 Task: Get directions from Georgia Aquarium, Georgia, United States to Callaway Gardens, Georgia, United States  and explore the nearby hotels with guest rating 3 and above during 20 to 23 December and 3 guests
Action: Mouse moved to (505, 259)
Screenshot: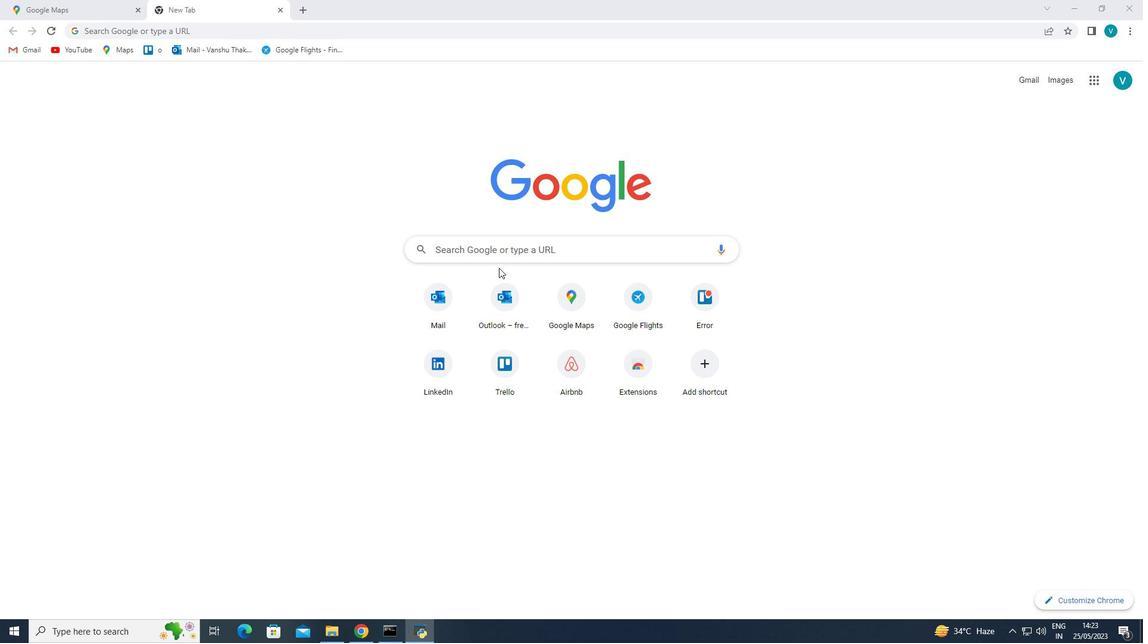 
Action: Mouse pressed left at (505, 259)
Screenshot: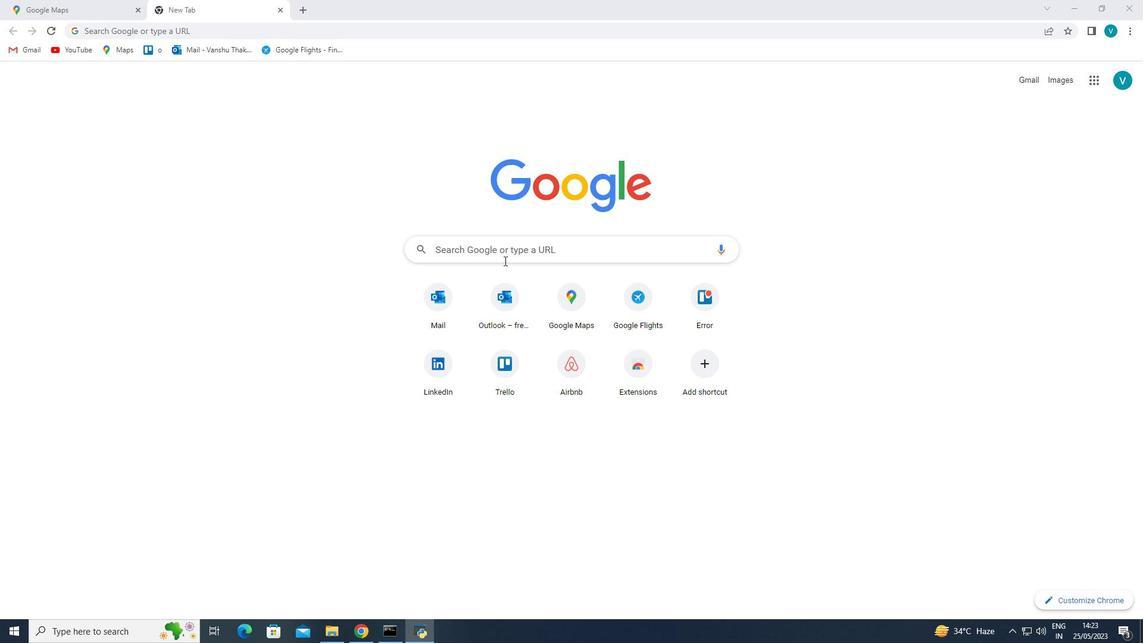
Action: Mouse moved to (493, 273)
Screenshot: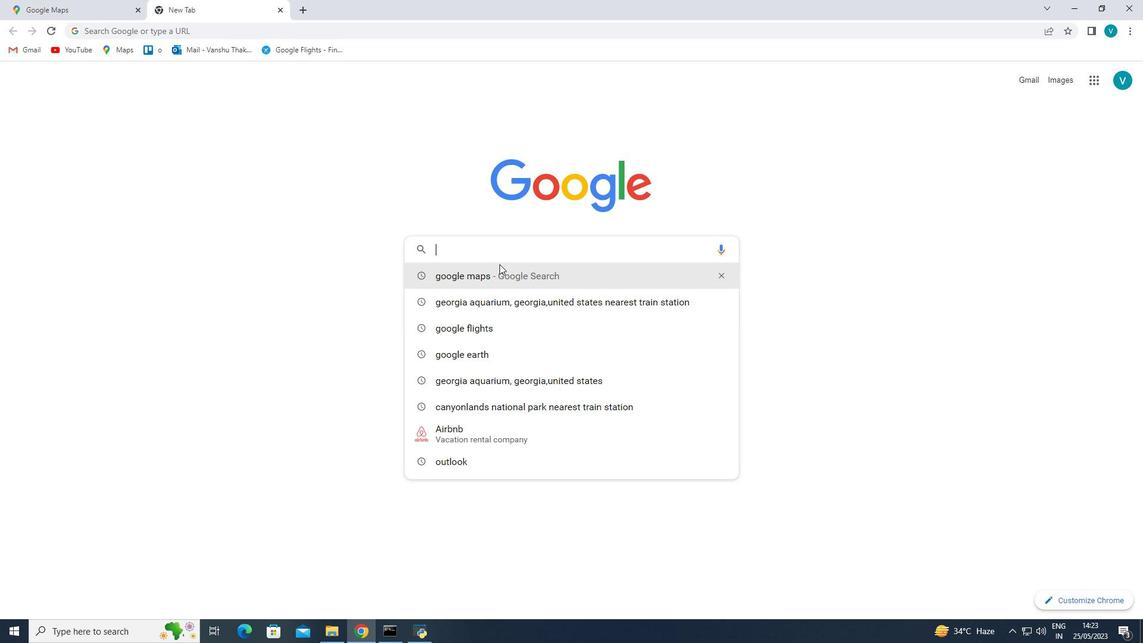 
Action: Mouse pressed left at (493, 273)
Screenshot: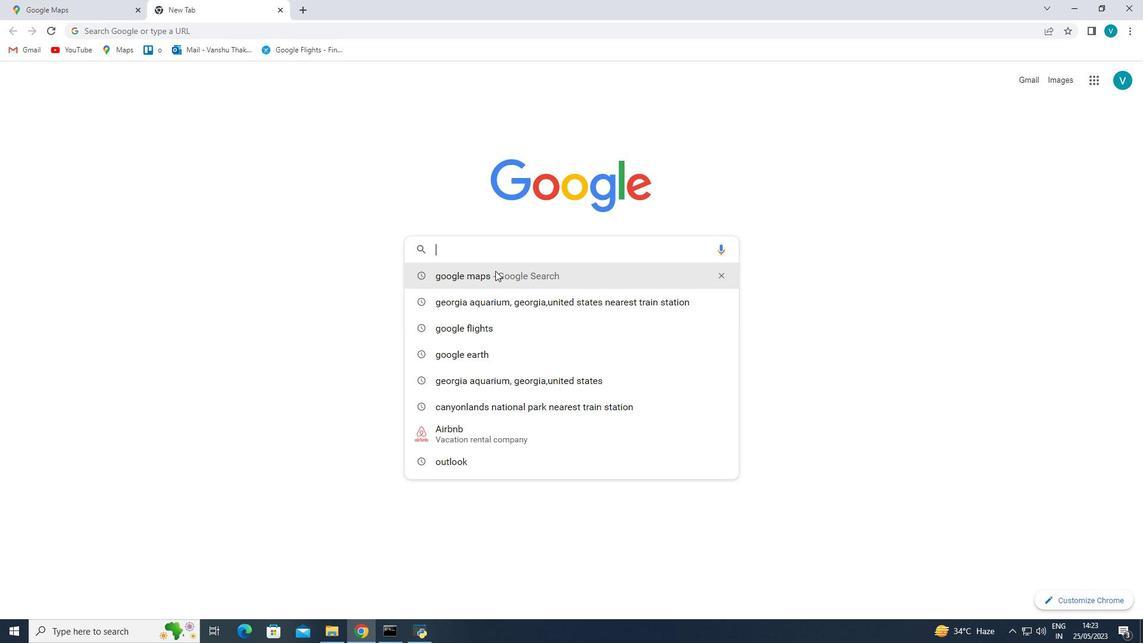 
Action: Mouse moved to (169, 200)
Screenshot: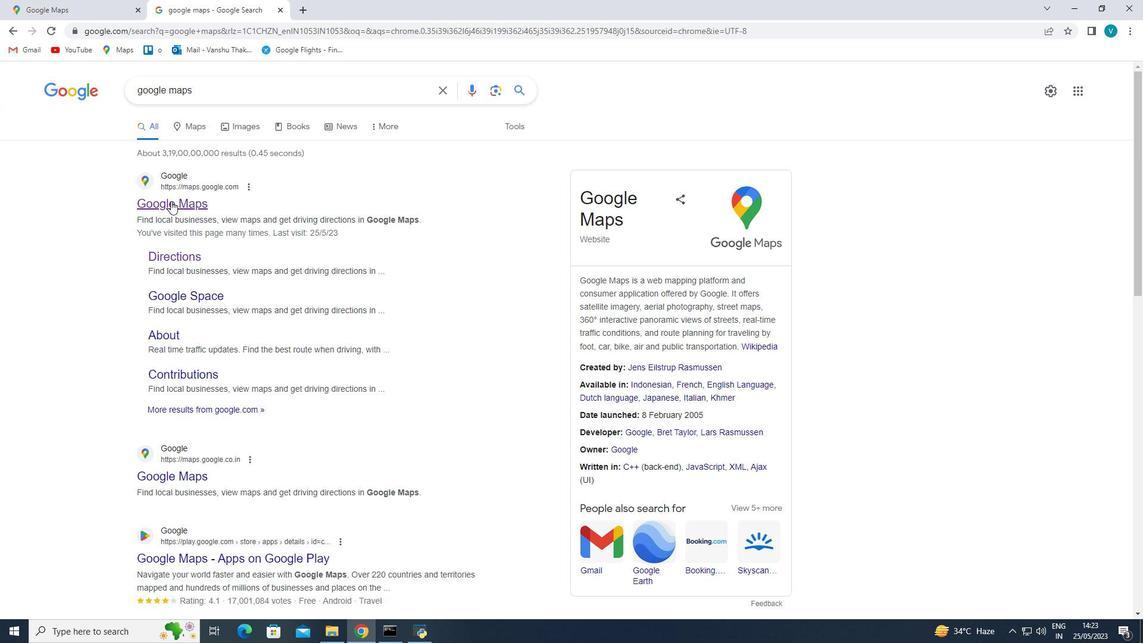 
Action: Mouse pressed left at (169, 200)
Screenshot: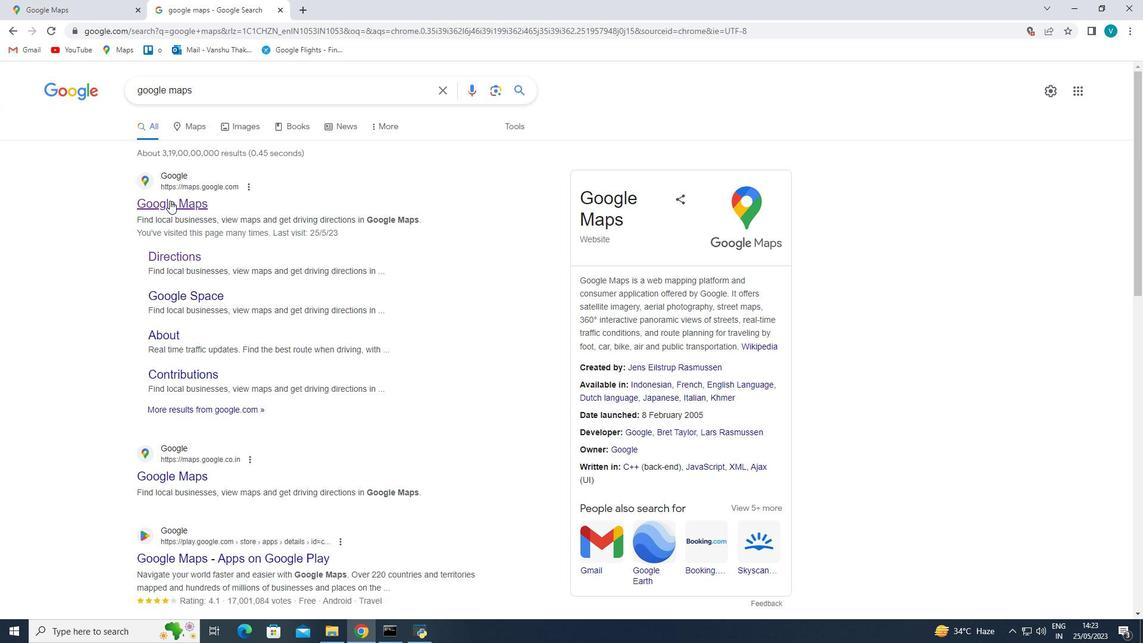 
Action: Mouse moved to (266, 80)
Screenshot: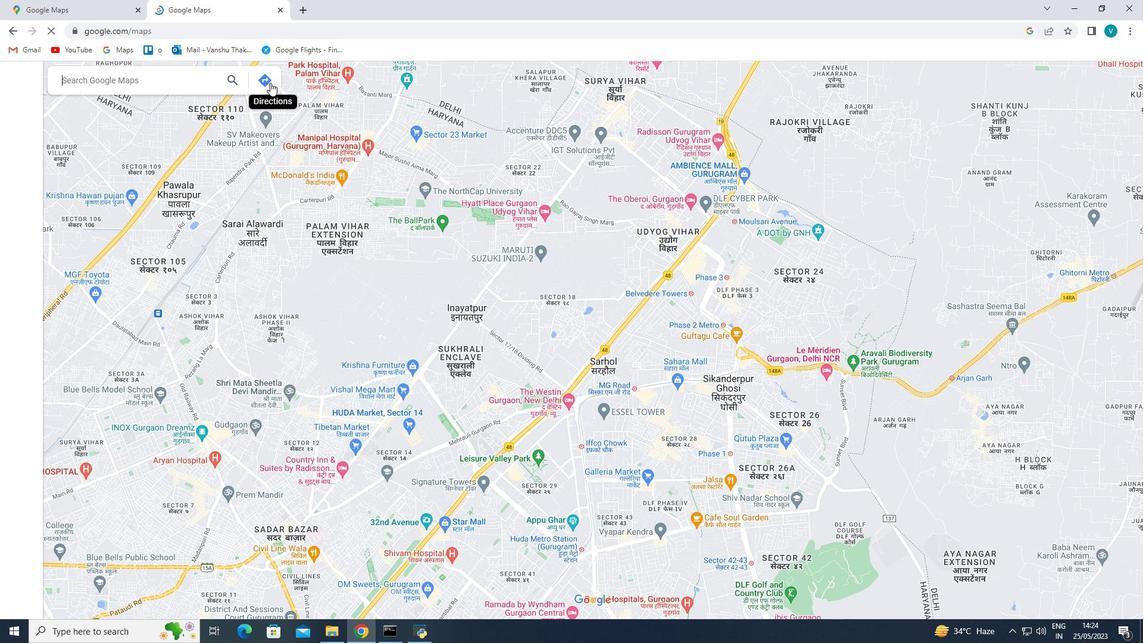 
Action: Mouse pressed left at (266, 80)
Screenshot: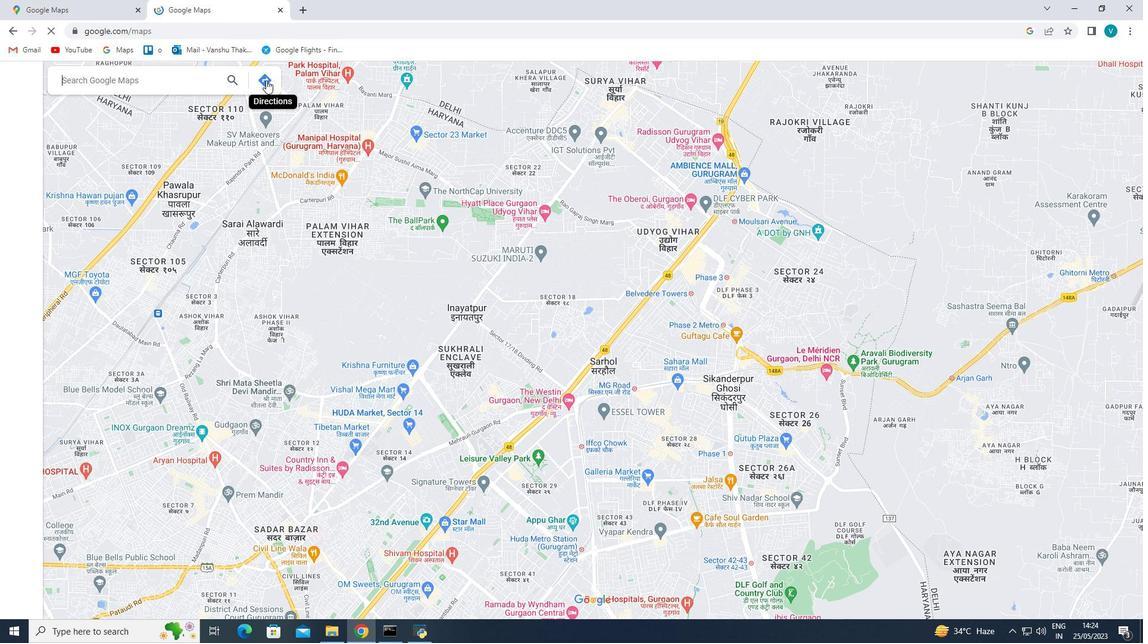 
Action: Mouse moved to (209, 117)
Screenshot: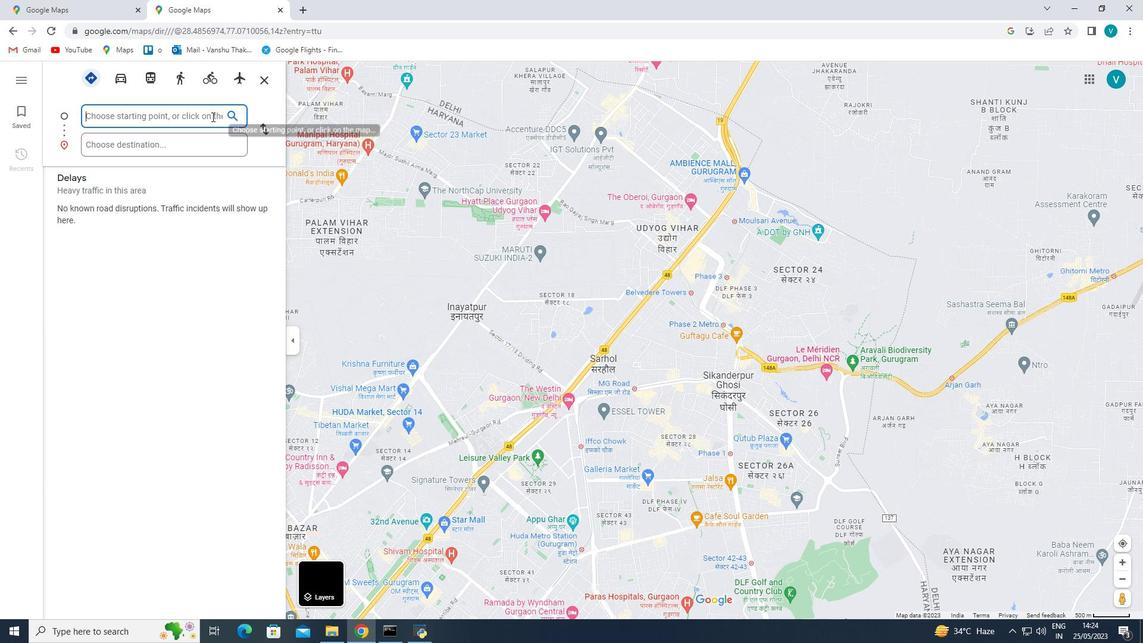 
Action: Mouse pressed left at (209, 117)
Screenshot: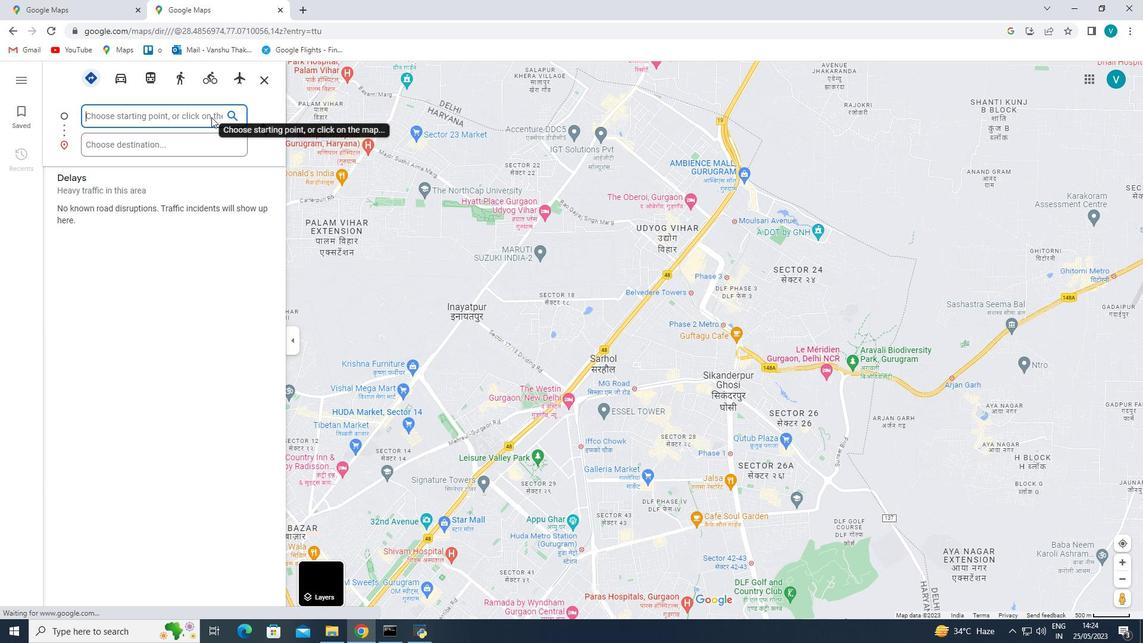 
Action: Key pressed <Key.shift>Georgia<Key.space><Key.shift>Aquarium,<Key.space><Key.shift>Georgia,<Key.space><Key.shift>United<Key.space><Key.shift>States
Screenshot: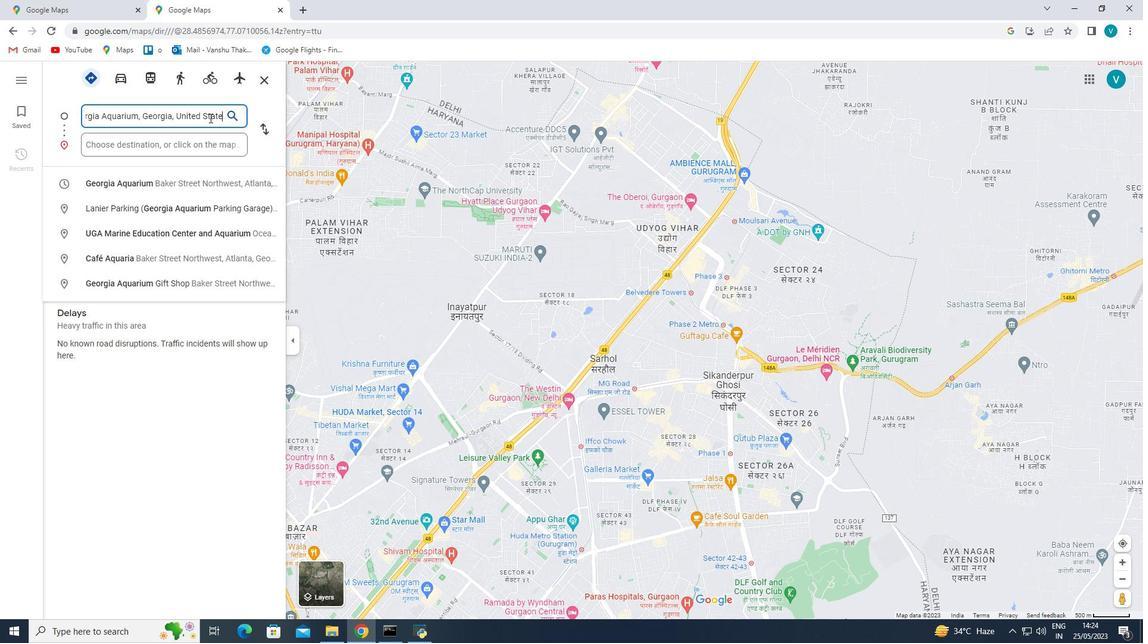 
Action: Mouse moved to (147, 181)
Screenshot: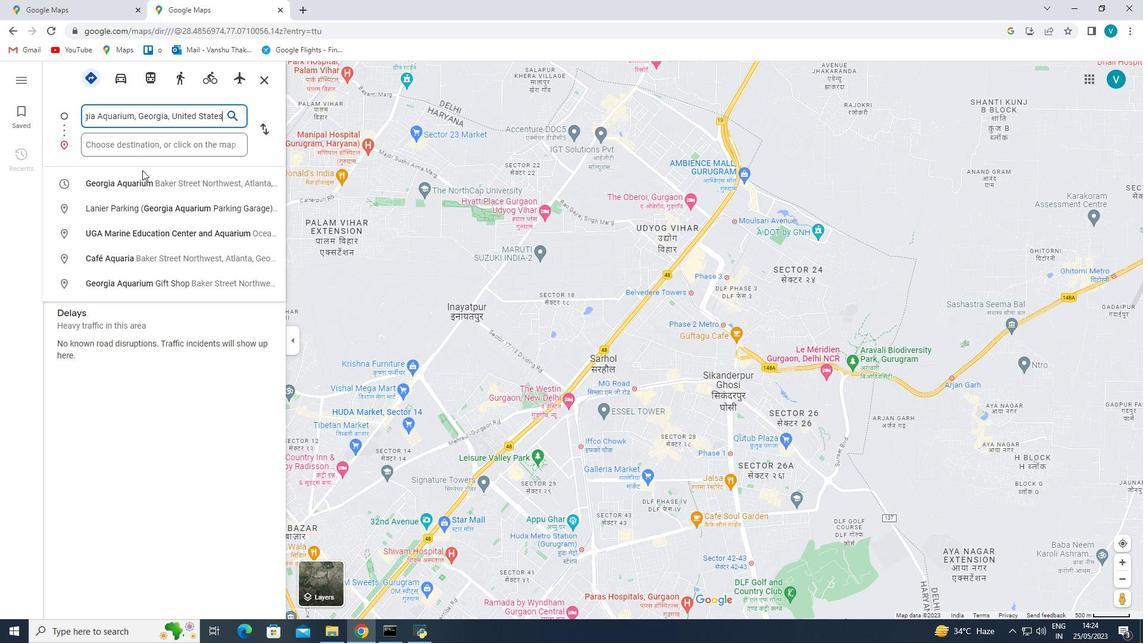 
Action: Mouse pressed left at (147, 181)
Screenshot: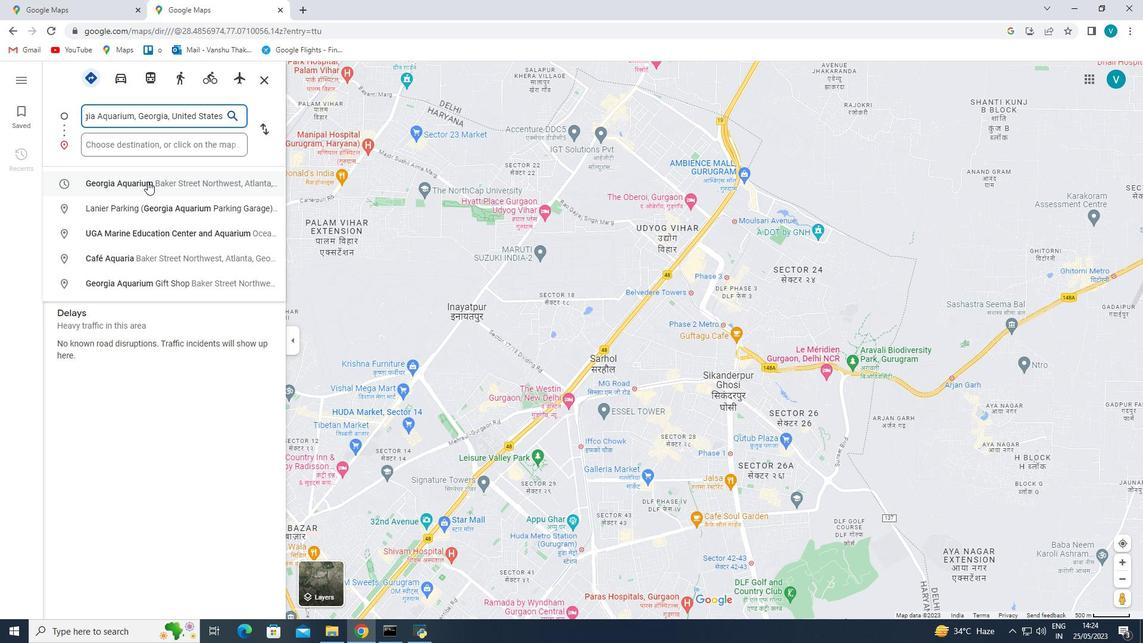 
Action: Mouse moved to (151, 148)
Screenshot: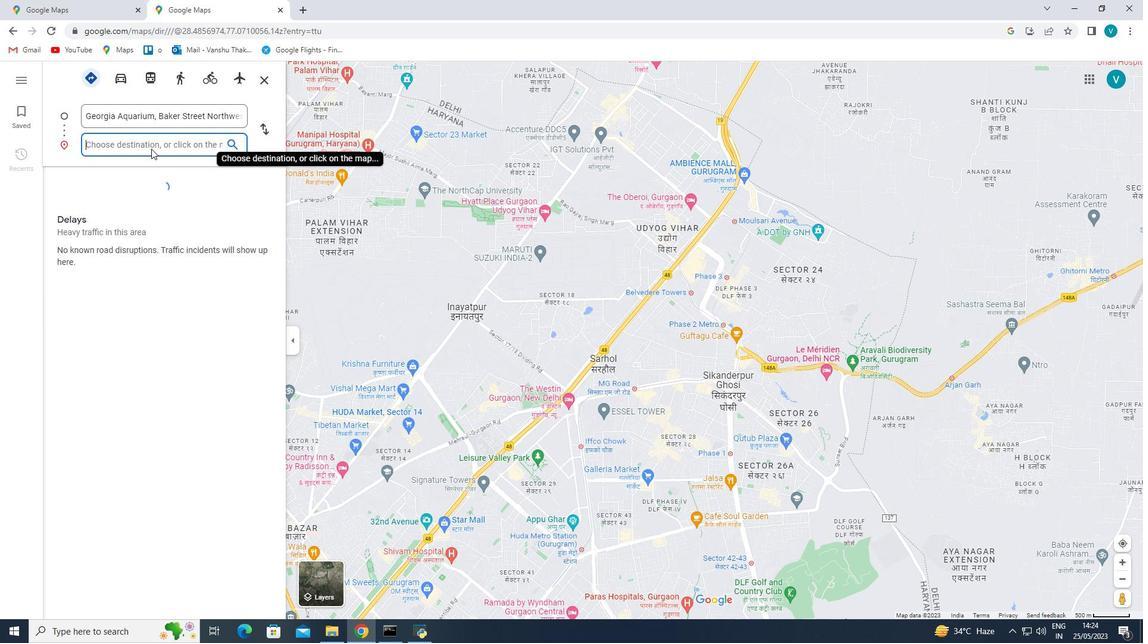 
Action: Mouse pressed left at (151, 148)
Screenshot: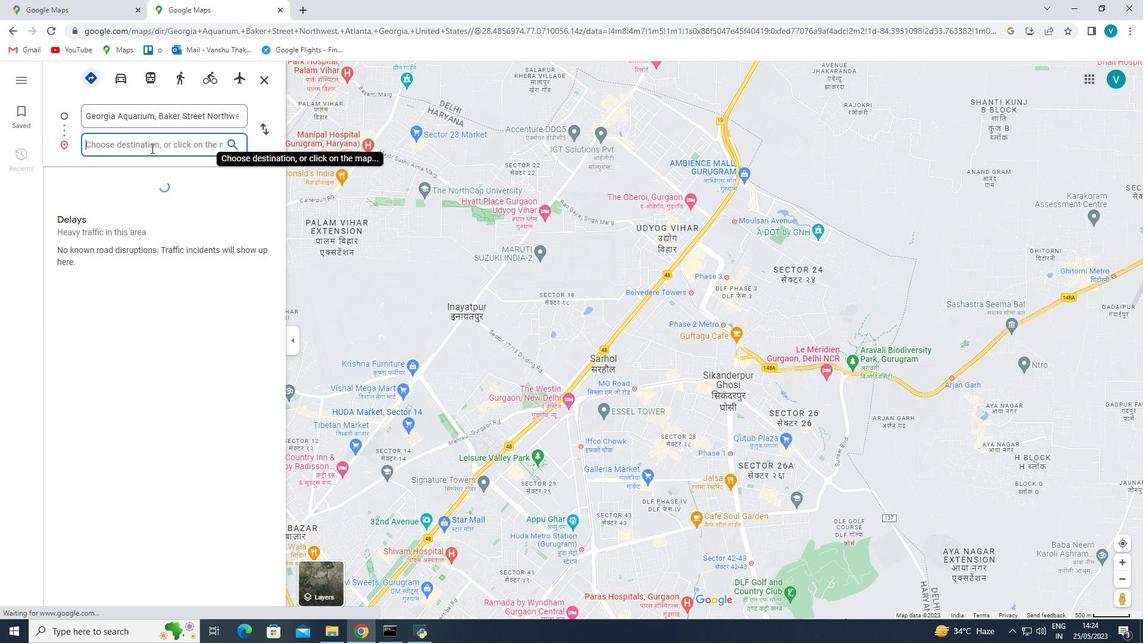 
Action: Key pressed <Key.shift>Callaway<Key.space><Key.shift>Gardens,<Key.space><Key.shift>Georgia,<Key.space><Key.shift>United<Key.space><Key.shift>States<Key.enter>
Screenshot: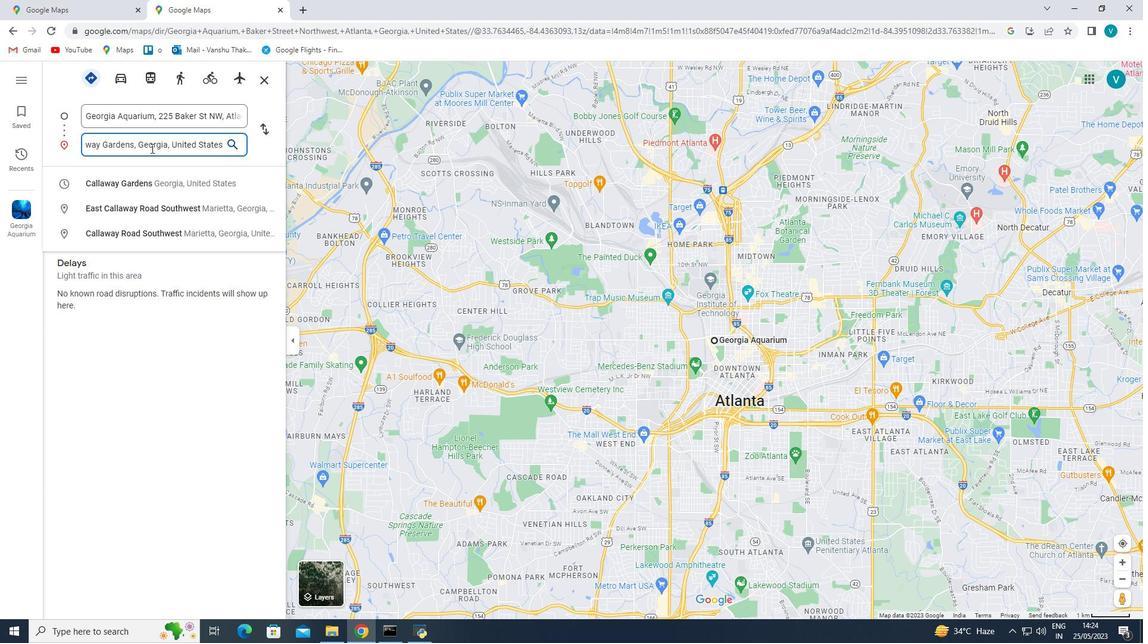 
Action: Mouse moved to (507, 443)
Screenshot: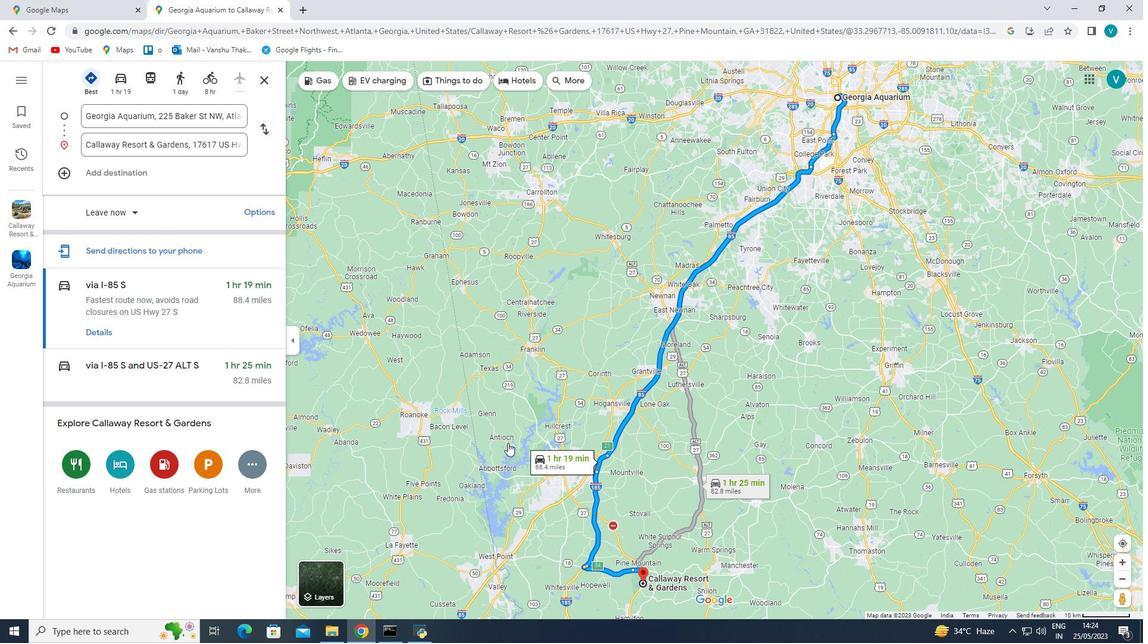 
Action: Mouse scrolled (507, 443) with delta (0, 0)
Screenshot: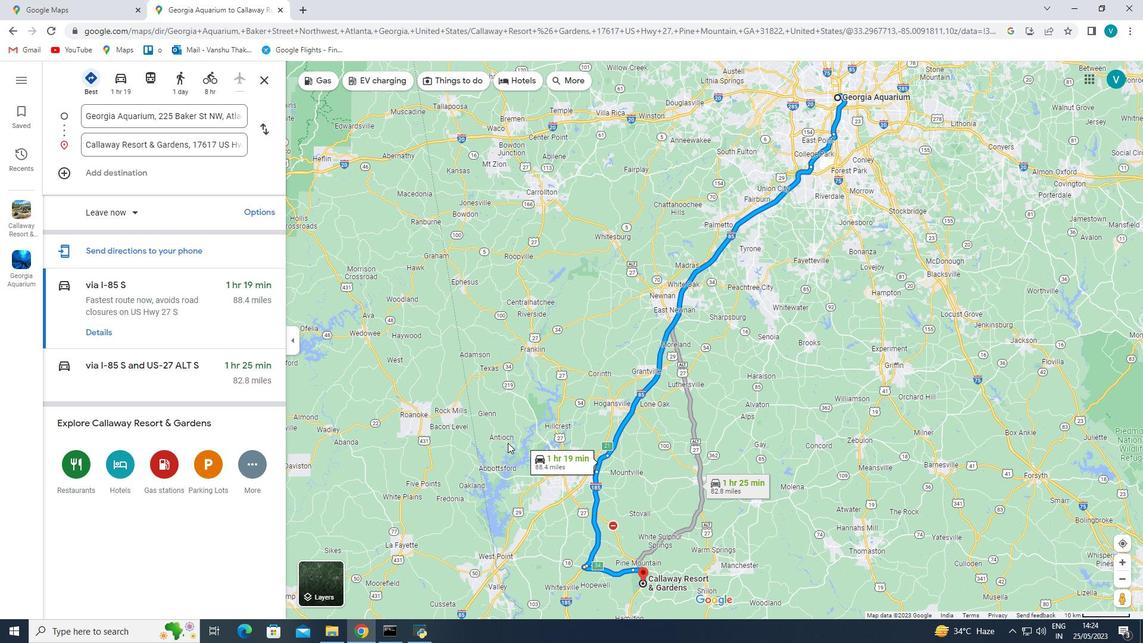 
Action: Mouse scrolled (507, 443) with delta (0, 0)
Screenshot: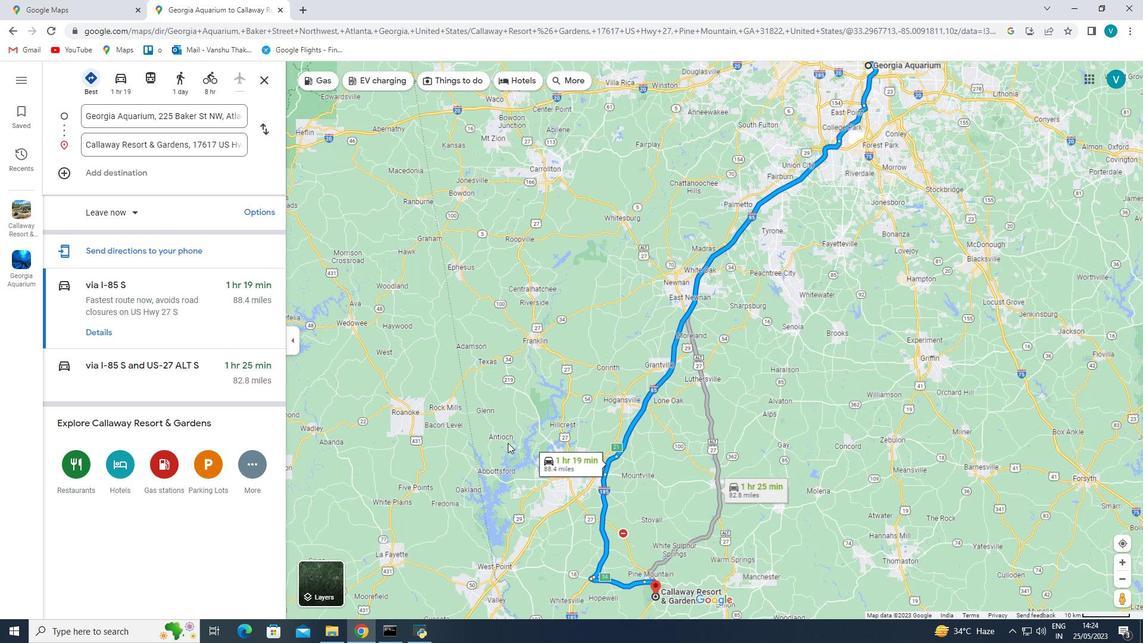 
Action: Mouse scrolled (507, 443) with delta (0, 0)
Screenshot: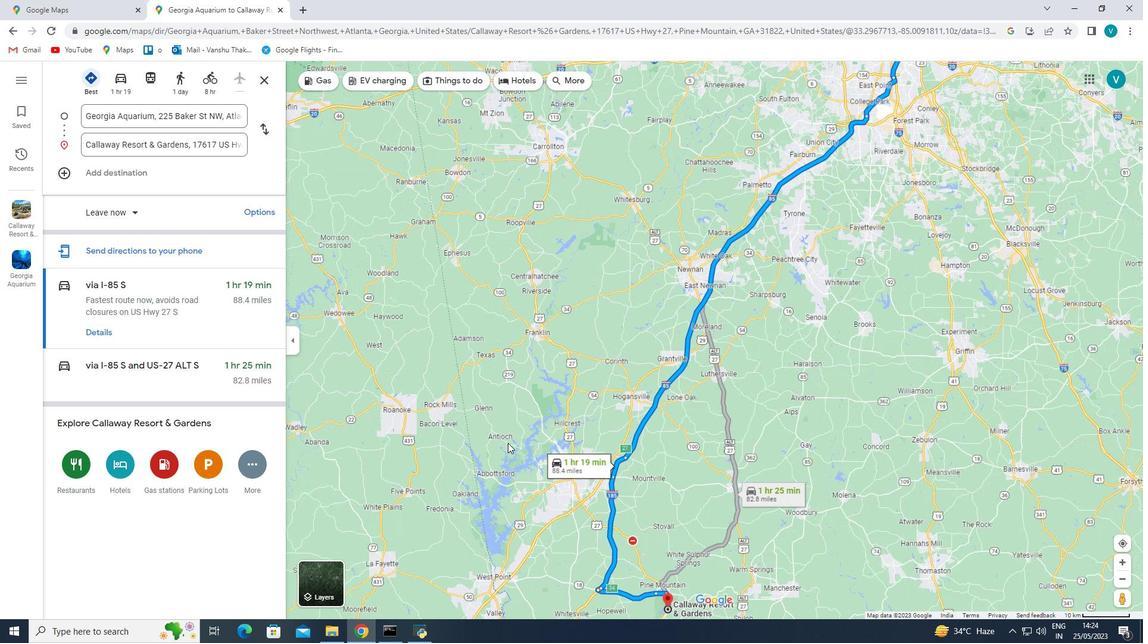 
Action: Mouse scrolled (507, 443) with delta (0, 0)
Screenshot: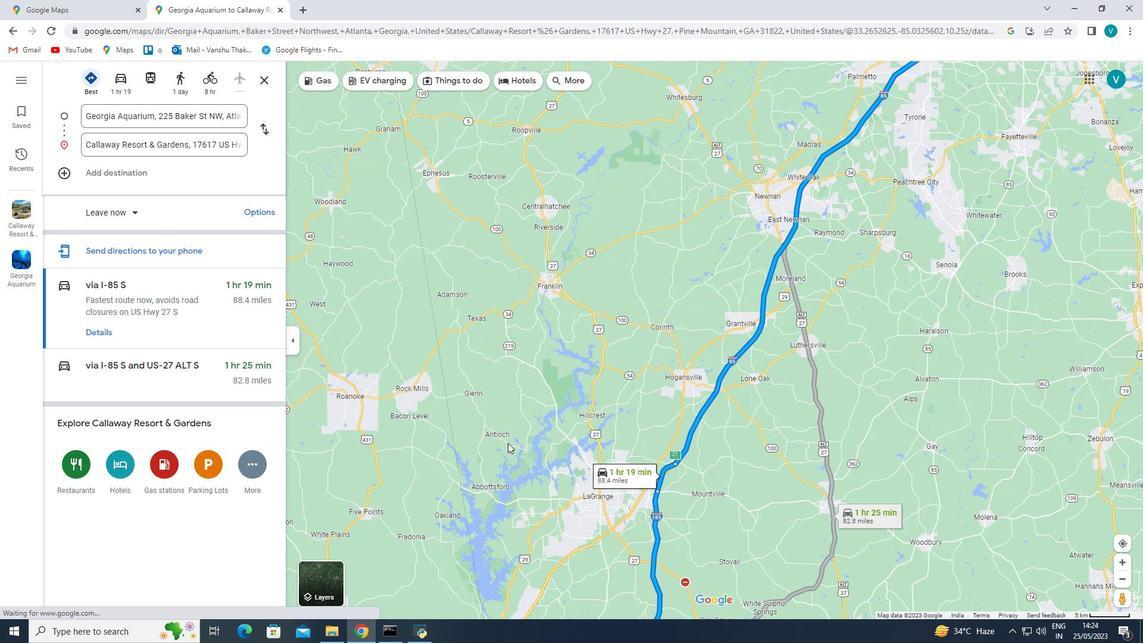 
Action: Mouse scrolled (507, 443) with delta (0, 0)
Screenshot: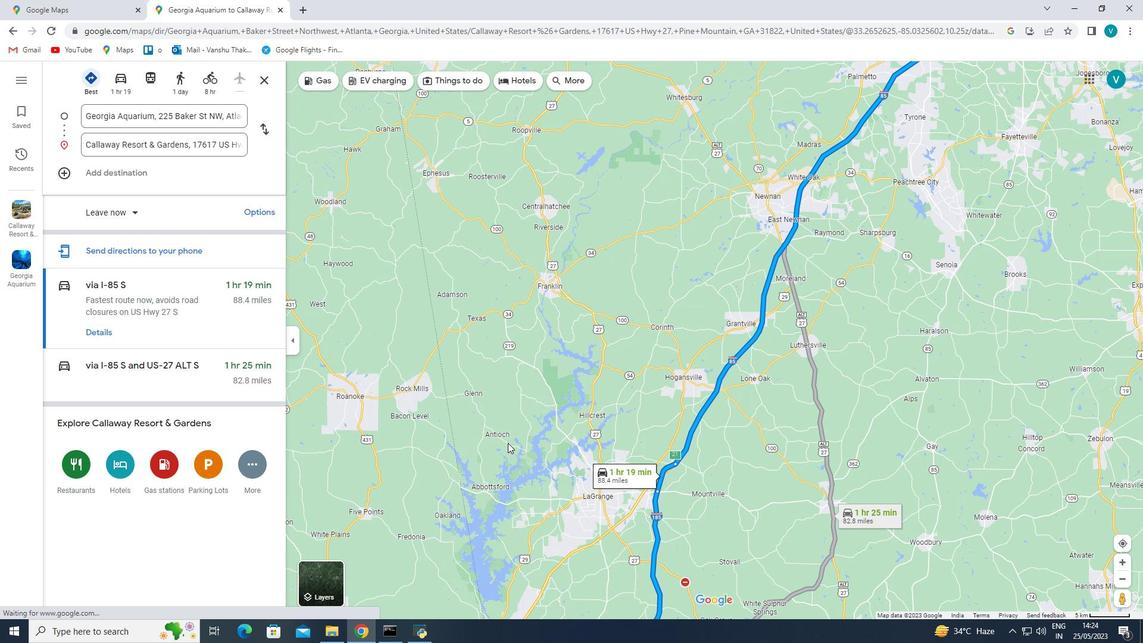 
Action: Mouse moved to (774, 250)
Screenshot: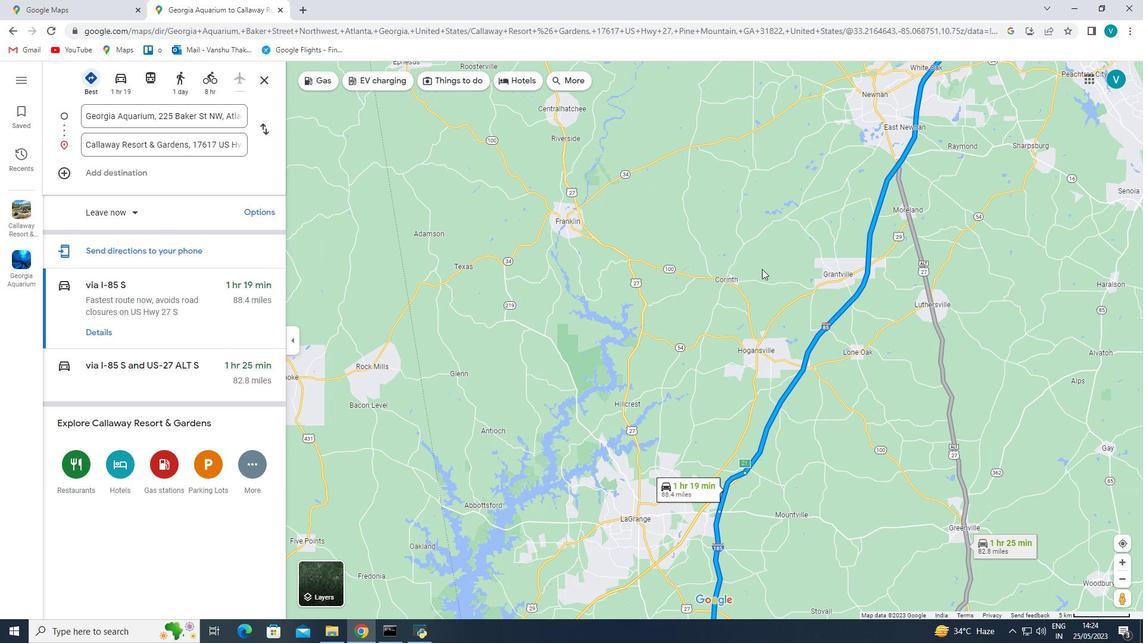 
Action: Mouse pressed left at (774, 250)
Screenshot: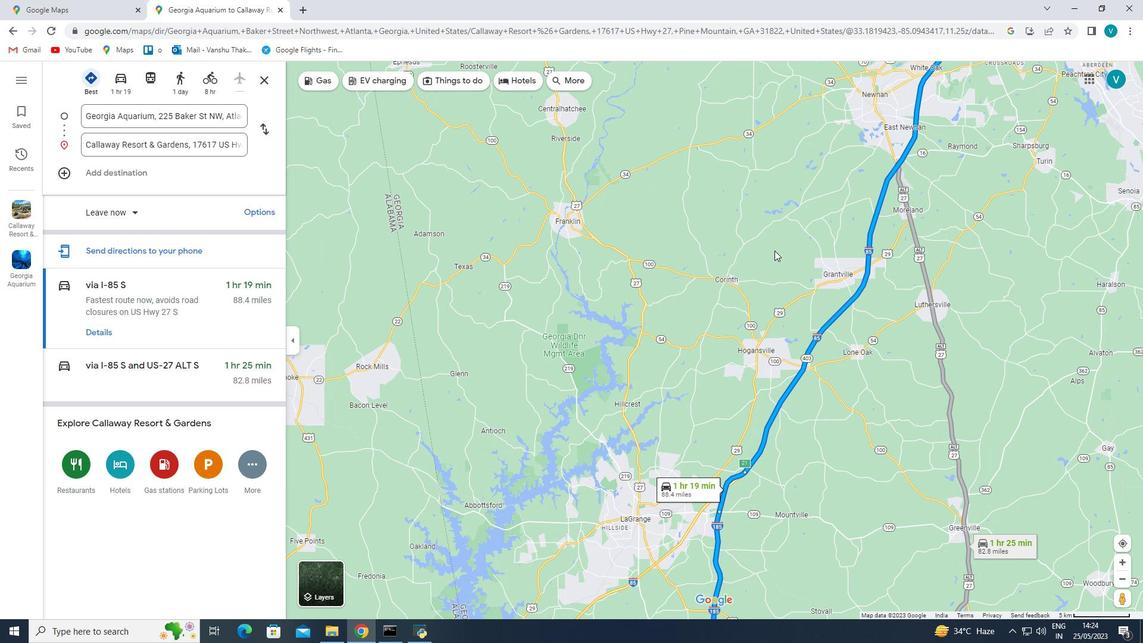 
Action: Mouse moved to (791, 252)
Screenshot: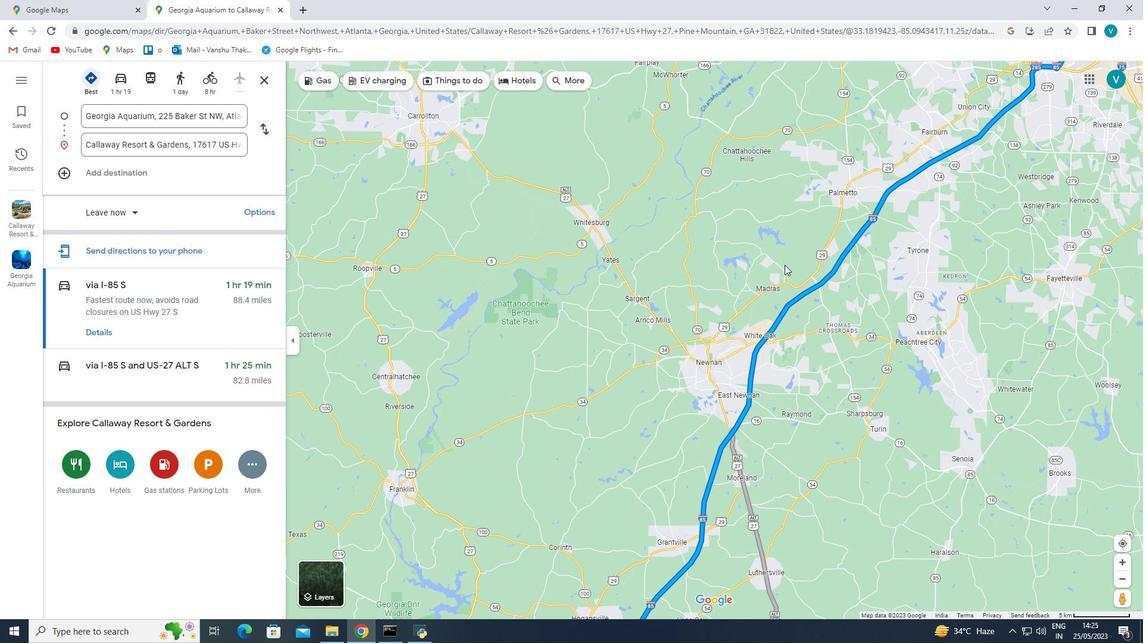 
Action: Mouse pressed left at (791, 252)
Screenshot: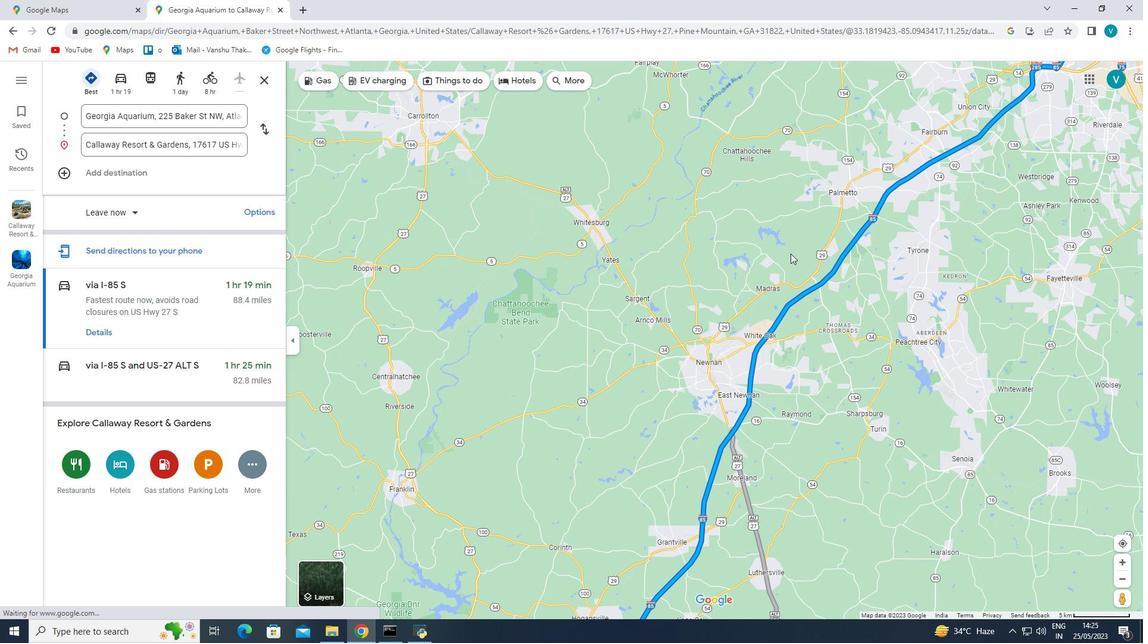 
Action: Mouse moved to (831, 195)
Screenshot: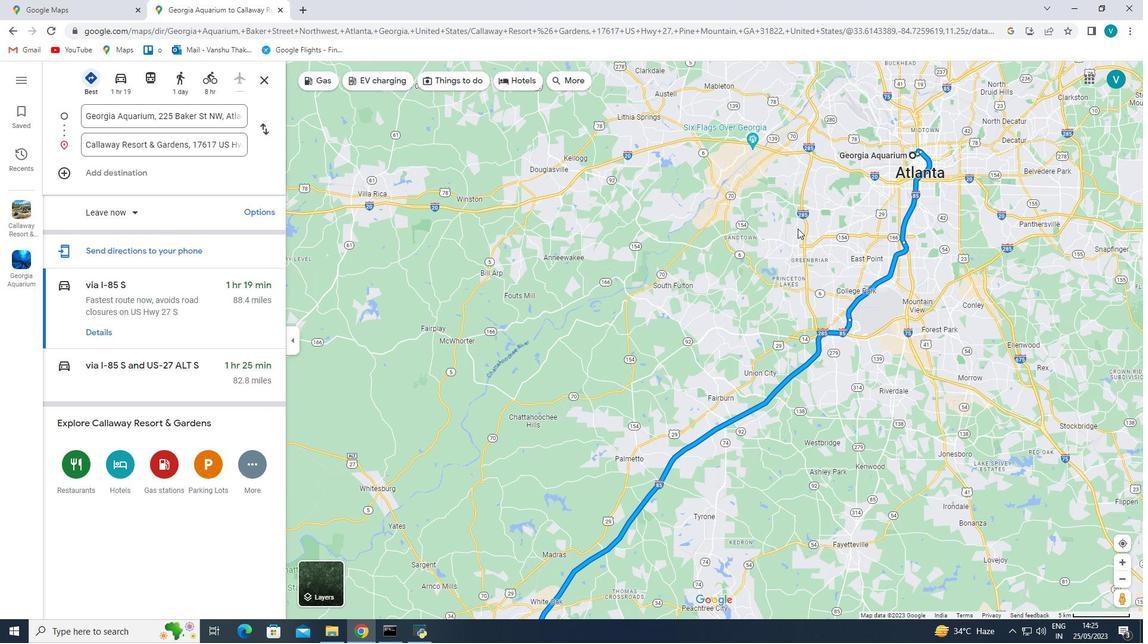 
Action: Mouse pressed left at (831, 195)
Screenshot: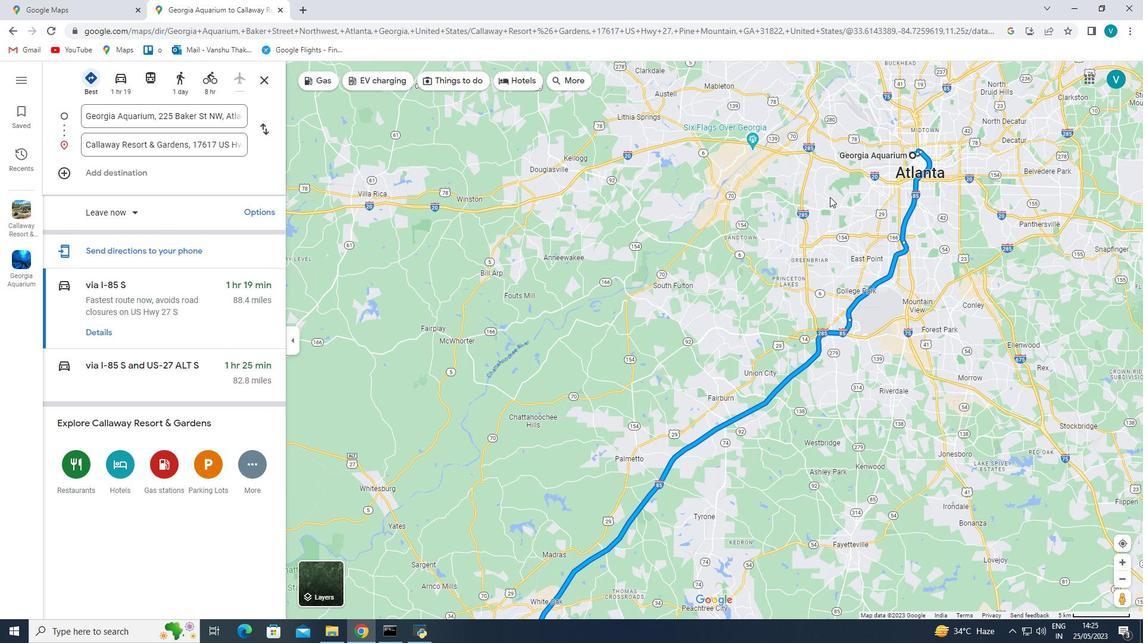 
Action: Mouse moved to (782, 424)
Screenshot: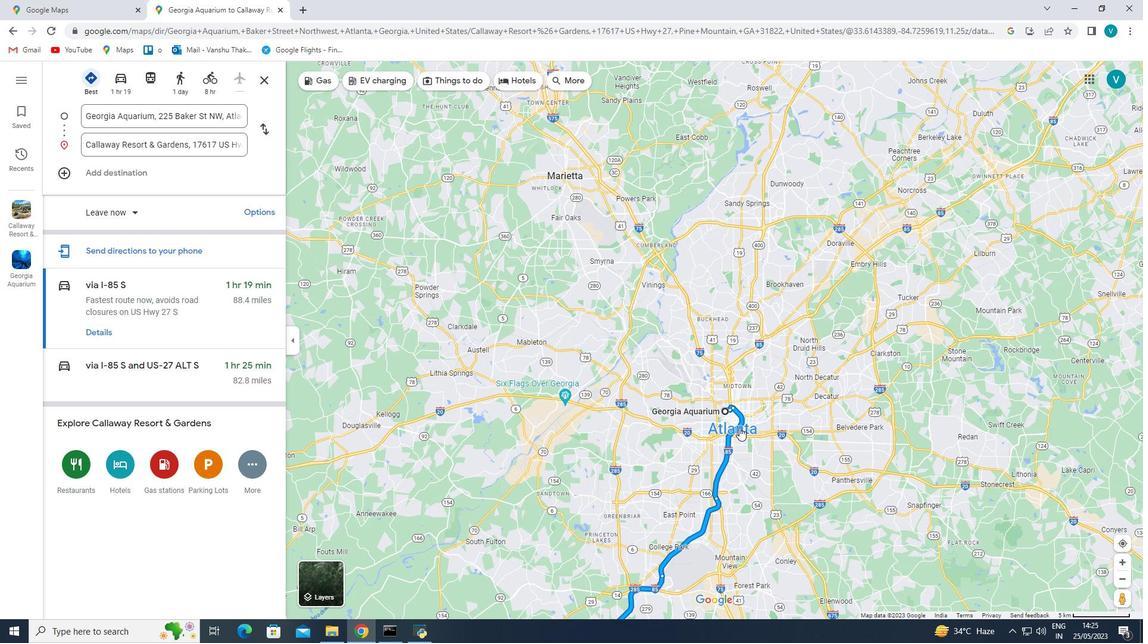 
Action: Mouse scrolled (782, 425) with delta (0, 0)
Screenshot: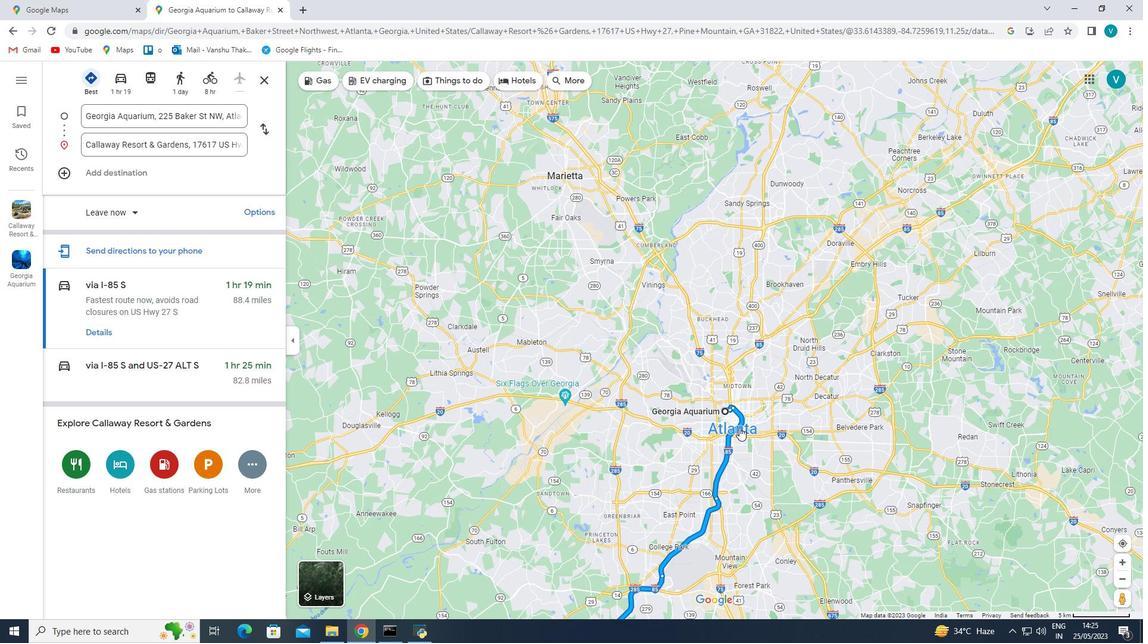 
Action: Mouse scrolled (782, 425) with delta (0, 0)
Screenshot: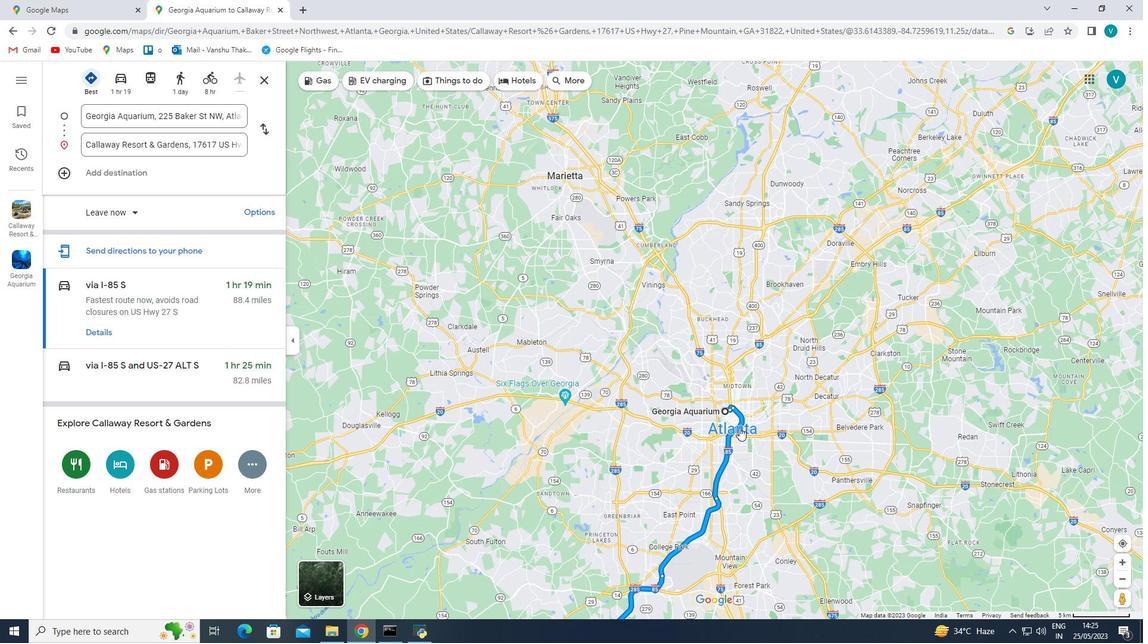 
Action: Mouse scrolled (782, 425) with delta (0, 0)
Screenshot: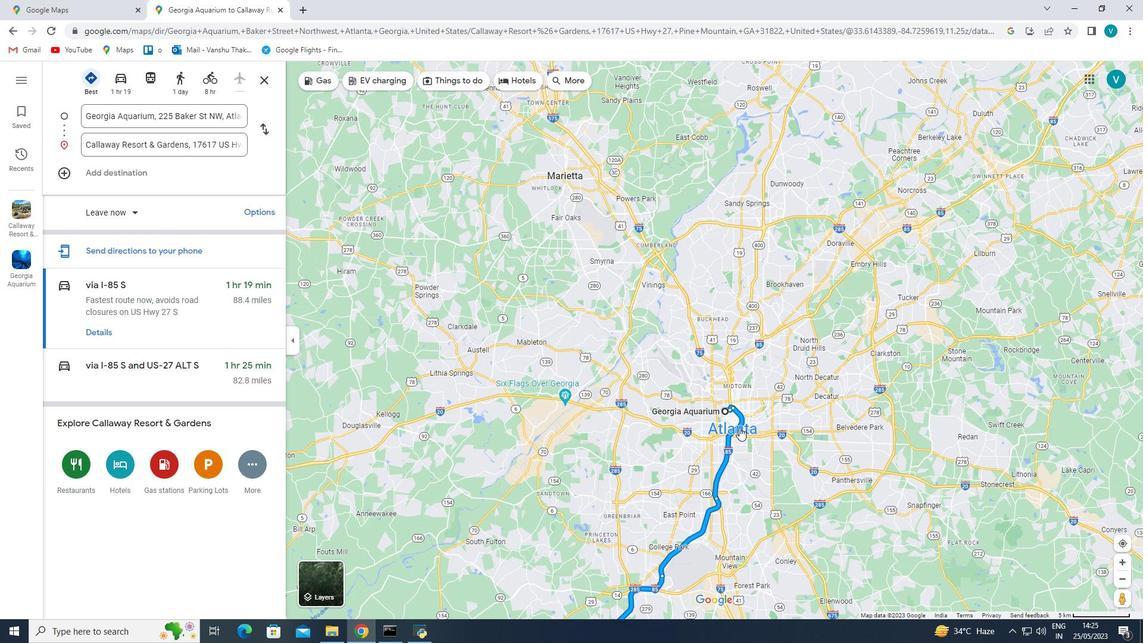 
Action: Mouse scrolled (782, 425) with delta (0, 0)
Screenshot: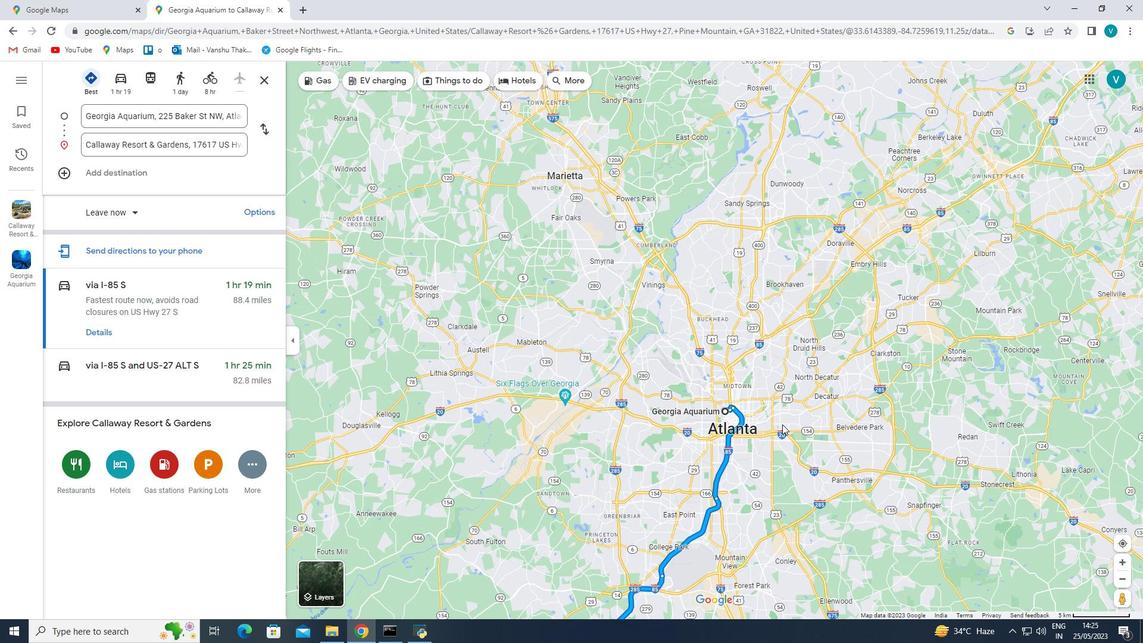 
Action: Mouse scrolled (782, 425) with delta (0, 0)
Screenshot: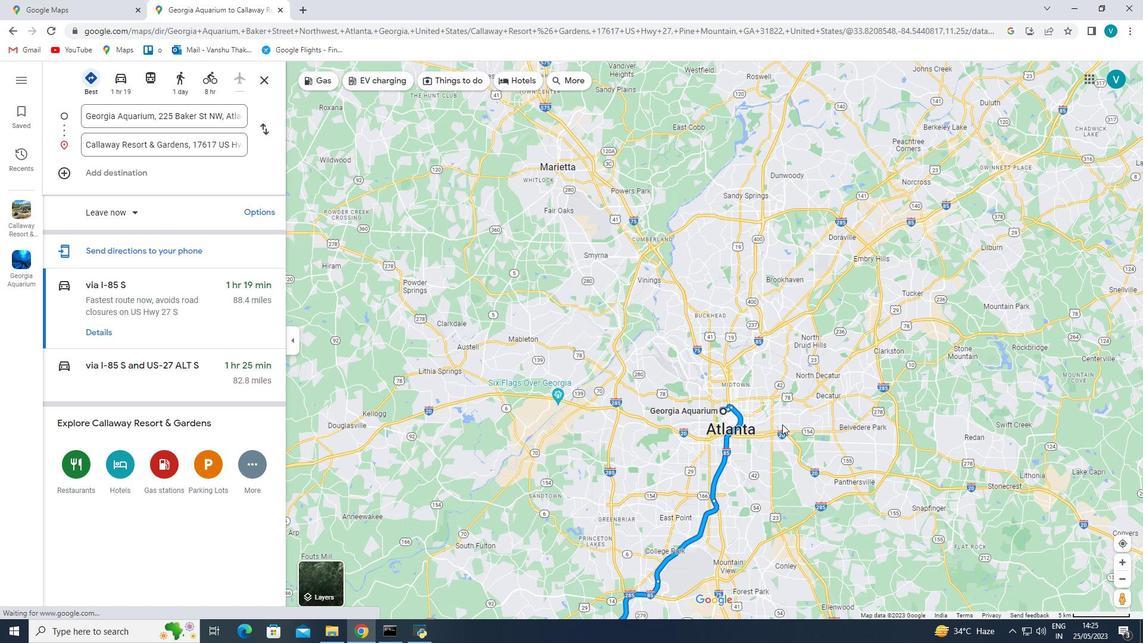 
Action: Mouse scrolled (782, 425) with delta (0, 0)
Screenshot: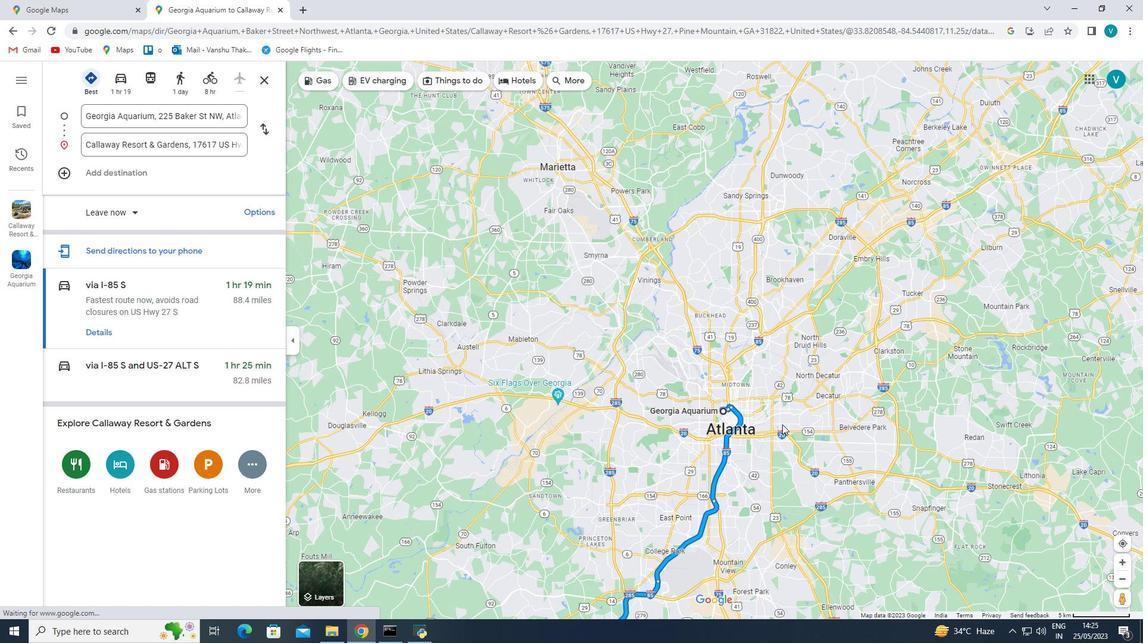 
Action: Mouse moved to (562, 415)
Screenshot: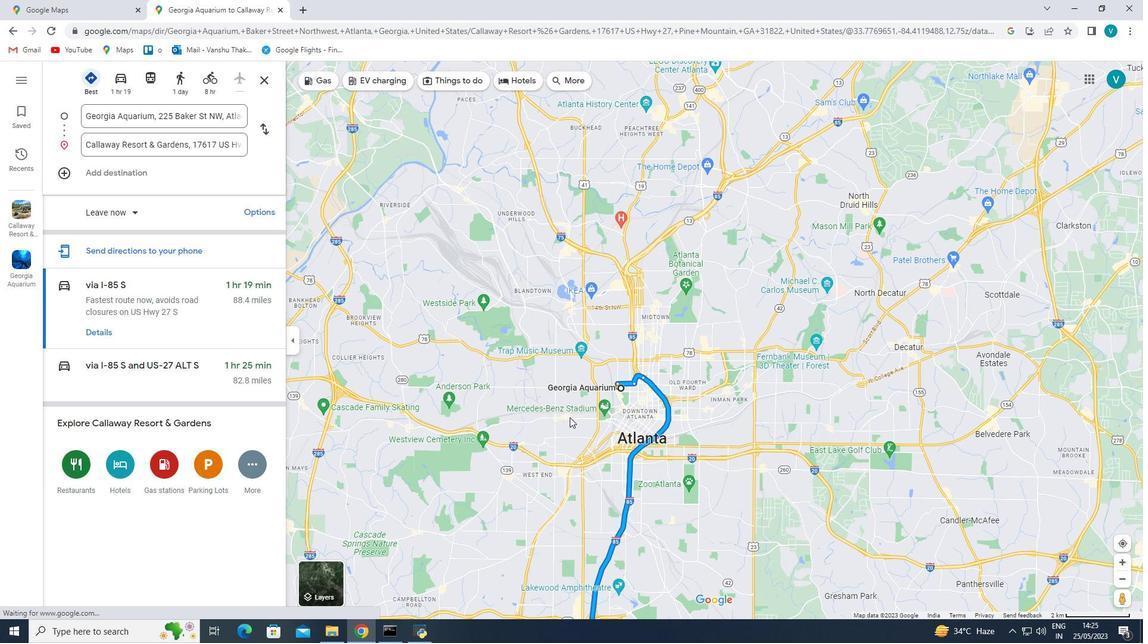 
Action: Mouse scrolled (562, 416) with delta (0, 0)
Screenshot: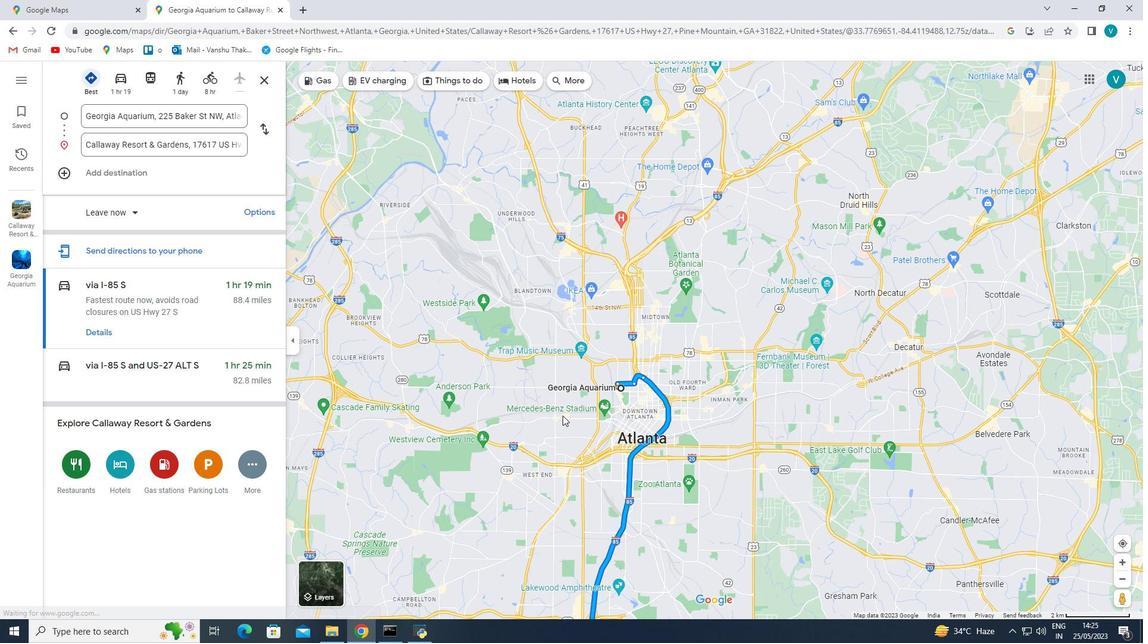 
Action: Mouse scrolled (562, 416) with delta (0, 0)
Screenshot: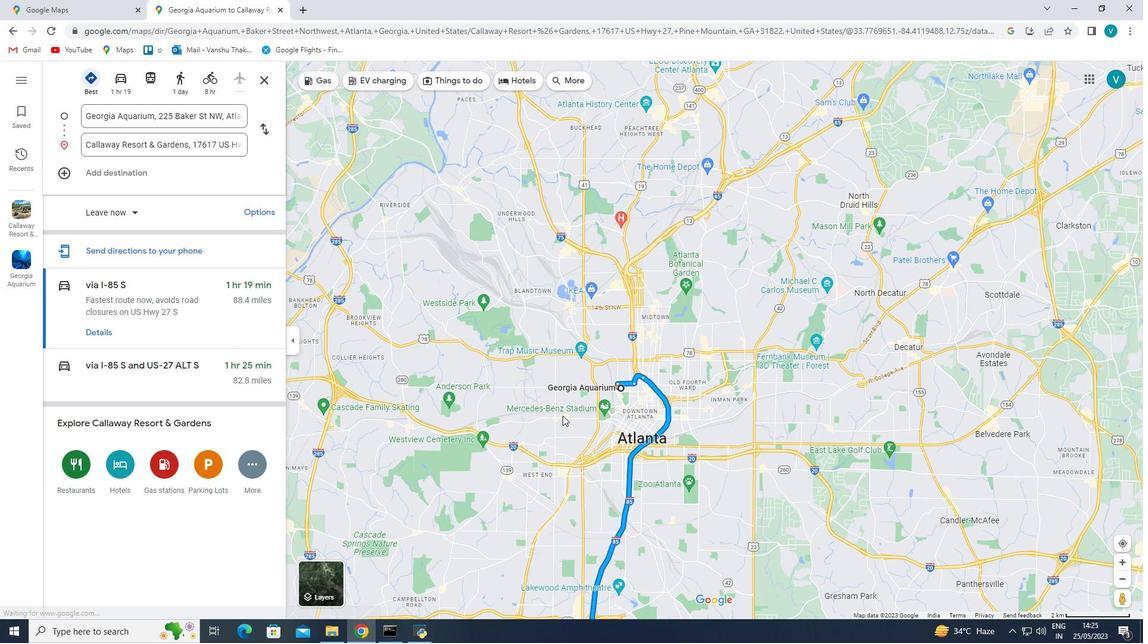 
Action: Mouse scrolled (562, 416) with delta (0, 0)
Screenshot: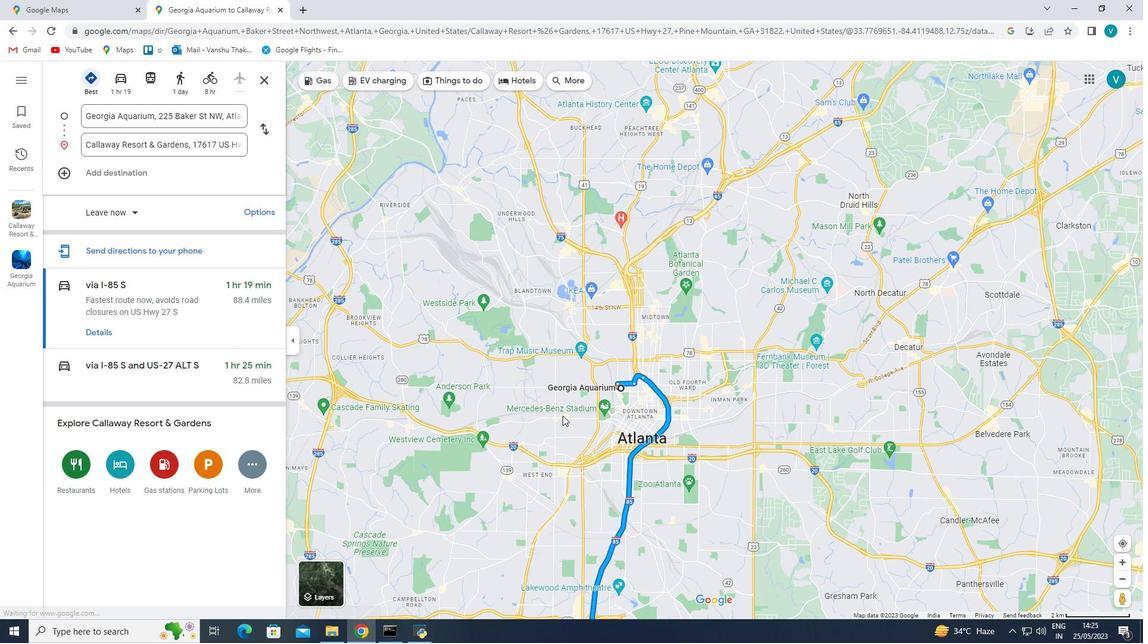 
Action: Mouse scrolled (562, 416) with delta (0, 0)
Screenshot: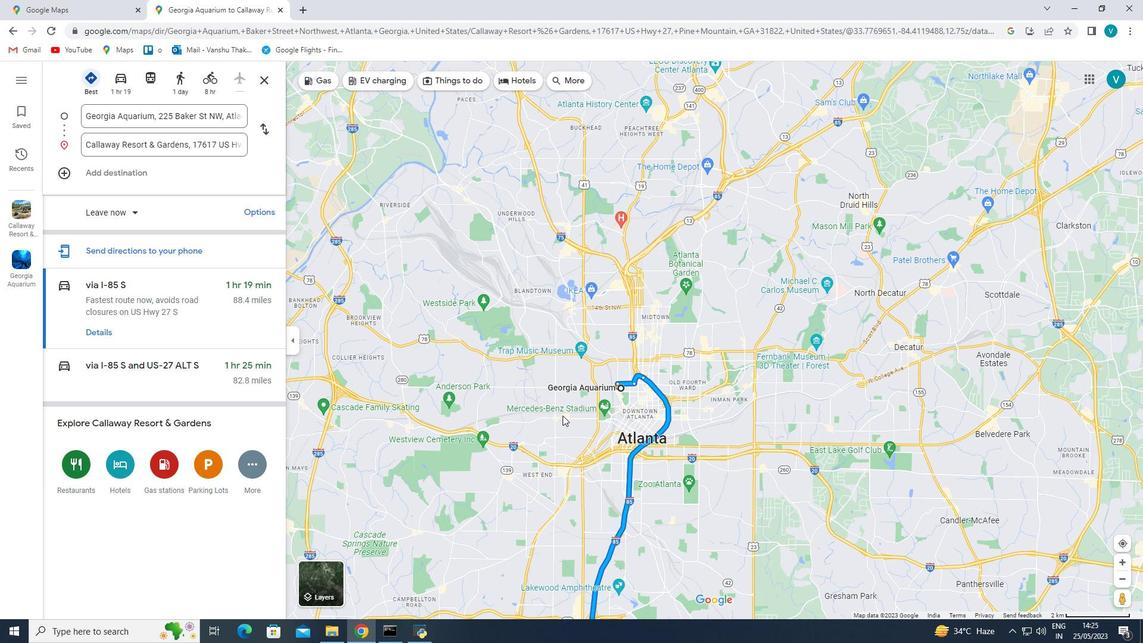 
Action: Mouse scrolled (562, 416) with delta (0, 0)
Screenshot: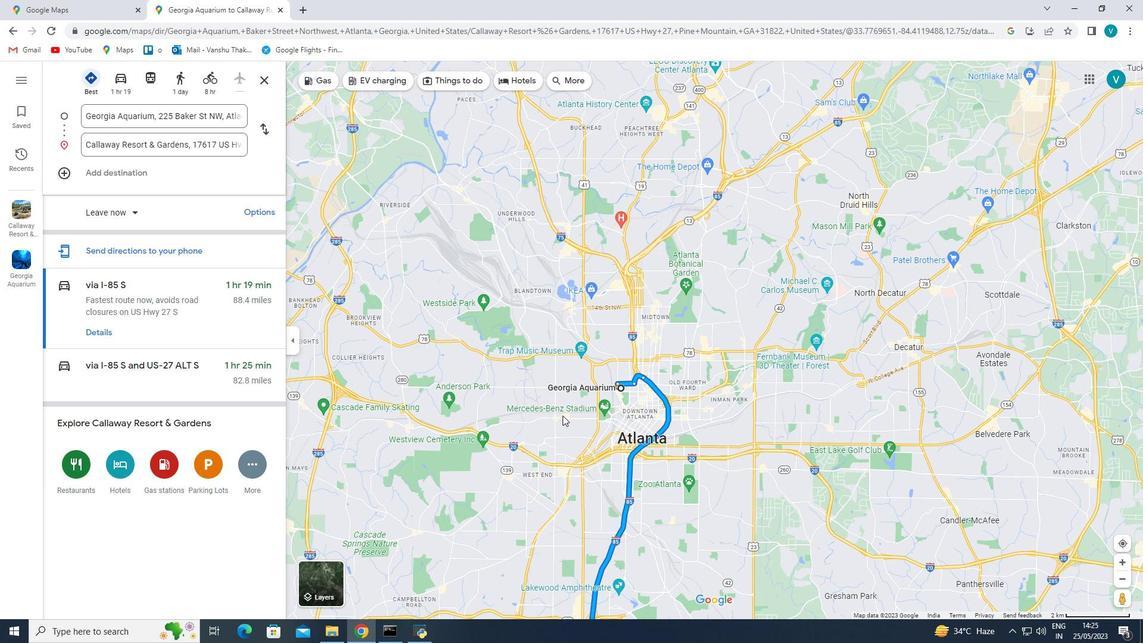 
Action: Mouse scrolled (562, 416) with delta (0, 0)
Screenshot: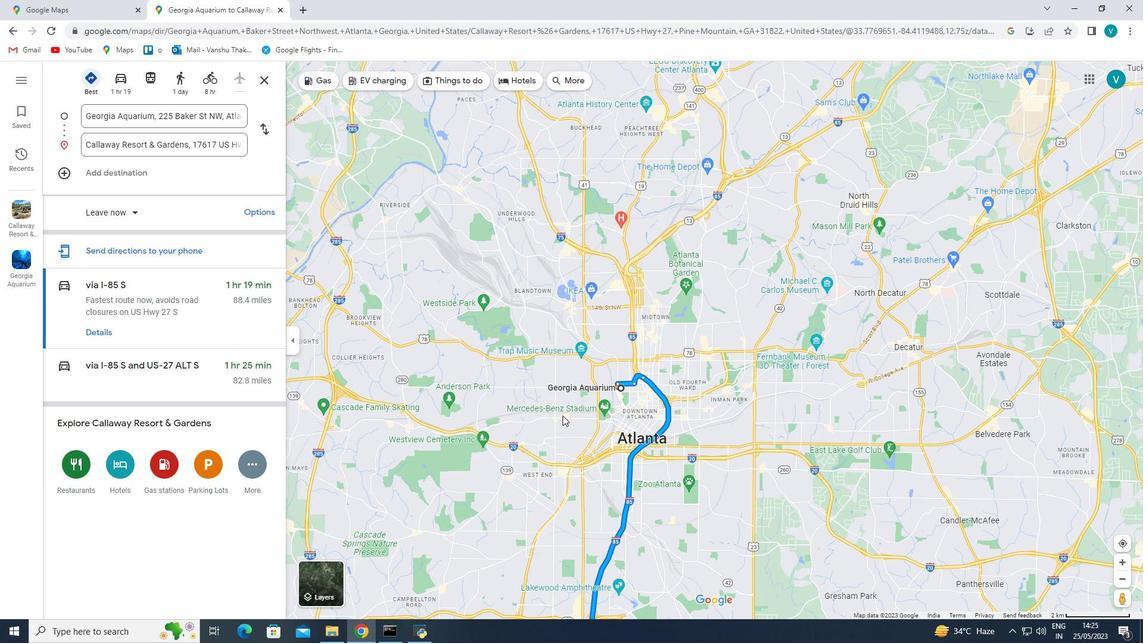 
Action: Mouse moved to (825, 330)
Screenshot: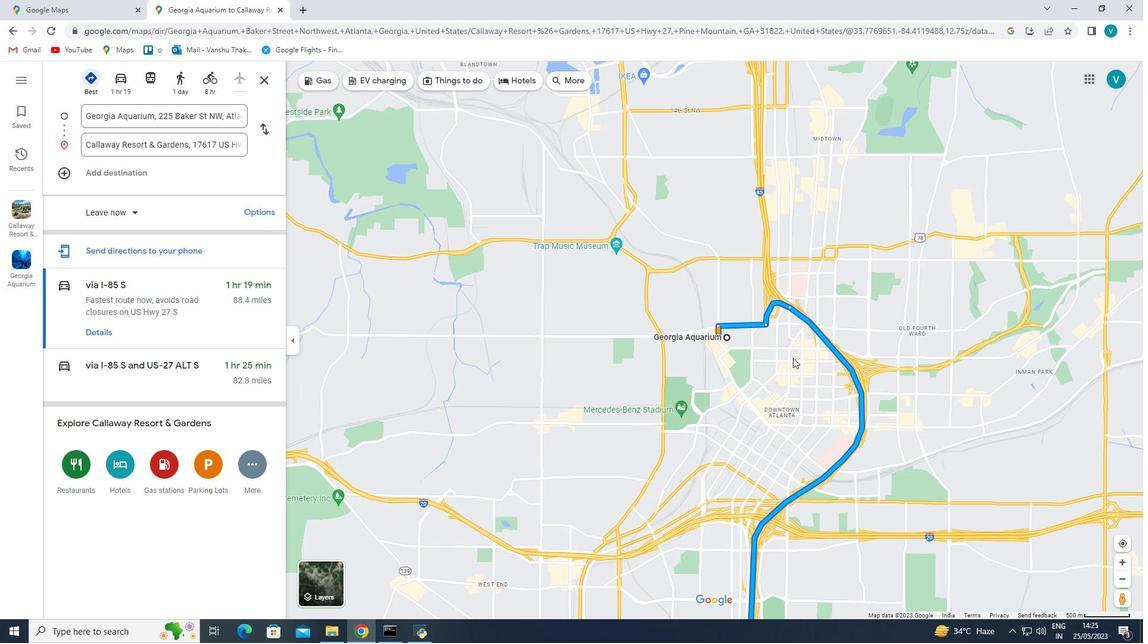 
Action: Mouse scrolled (825, 331) with delta (0, 0)
Screenshot: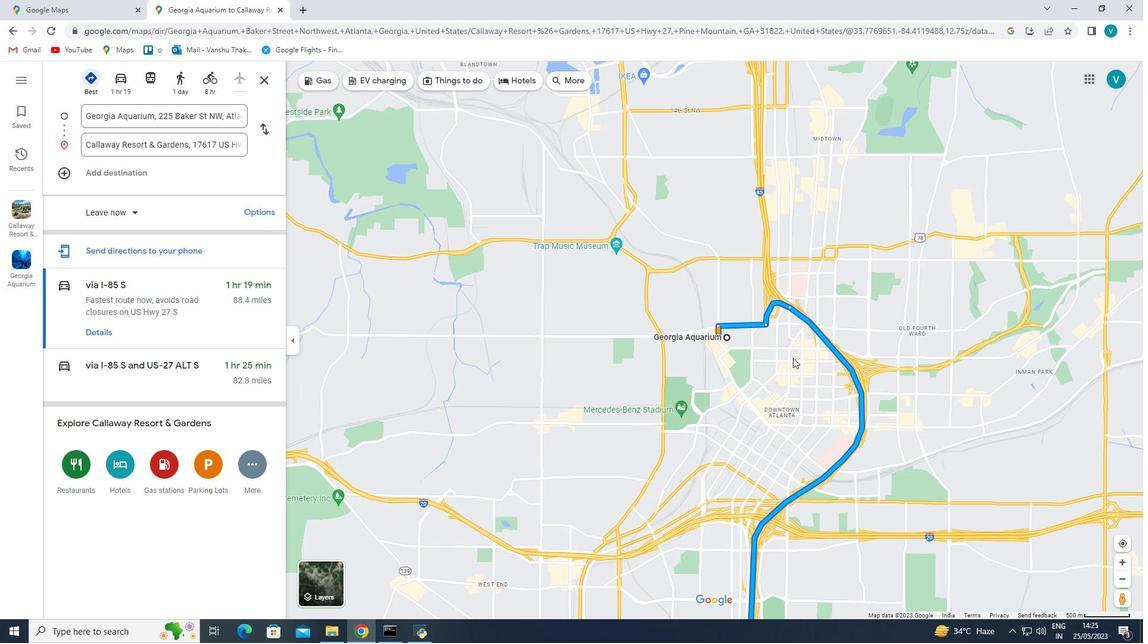 
Action: Mouse moved to (826, 330)
Screenshot: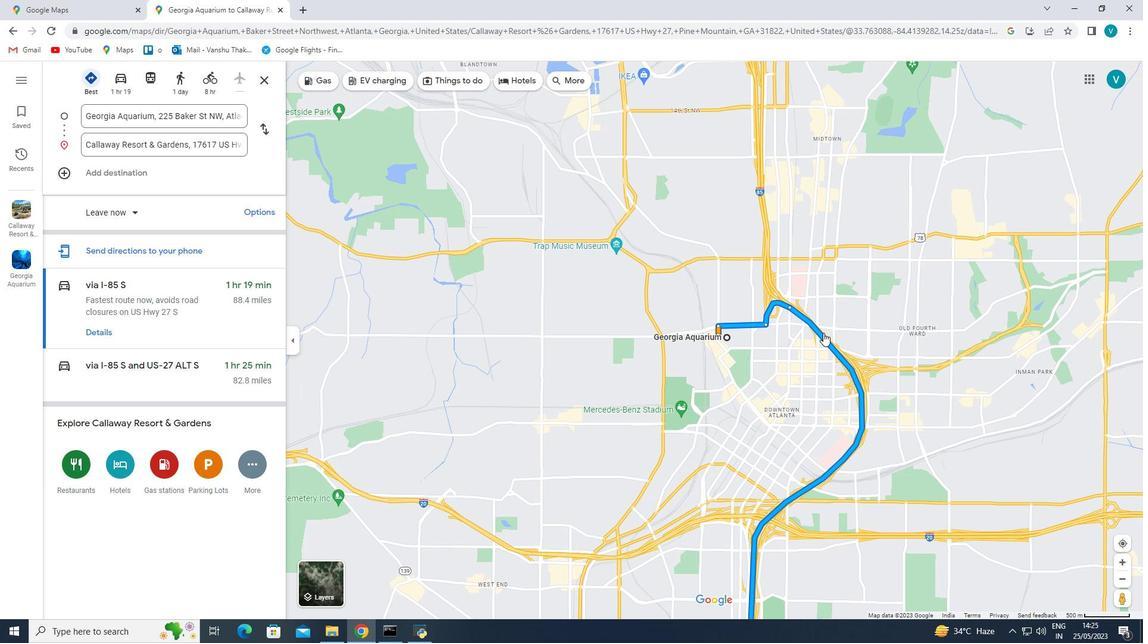 
Action: Mouse scrolled (826, 331) with delta (0, 0)
Screenshot: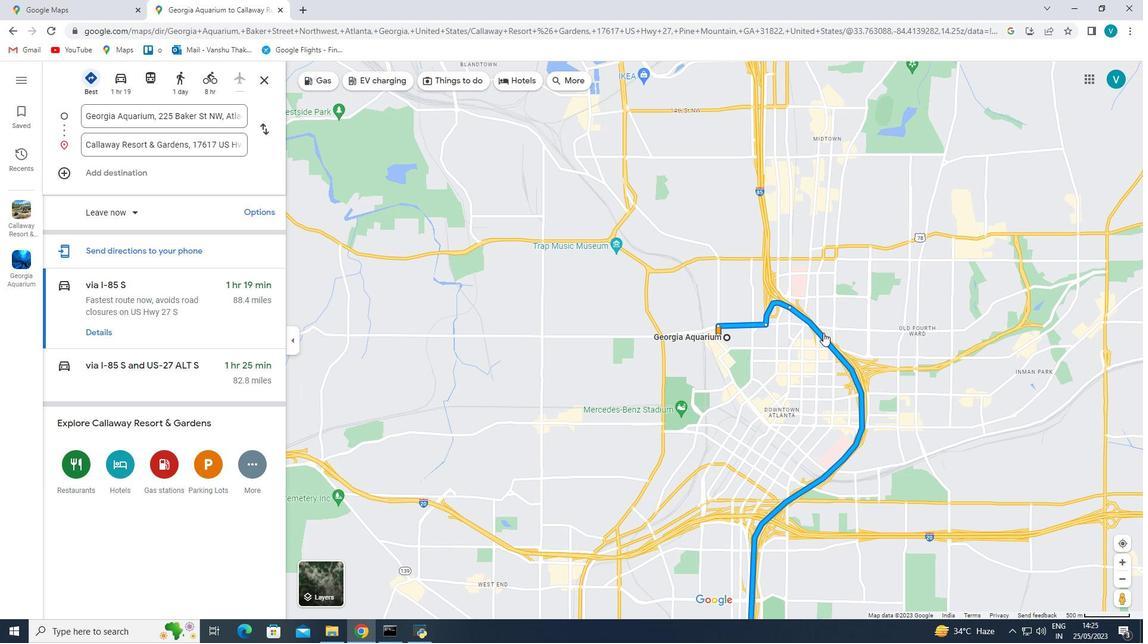 
Action: Mouse scrolled (826, 331) with delta (0, 0)
Screenshot: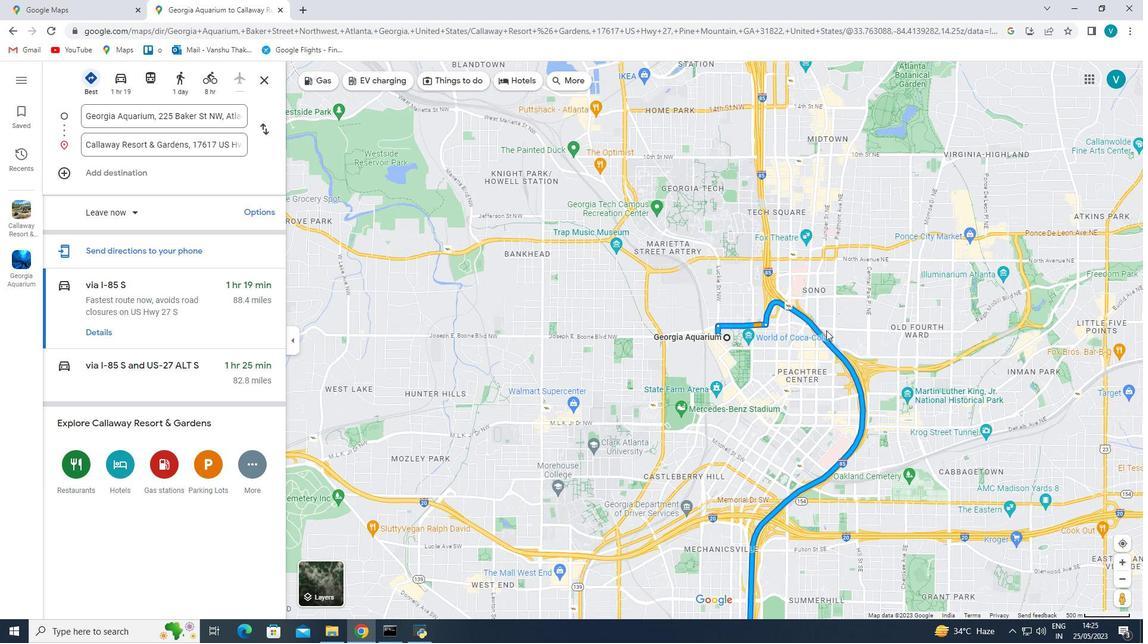
Action: Mouse scrolled (826, 331) with delta (0, 0)
Screenshot: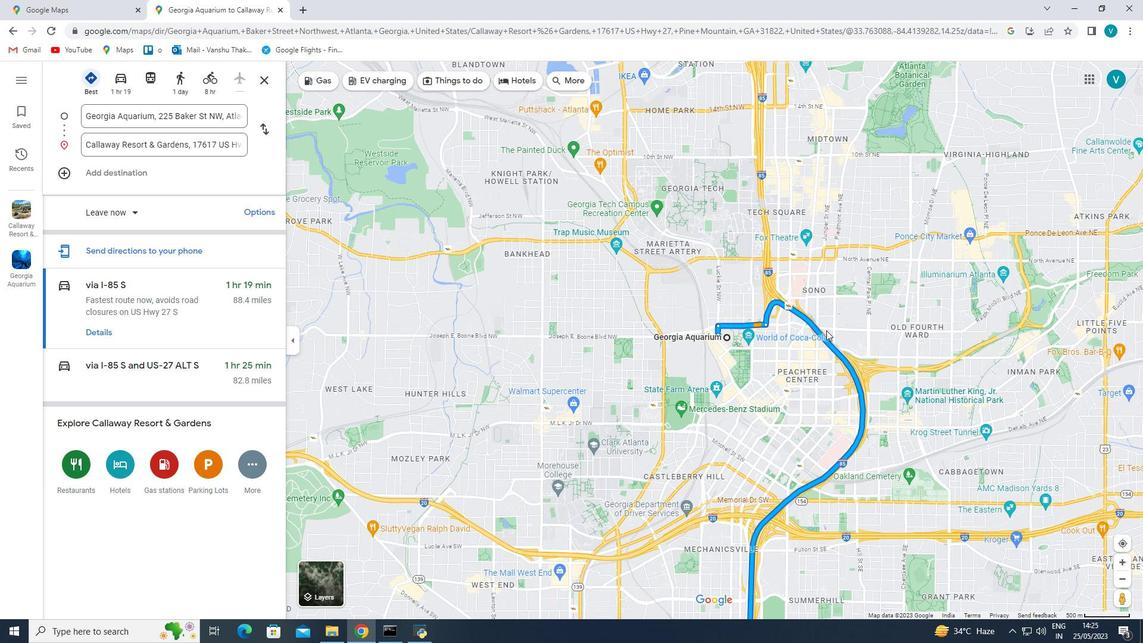 
Action: Mouse scrolled (826, 331) with delta (0, 0)
Screenshot: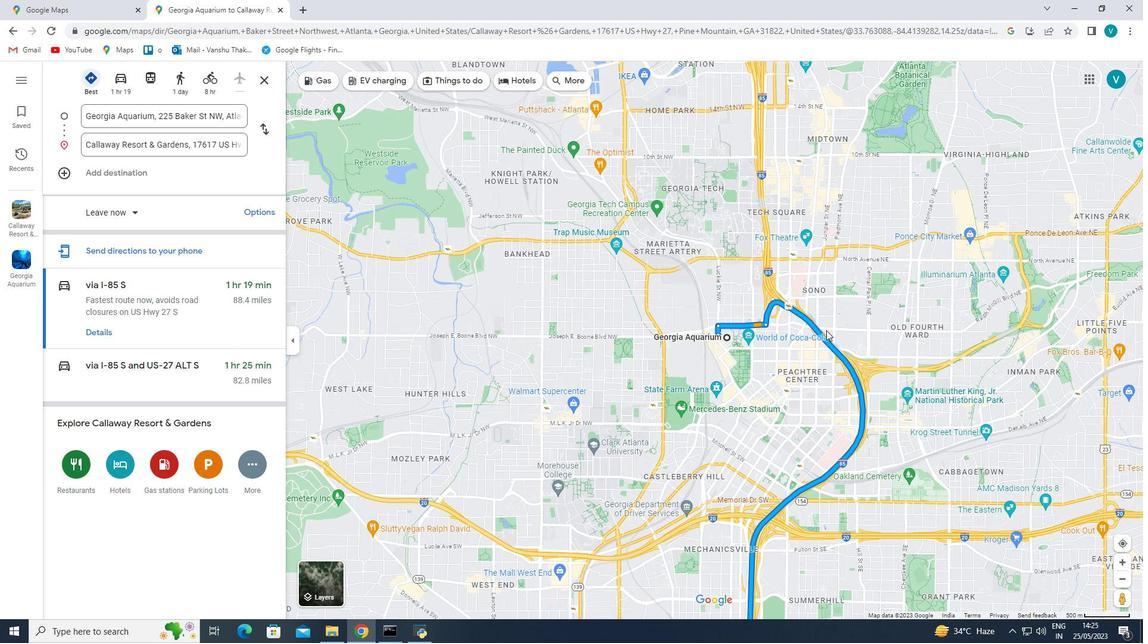 
Action: Mouse scrolled (826, 331) with delta (0, 0)
Screenshot: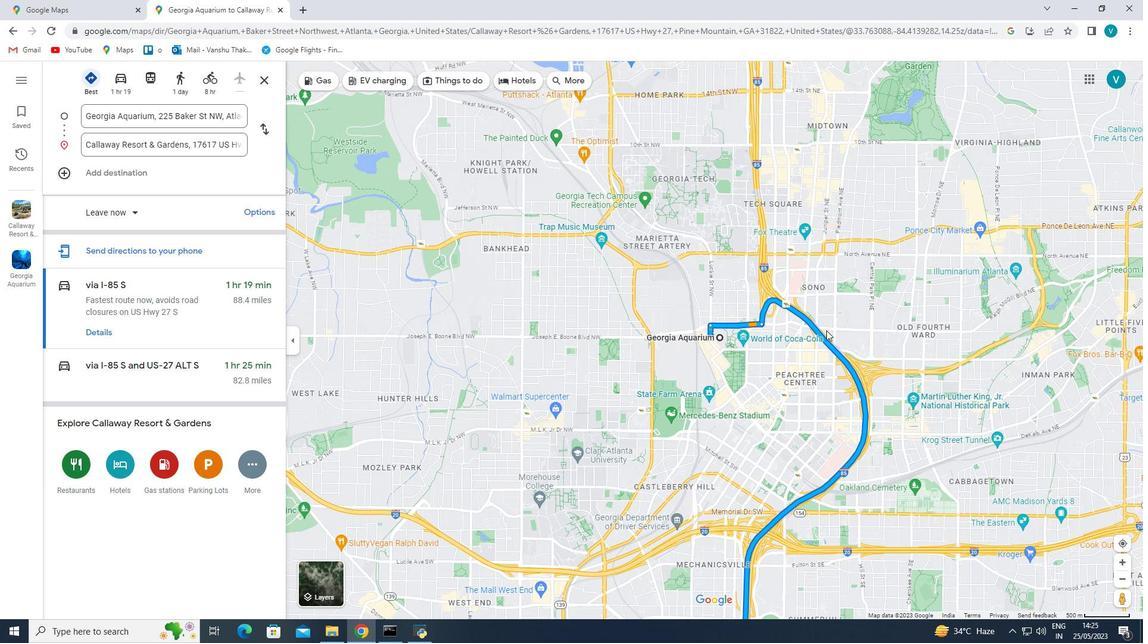 
Action: Mouse moved to (499, 411)
Screenshot: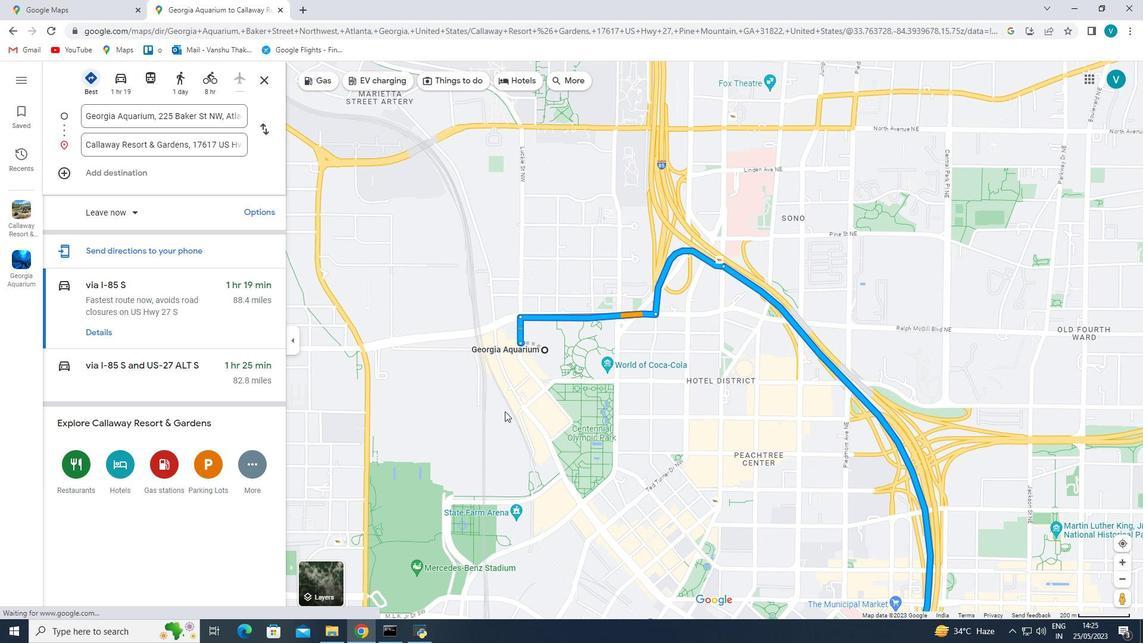 
Action: Mouse scrolled (499, 412) with delta (0, 0)
Screenshot: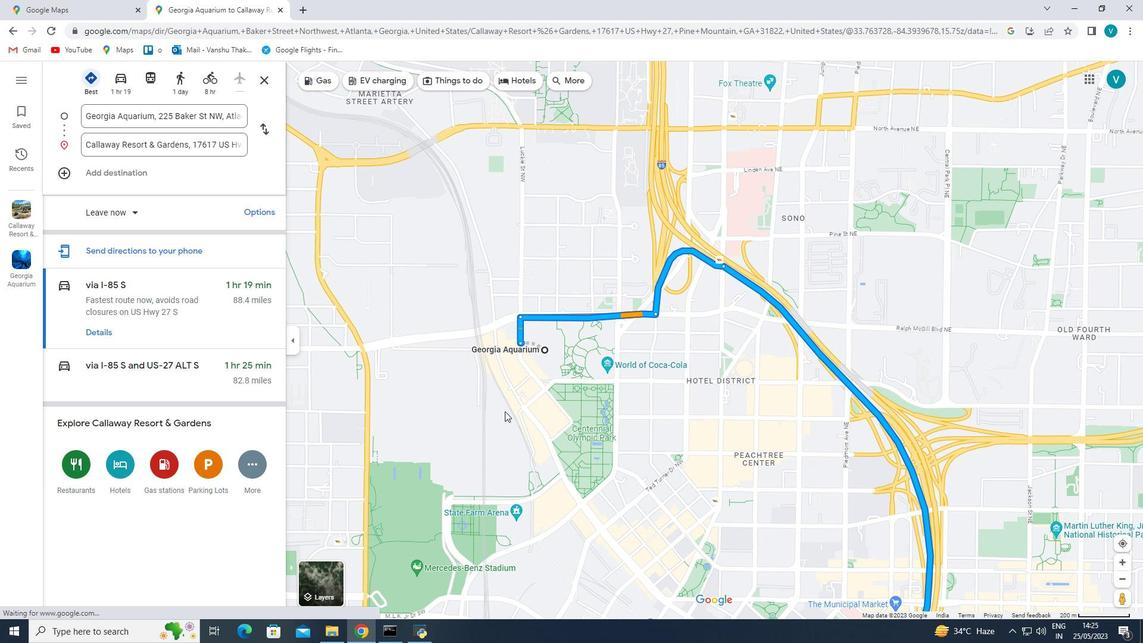 
Action: Mouse scrolled (499, 412) with delta (0, 0)
Screenshot: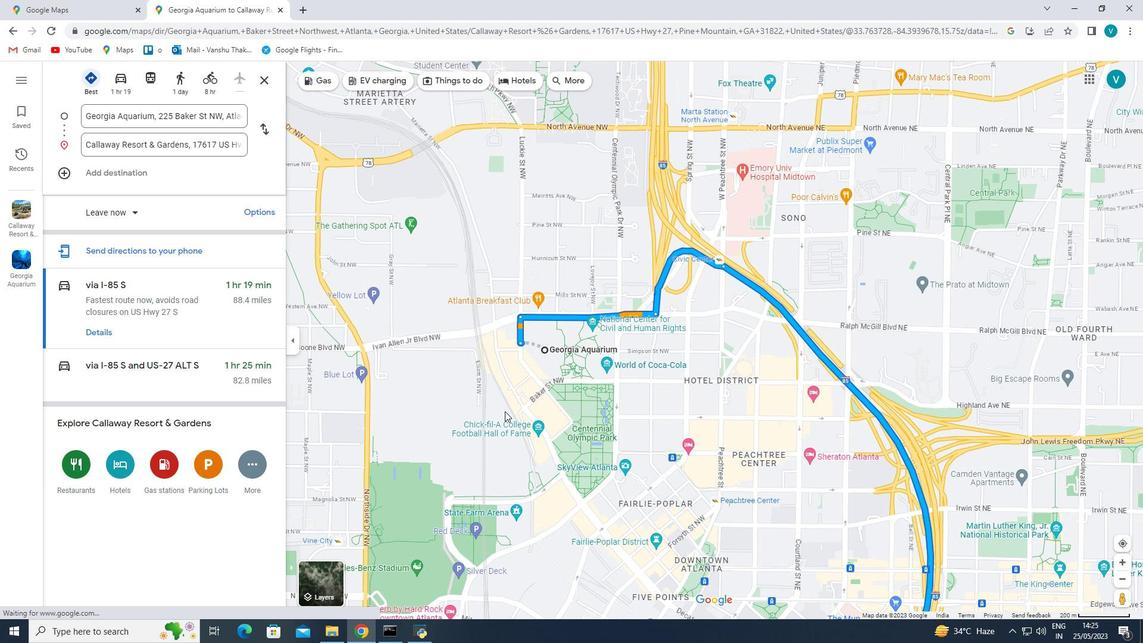 
Action: Mouse moved to (512, 303)
Screenshot: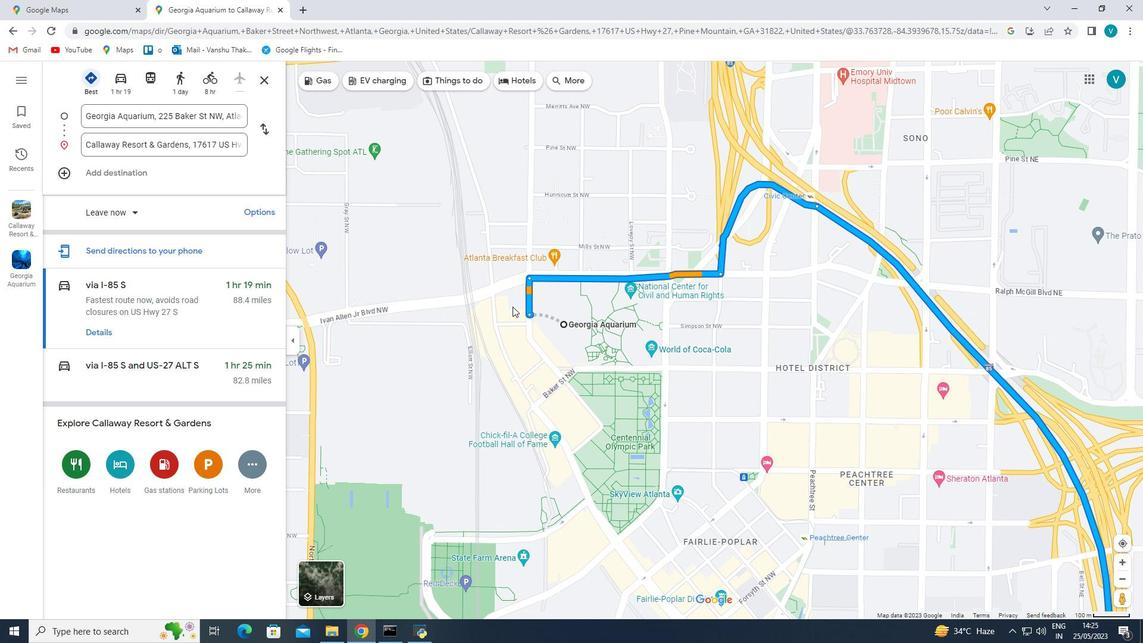 
Action: Mouse scrolled (512, 304) with delta (0, 0)
Screenshot: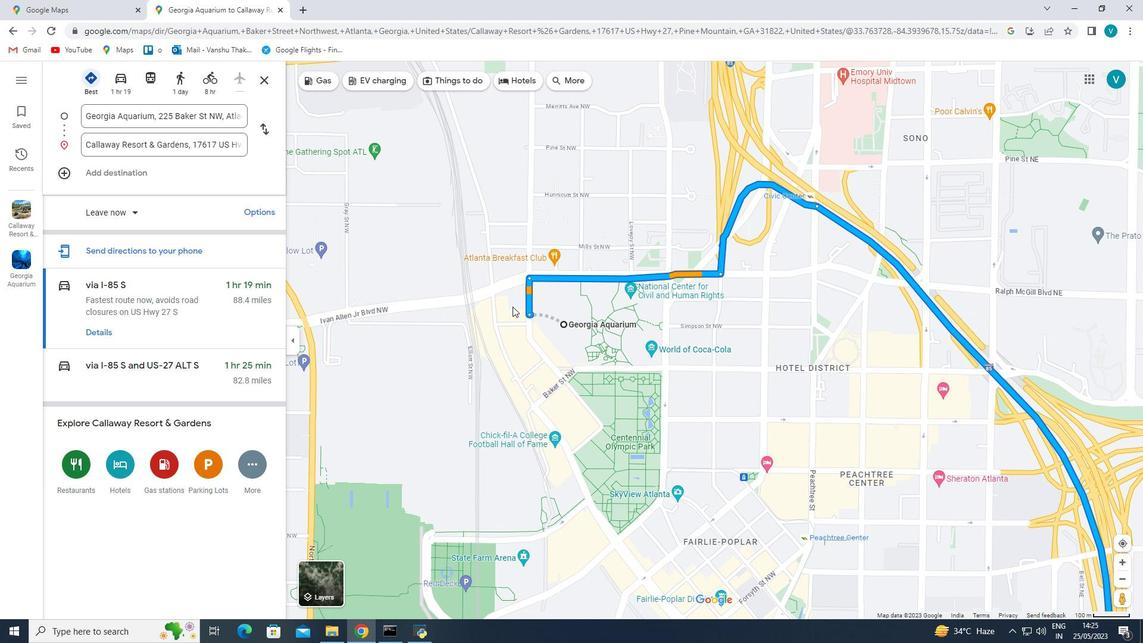 
Action: Mouse scrolled (512, 304) with delta (0, 0)
Screenshot: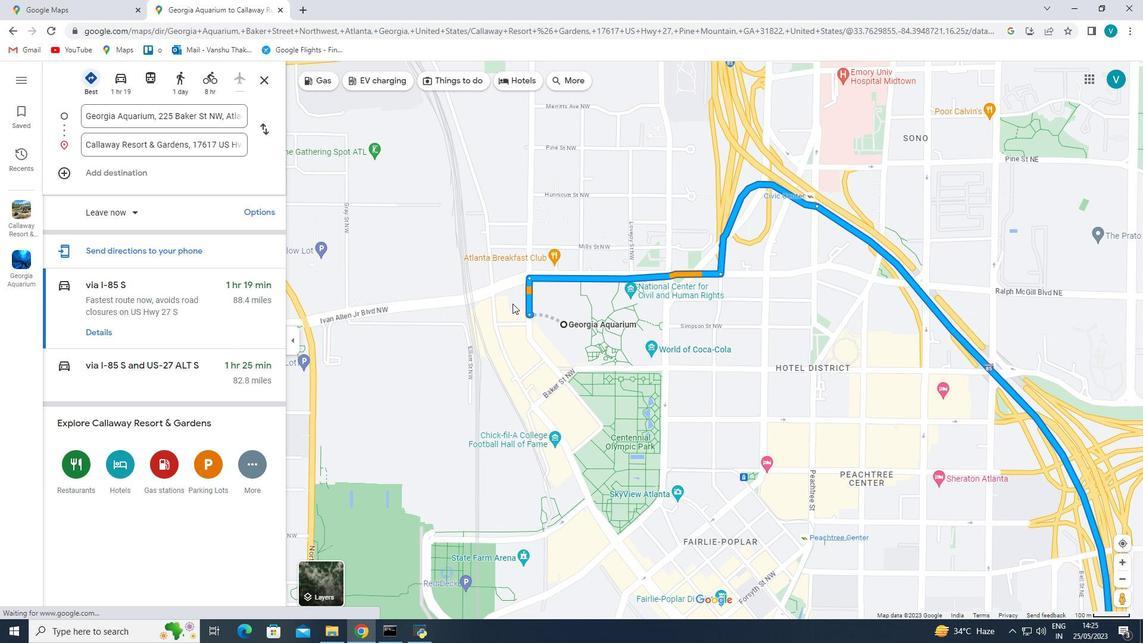
Action: Mouse scrolled (512, 304) with delta (0, 0)
Screenshot: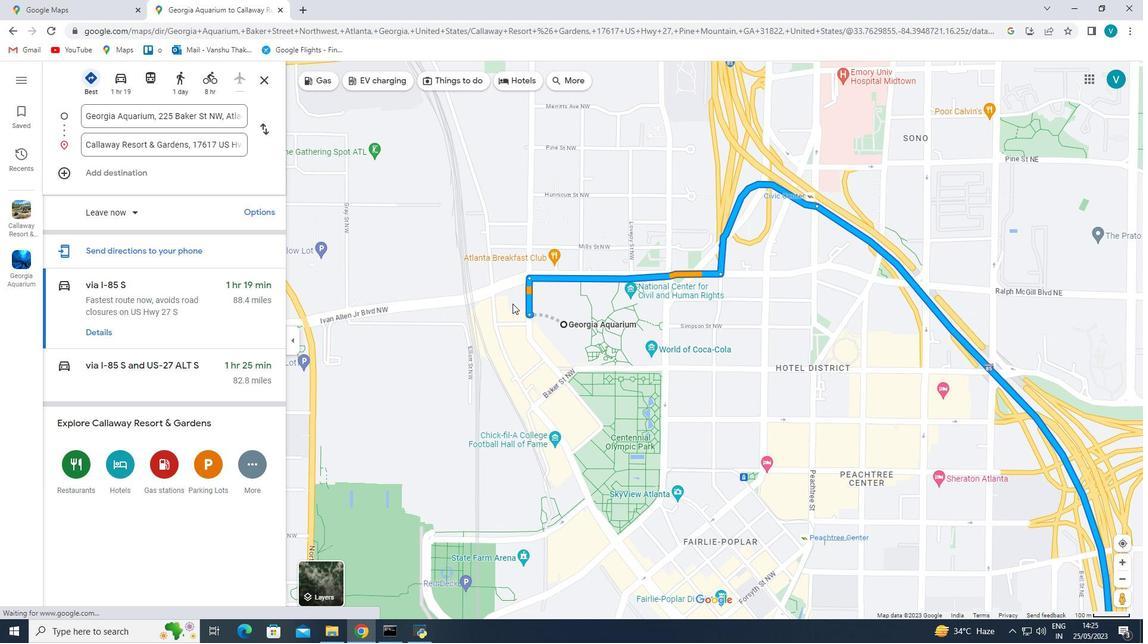
Action: Mouse scrolled (512, 304) with delta (0, 0)
Screenshot: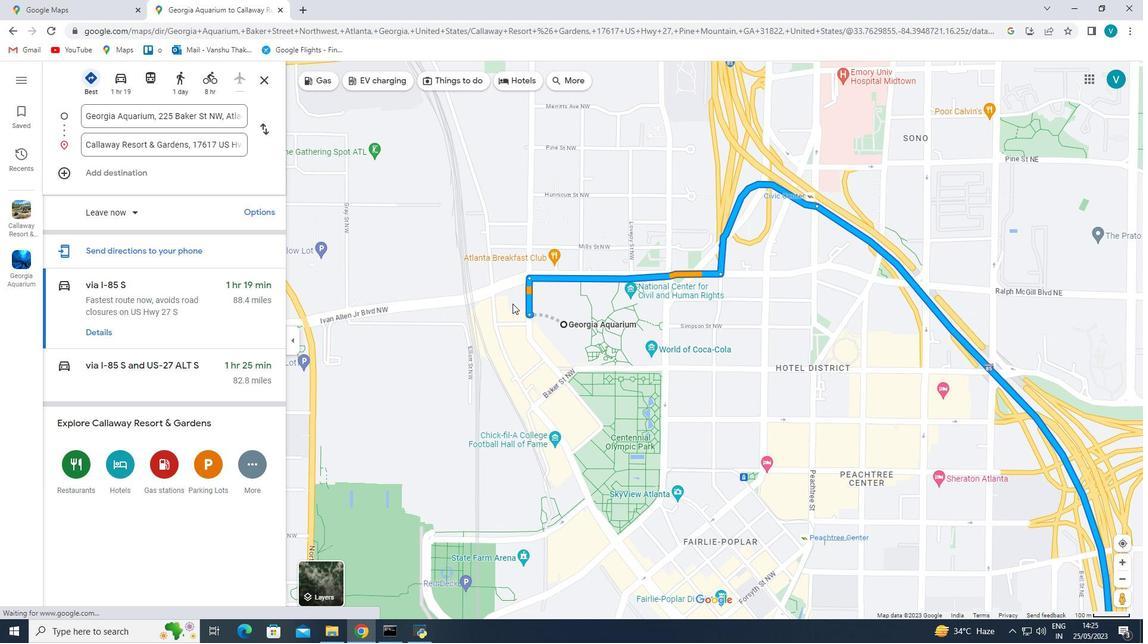 
Action: Mouse scrolled (512, 304) with delta (0, 0)
Screenshot: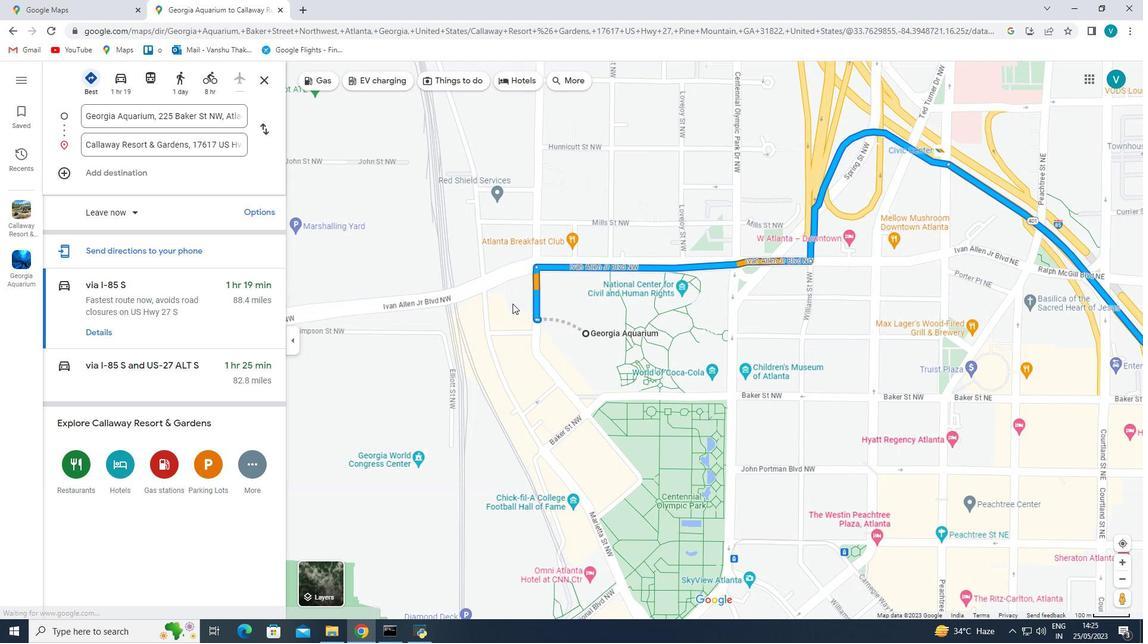 
Action: Mouse moved to (513, 302)
Screenshot: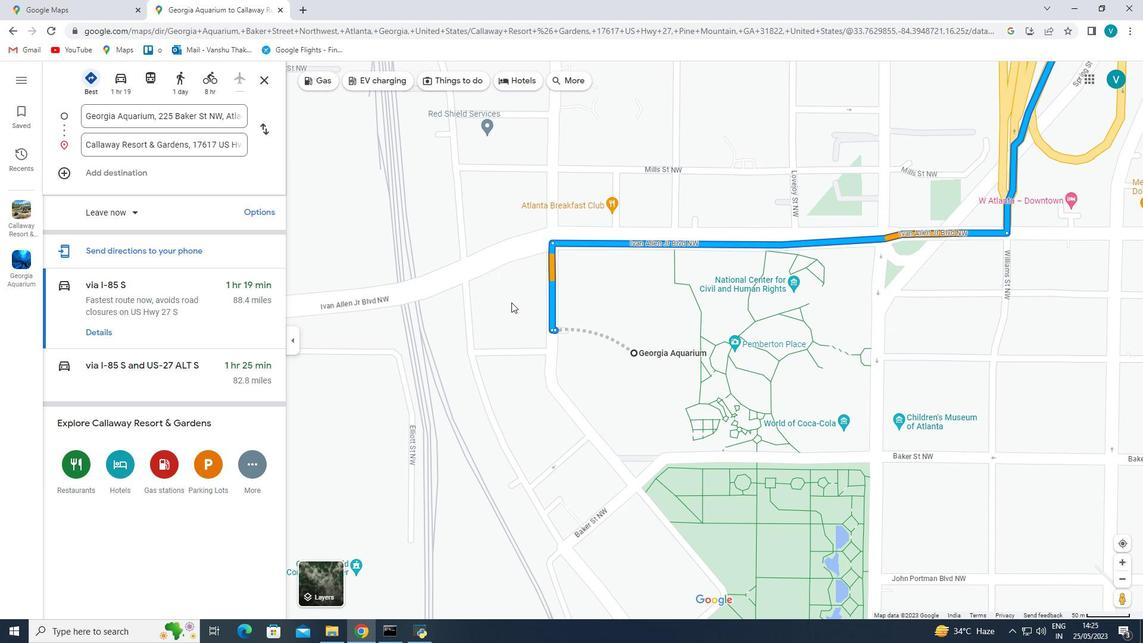 
Action: Mouse scrolled (513, 303) with delta (0, 0)
Screenshot: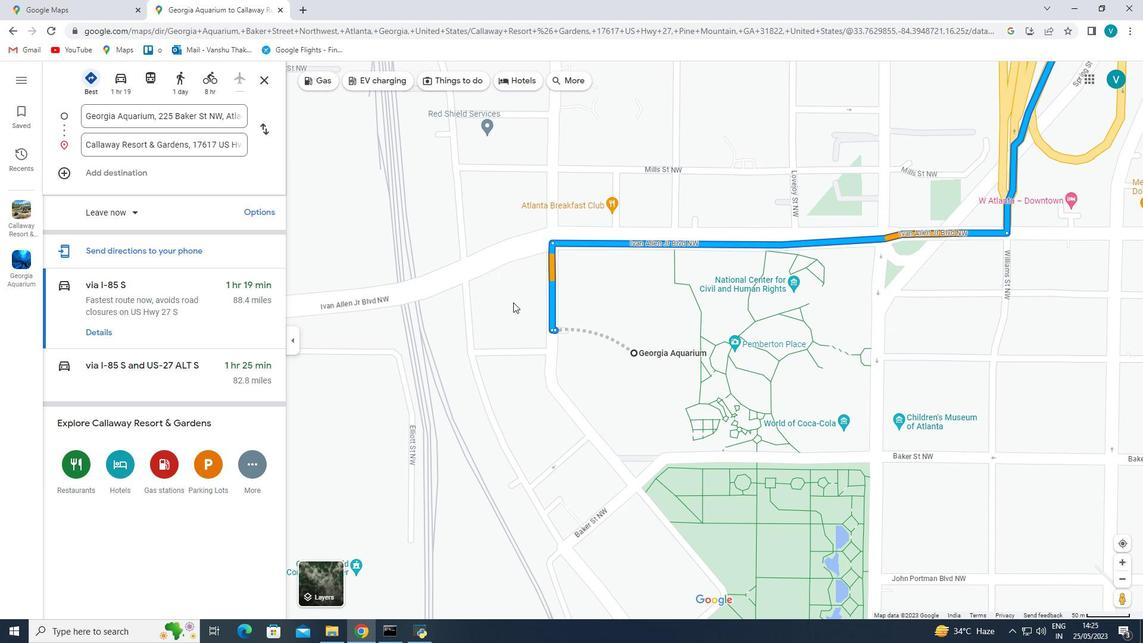 
Action: Mouse scrolled (513, 303) with delta (0, 0)
Screenshot: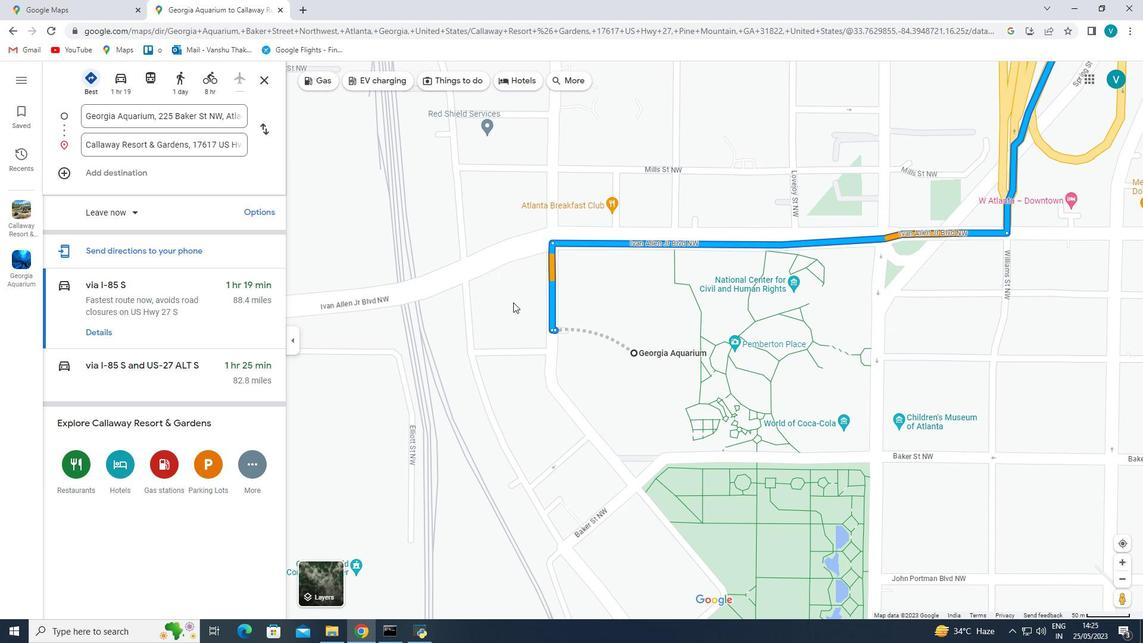 
Action: Mouse scrolled (513, 303) with delta (0, 0)
Screenshot: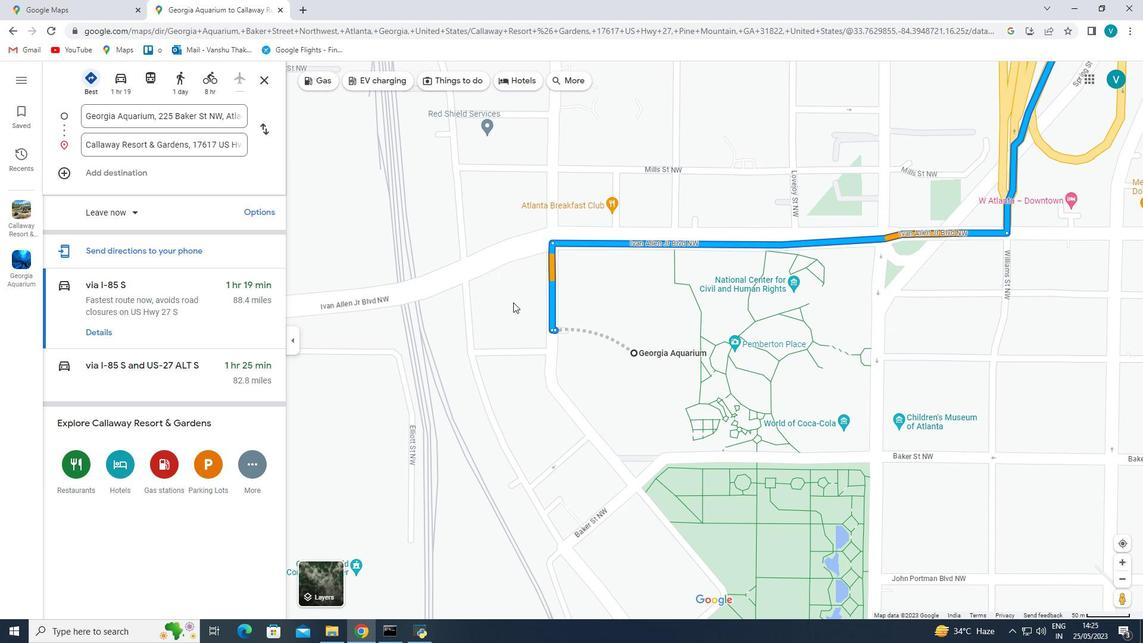 
Action: Mouse moved to (818, 229)
Screenshot: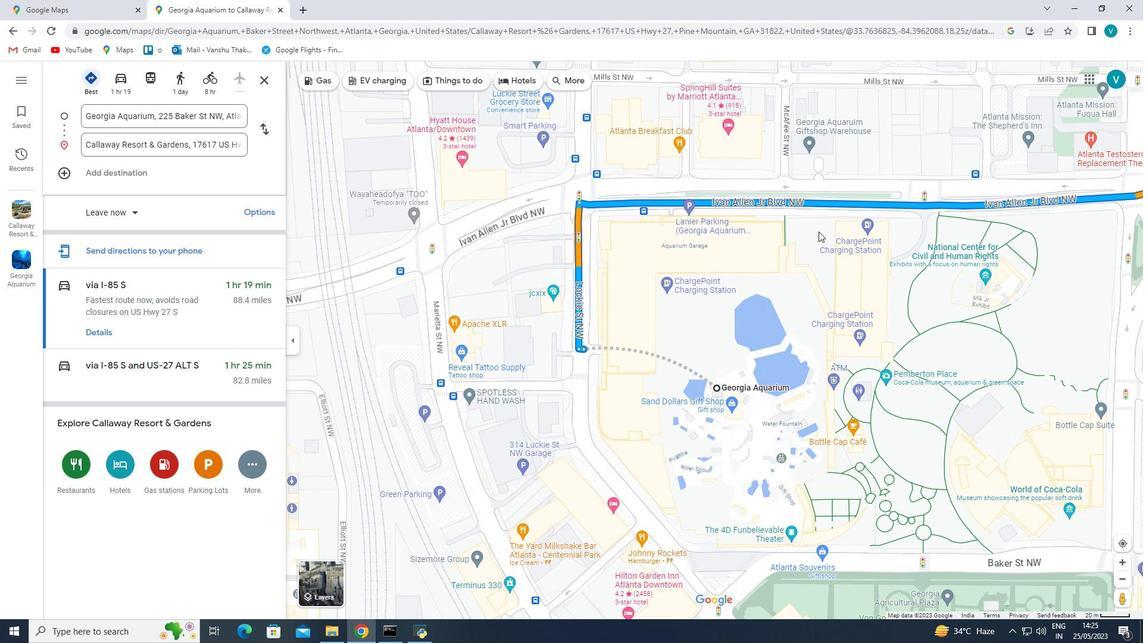 
Action: Mouse pressed left at (818, 229)
Screenshot: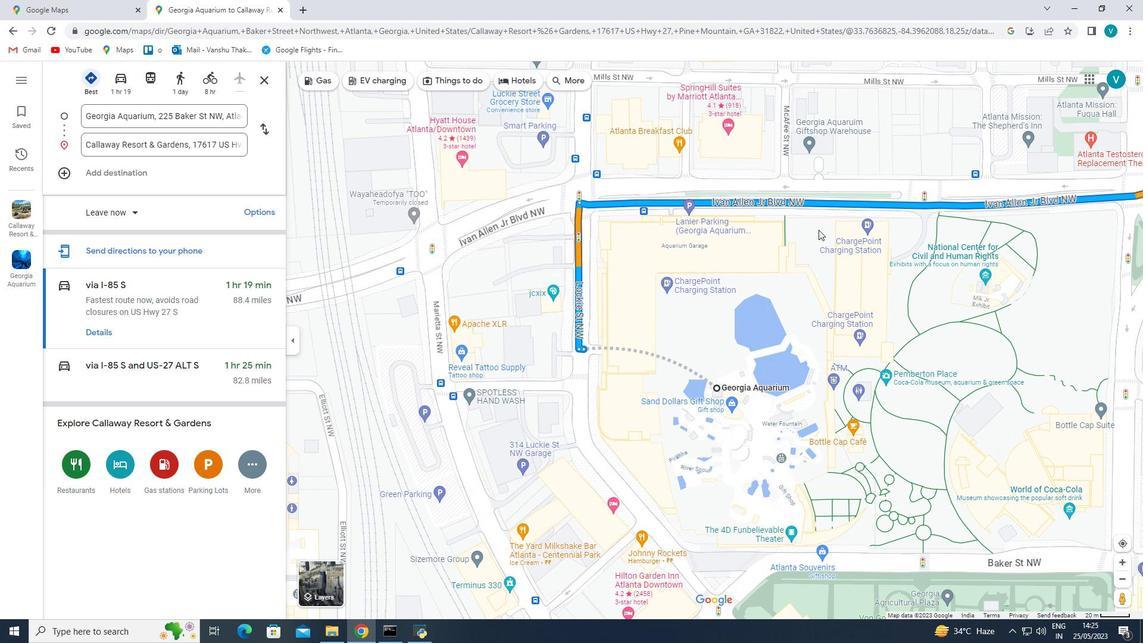 
Action: Mouse moved to (943, 305)
Screenshot: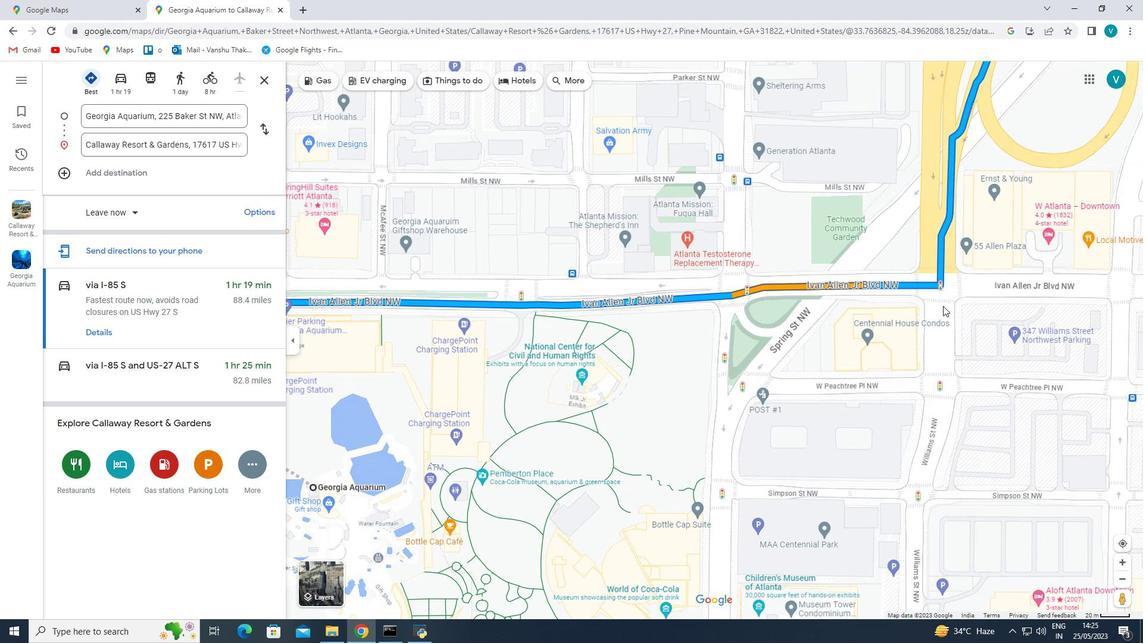 
Action: Mouse pressed left at (943, 305)
Screenshot: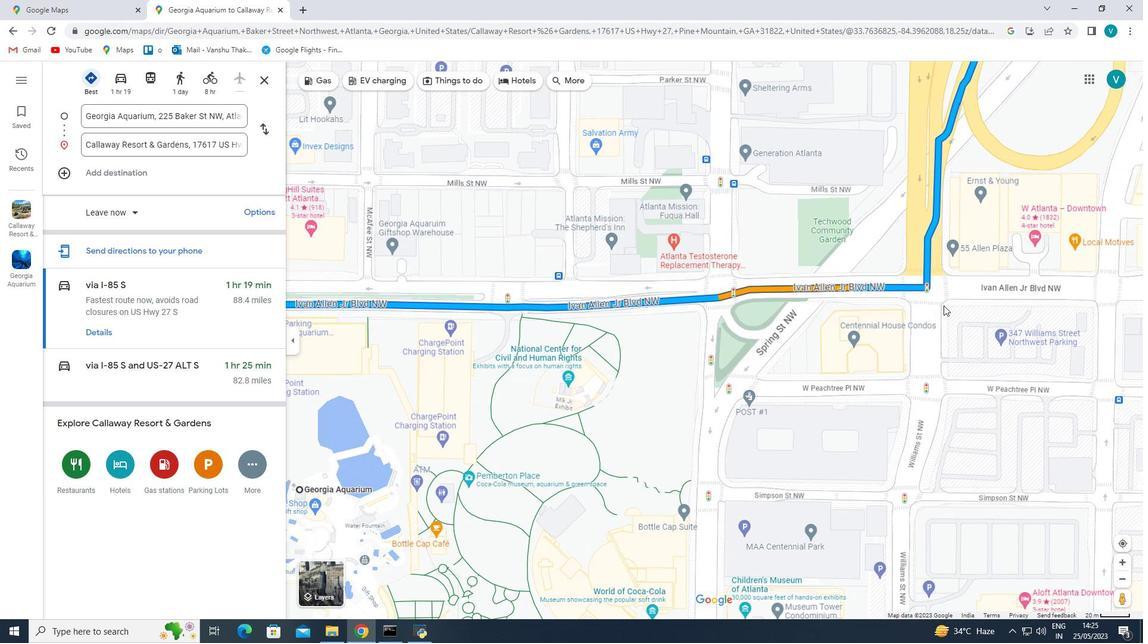 
Action: Mouse moved to (877, 131)
Screenshot: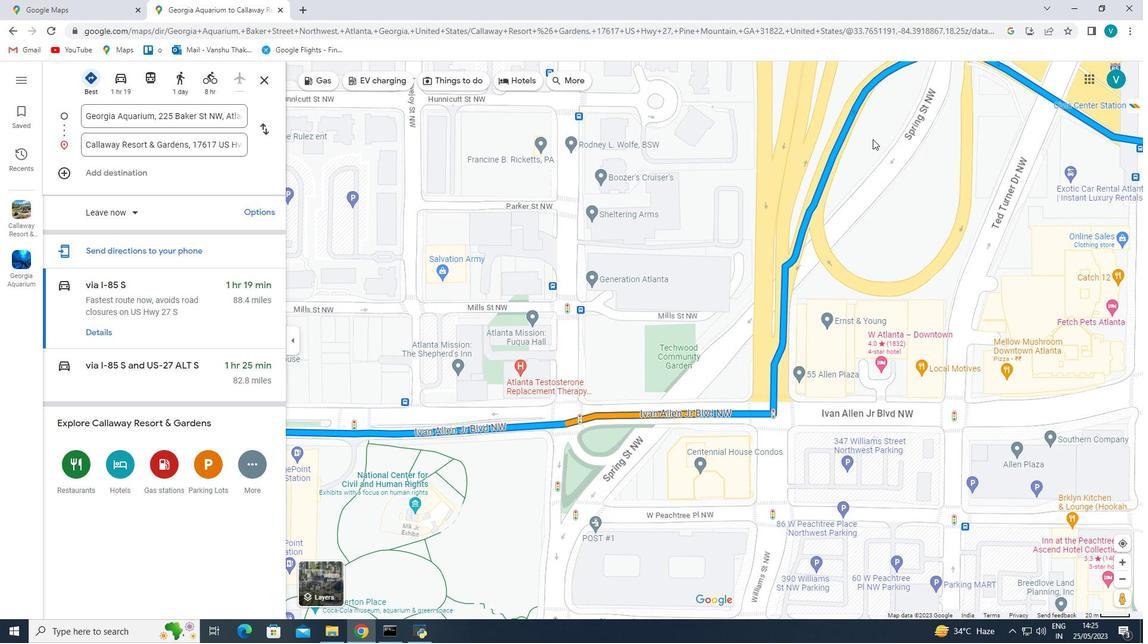 
Action: Mouse pressed left at (877, 131)
Screenshot: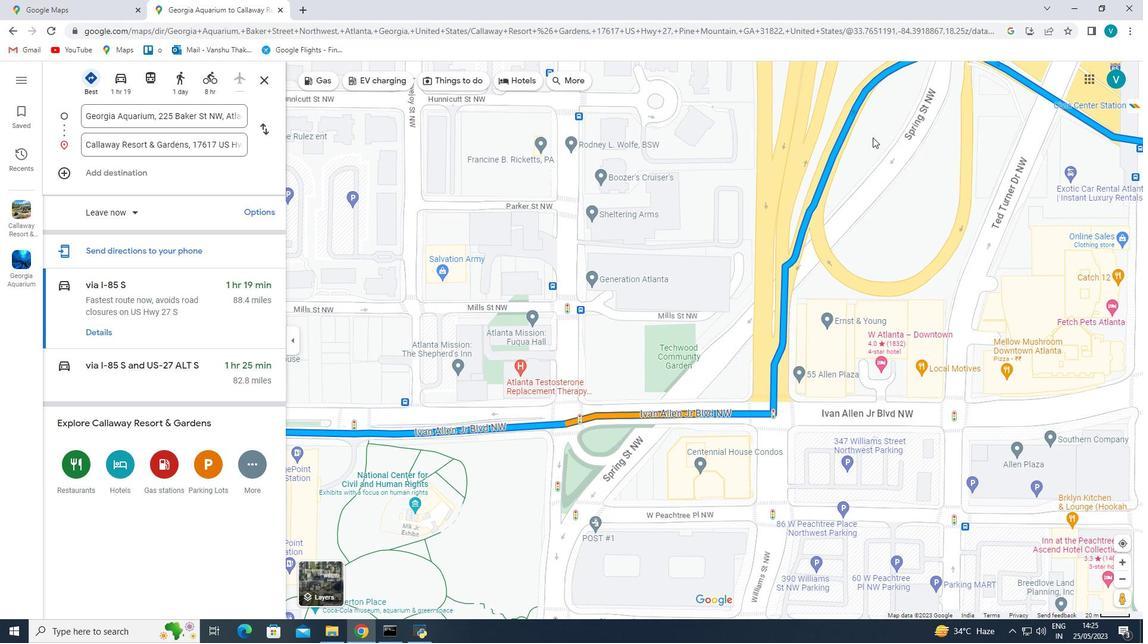 
Action: Mouse moved to (901, 221)
Screenshot: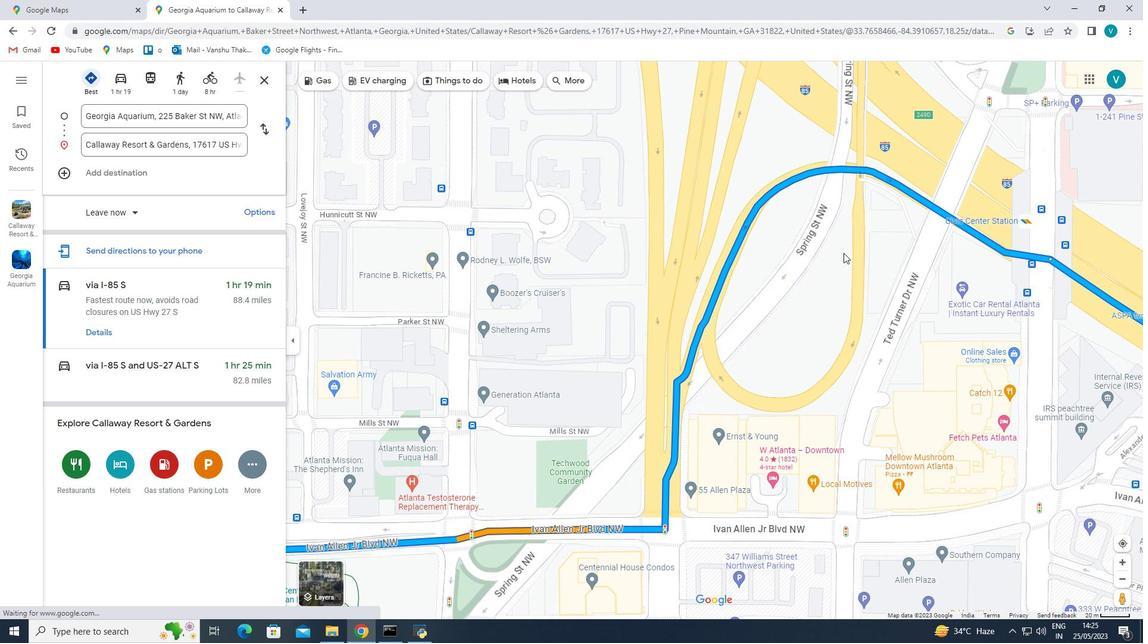 
Action: Mouse pressed left at (901, 221)
Screenshot: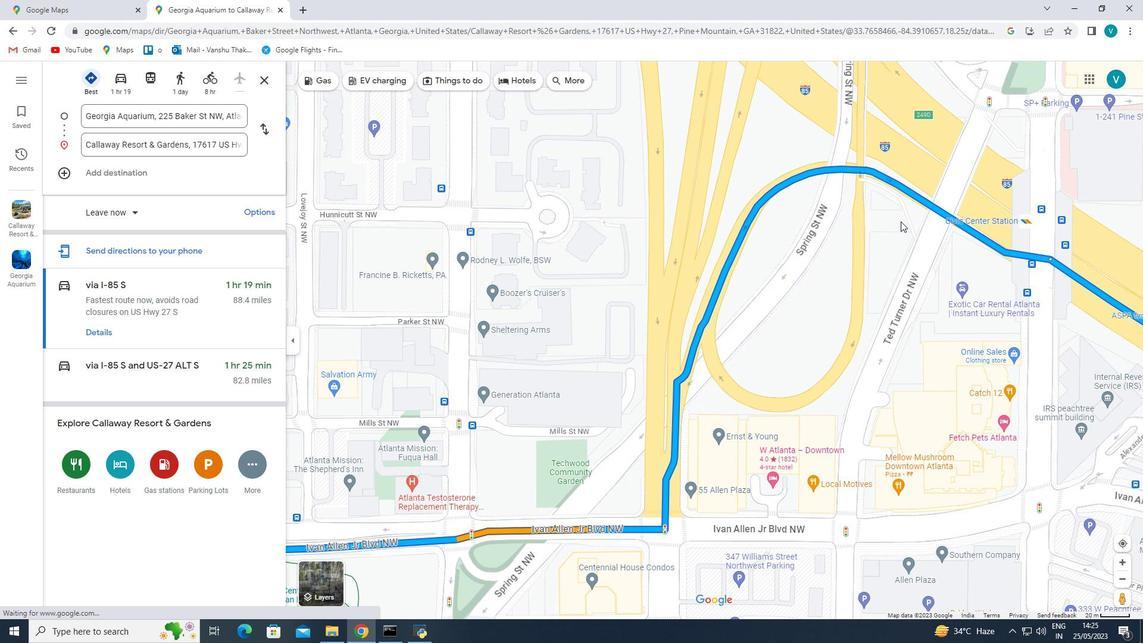 
Action: Mouse moved to (809, 345)
Screenshot: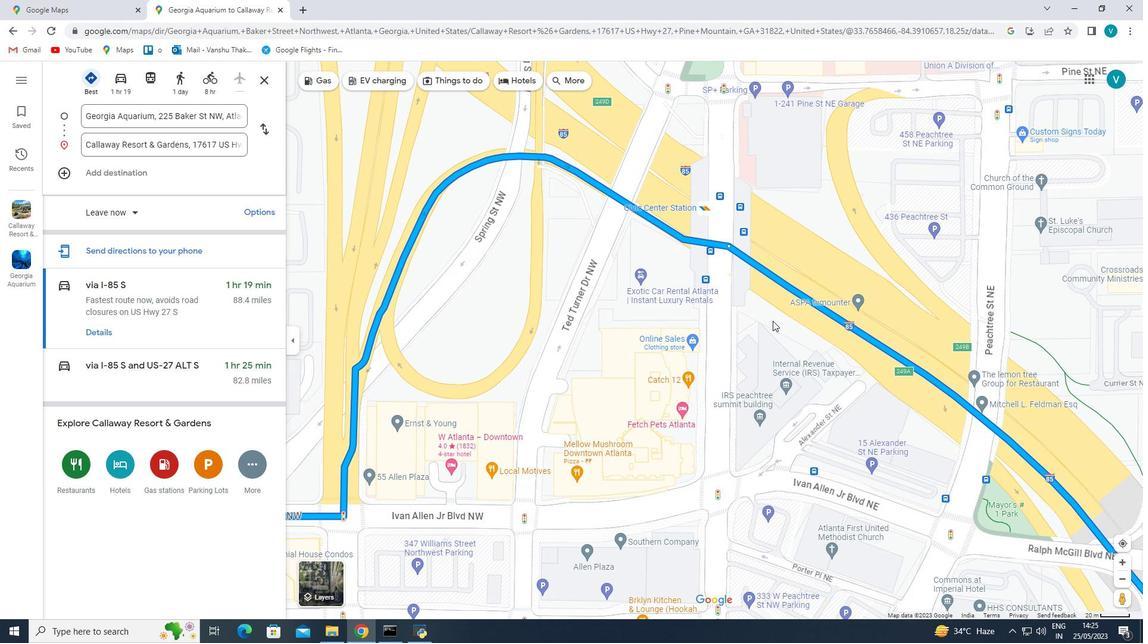 
Action: Mouse pressed left at (809, 345)
Screenshot: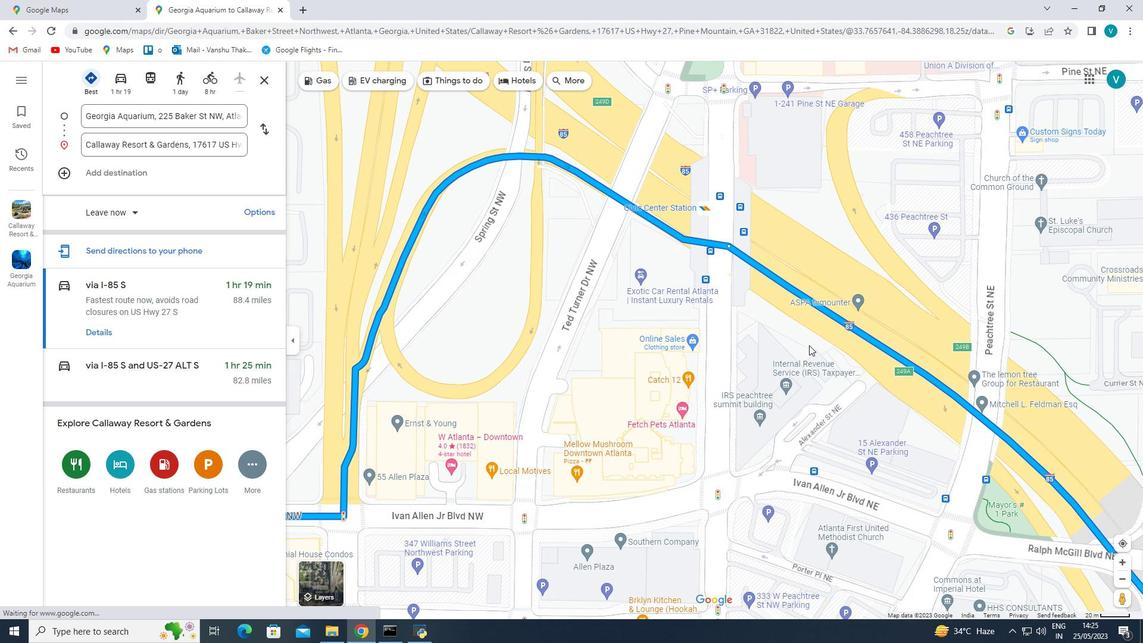 
Action: Mouse moved to (658, 353)
Screenshot: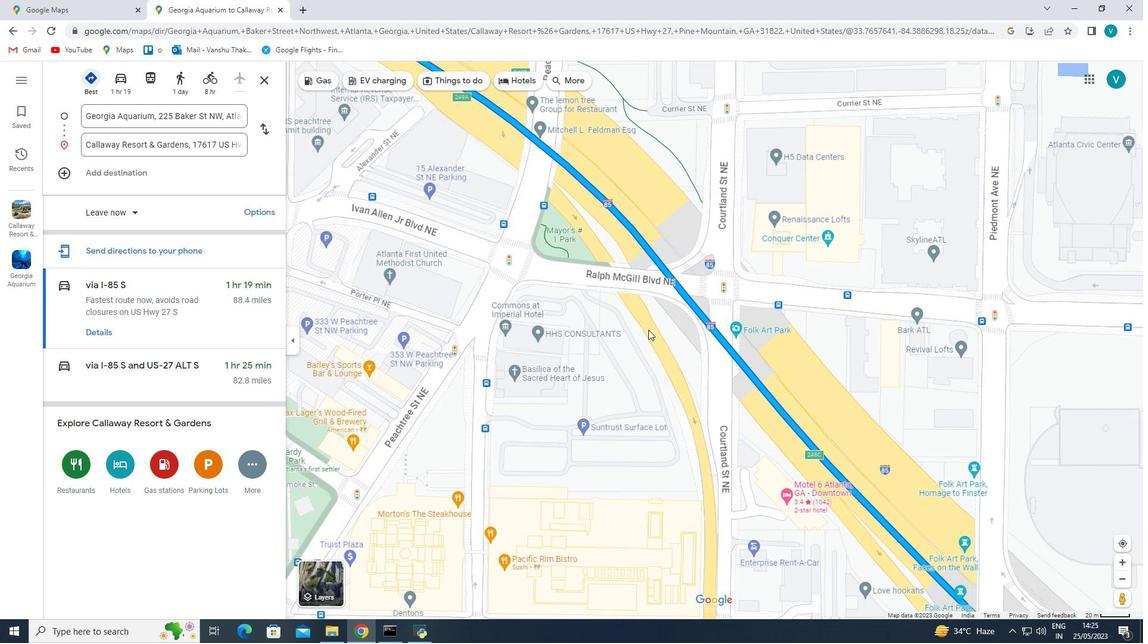 
Action: Mouse pressed left at (658, 353)
Screenshot: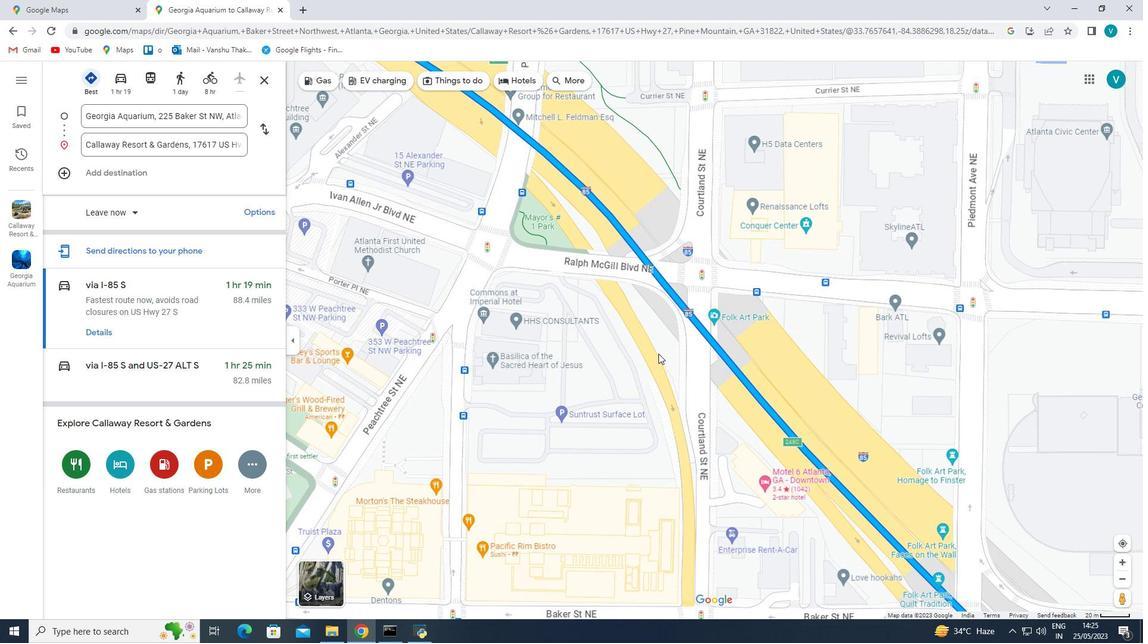 
Action: Mouse moved to (758, 390)
Screenshot: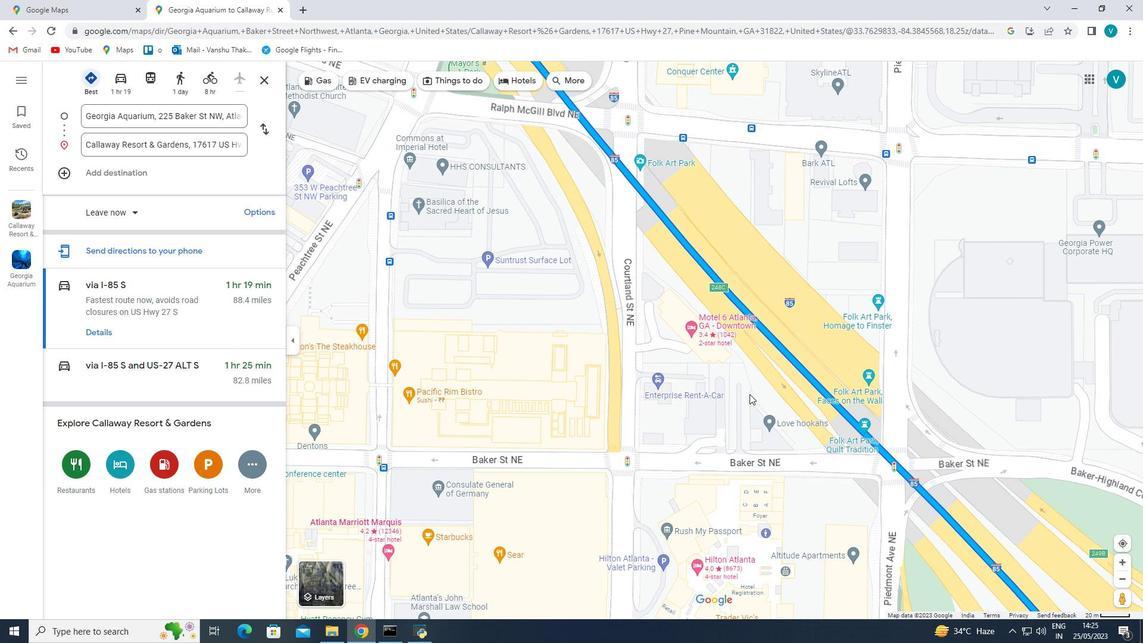 
Action: Mouse pressed left at (758, 390)
Screenshot: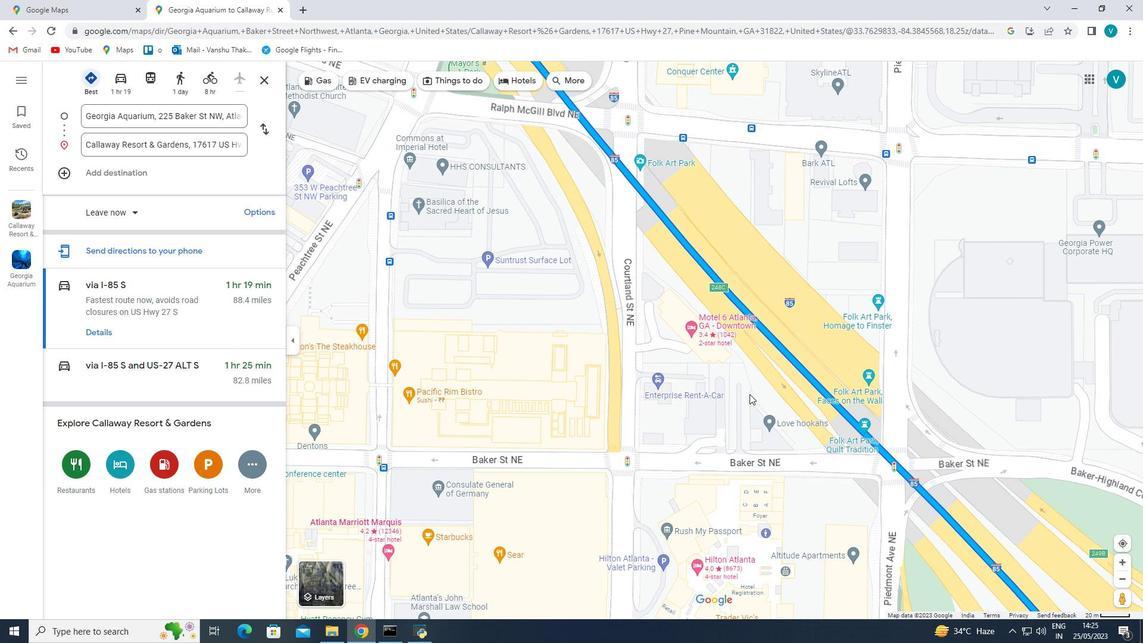 
Action: Mouse moved to (754, 537)
Screenshot: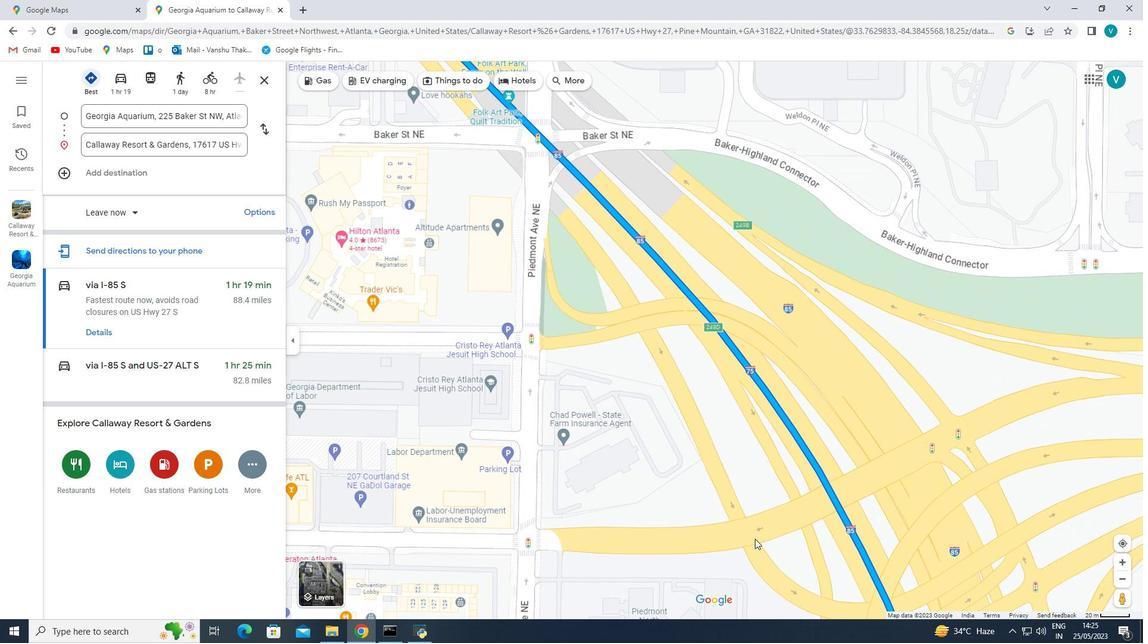 
Action: Mouse pressed left at (754, 537)
Screenshot: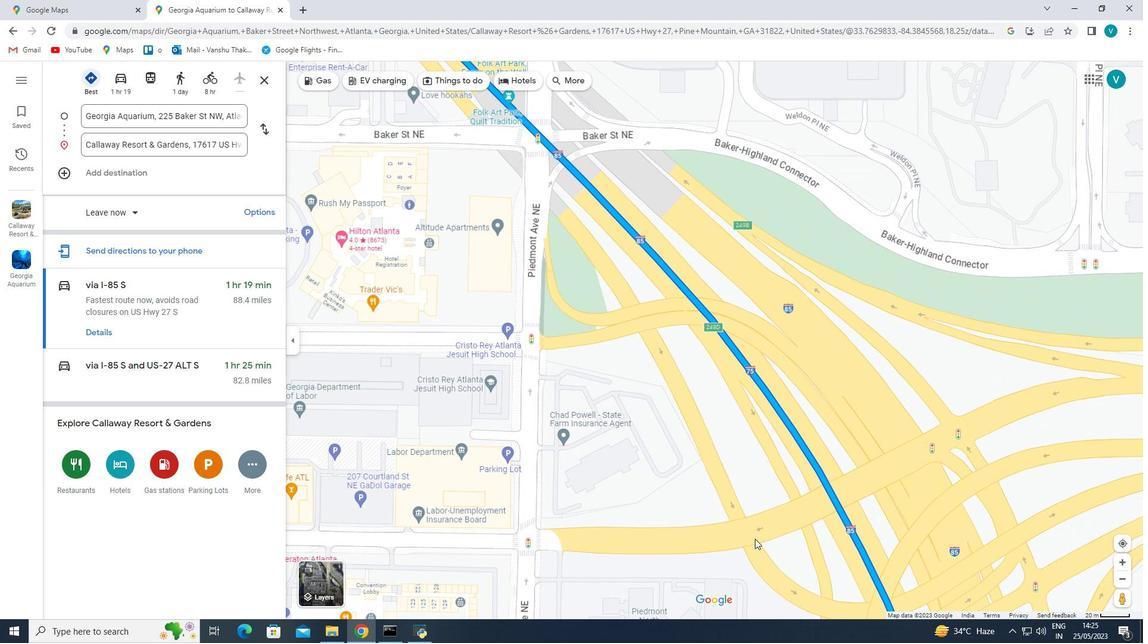 
Action: Mouse moved to (778, 494)
Screenshot: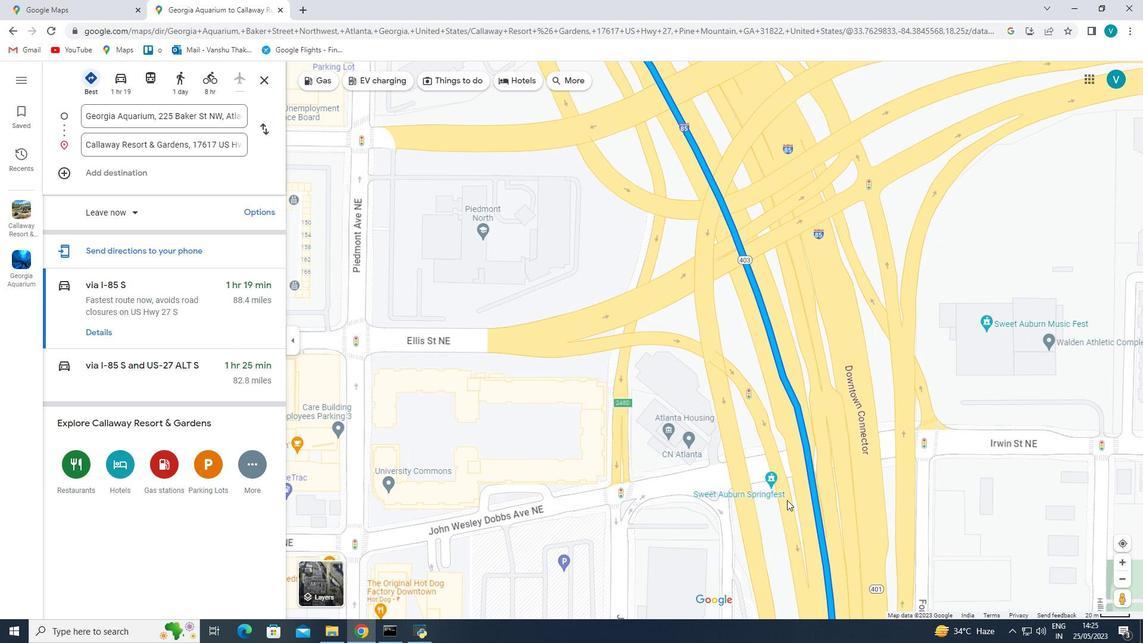
Action: Mouse pressed left at (778, 494)
Screenshot: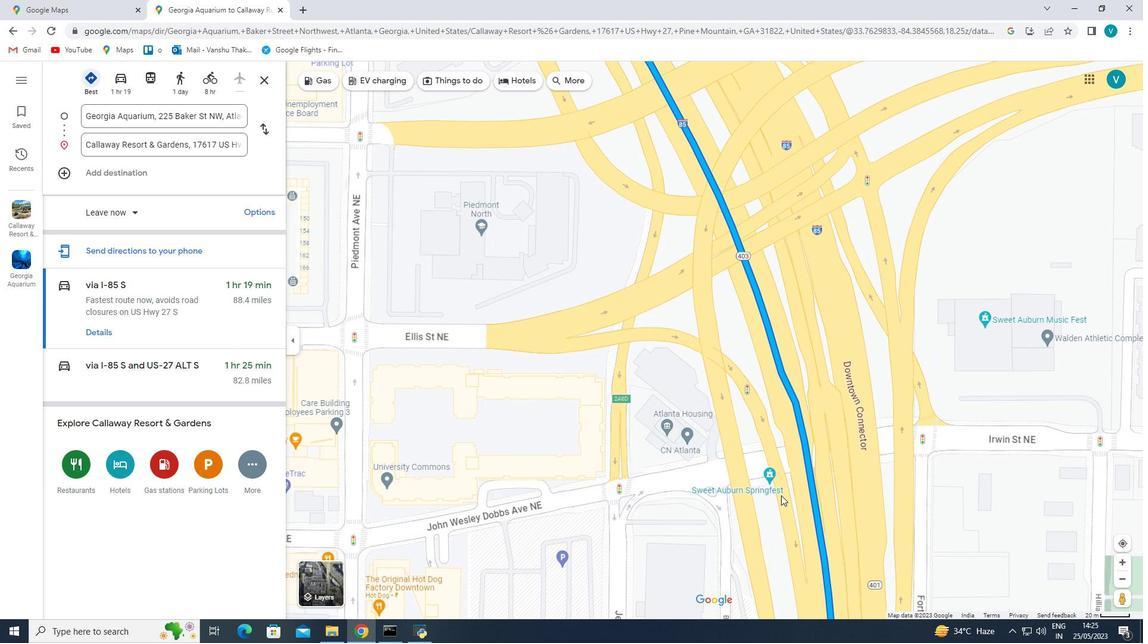 
Action: Mouse moved to (677, 490)
Screenshot: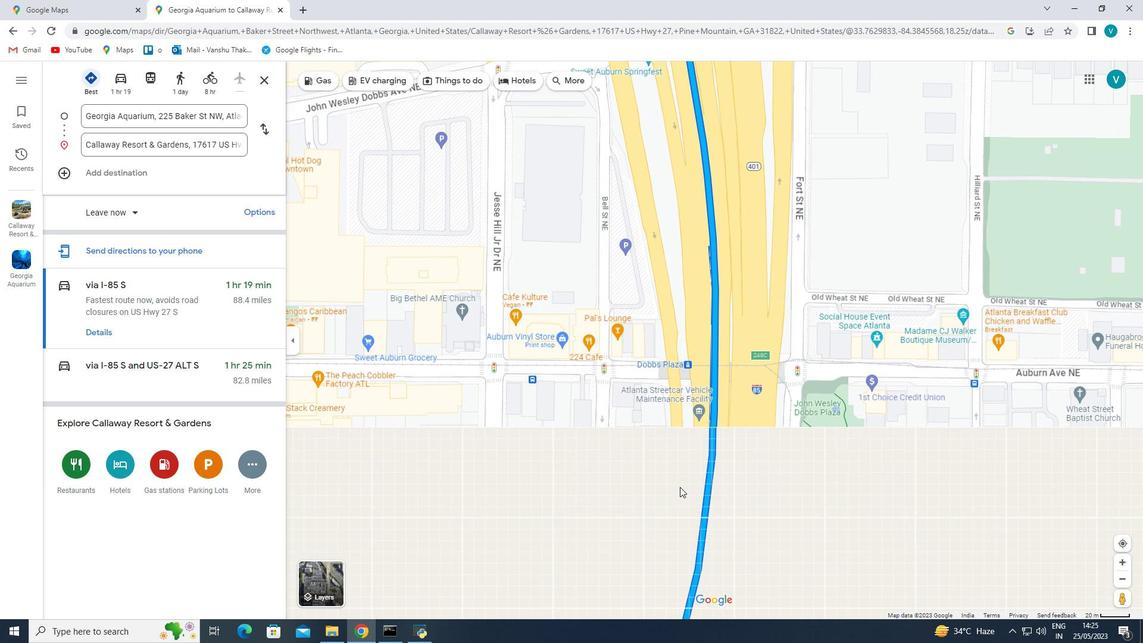 
Action: Mouse pressed left at (677, 490)
Screenshot: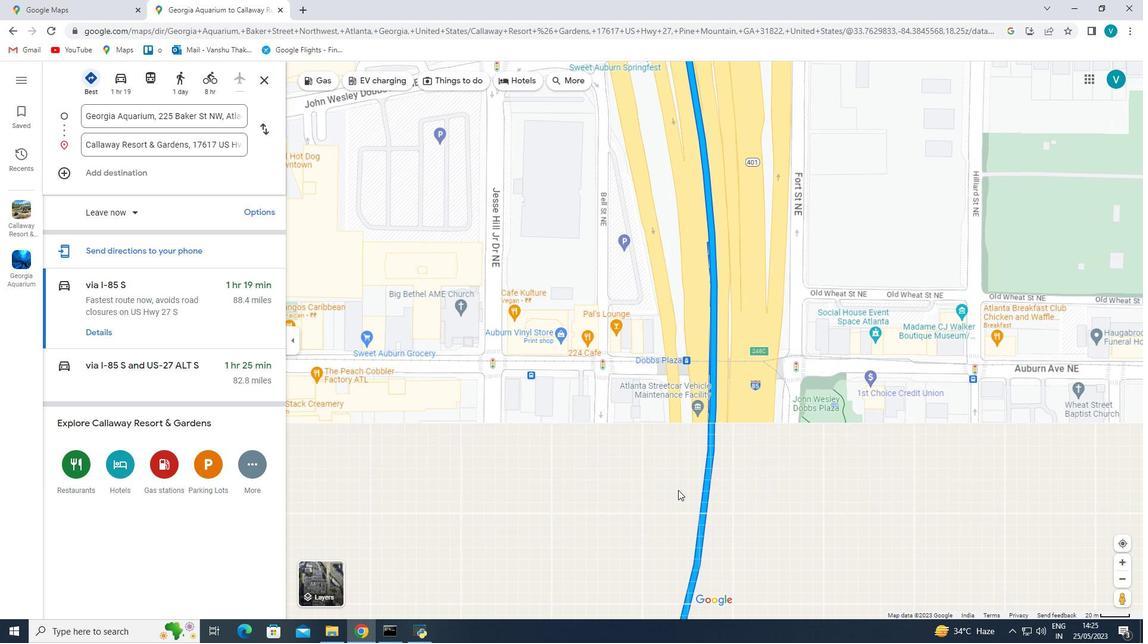 
Action: Mouse moved to (644, 399)
Screenshot: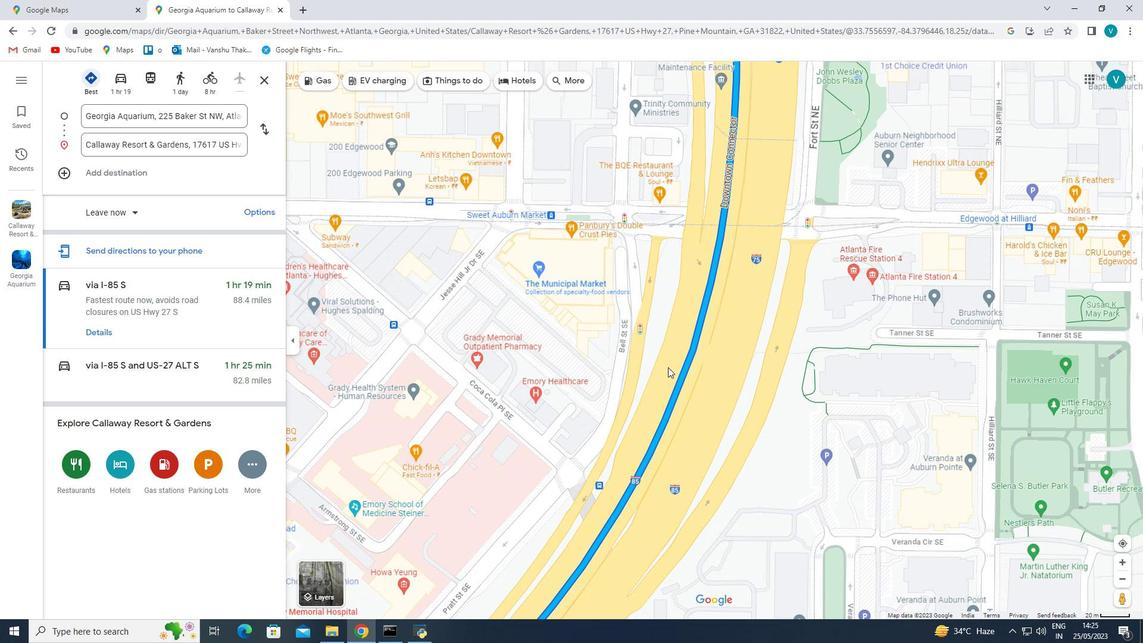 
Action: Mouse pressed left at (644, 399)
Screenshot: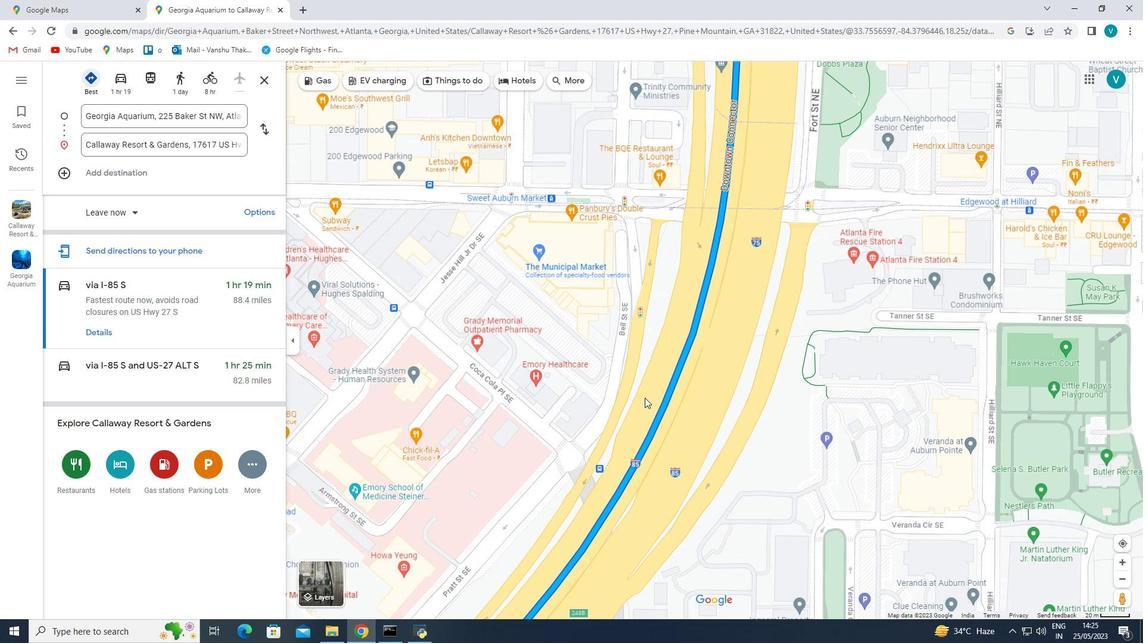 
Action: Mouse moved to (590, 396)
Screenshot: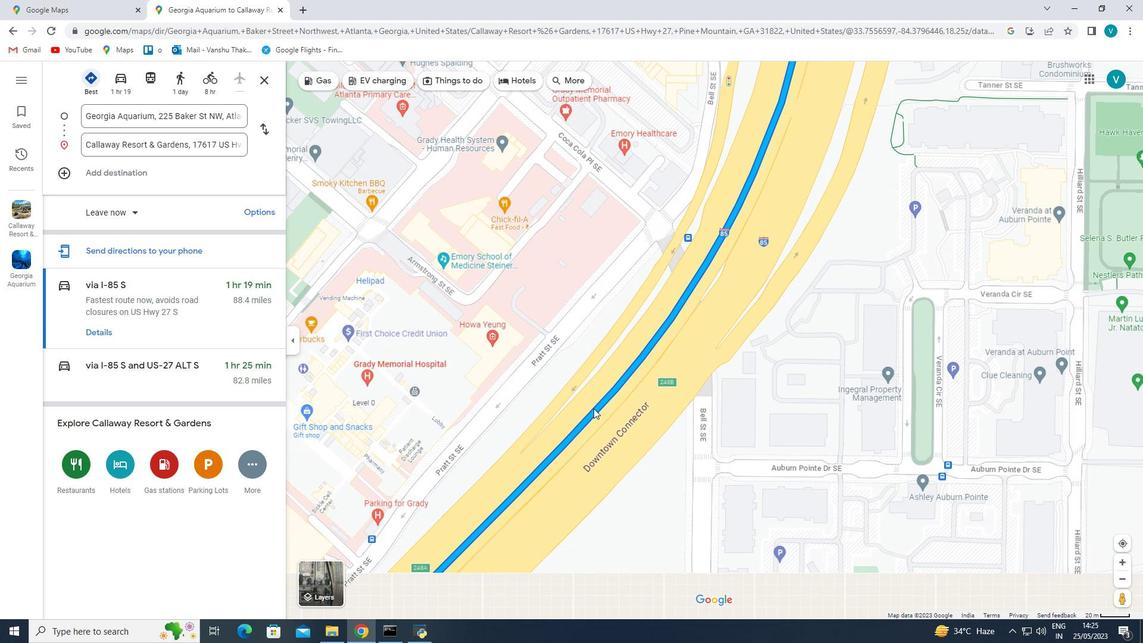
Action: Mouse pressed left at (590, 396)
Screenshot: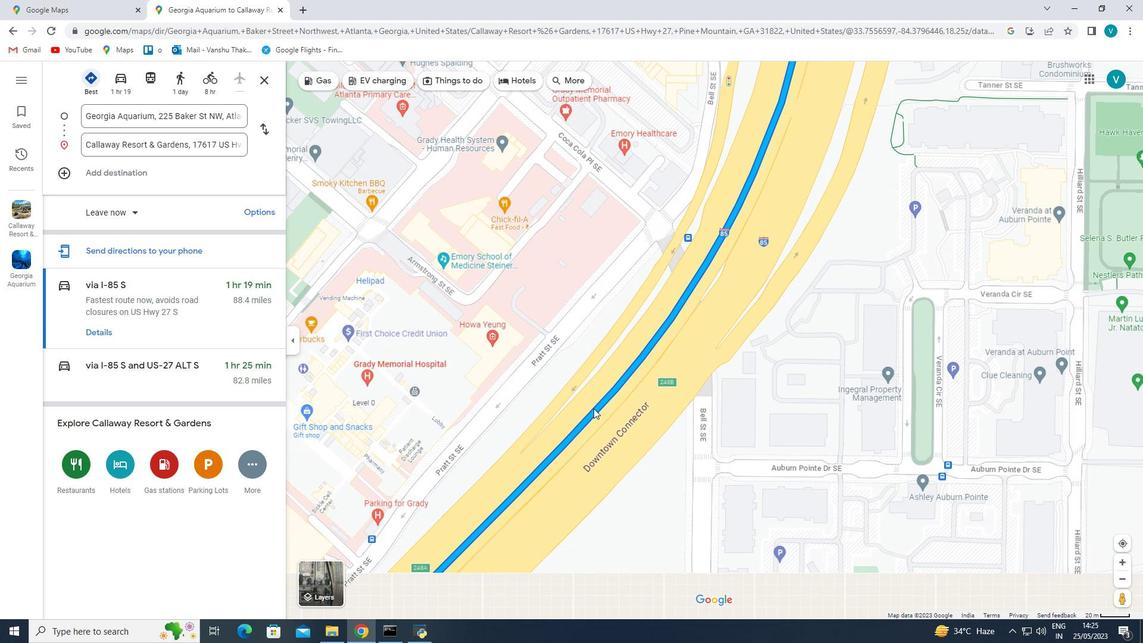 
Action: Mouse moved to (555, 394)
Screenshot: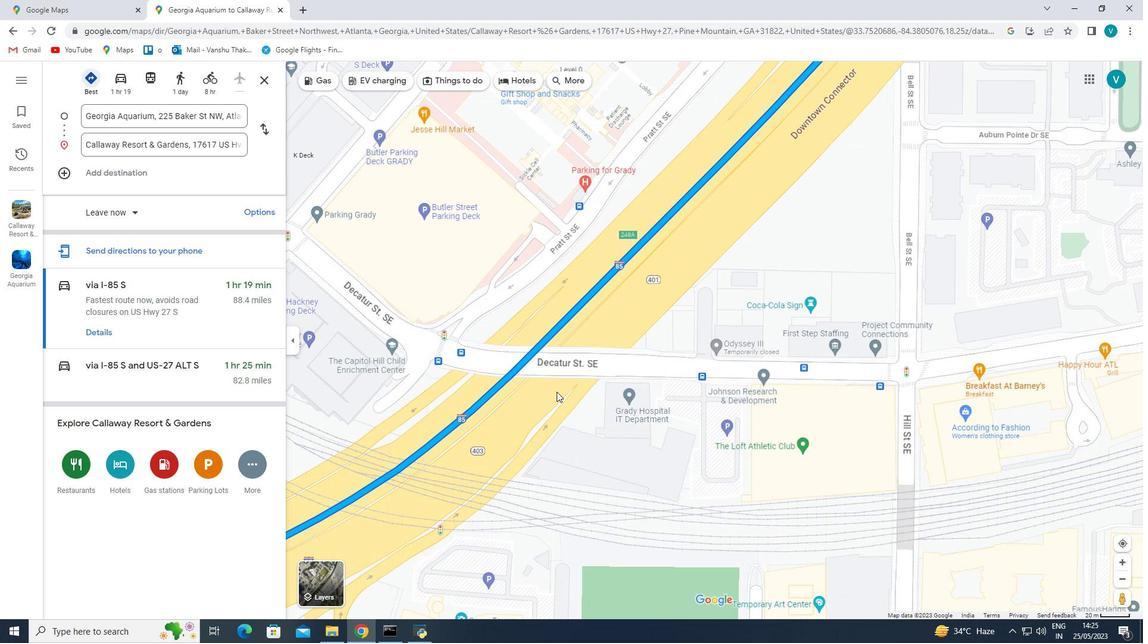 
Action: Mouse pressed left at (555, 394)
Screenshot: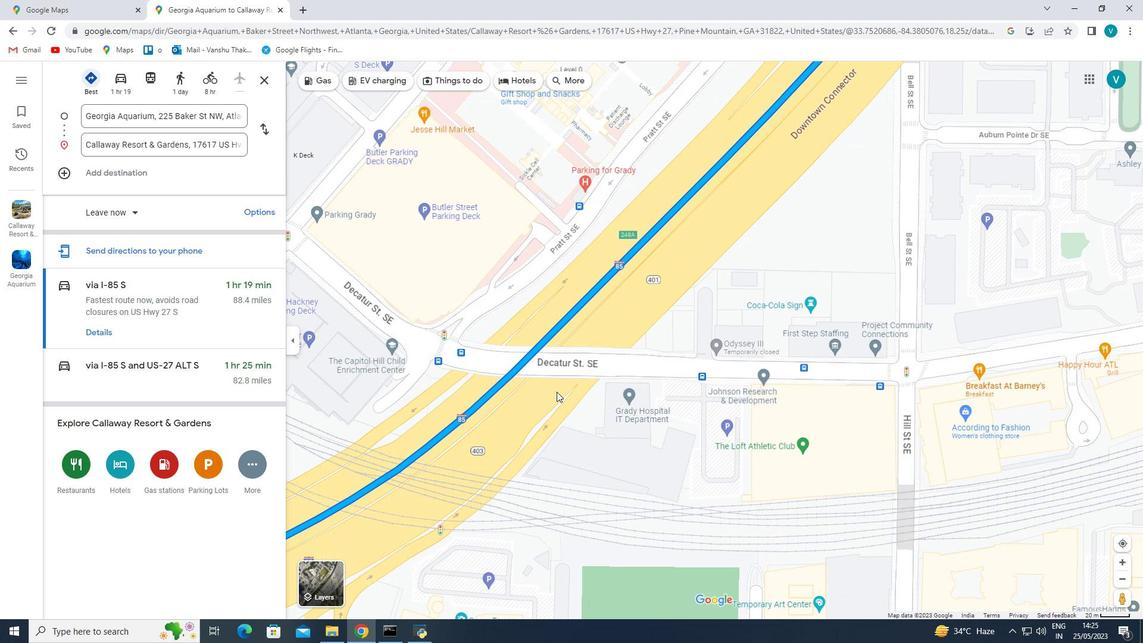 
Action: Mouse moved to (481, 312)
Screenshot: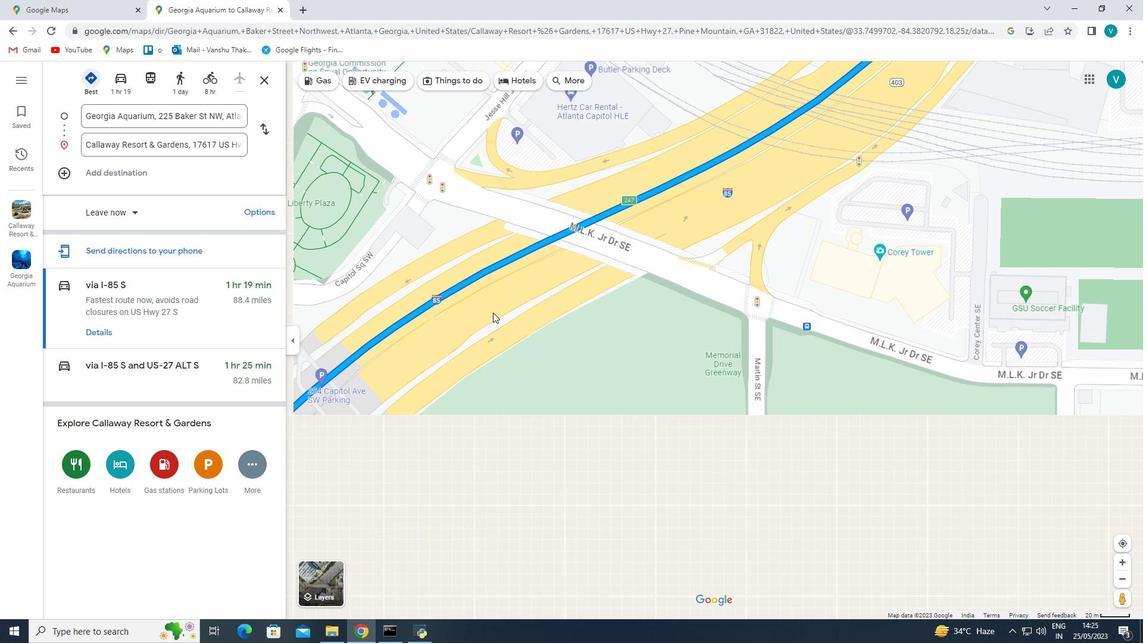 
Action: Mouse pressed left at (481, 312)
Screenshot: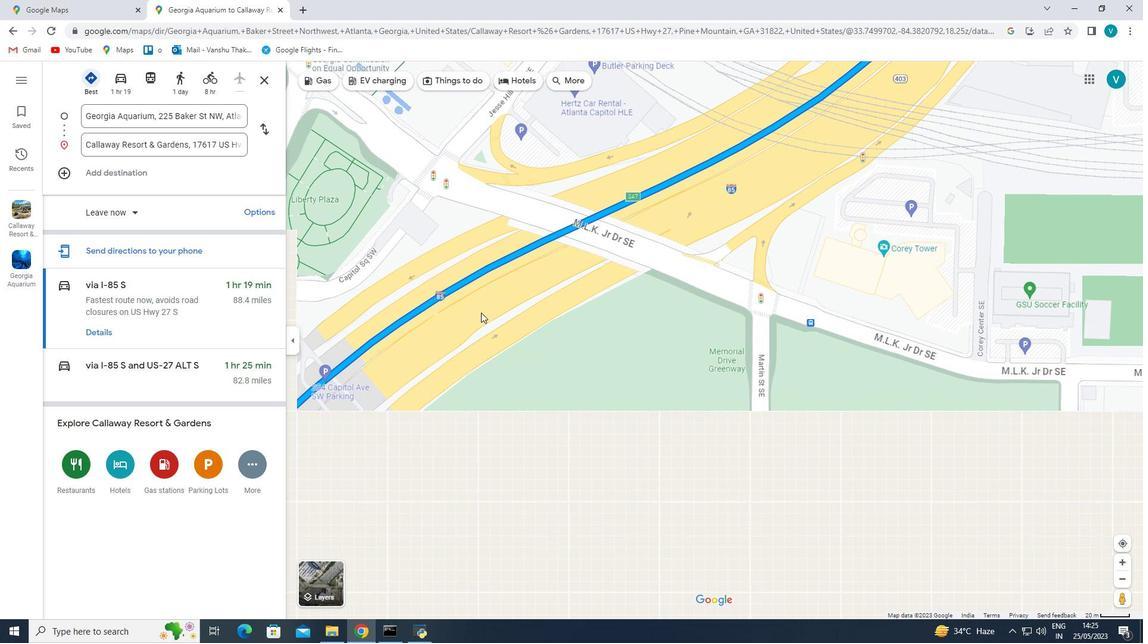 
Action: Mouse moved to (800, 404)
Screenshot: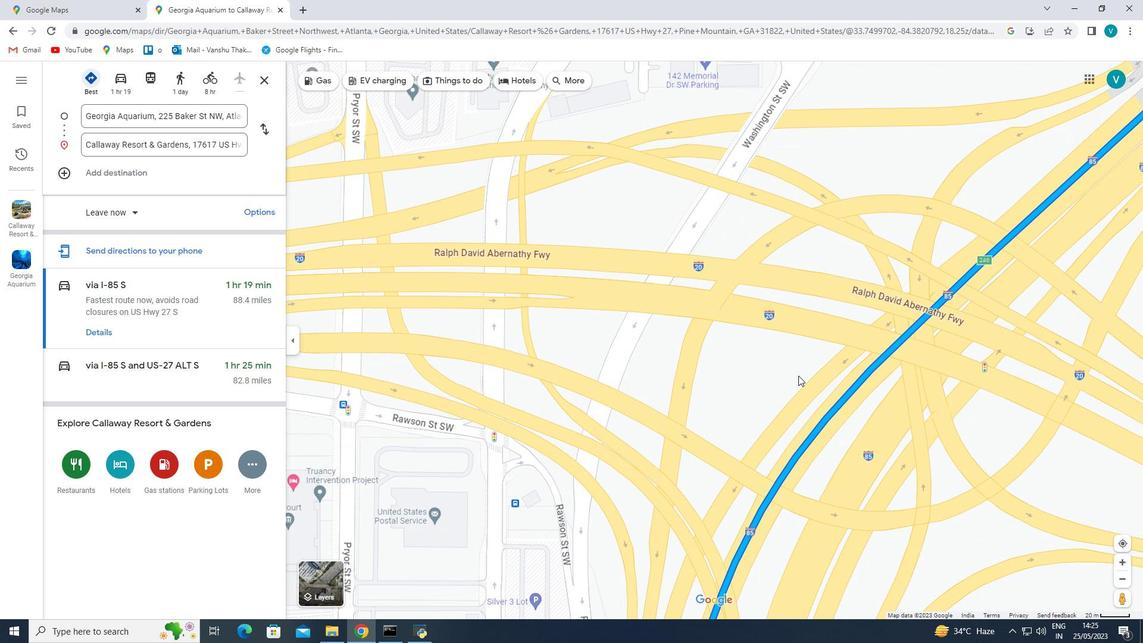 
Action: Mouse pressed left at (800, 404)
Screenshot: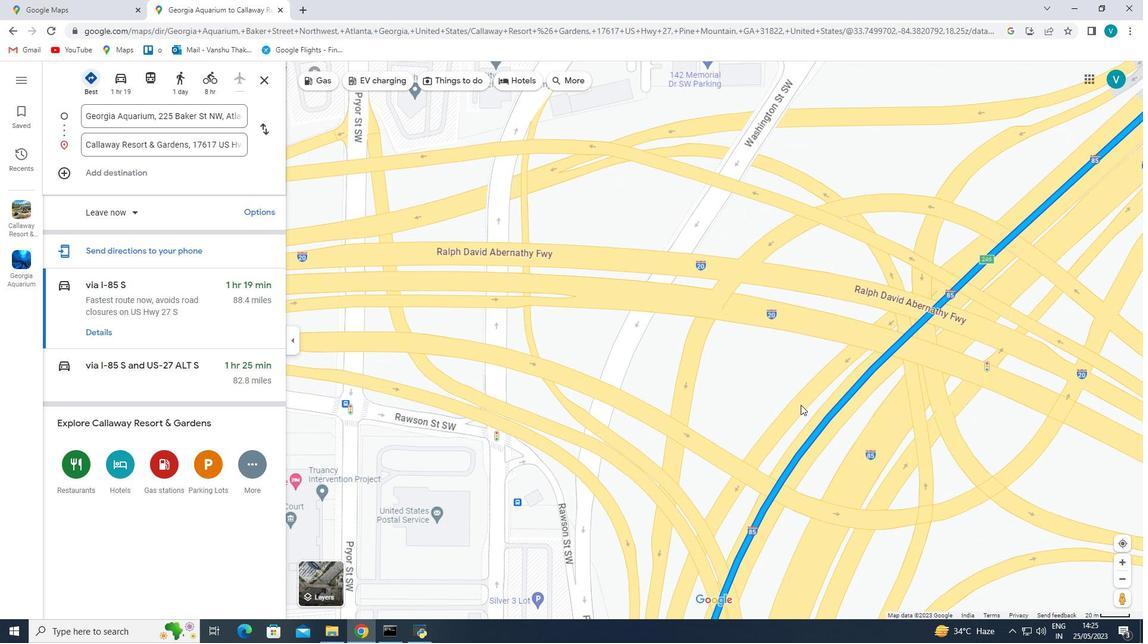 
Action: Mouse moved to (686, 415)
Screenshot: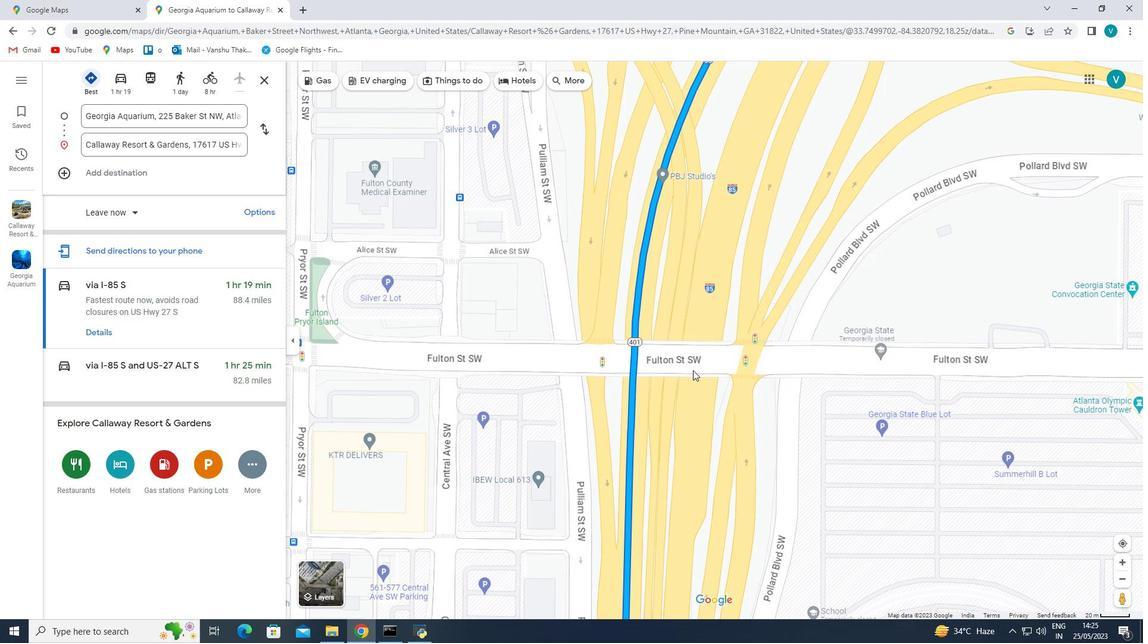 
Action: Mouse pressed left at (686, 415)
Screenshot: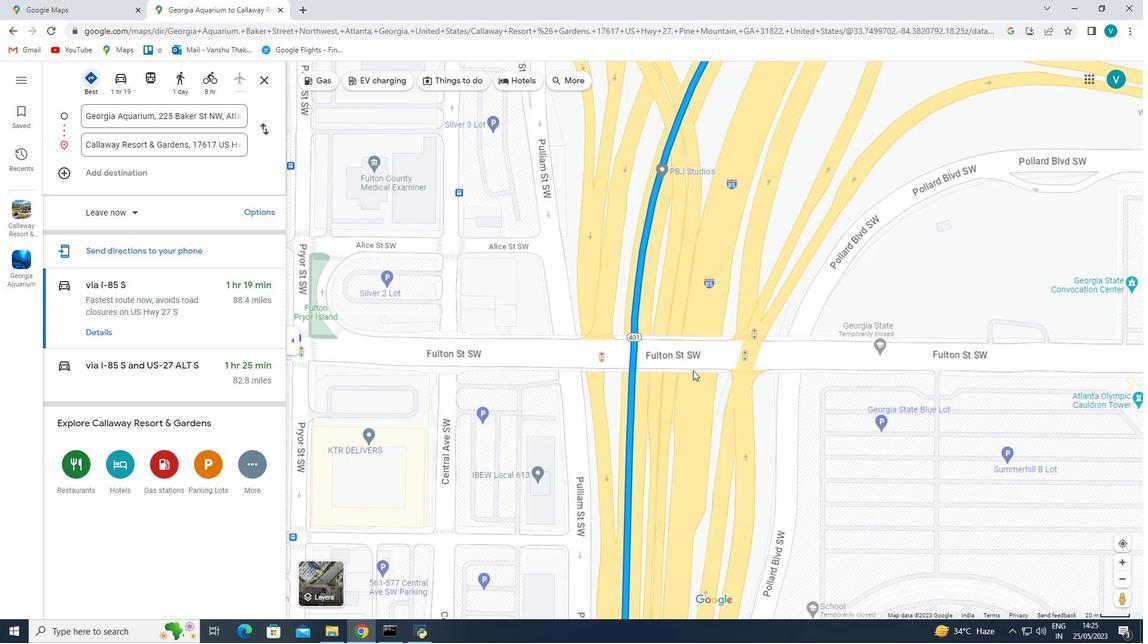 
Action: Mouse moved to (625, 401)
Screenshot: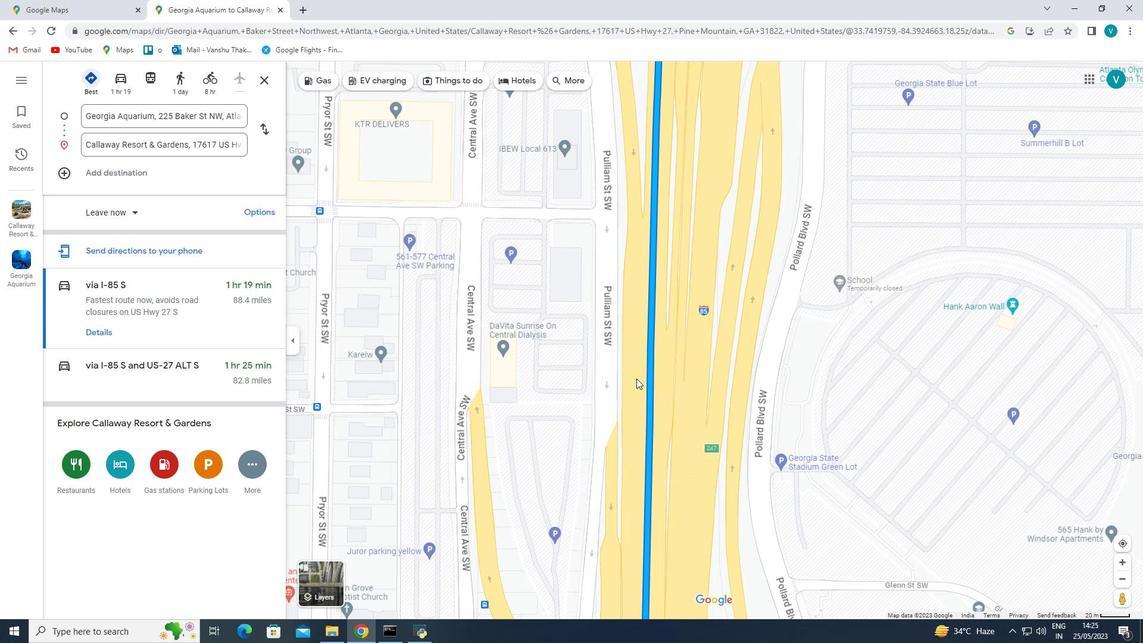 
Action: Mouse pressed left at (625, 401)
Screenshot: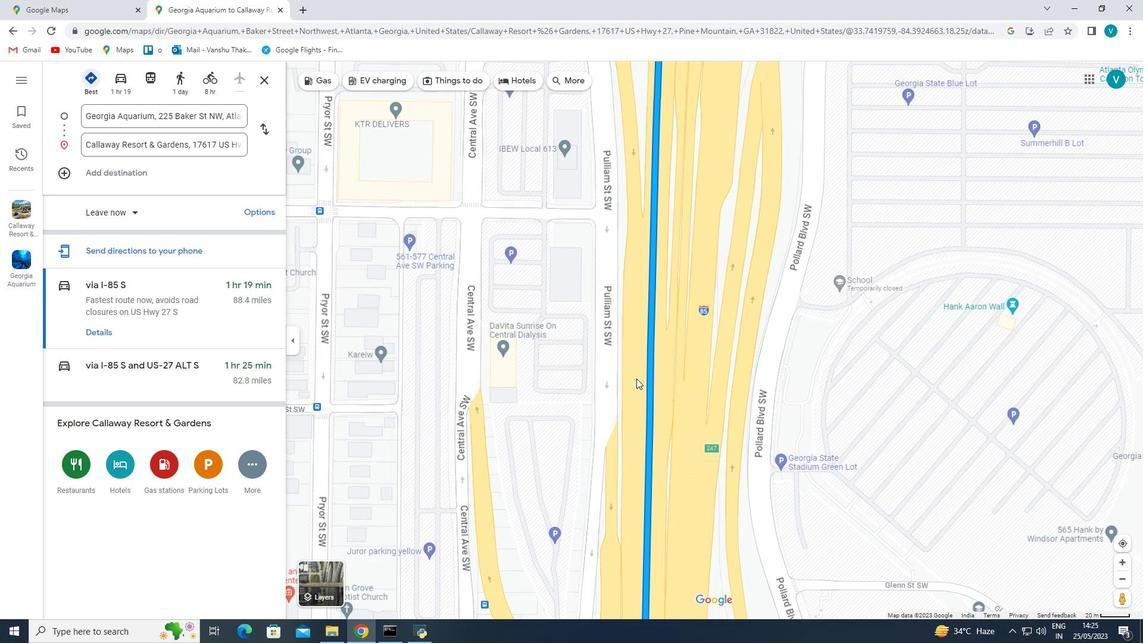 
Action: Mouse moved to (705, 371)
Screenshot: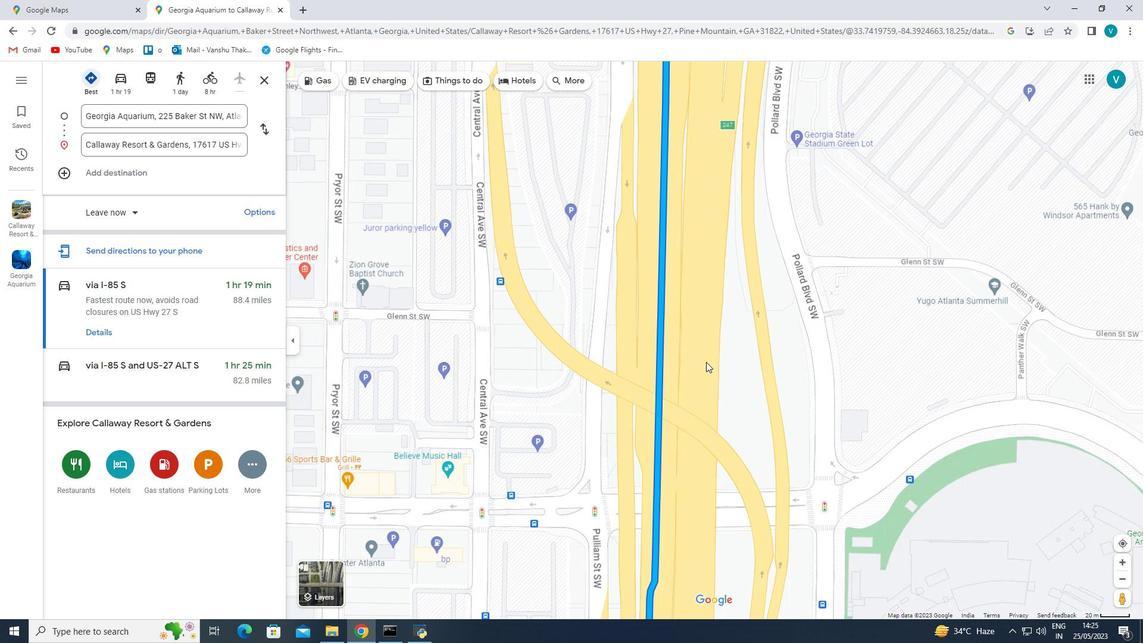 
Action: Mouse pressed left at (705, 371)
Screenshot: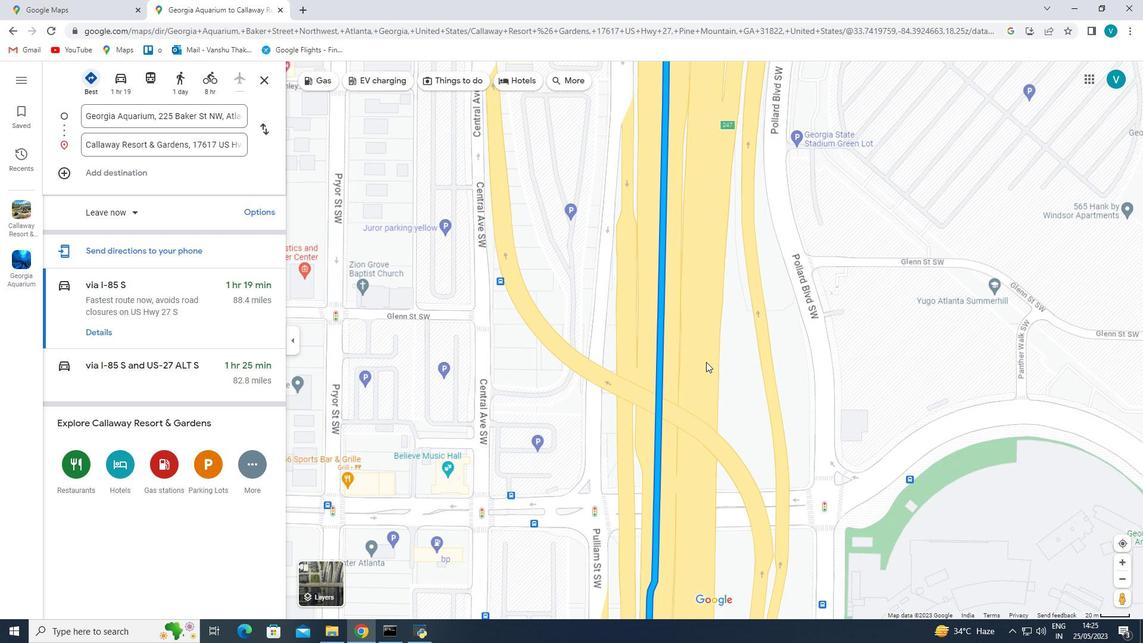 
Action: Mouse moved to (639, 415)
Screenshot: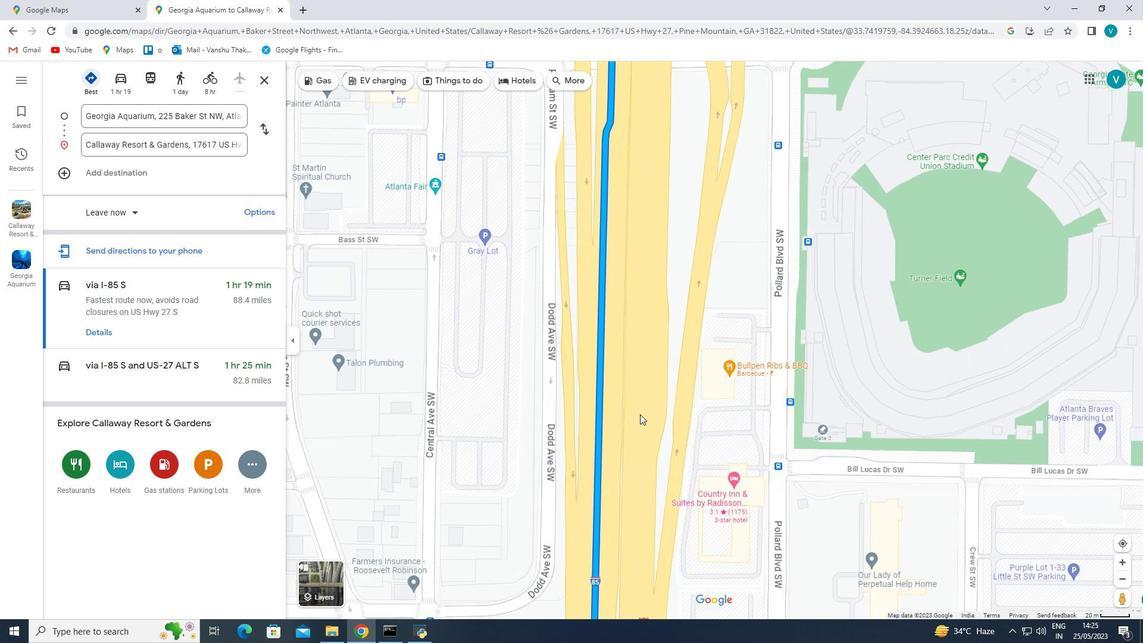 
Action: Mouse pressed left at (639, 415)
Screenshot: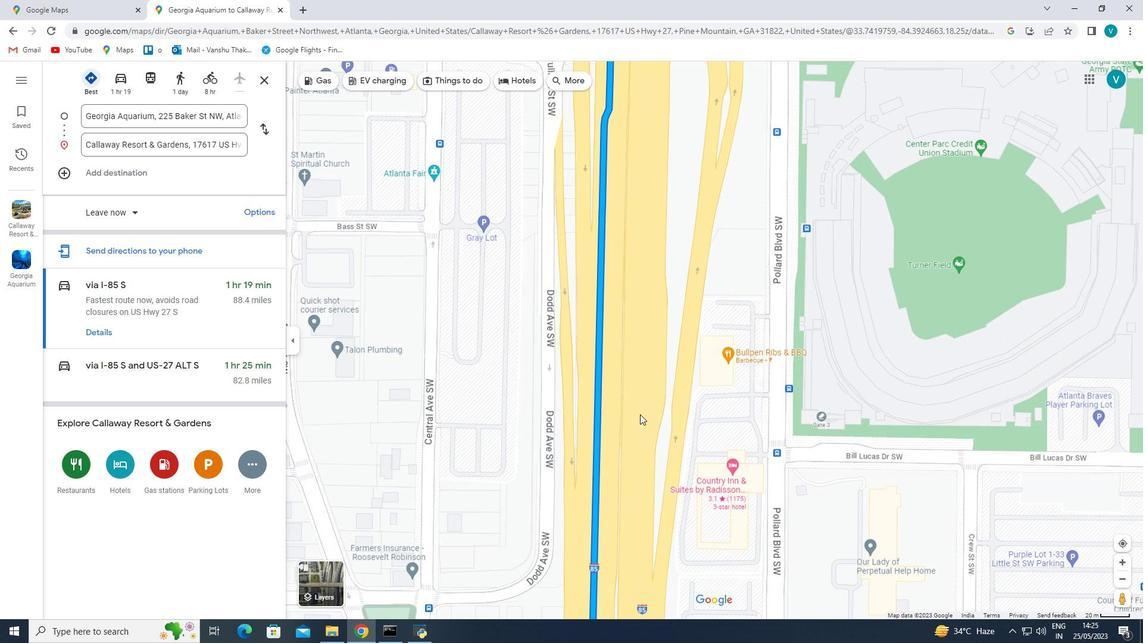 
Action: Mouse moved to (620, 487)
Screenshot: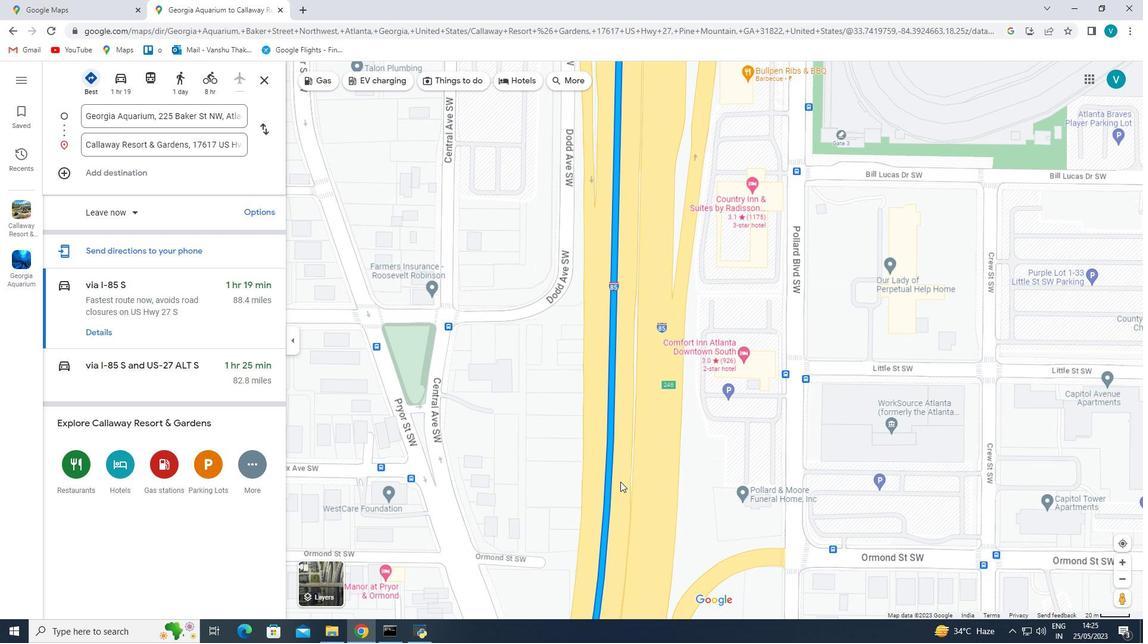 
Action: Mouse pressed left at (620, 487)
Screenshot: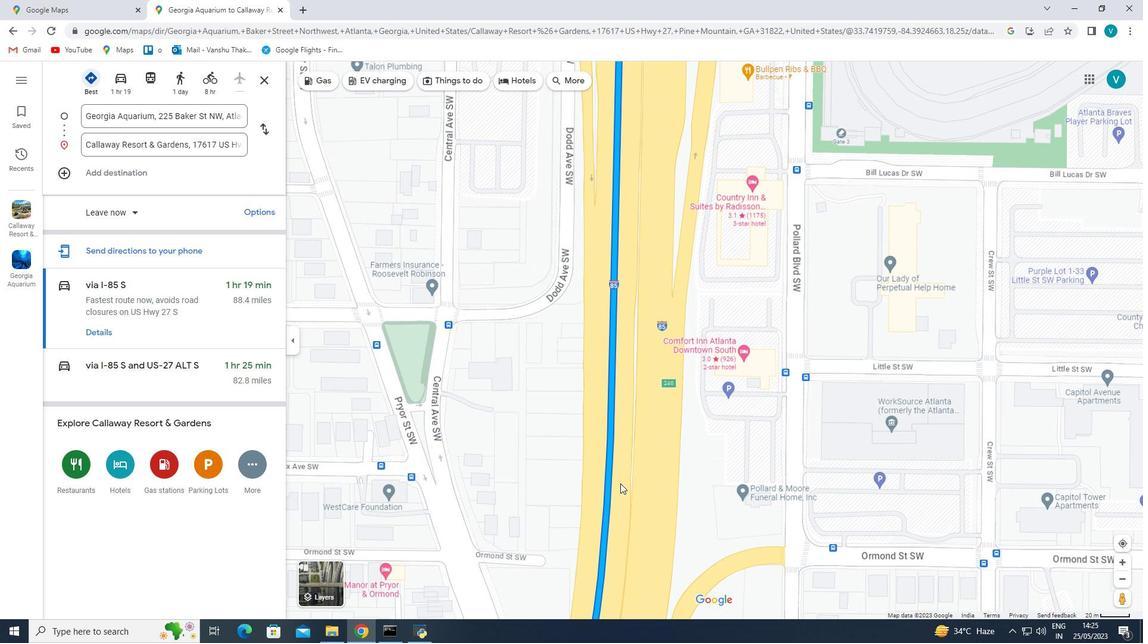 
Action: Mouse moved to (668, 312)
Screenshot: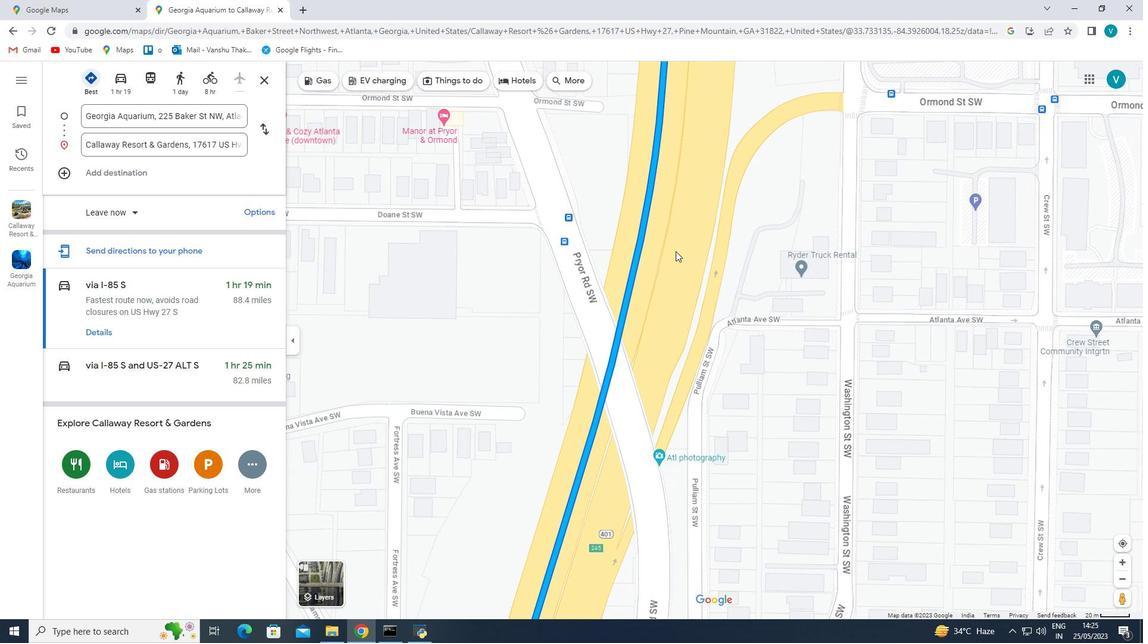 
Action: Mouse pressed left at (668, 312)
Screenshot: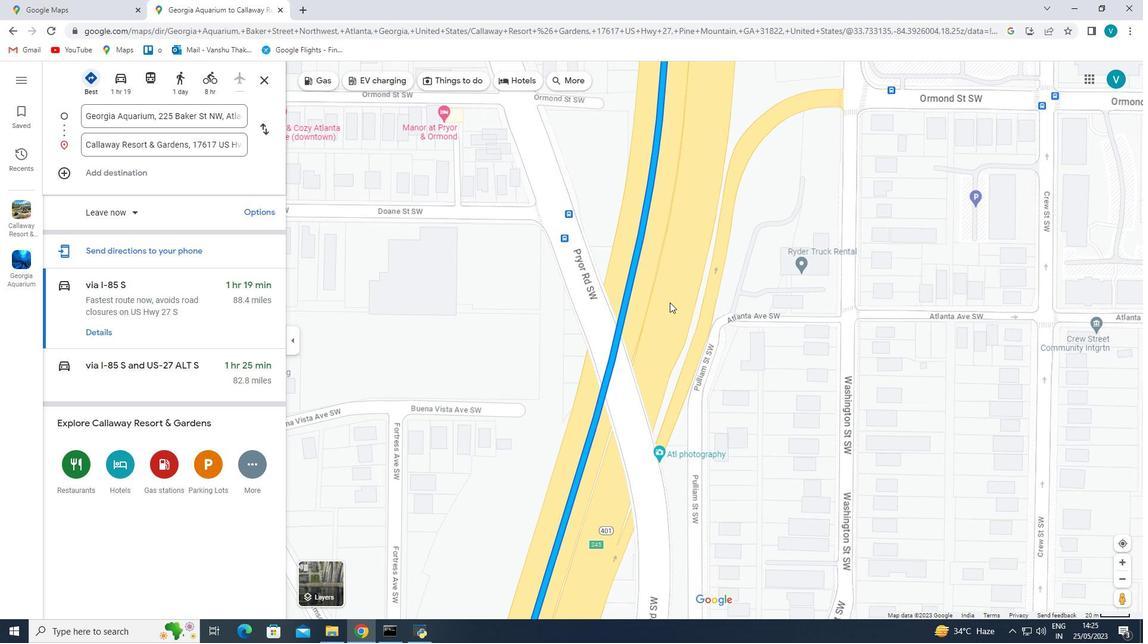 
Action: Mouse moved to (491, 416)
Screenshot: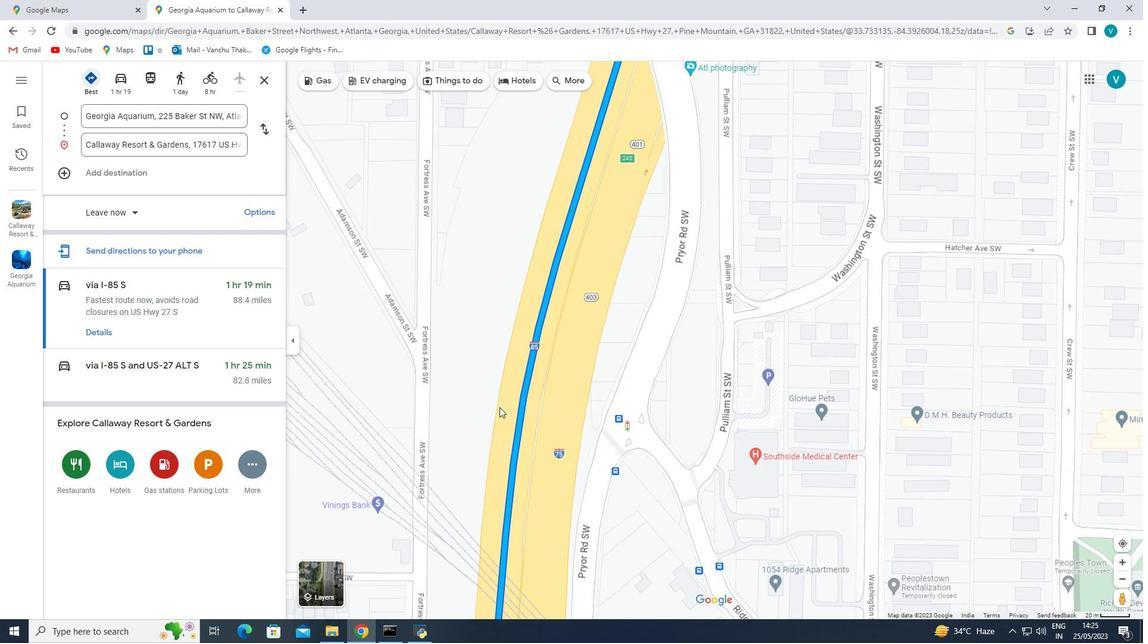 
Action: Mouse pressed left at (491, 416)
Screenshot: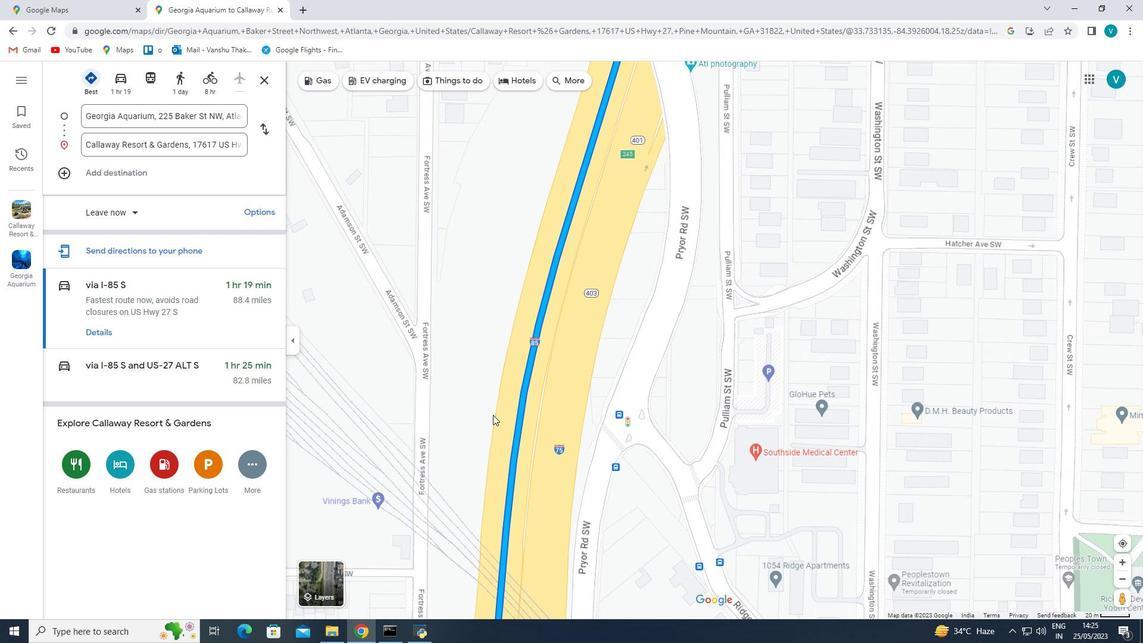 
Action: Mouse moved to (587, 375)
Screenshot: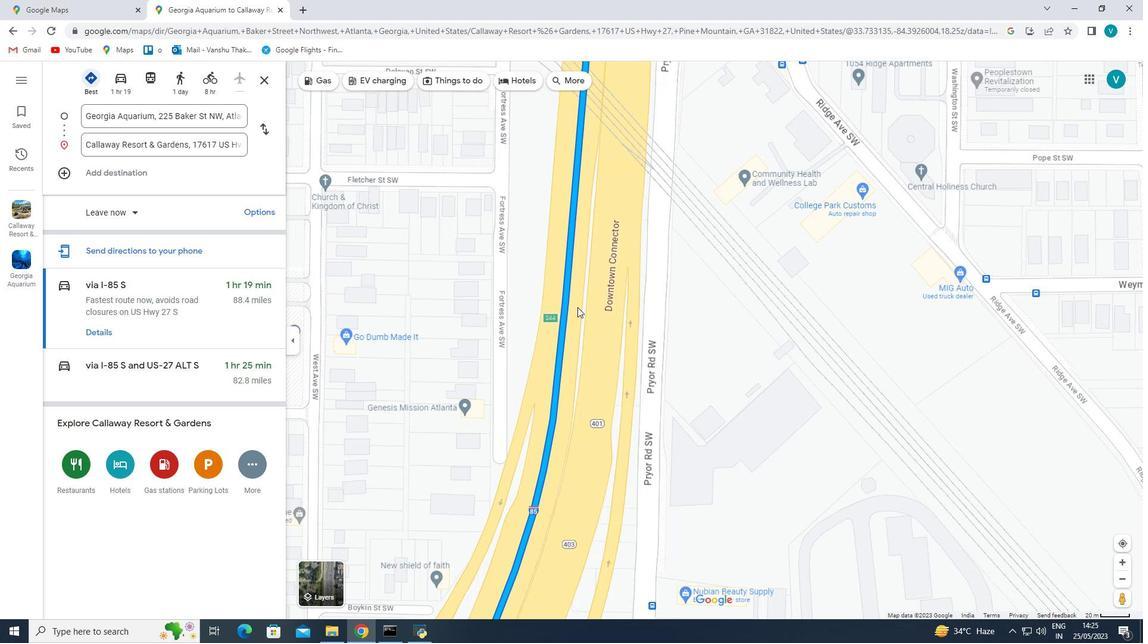 
Action: Mouse pressed left at (587, 375)
Screenshot: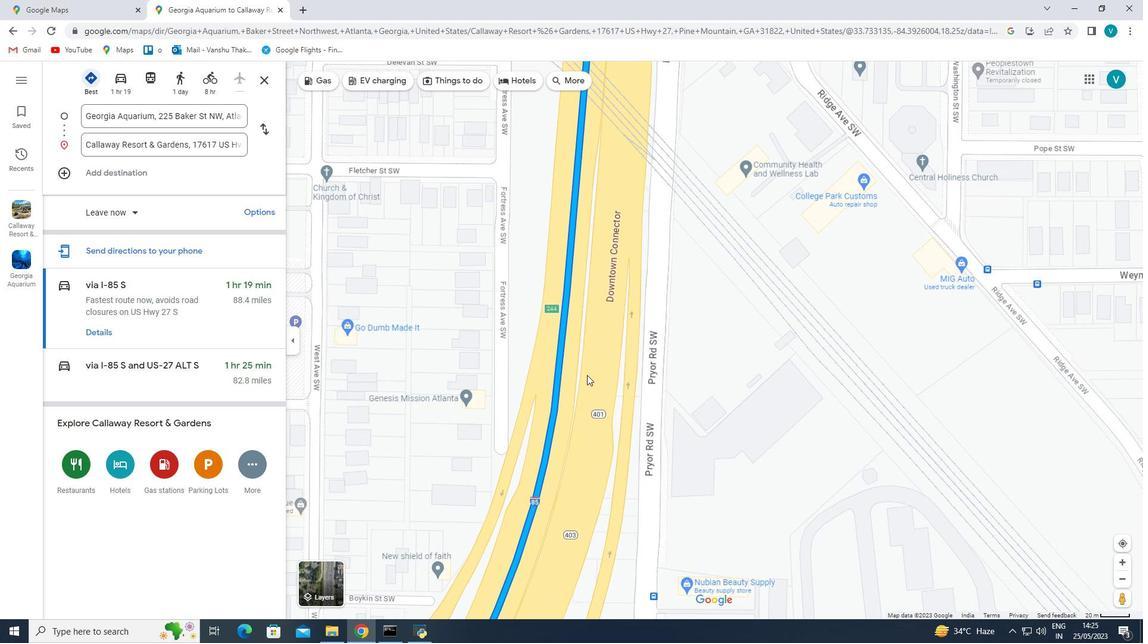 
Action: Mouse moved to (463, 300)
Screenshot: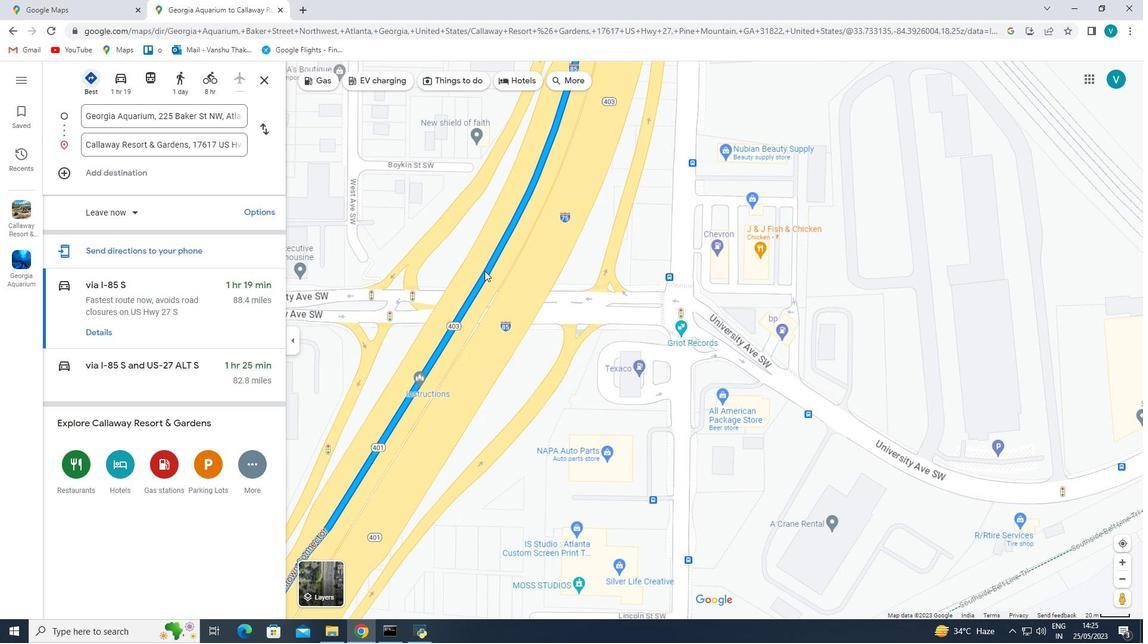 
Action: Mouse pressed left at (463, 300)
Screenshot: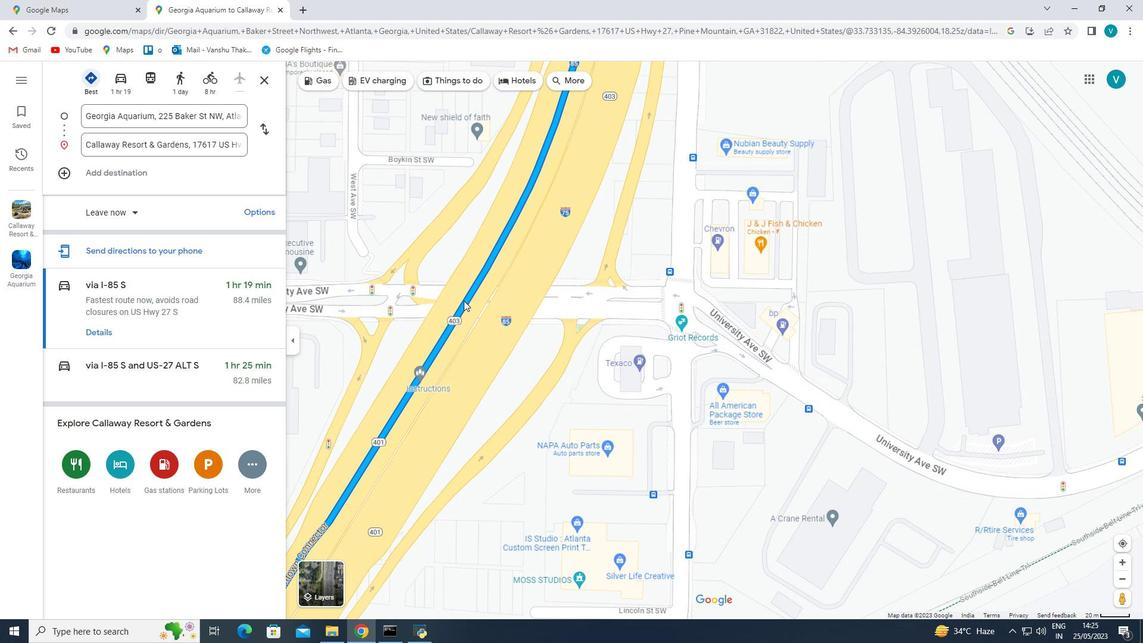 
Action: Mouse moved to (482, 348)
Screenshot: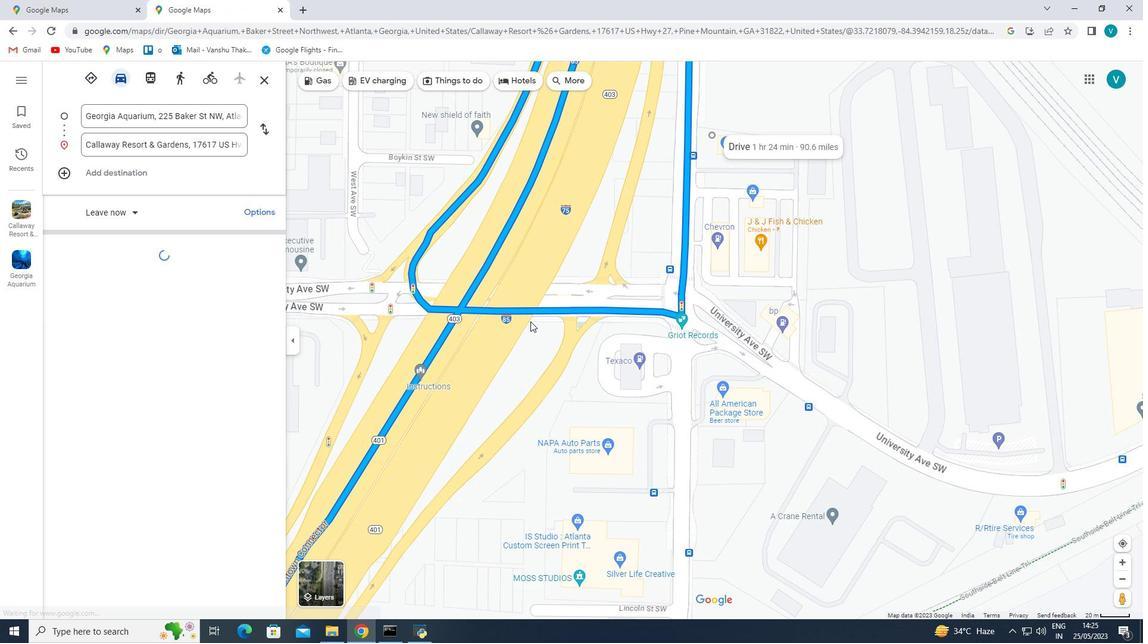
Action: Mouse pressed left at (482, 348)
Screenshot: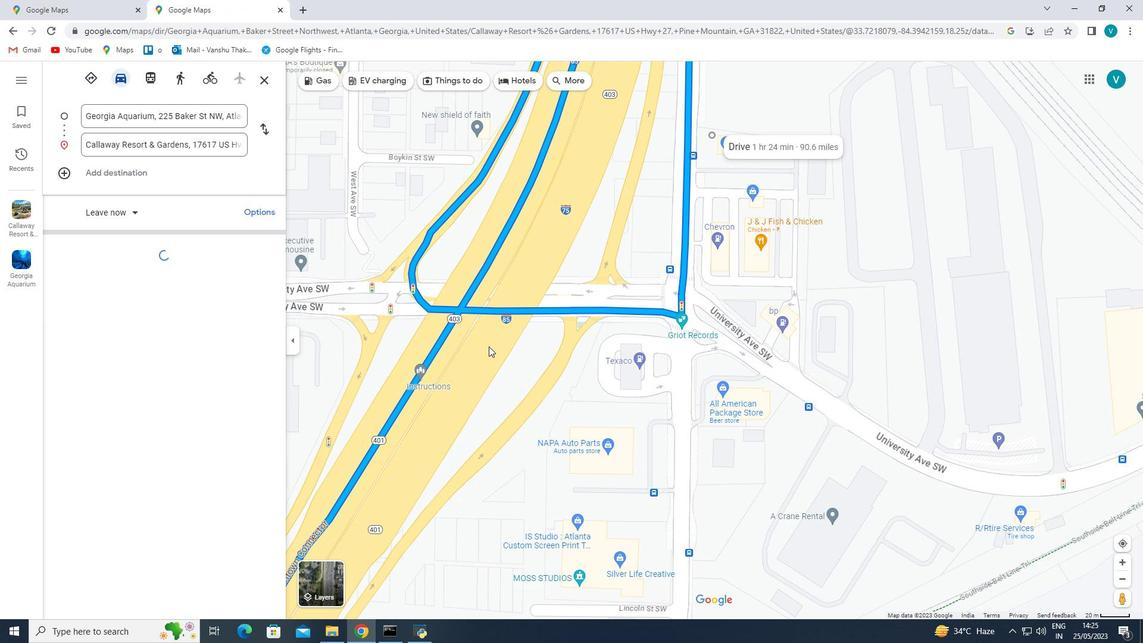 
Action: Mouse moved to (611, 316)
Screenshot: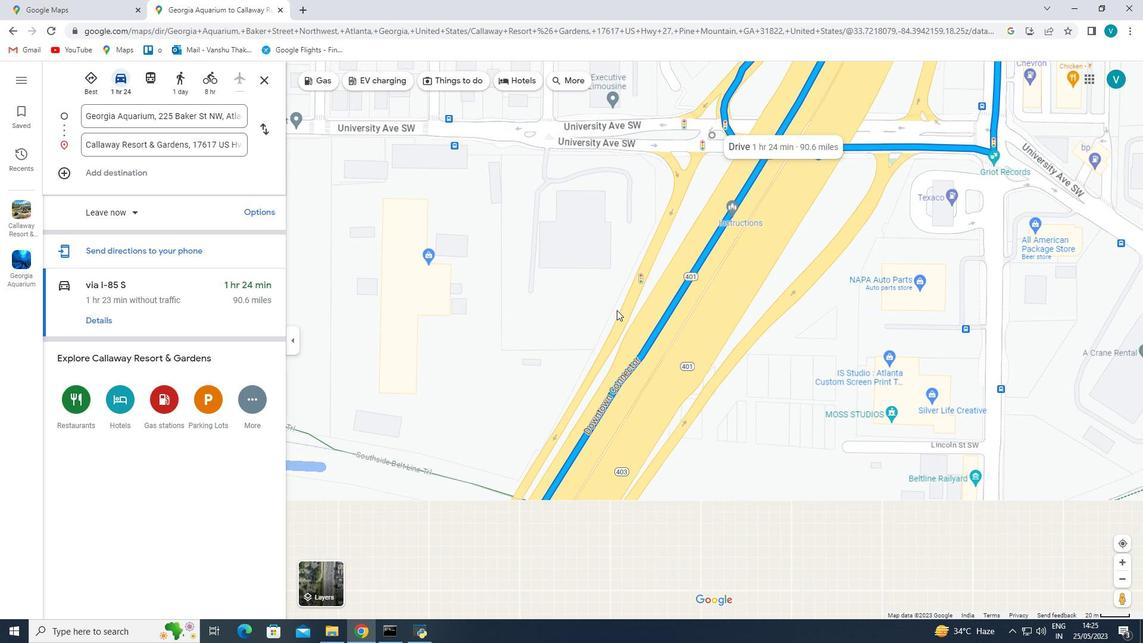 
Action: Mouse pressed left at (611, 316)
Screenshot: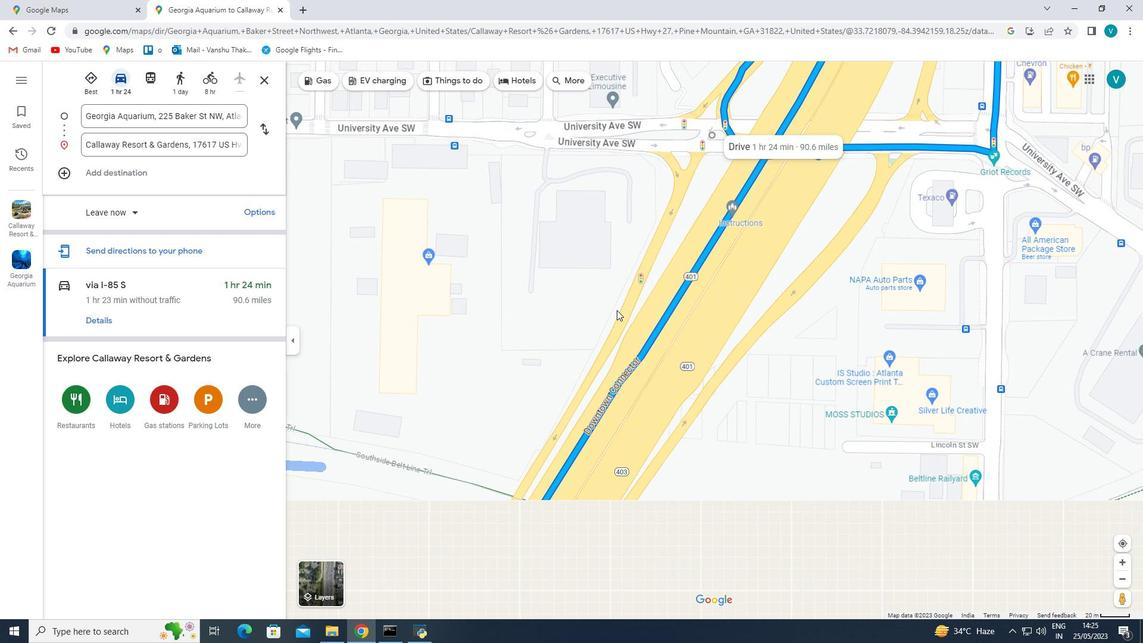 
Action: Mouse moved to (753, 316)
Screenshot: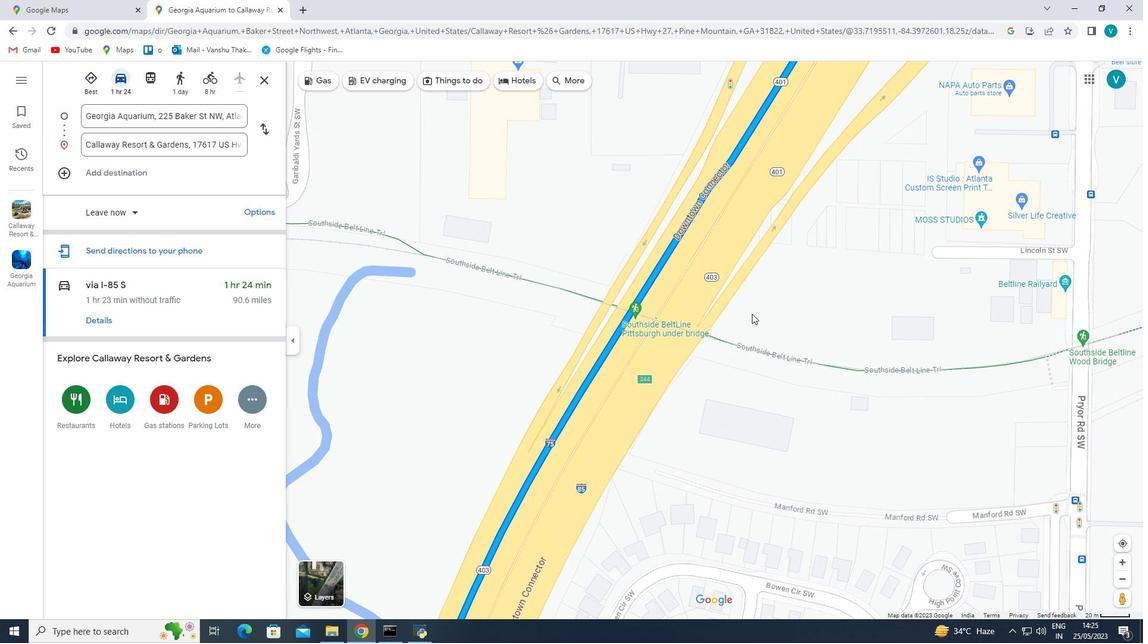 
Action: Mouse pressed left at (753, 316)
Screenshot: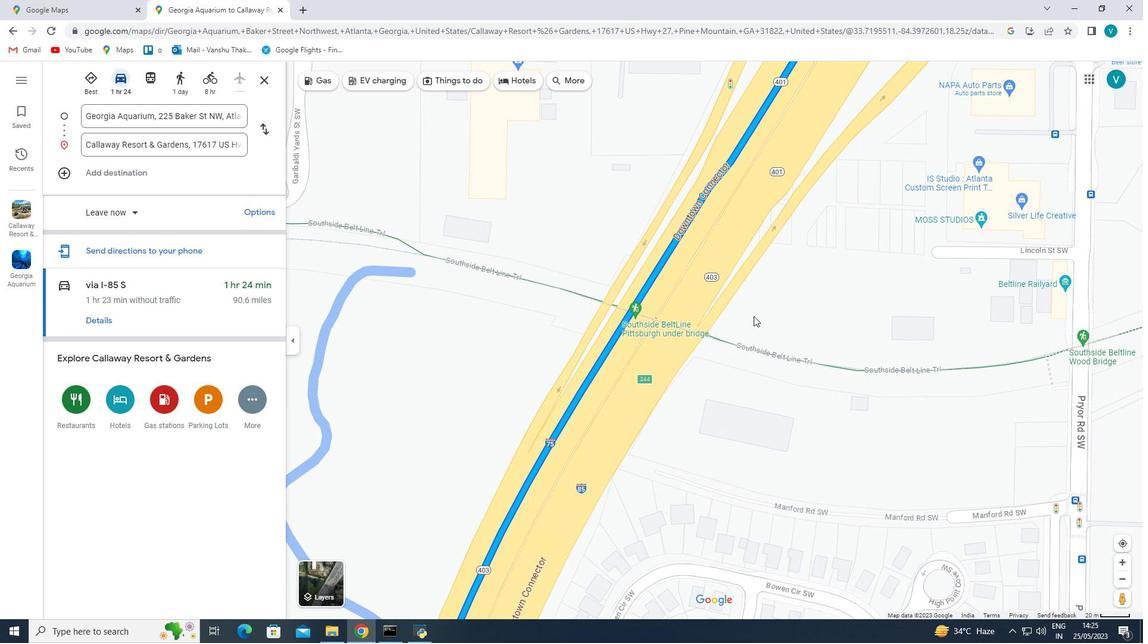 
Action: Mouse moved to (631, 419)
Screenshot: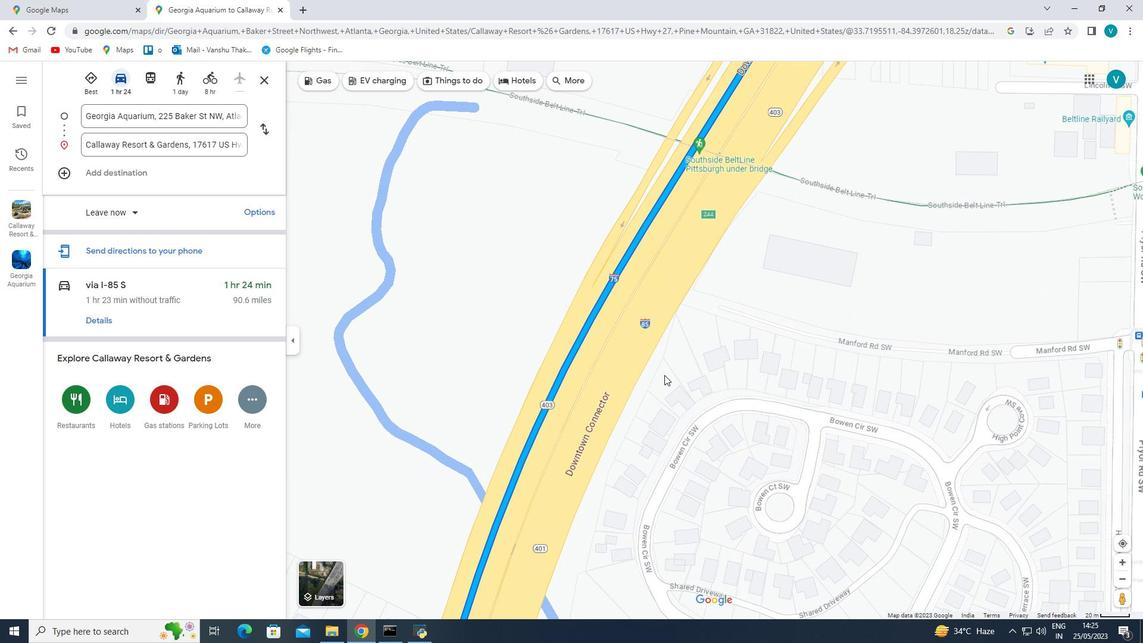 
Action: Mouse pressed left at (631, 419)
Screenshot: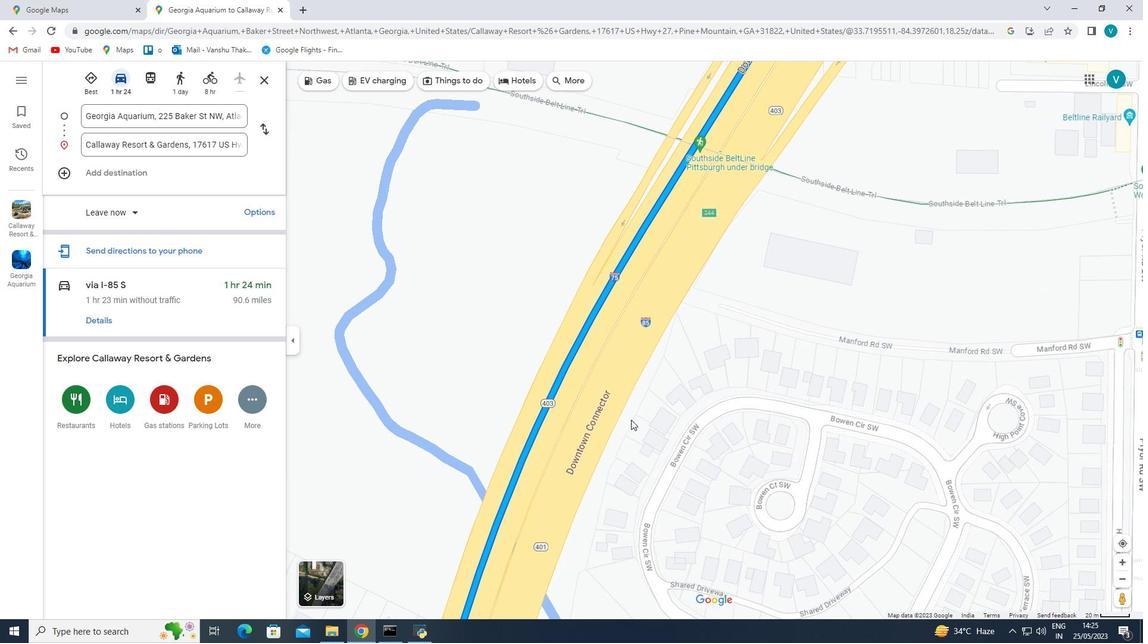
Action: Mouse moved to (718, 238)
Screenshot: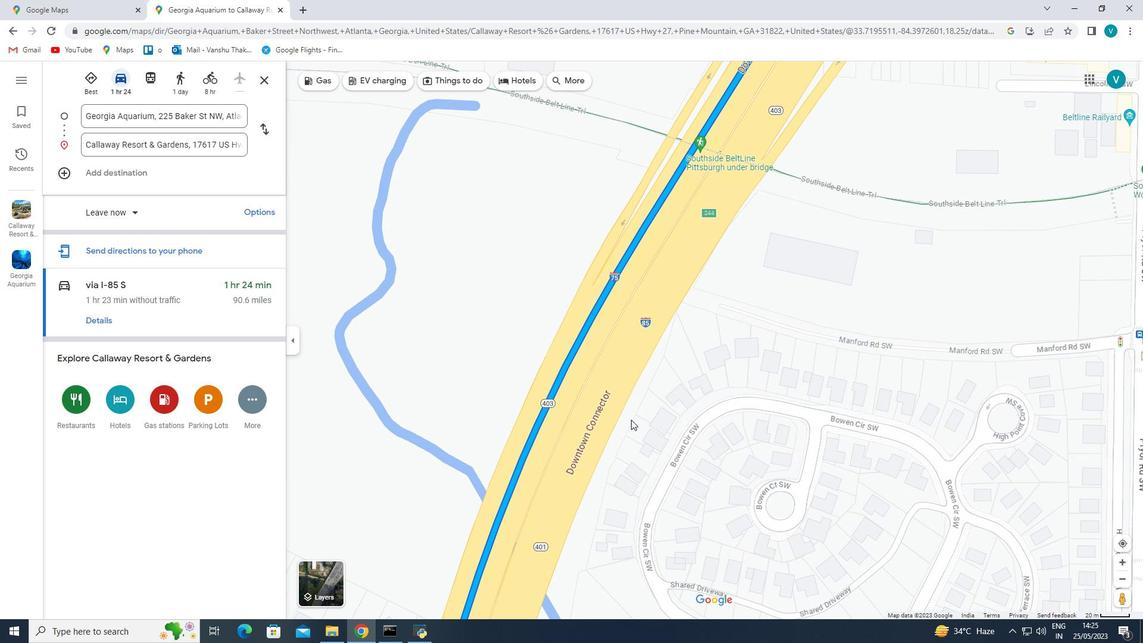 
Action: Mouse scrolled (718, 238) with delta (0, 0)
Screenshot: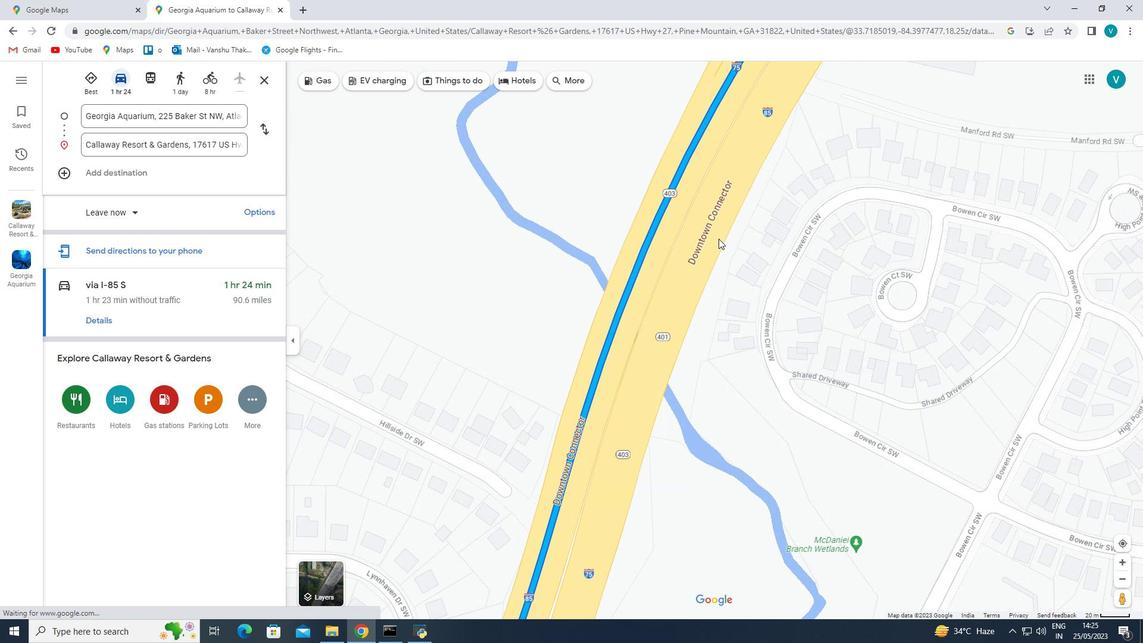 
Action: Mouse scrolled (718, 238) with delta (0, 0)
Screenshot: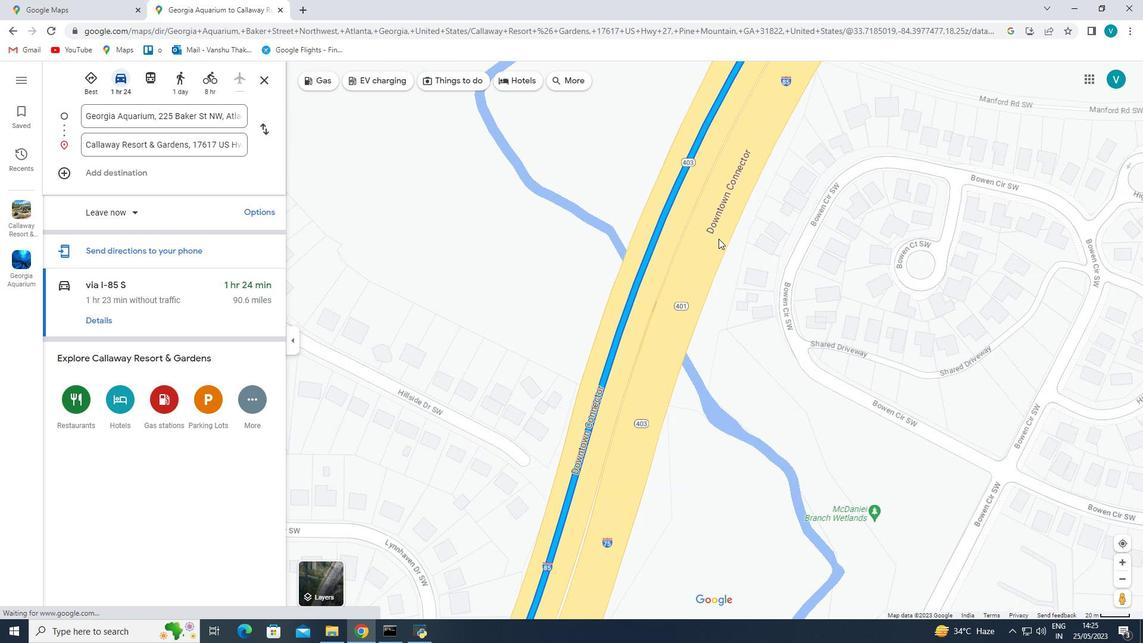
Action: Mouse moved to (718, 238)
Screenshot: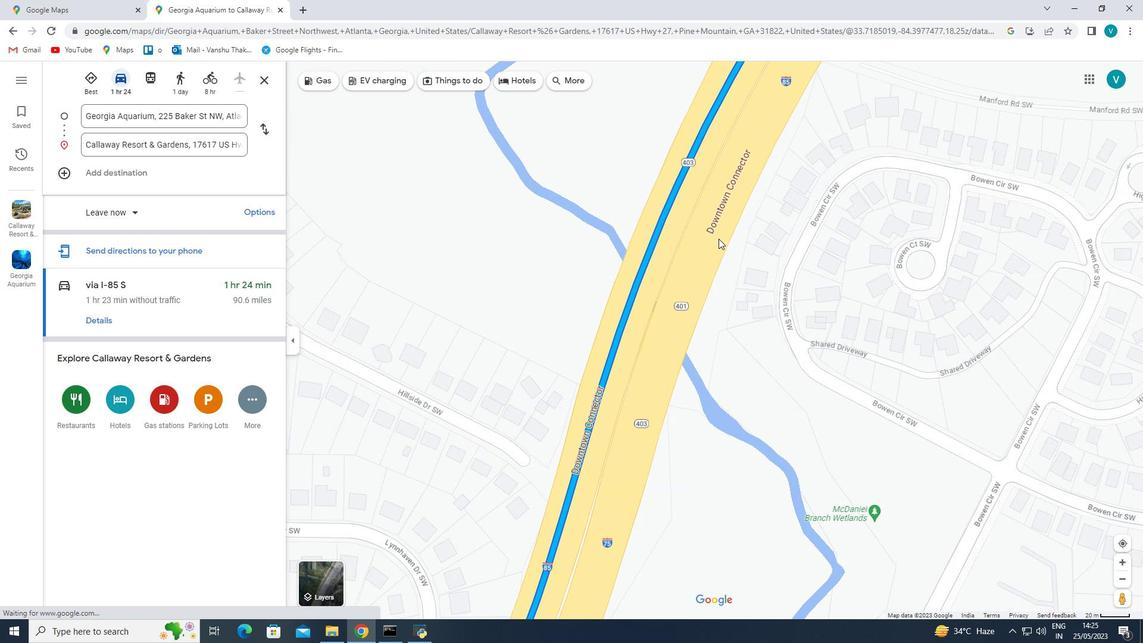 
Action: Mouse scrolled (718, 237) with delta (0, 0)
Screenshot: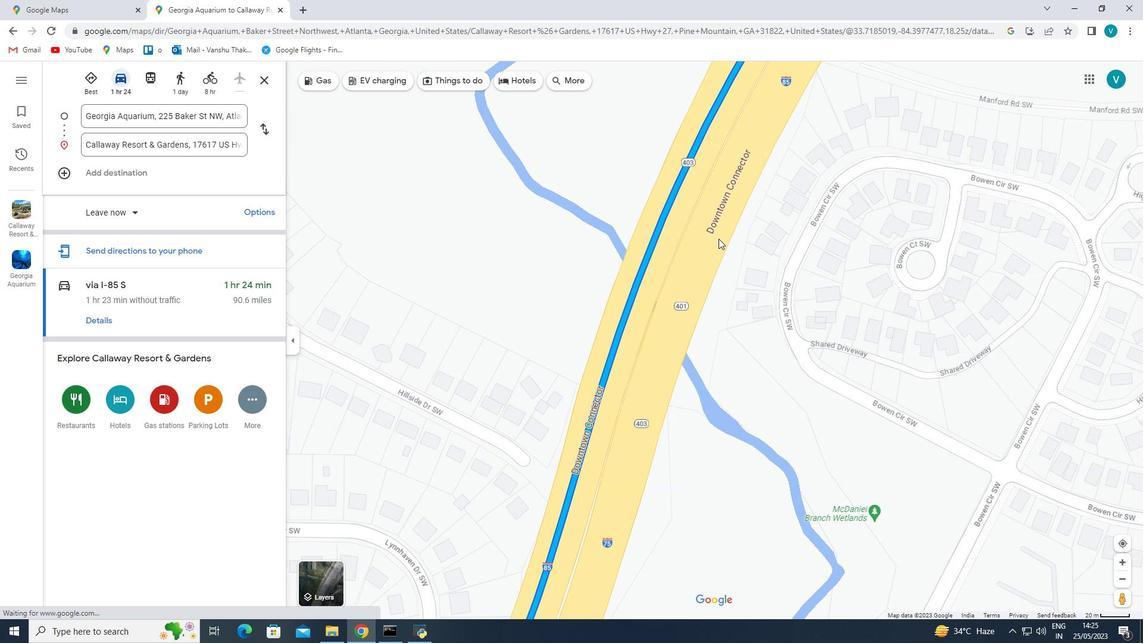 
Action: Mouse moved to (684, 416)
Screenshot: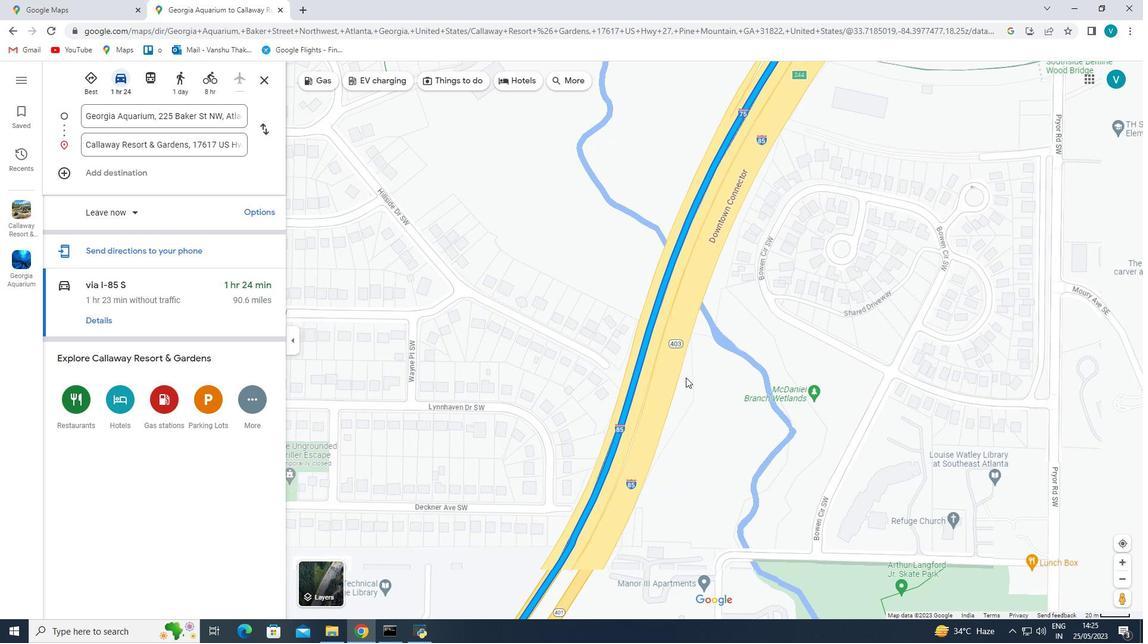 
Action: Mouse pressed left at (684, 416)
Screenshot: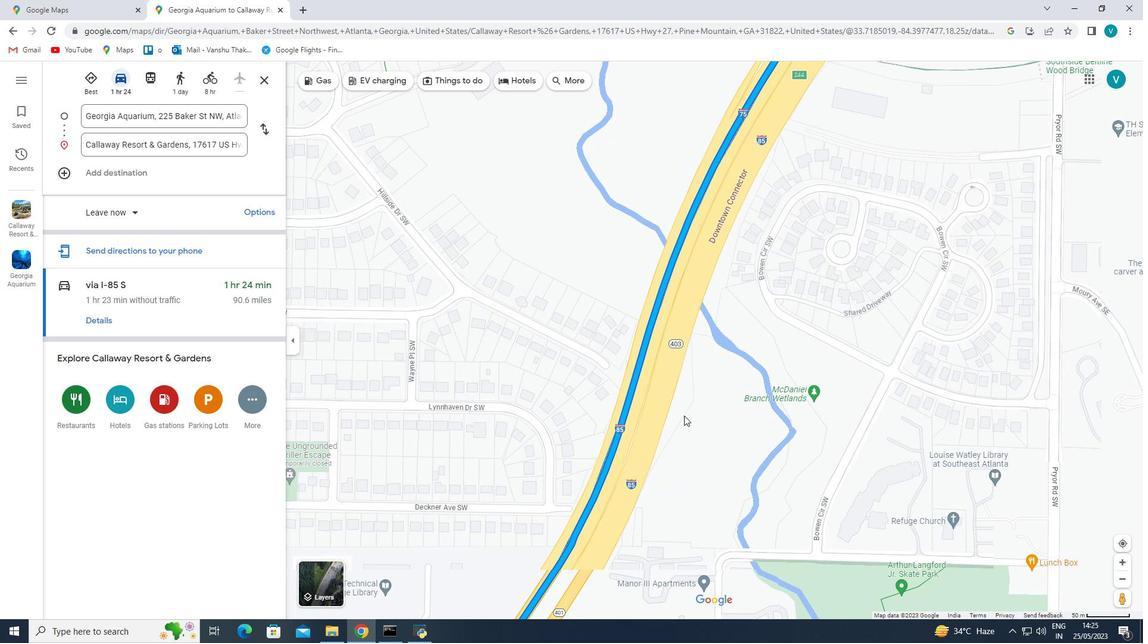 
Action: Mouse moved to (755, 262)
Screenshot: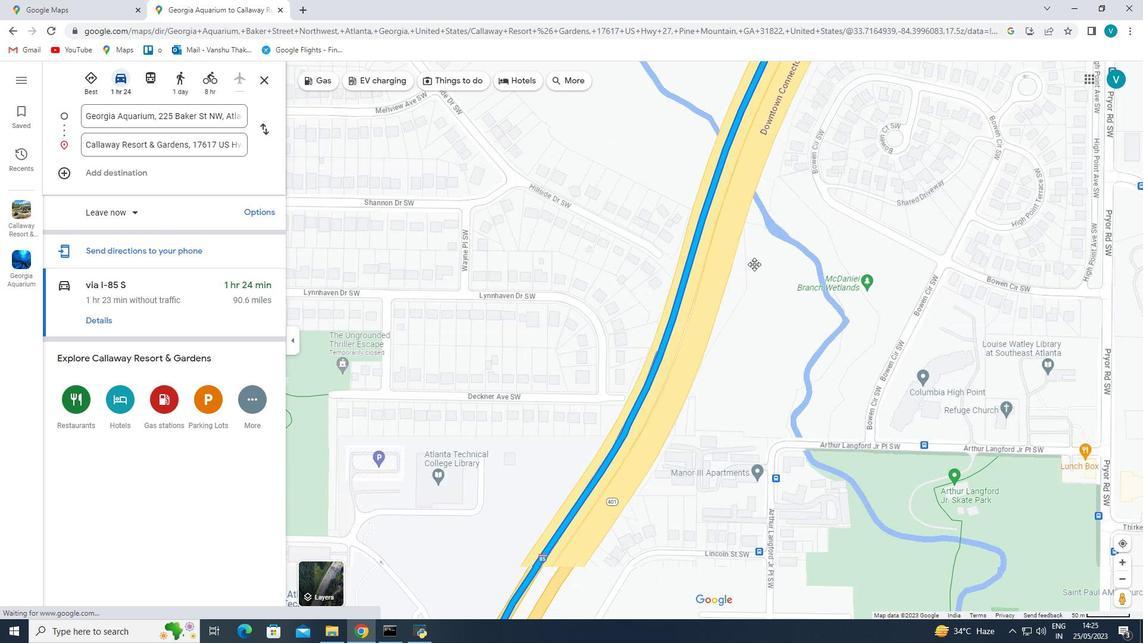 
Action: Mouse scrolled (755, 261) with delta (0, 0)
Screenshot: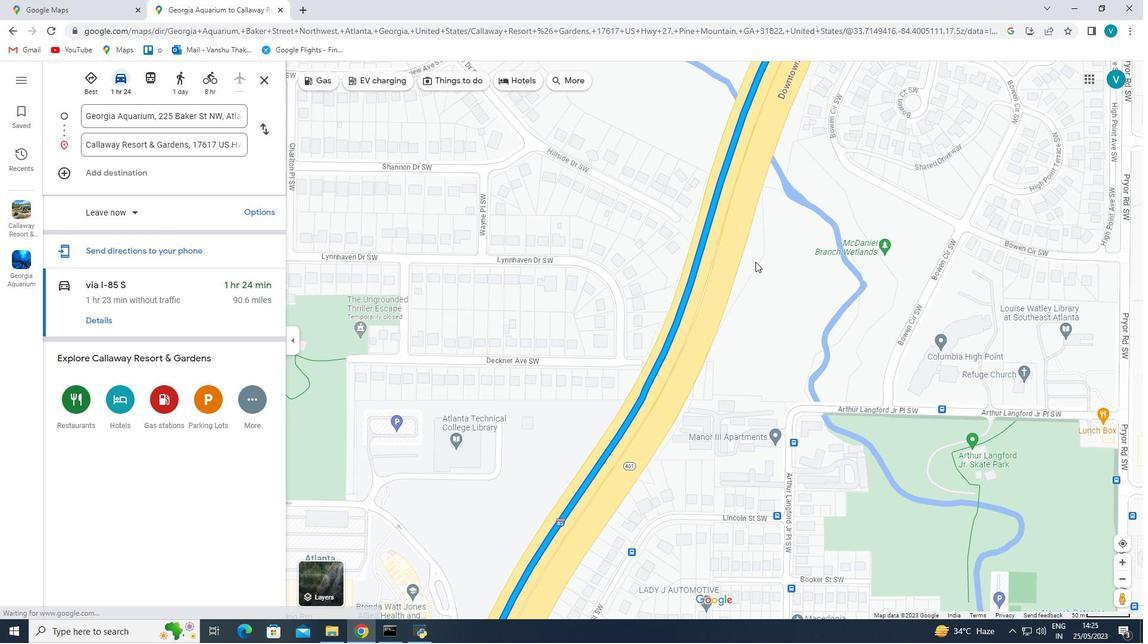 
Action: Mouse scrolled (755, 261) with delta (0, 0)
Screenshot: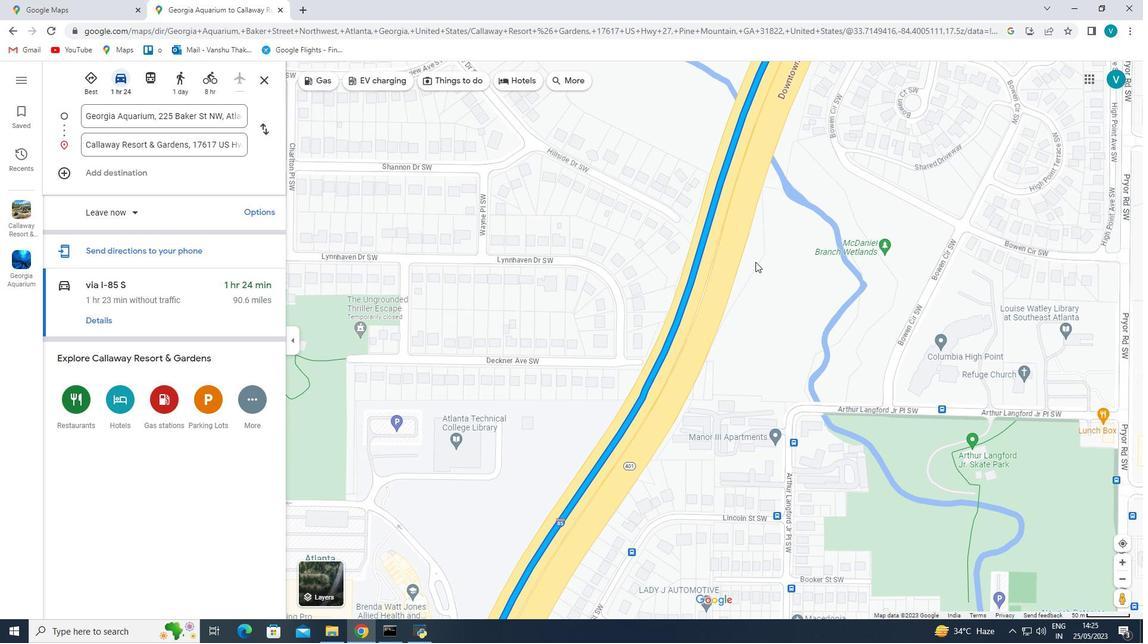 
Action: Mouse moved to (692, 345)
Screenshot: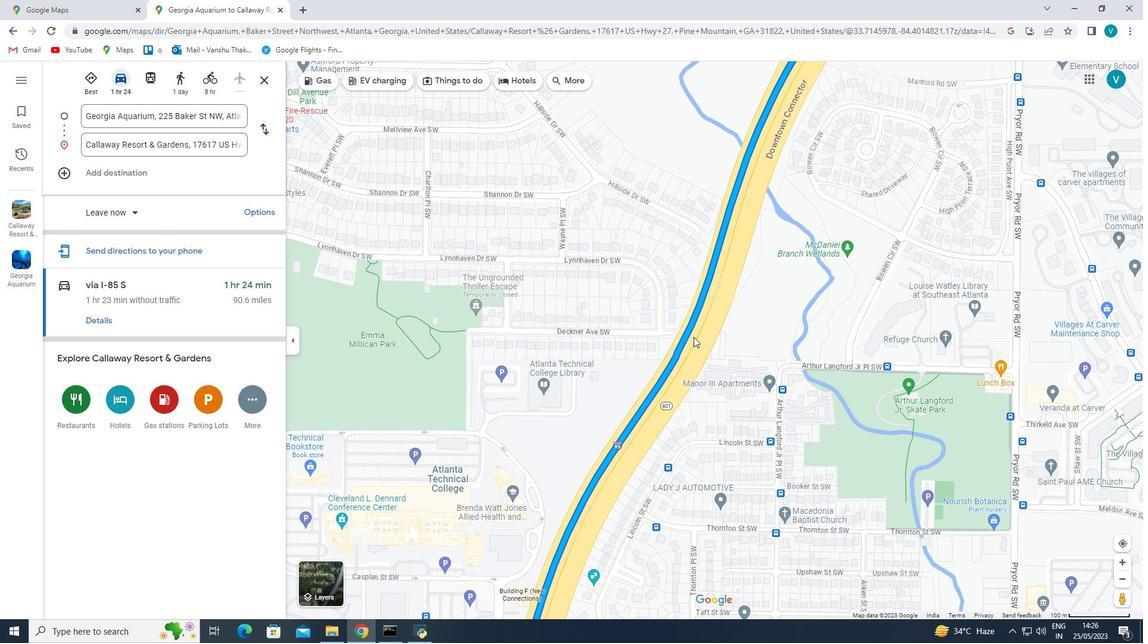 
Action: Mouse scrolled (692, 344) with delta (0, 0)
Screenshot: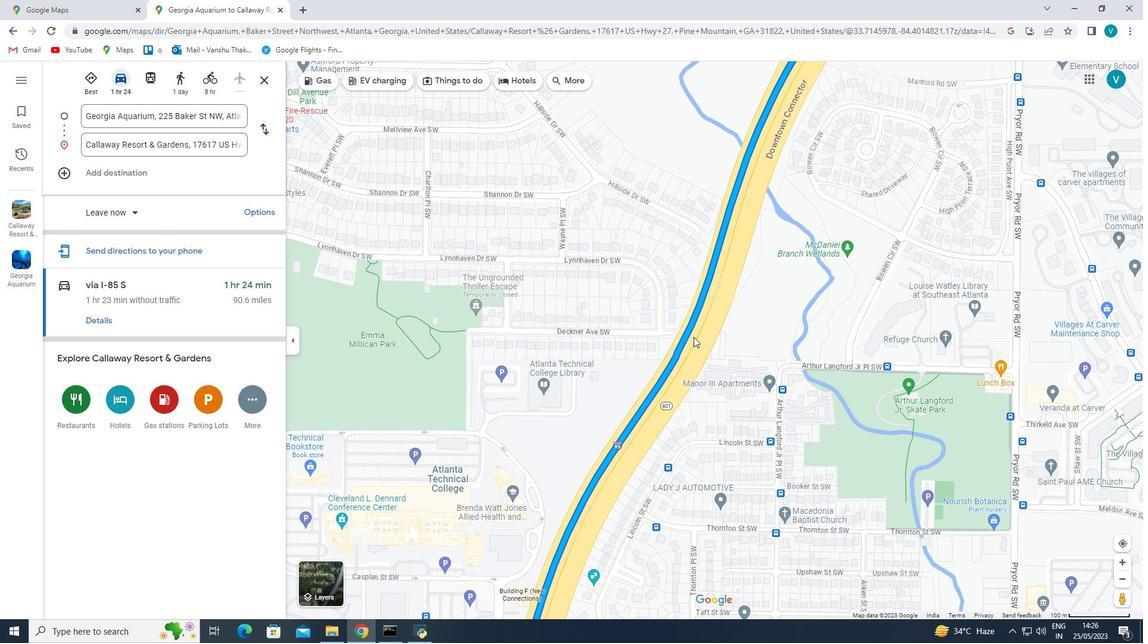 
Action: Mouse moved to (692, 347)
Screenshot: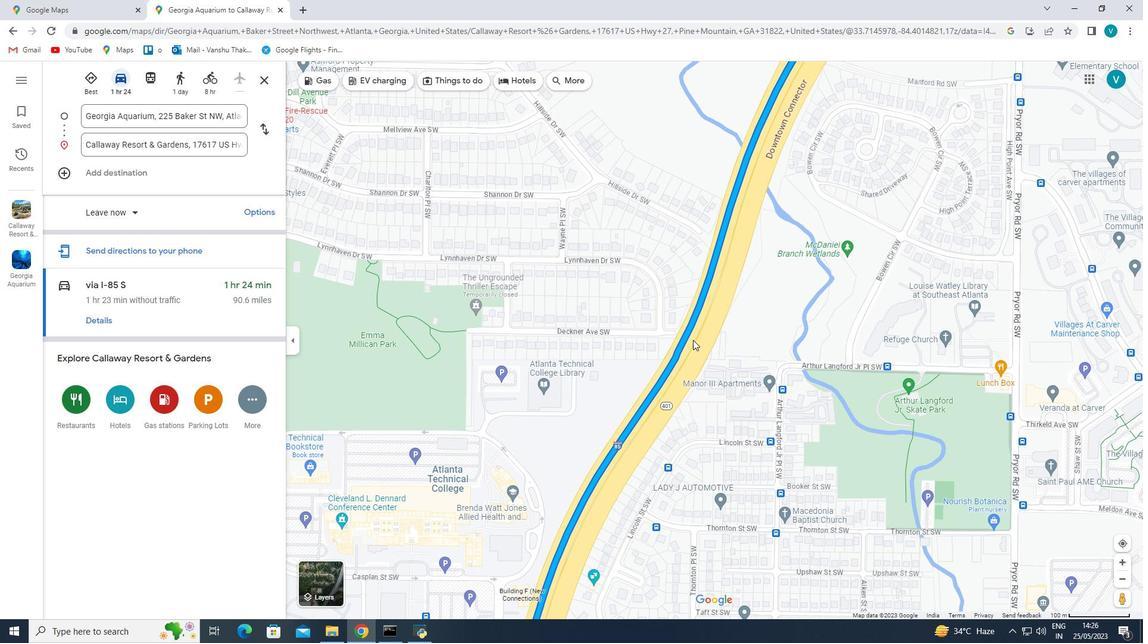 
Action: Mouse scrolled (692, 346) with delta (0, 0)
Screenshot: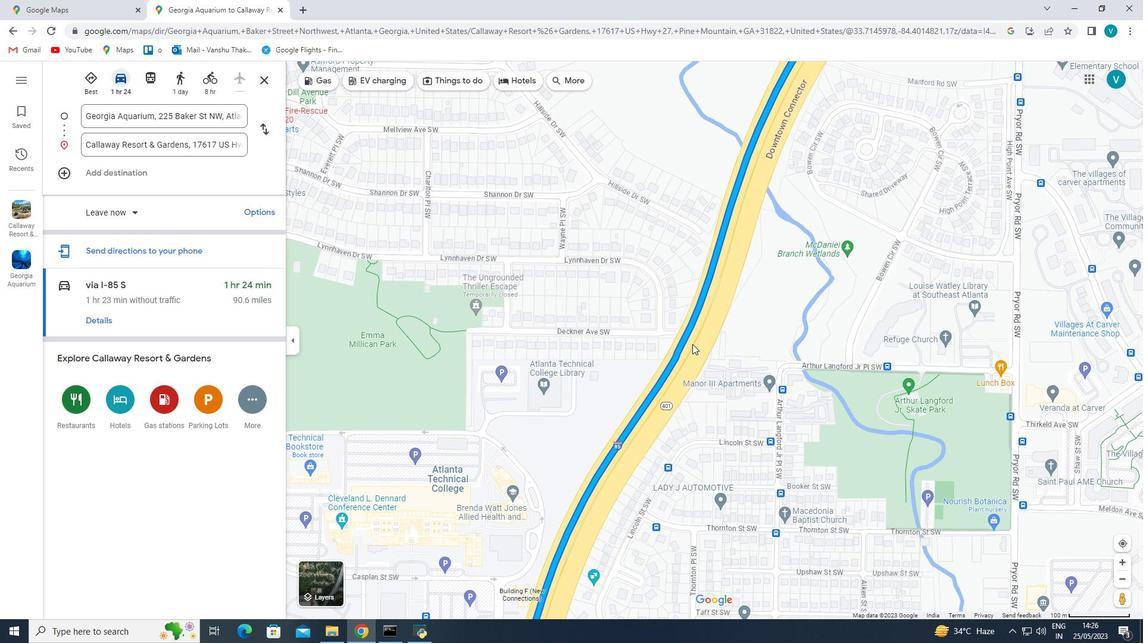 
Action: Mouse moved to (692, 347)
Screenshot: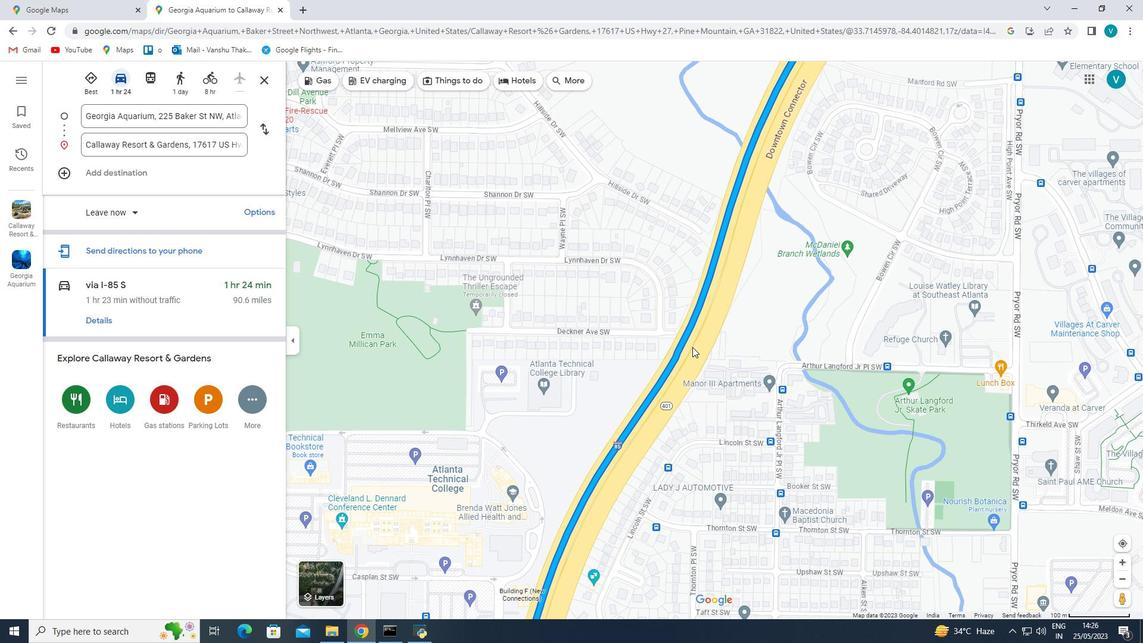 
Action: Mouse scrolled (692, 347) with delta (0, 0)
Screenshot: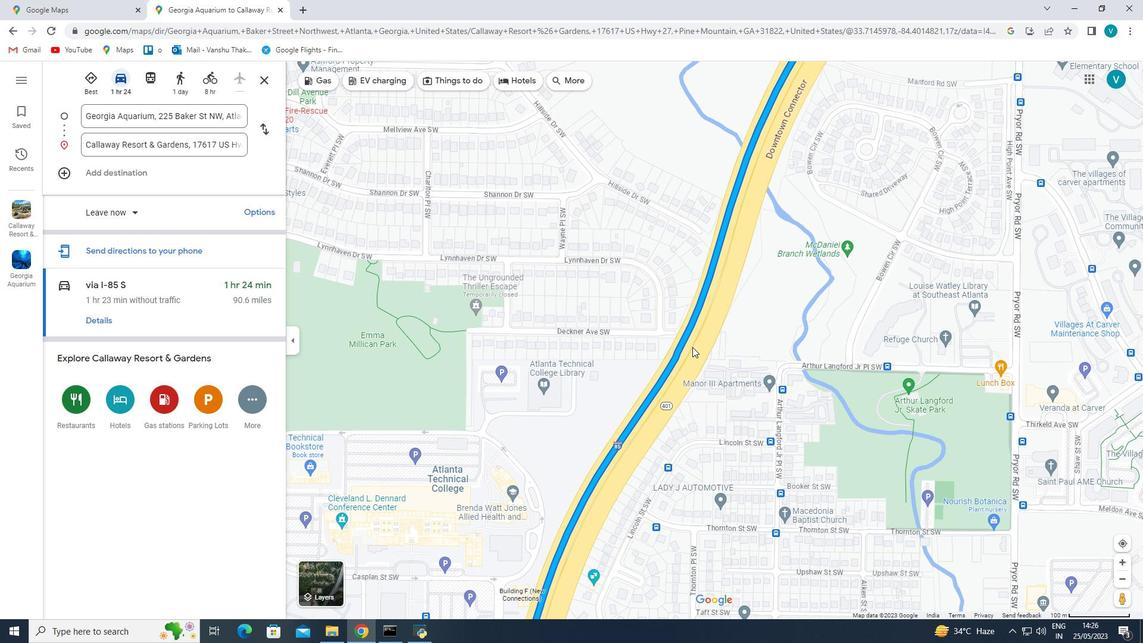 
Action: Mouse moved to (709, 400)
Screenshot: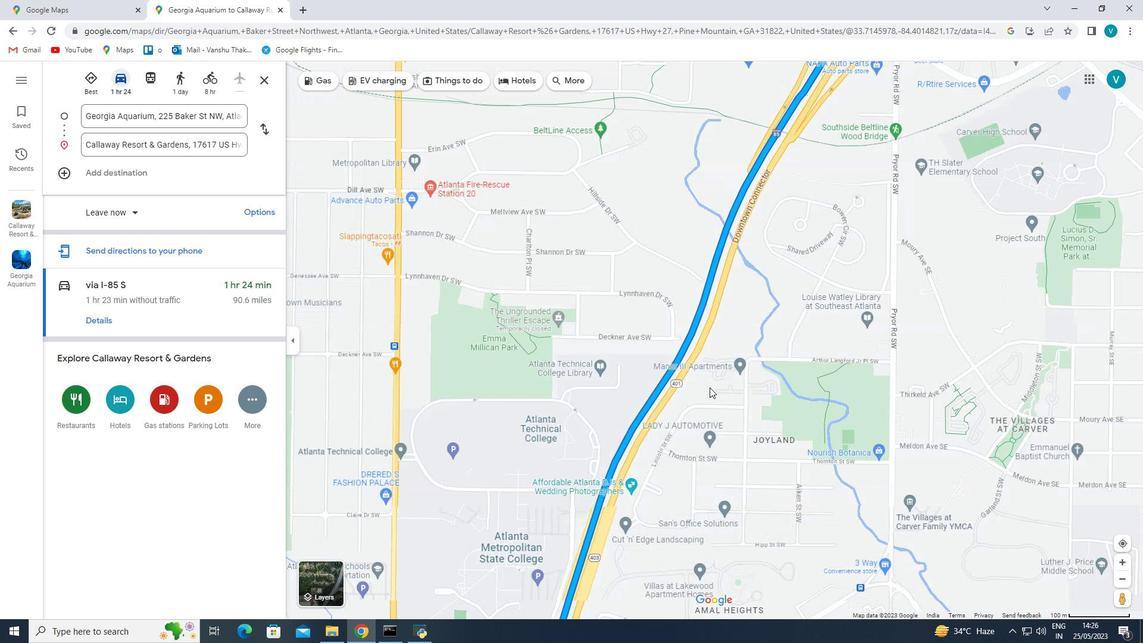 
Action: Mouse pressed left at (709, 400)
Screenshot: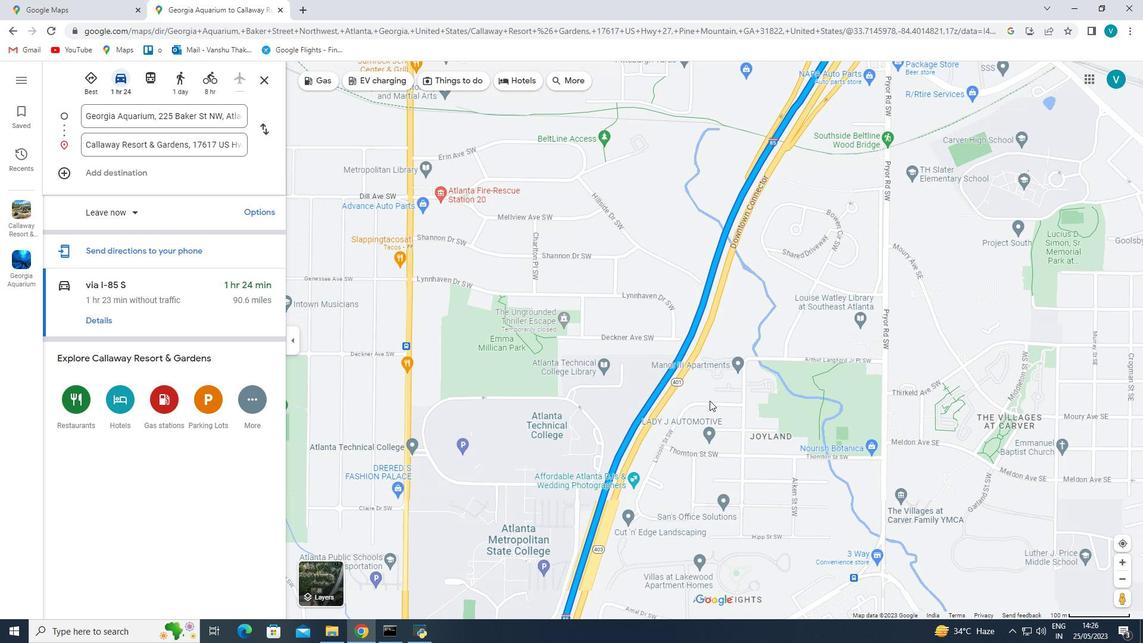 
Action: Mouse moved to (736, 401)
Screenshot: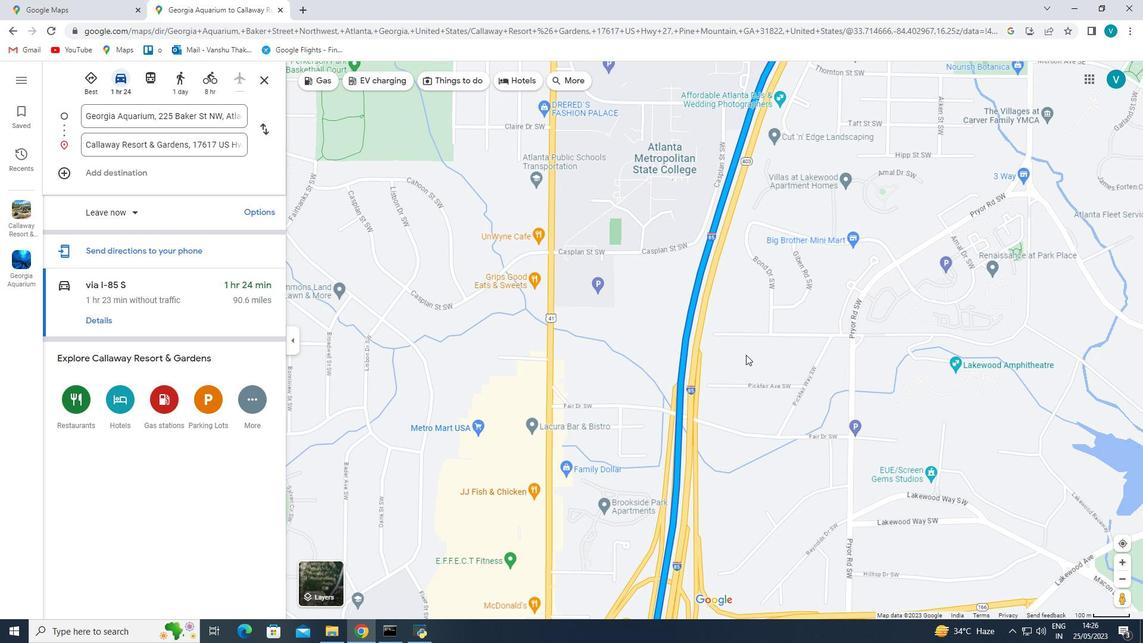 
Action: Mouse pressed left at (736, 401)
Screenshot: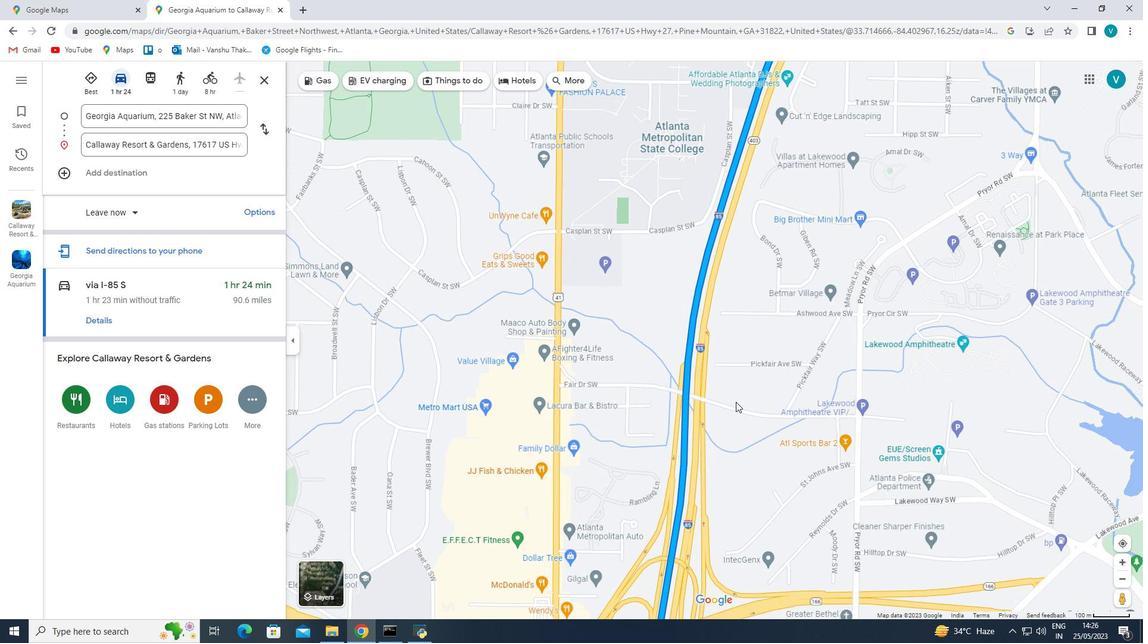 
Action: Mouse moved to (791, 373)
Screenshot: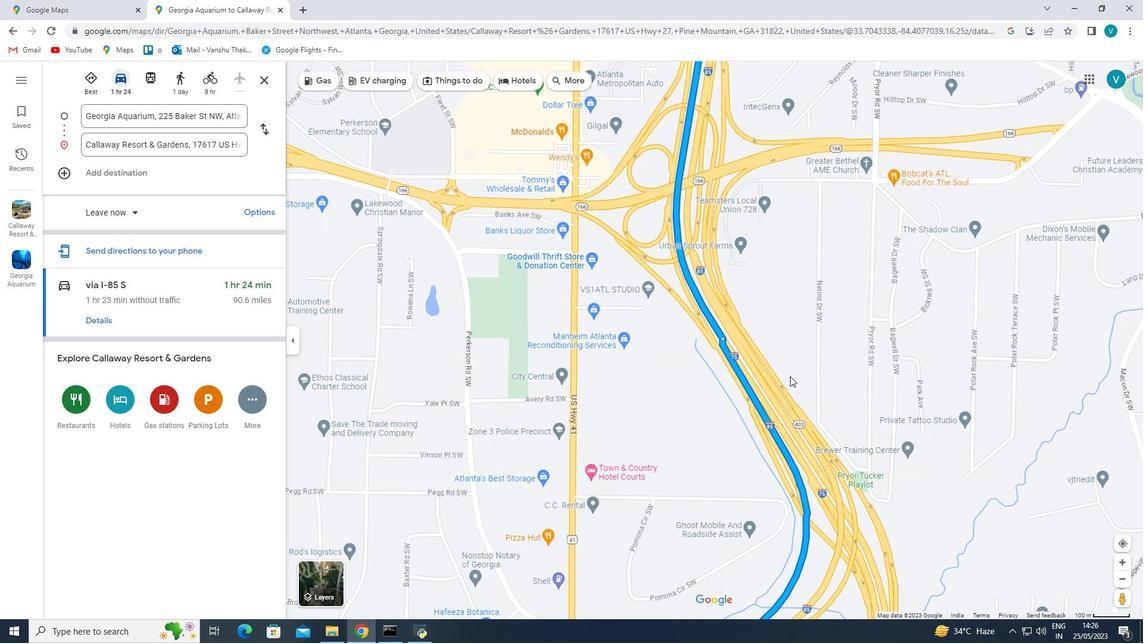 
Action: Mouse pressed left at (791, 373)
Screenshot: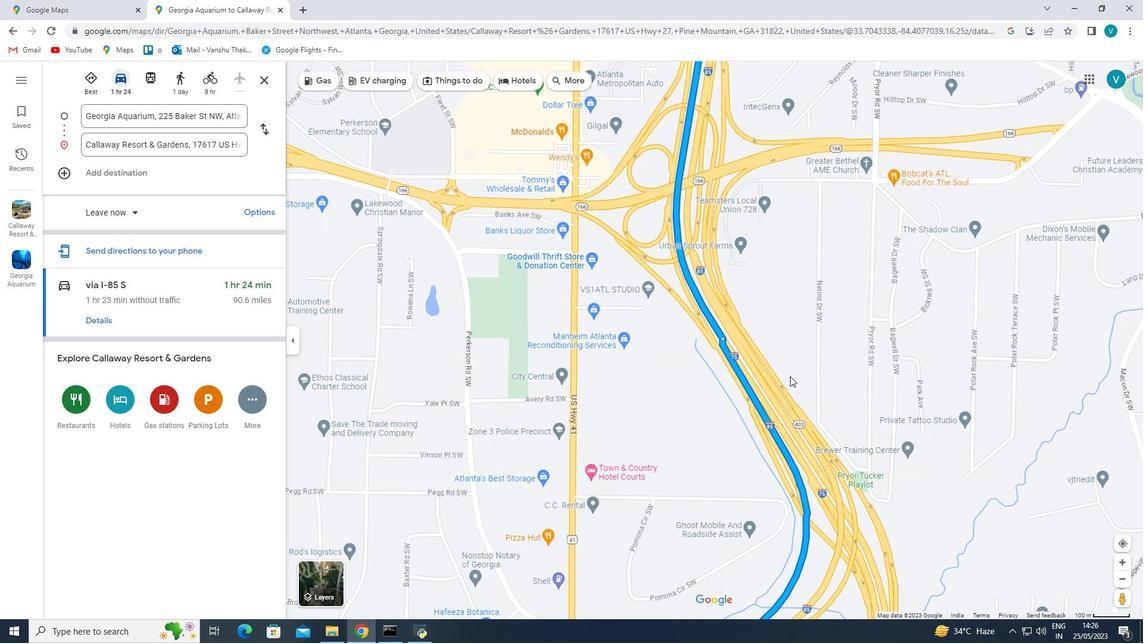 
Action: Mouse moved to (889, 452)
Screenshot: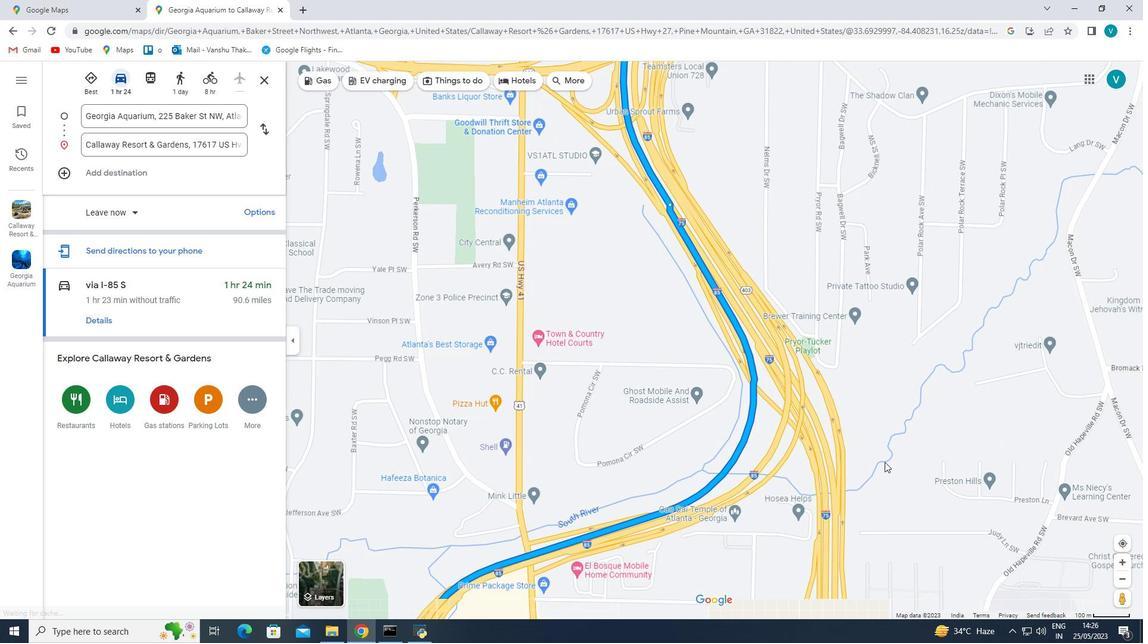 
Action: Mouse pressed left at (889, 452)
Screenshot: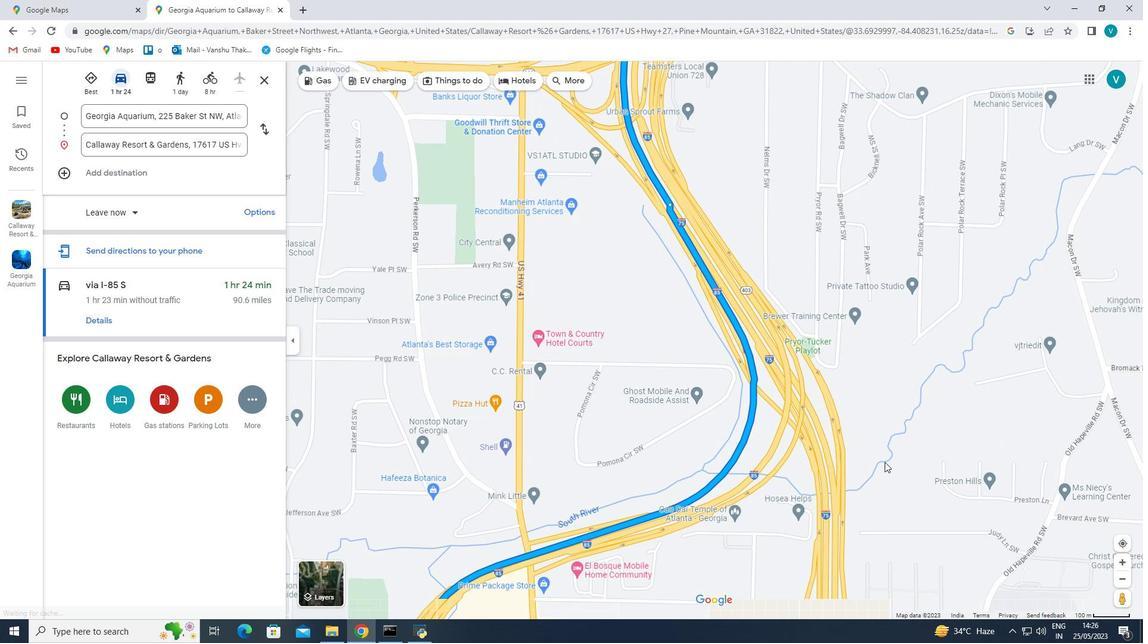 
Action: Mouse moved to (553, 446)
Screenshot: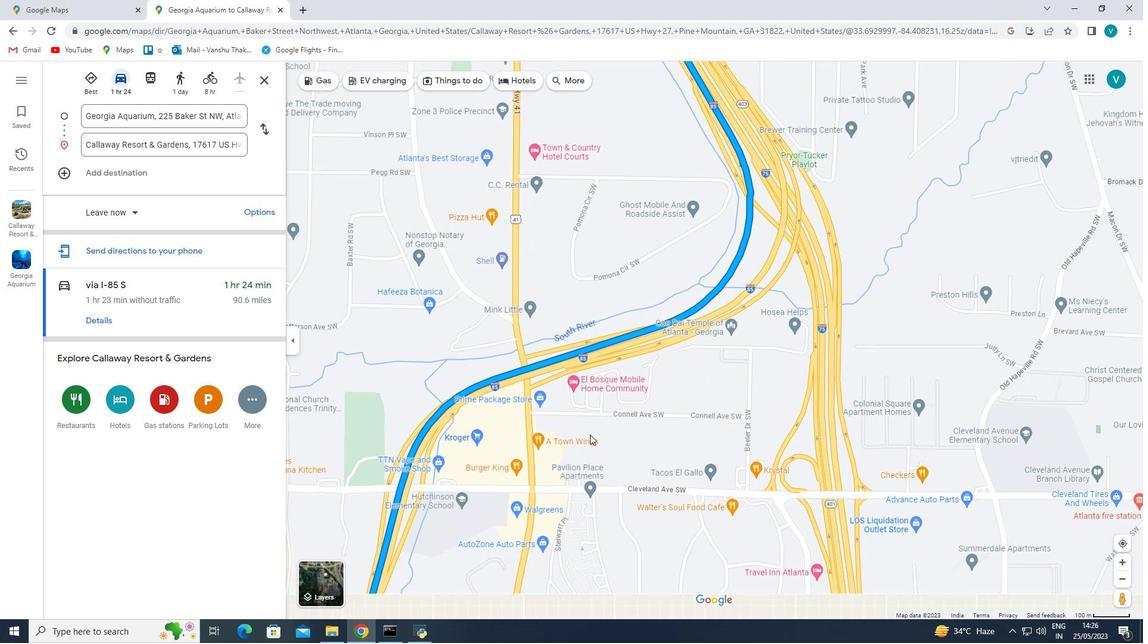 
Action: Mouse pressed left at (553, 446)
Screenshot: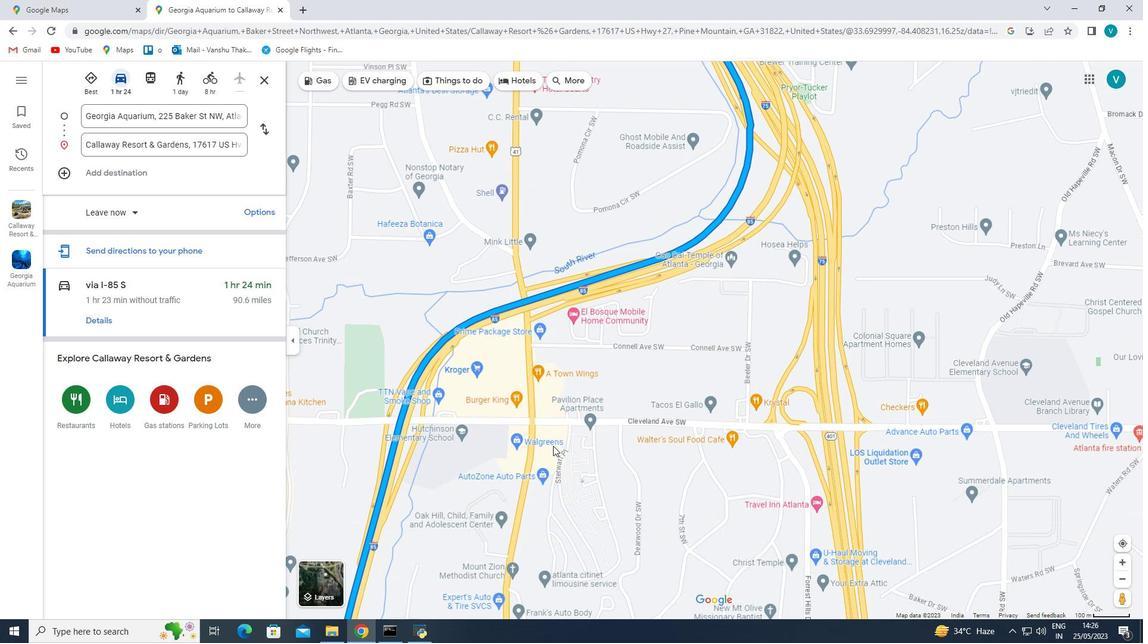 
Action: Mouse moved to (593, 449)
Screenshot: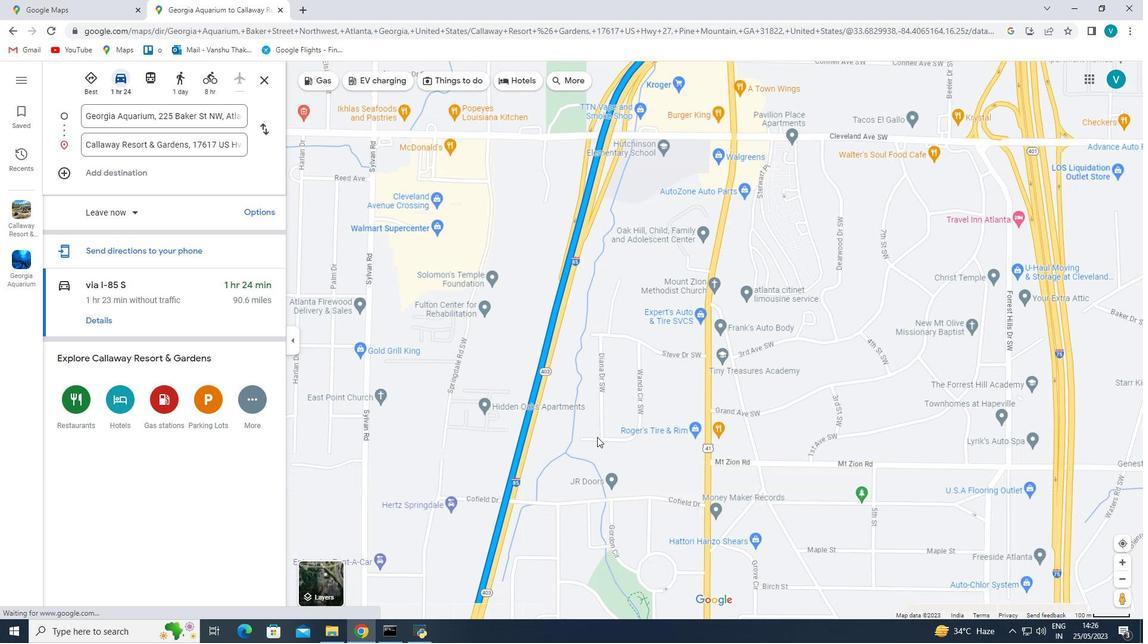 
Action: Mouse pressed left at (593, 449)
Screenshot: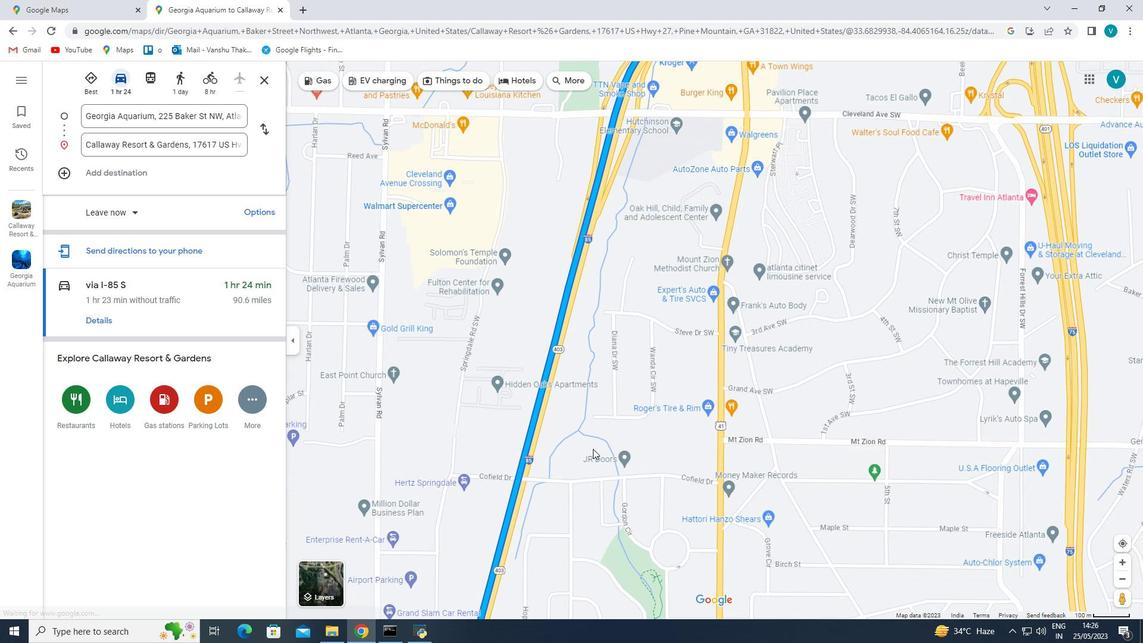 
Action: Mouse moved to (582, 444)
Screenshot: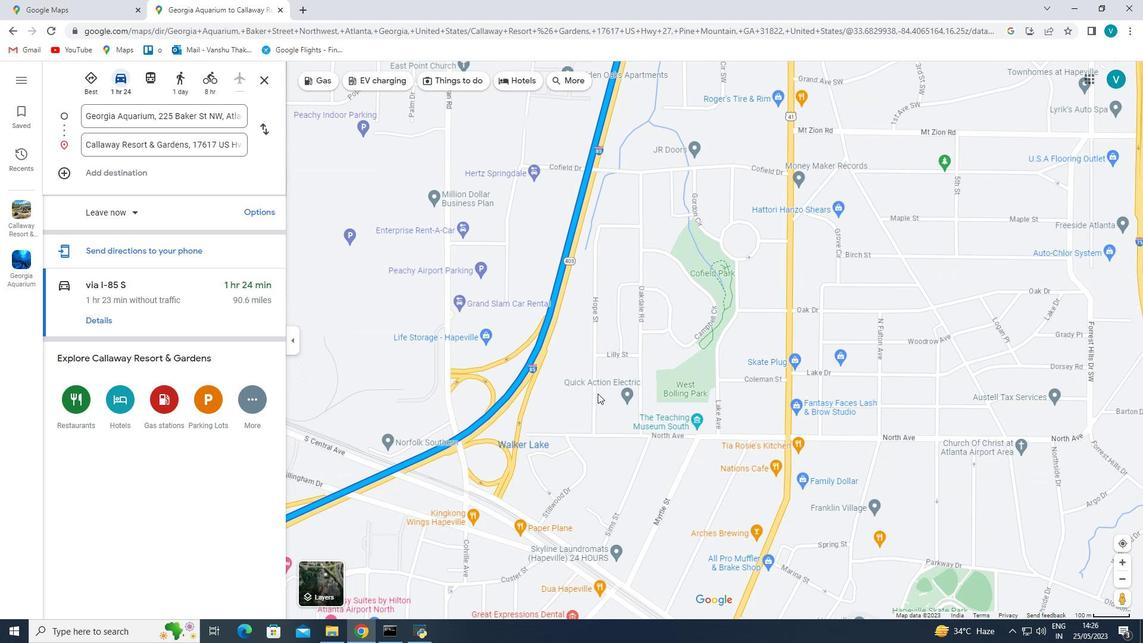 
Action: Mouse pressed left at (582, 444)
Screenshot: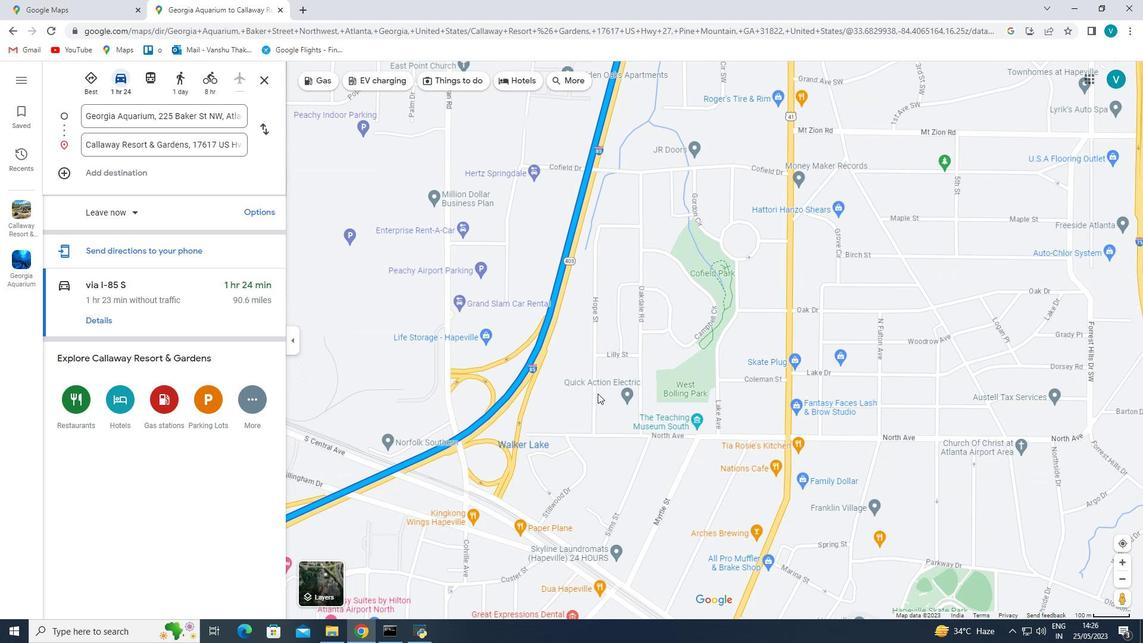
Action: Mouse moved to (497, 364)
Screenshot: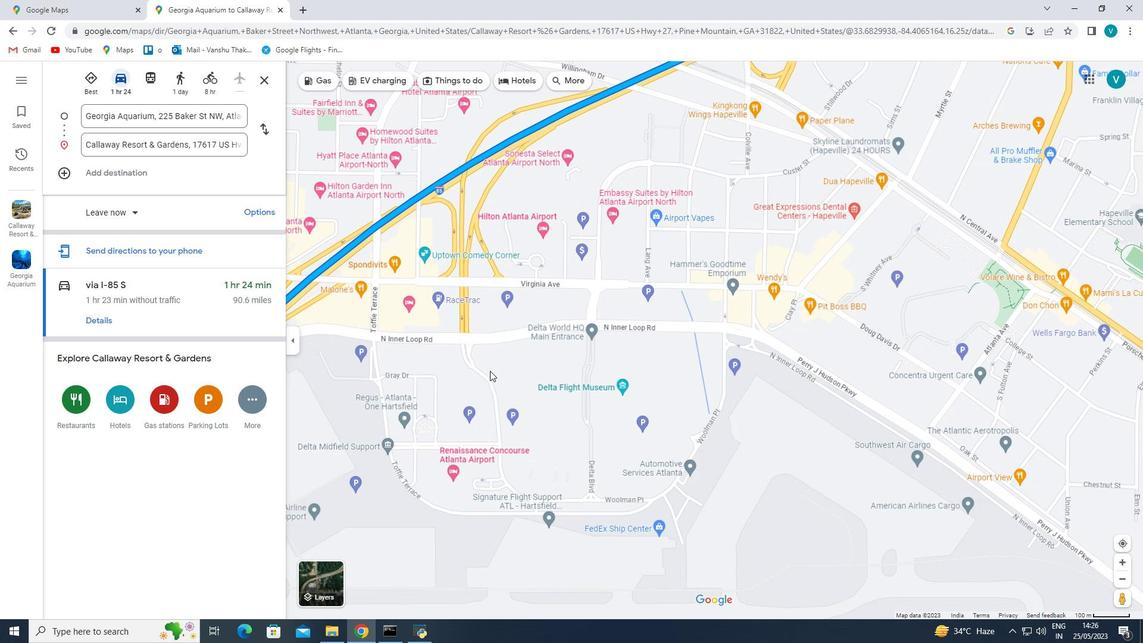 
Action: Mouse pressed left at (496, 365)
Screenshot: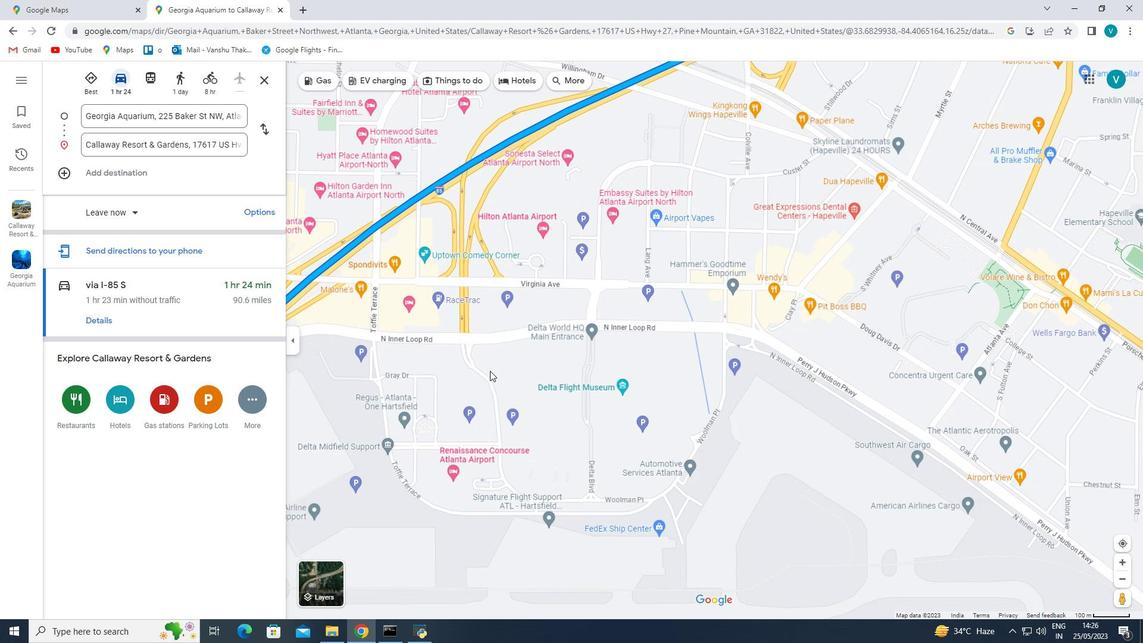 
Action: Mouse moved to (554, 371)
Screenshot: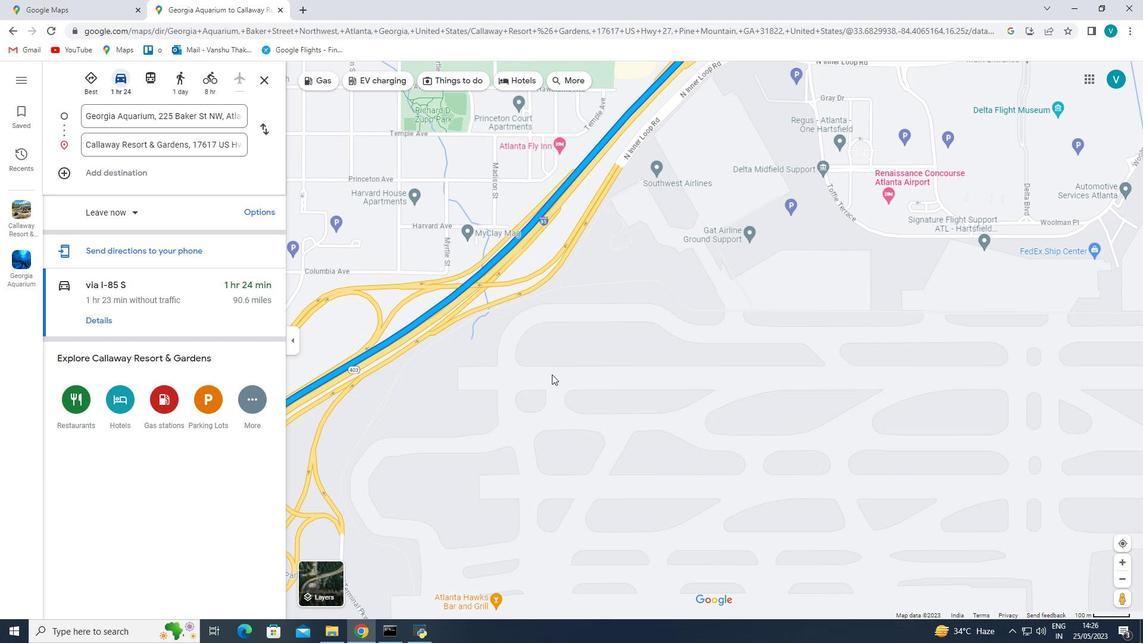 
Action: Mouse pressed left at (554, 371)
Screenshot: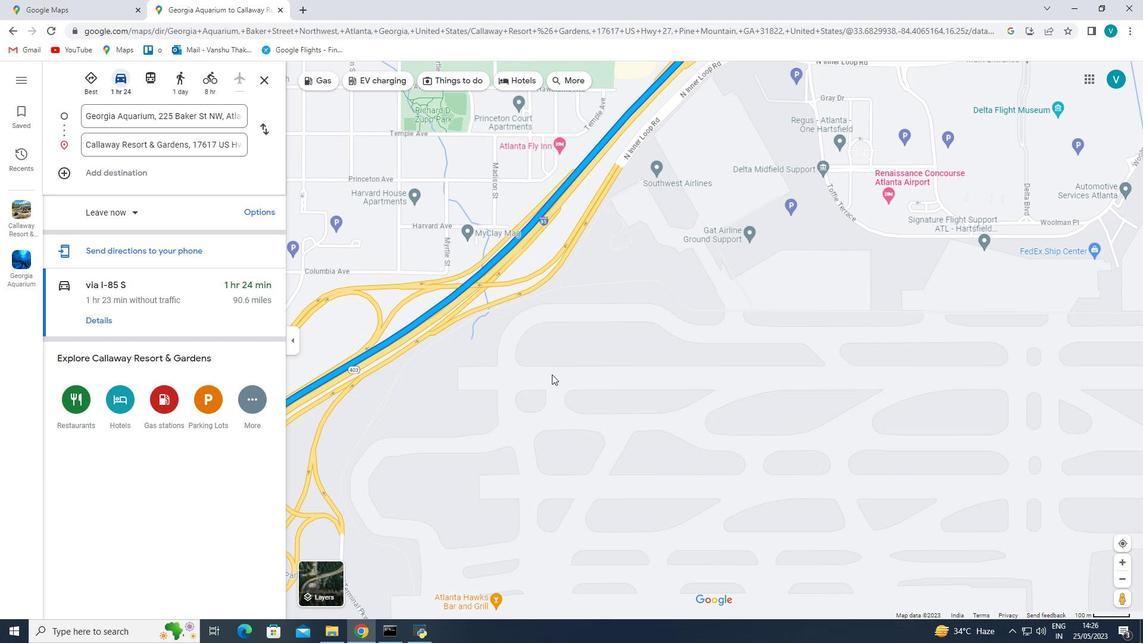 
Action: Mouse moved to (534, 491)
Screenshot: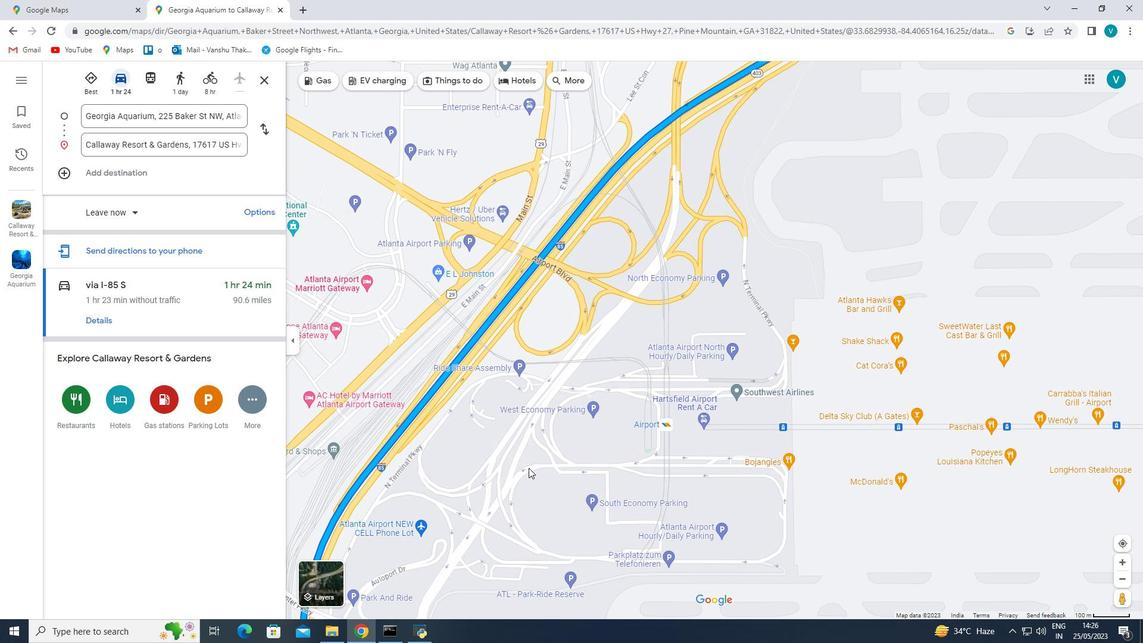 
Action: Mouse pressed left at (534, 491)
Screenshot: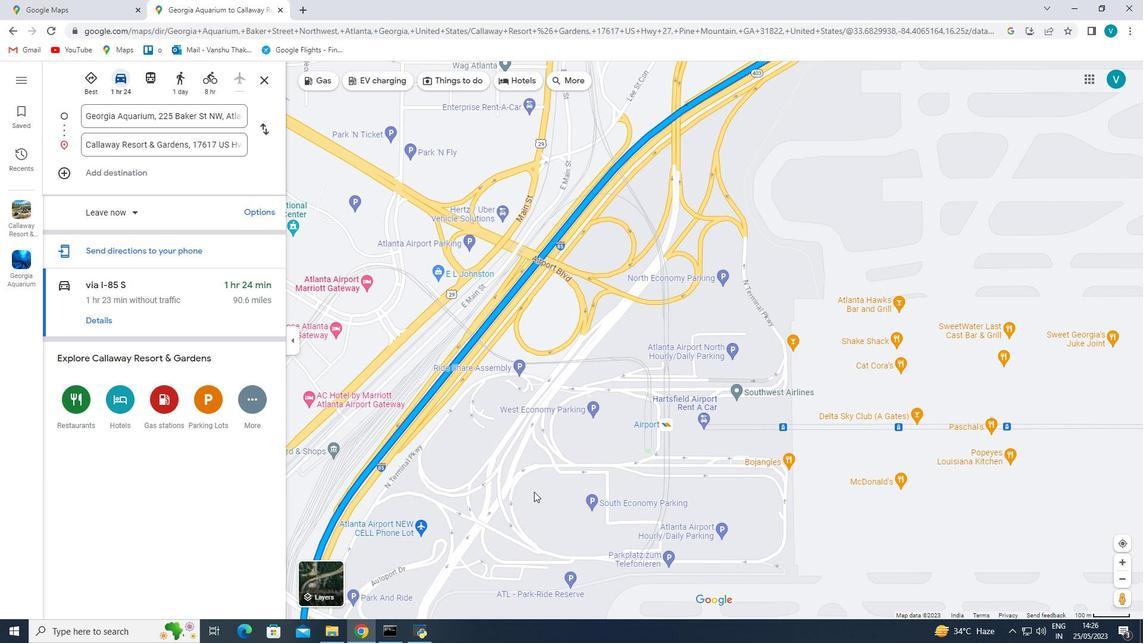 
Action: Mouse moved to (618, 430)
Screenshot: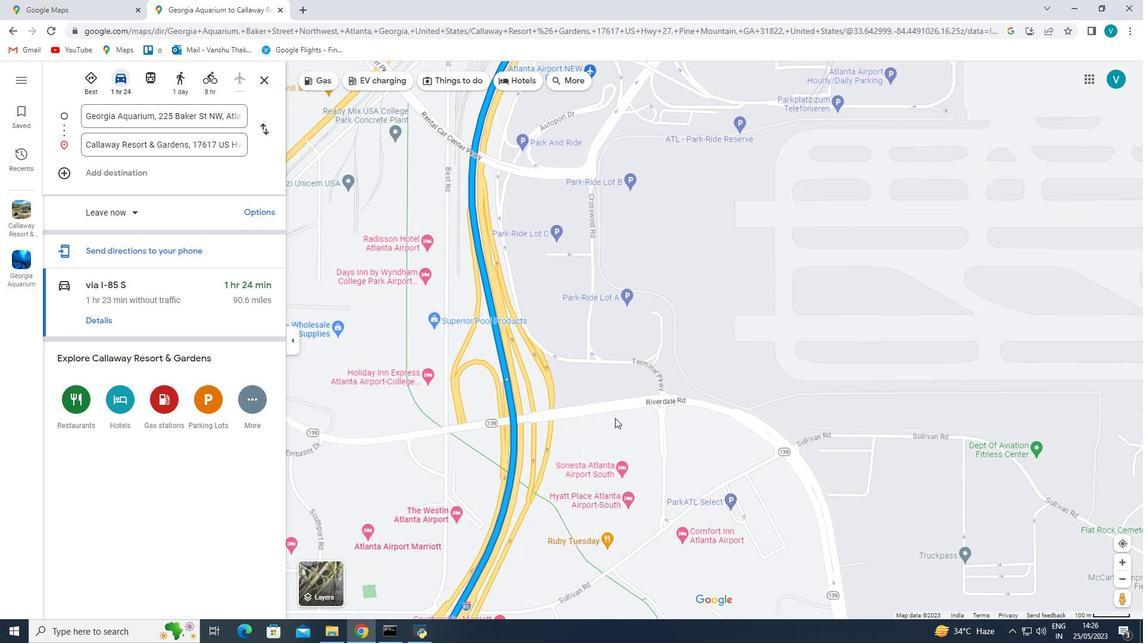 
Action: Mouse pressed left at (618, 430)
Screenshot: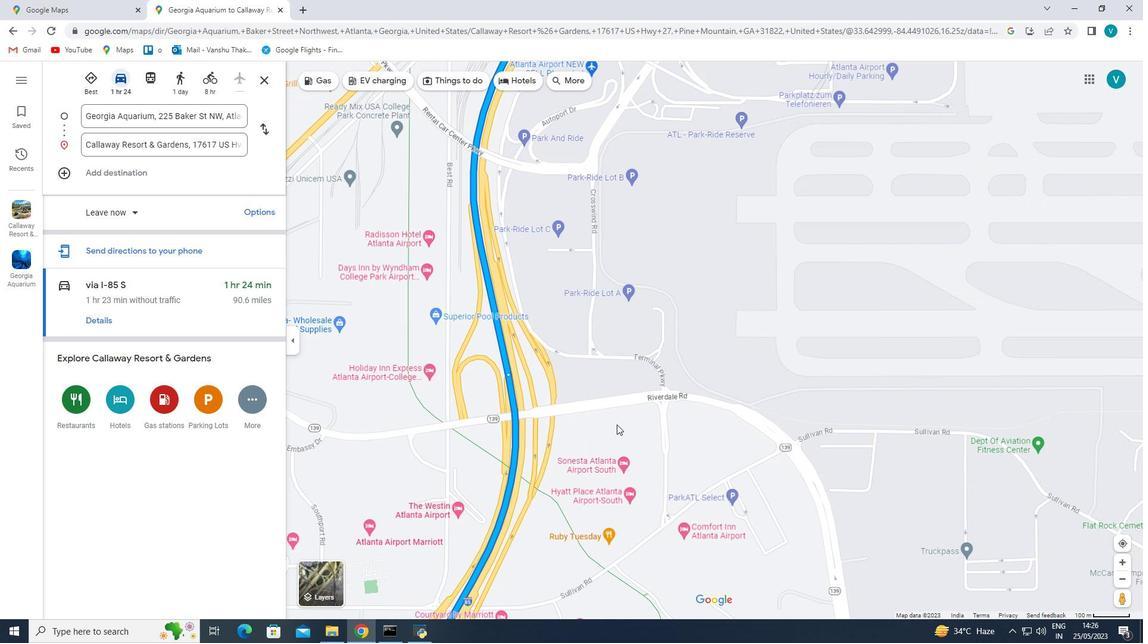 
Action: Mouse moved to (468, 268)
Screenshot: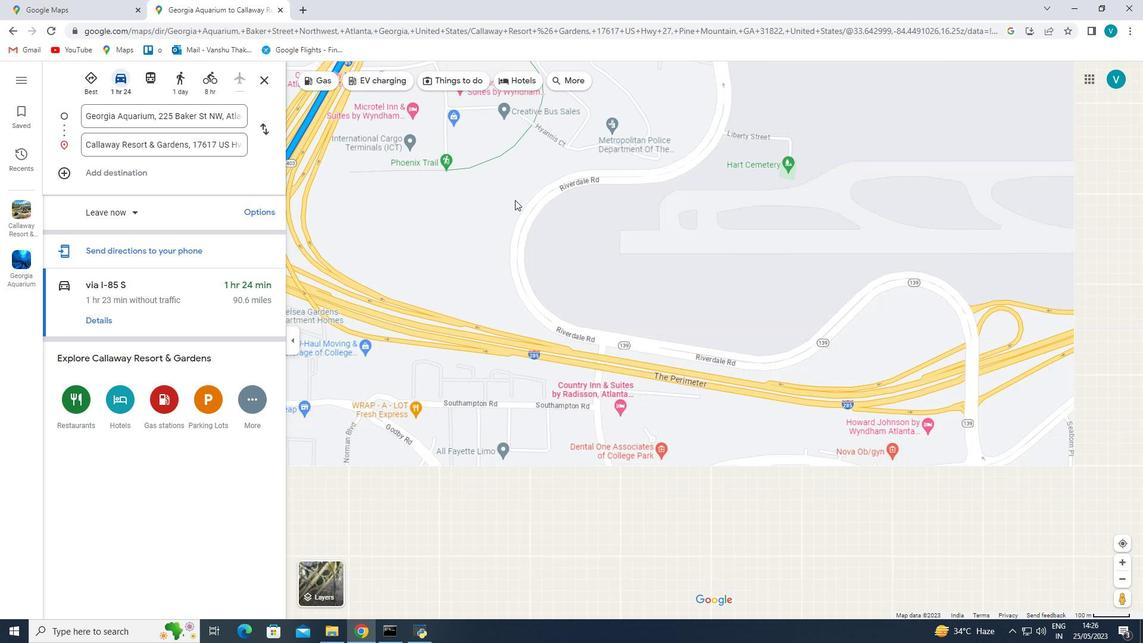 
Action: Mouse pressed left at (468, 268)
Screenshot: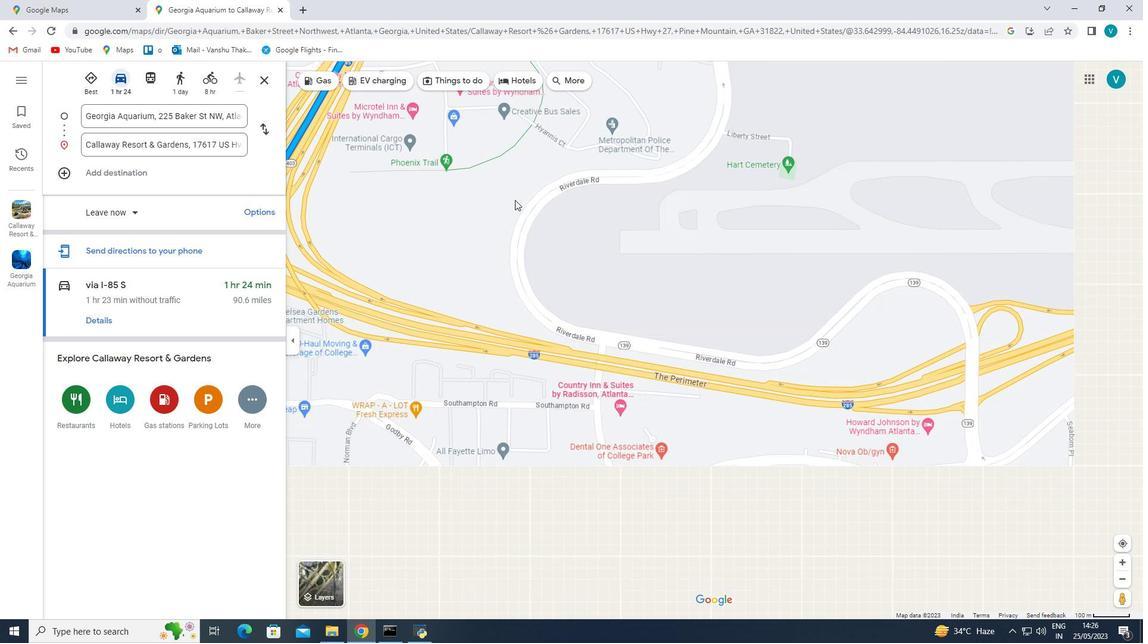 
Action: Mouse moved to (399, 287)
Screenshot: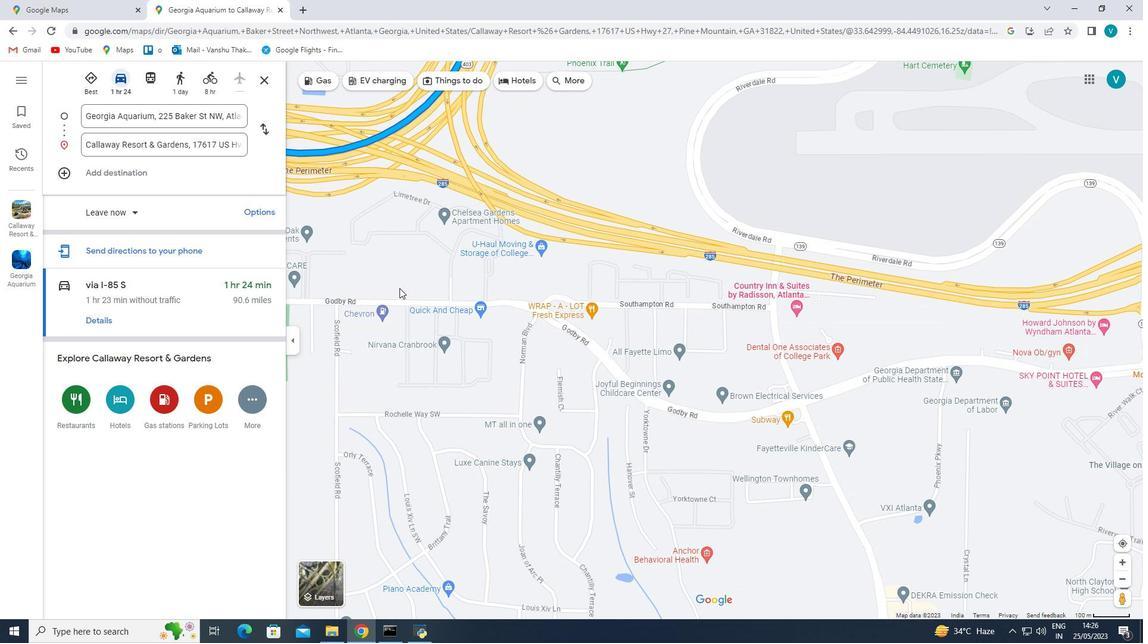 
Action: Mouse pressed left at (399, 287)
Screenshot: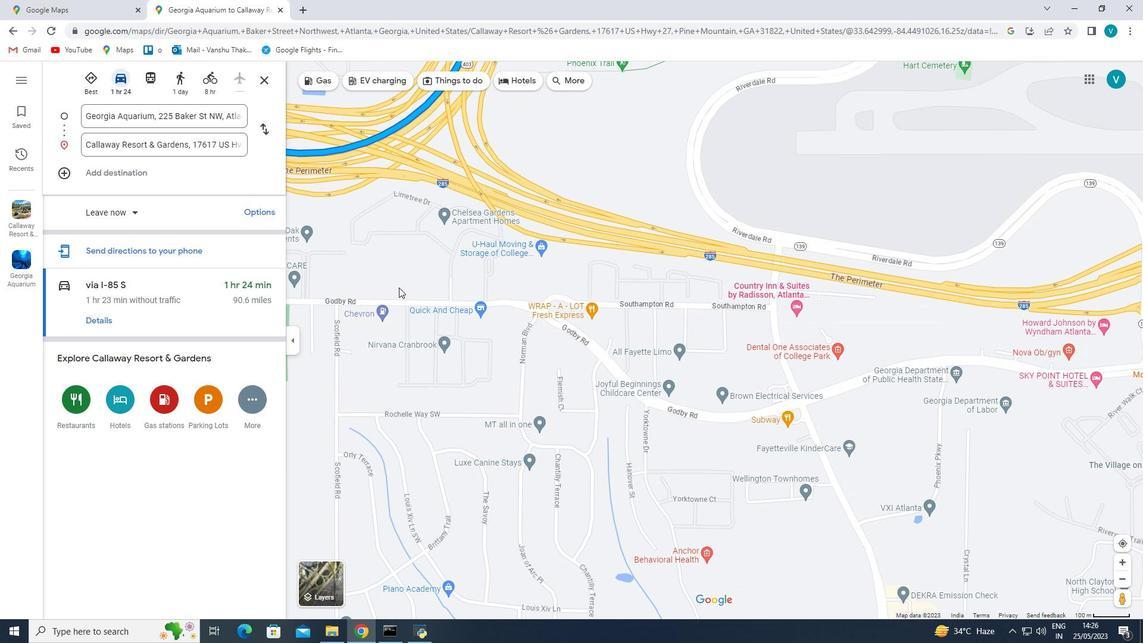 
Action: Mouse moved to (489, 289)
Screenshot: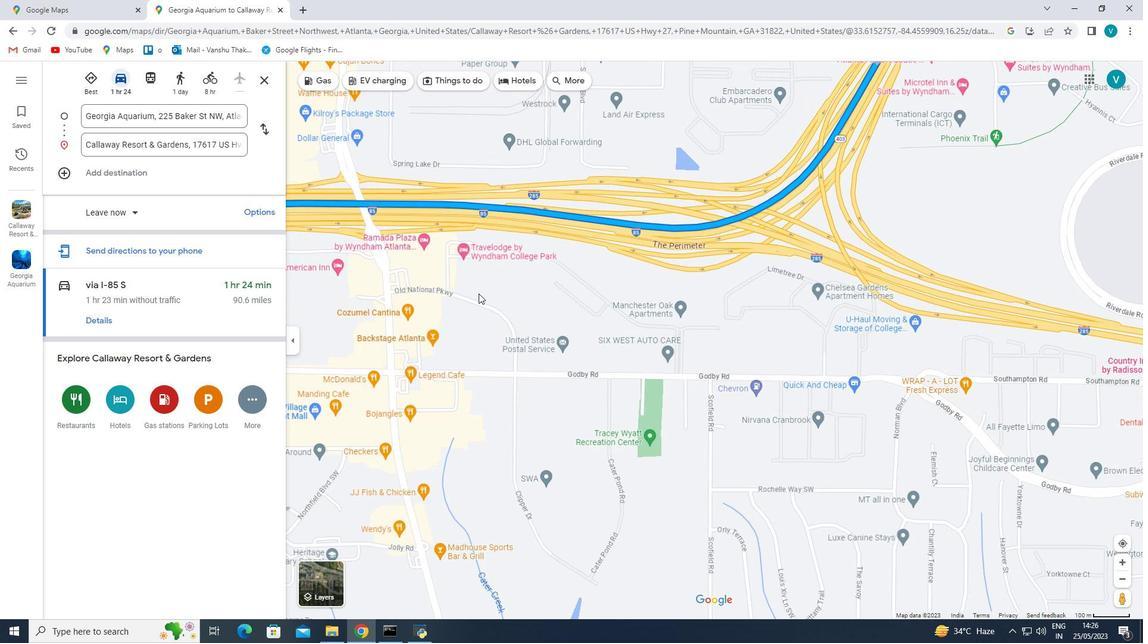 
Action: Mouse pressed left at (489, 289)
Screenshot: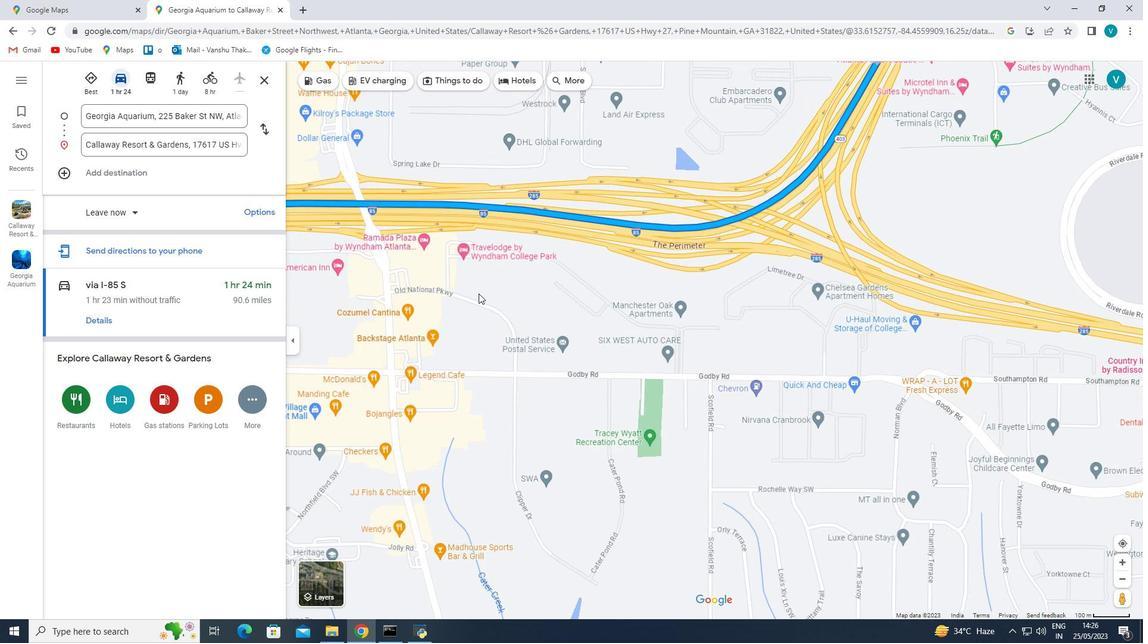 
Action: Mouse moved to (518, 472)
Screenshot: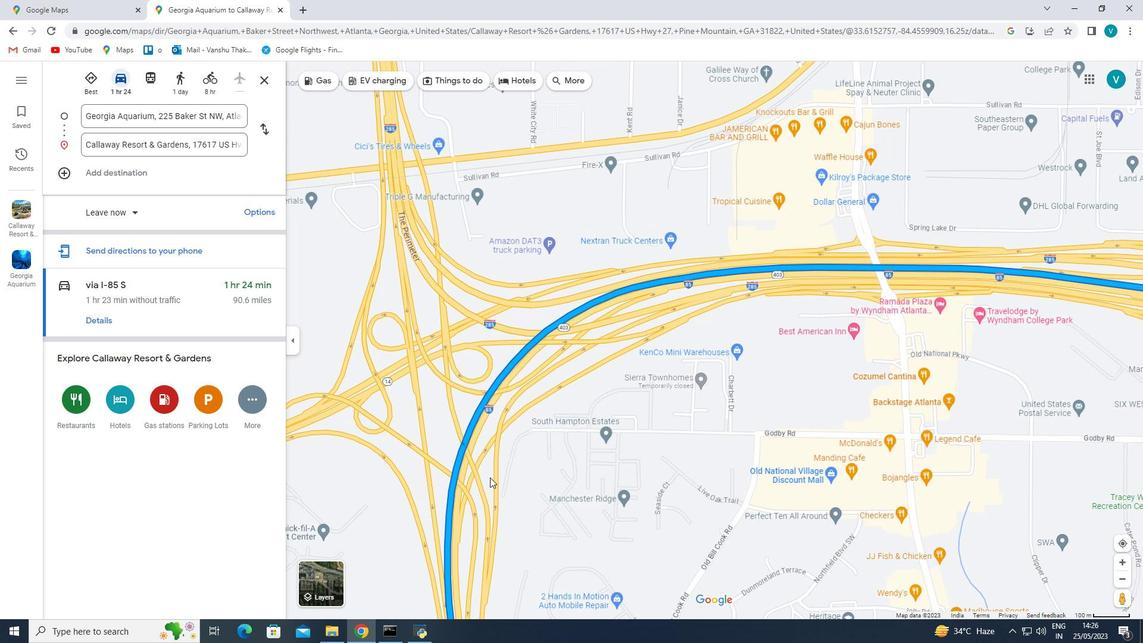 
Action: Mouse pressed left at (518, 472)
Screenshot: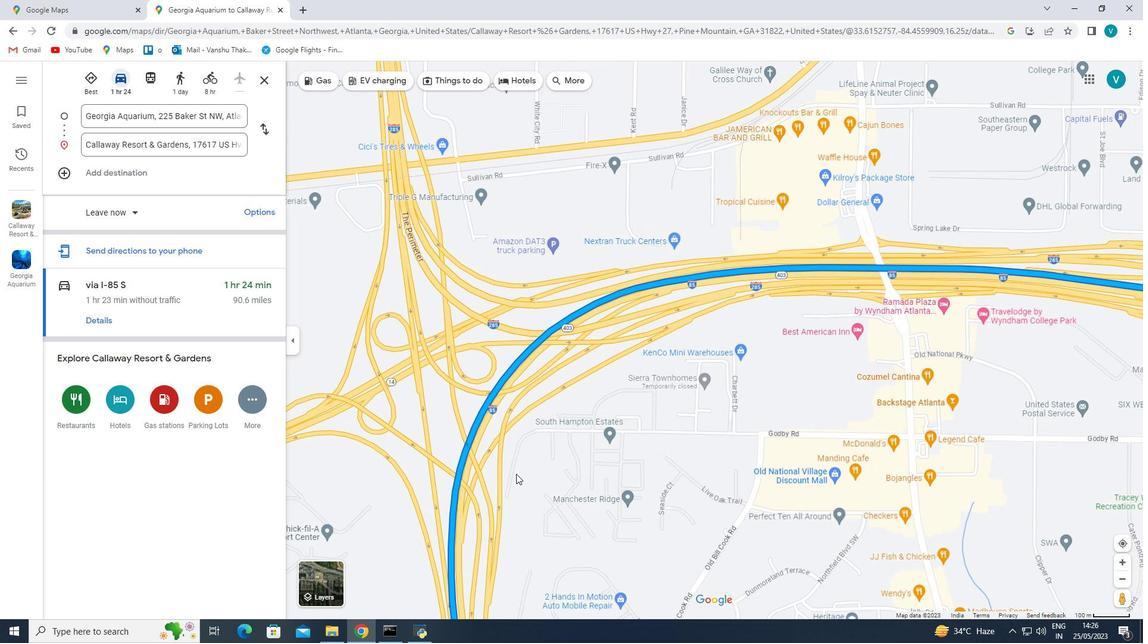 
Action: Mouse moved to (507, 394)
Screenshot: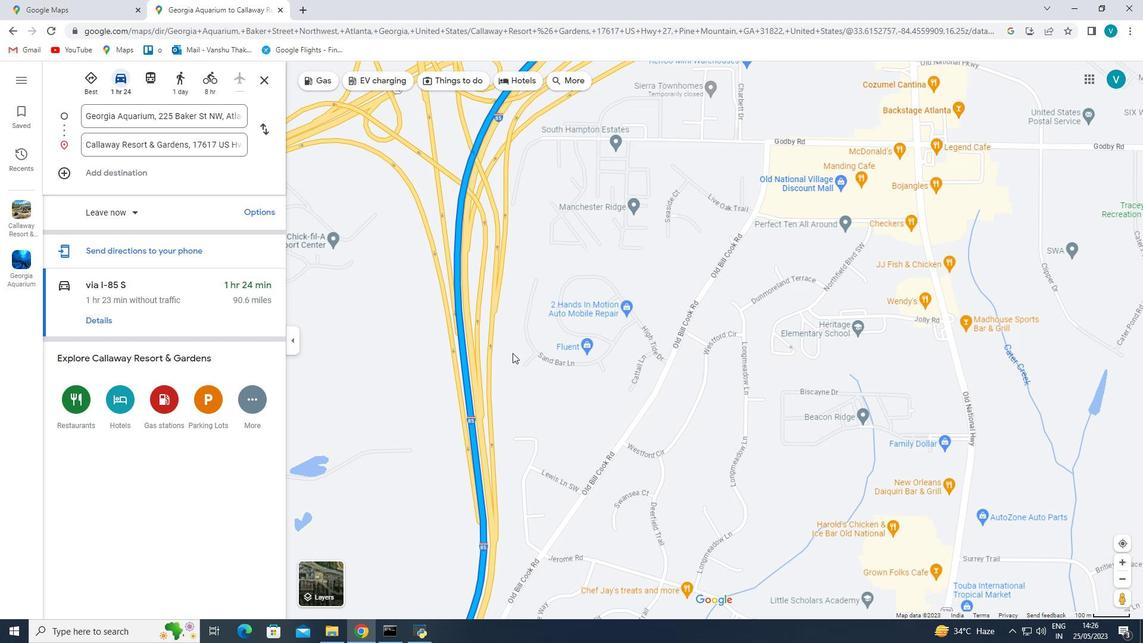 
Action: Mouse pressed left at (507, 394)
Screenshot: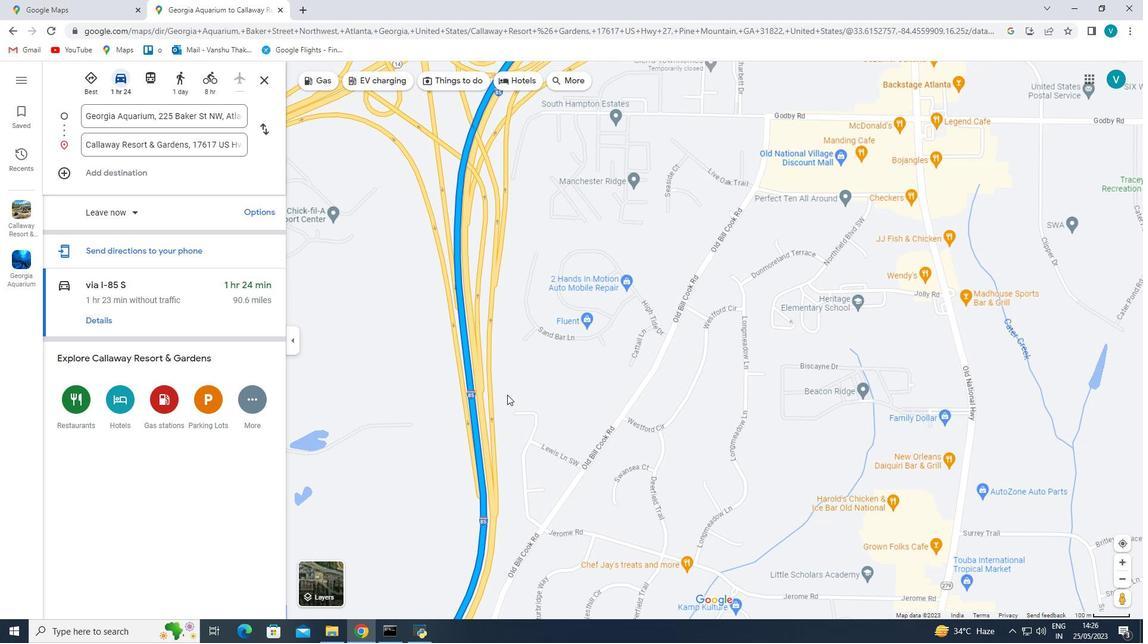 
Action: Mouse moved to (392, 364)
Screenshot: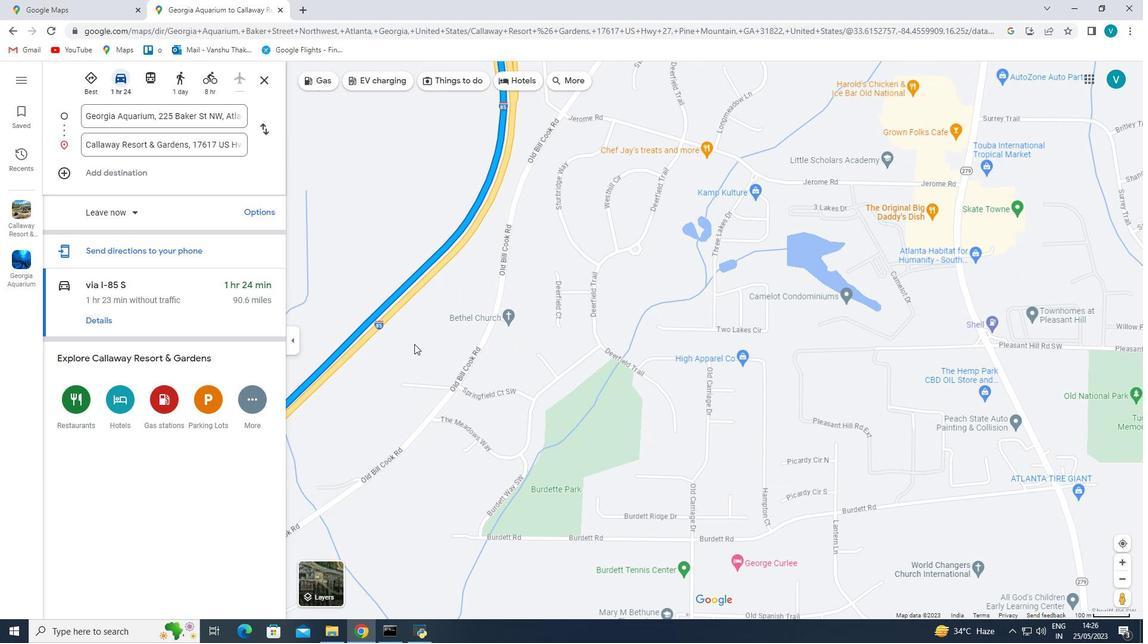 
Action: Mouse pressed left at (392, 364)
Screenshot: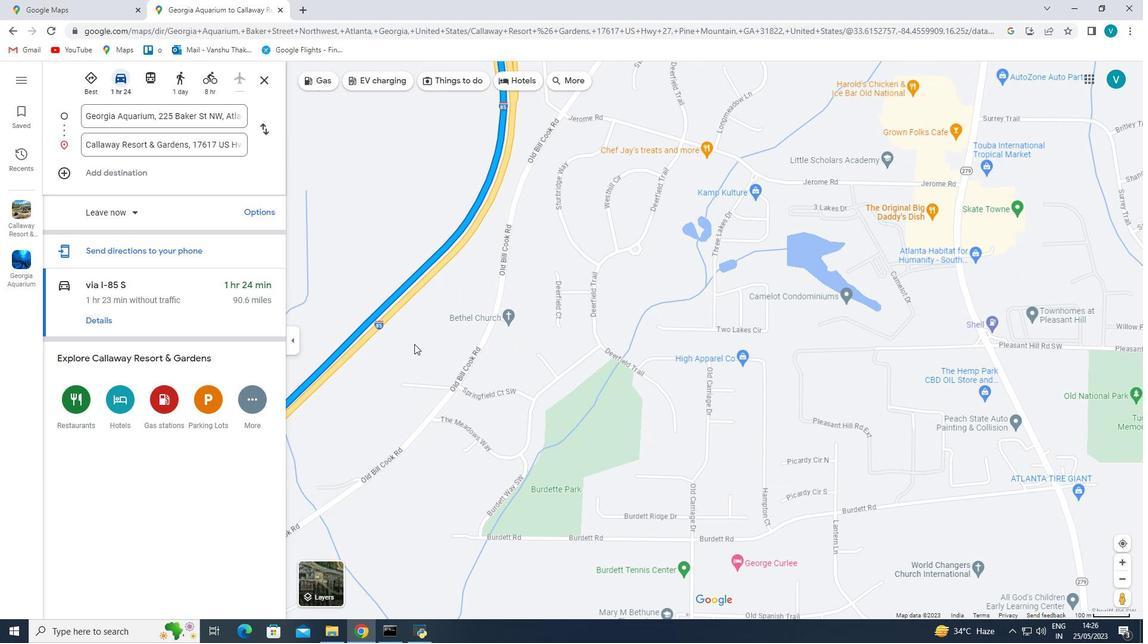 
Action: Mouse moved to (493, 392)
Screenshot: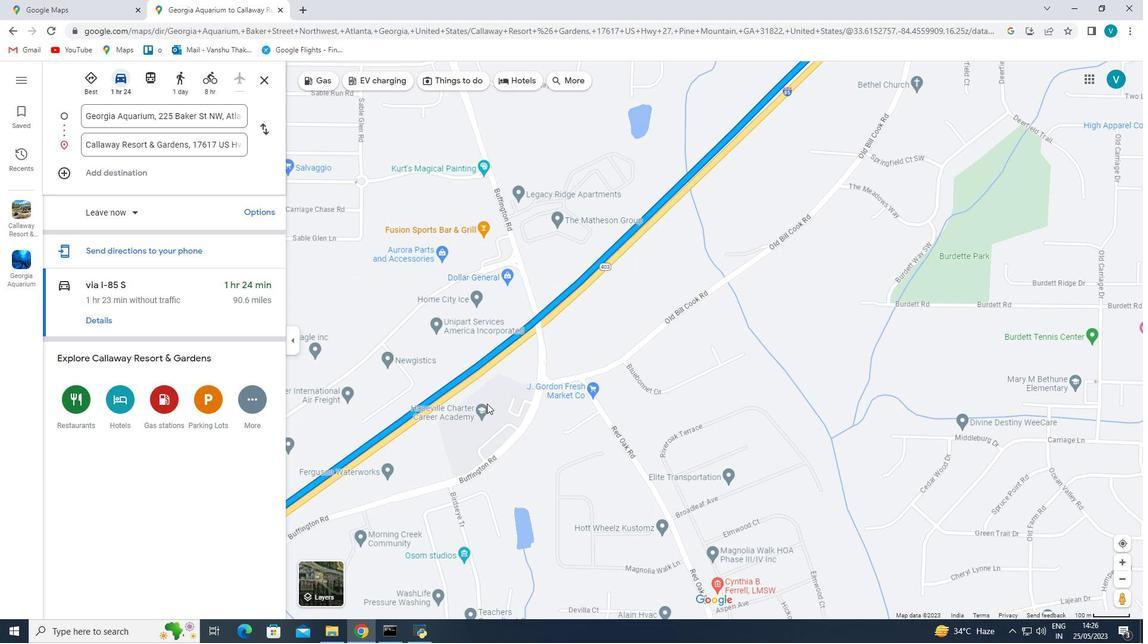 
Action: Mouse pressed left at (489, 394)
Screenshot: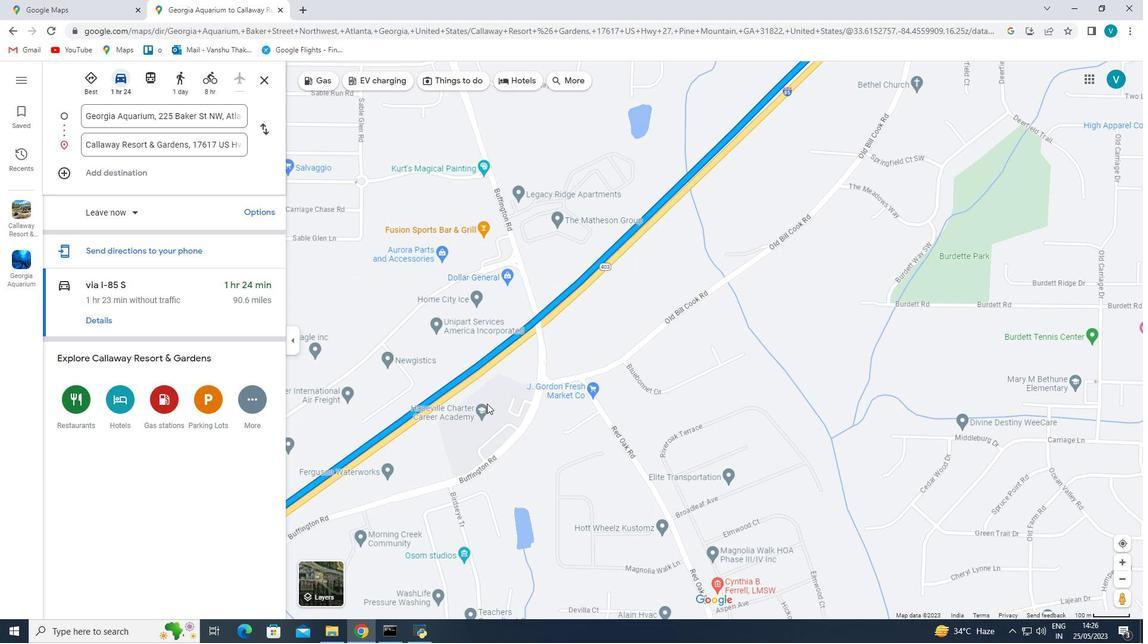 
Action: Mouse moved to (525, 403)
Screenshot: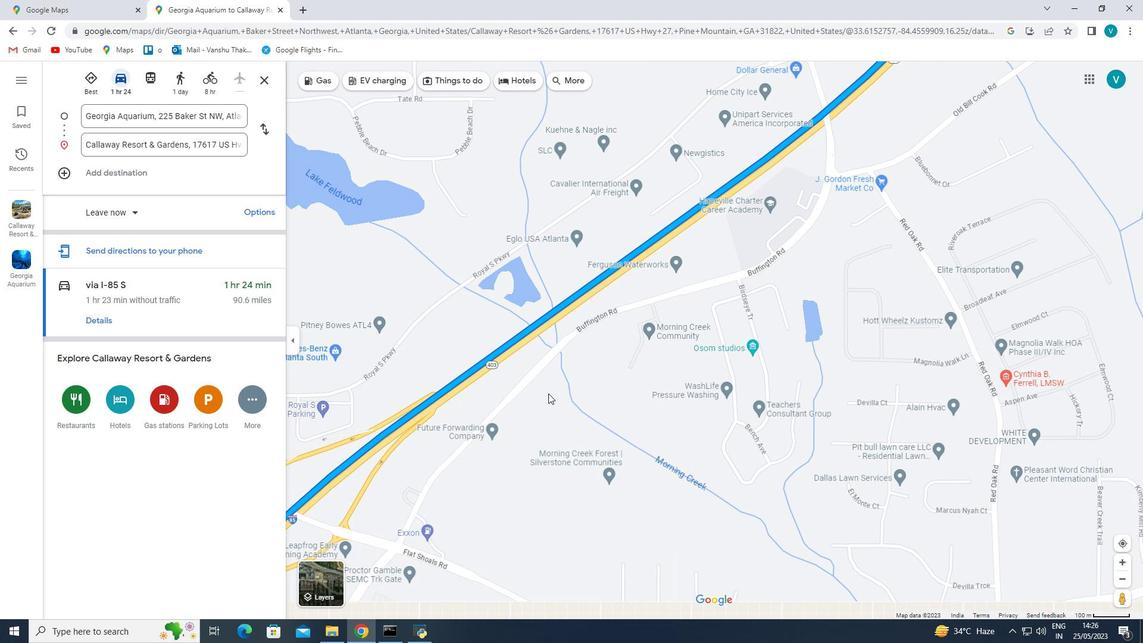 
Action: Mouse pressed left at (525, 403)
Screenshot: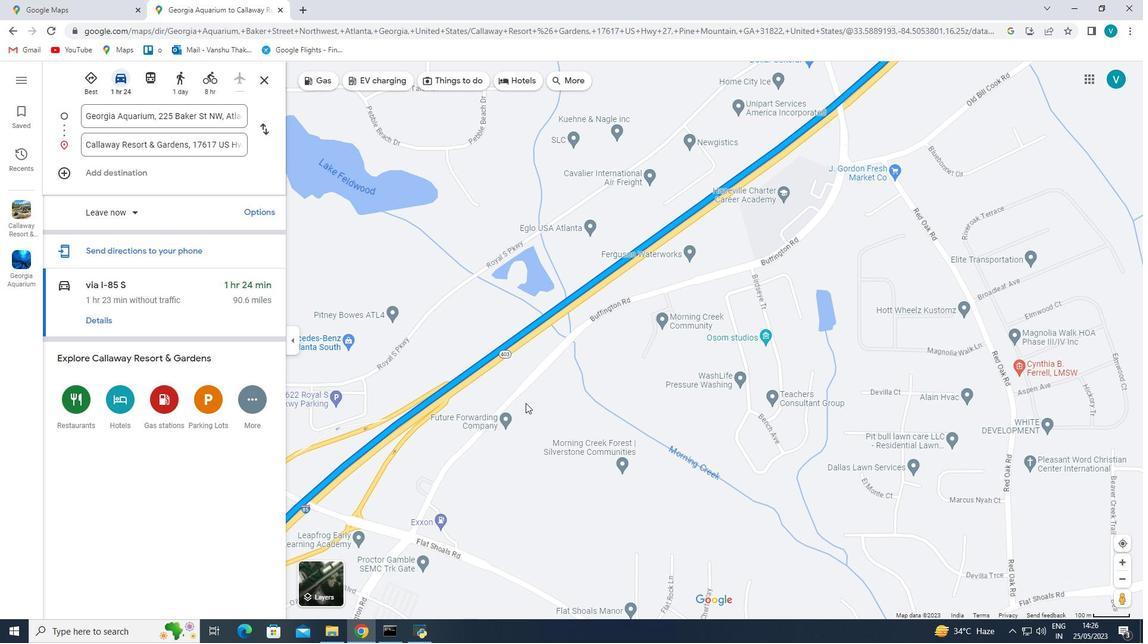 
Action: Mouse moved to (441, 441)
Screenshot: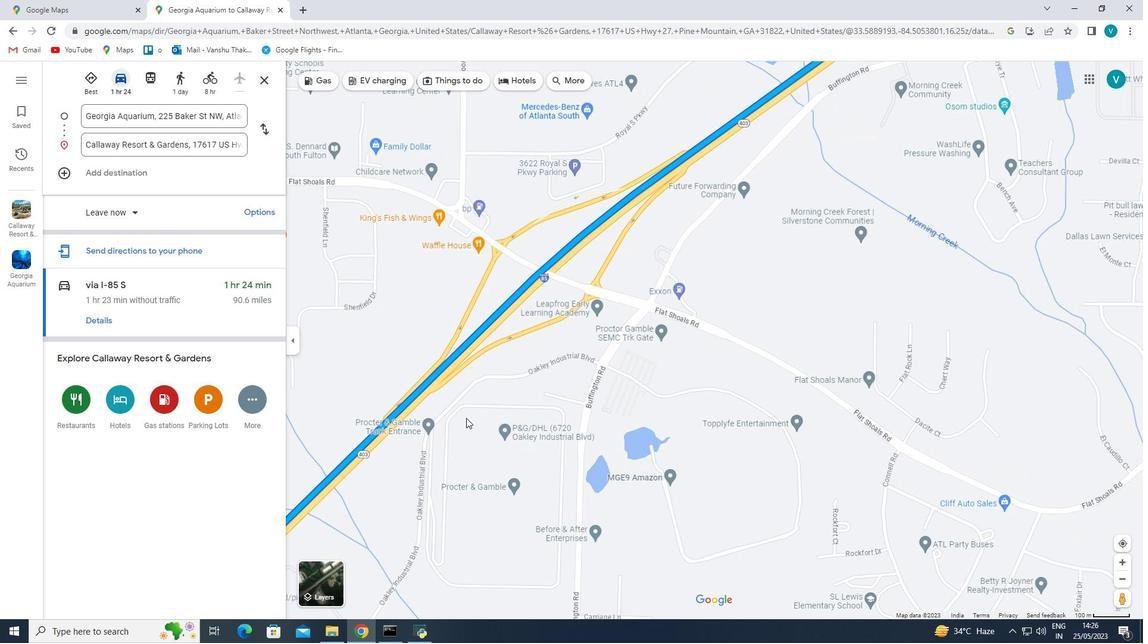 
Action: Mouse pressed left at (441, 441)
Screenshot: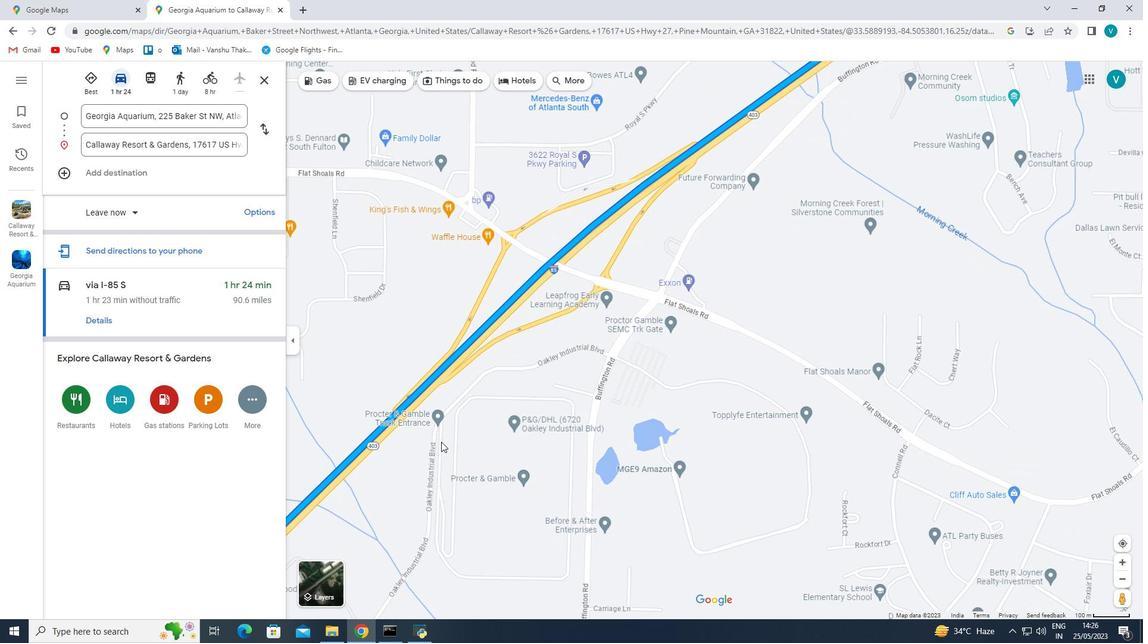 
Action: Mouse moved to (437, 425)
Screenshot: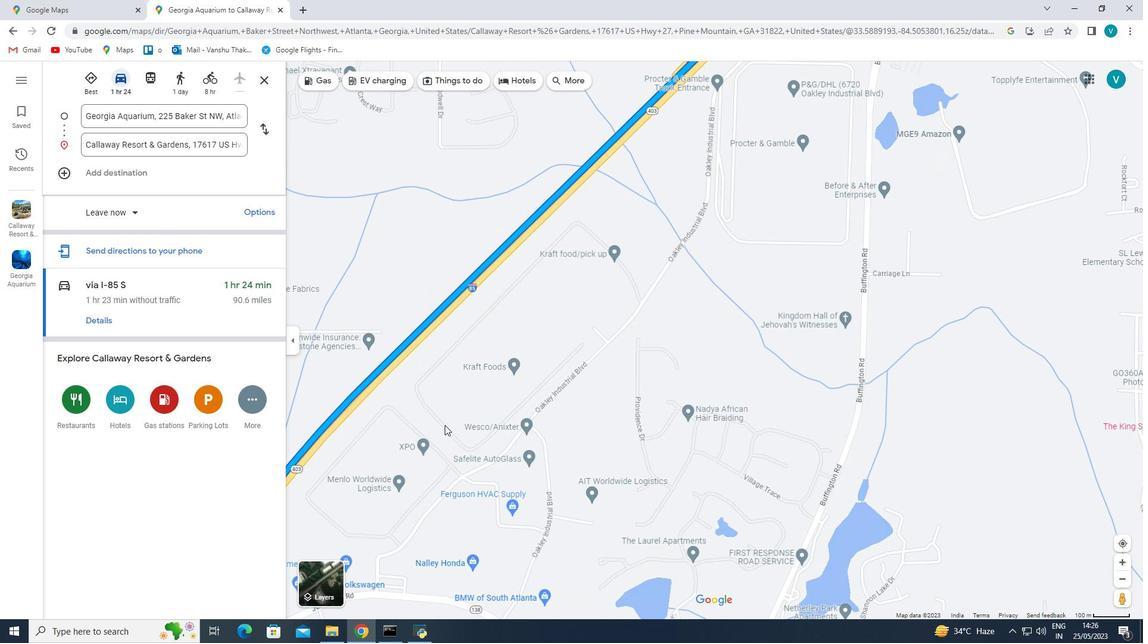 
Action: Mouse pressed left at (437, 425)
Screenshot: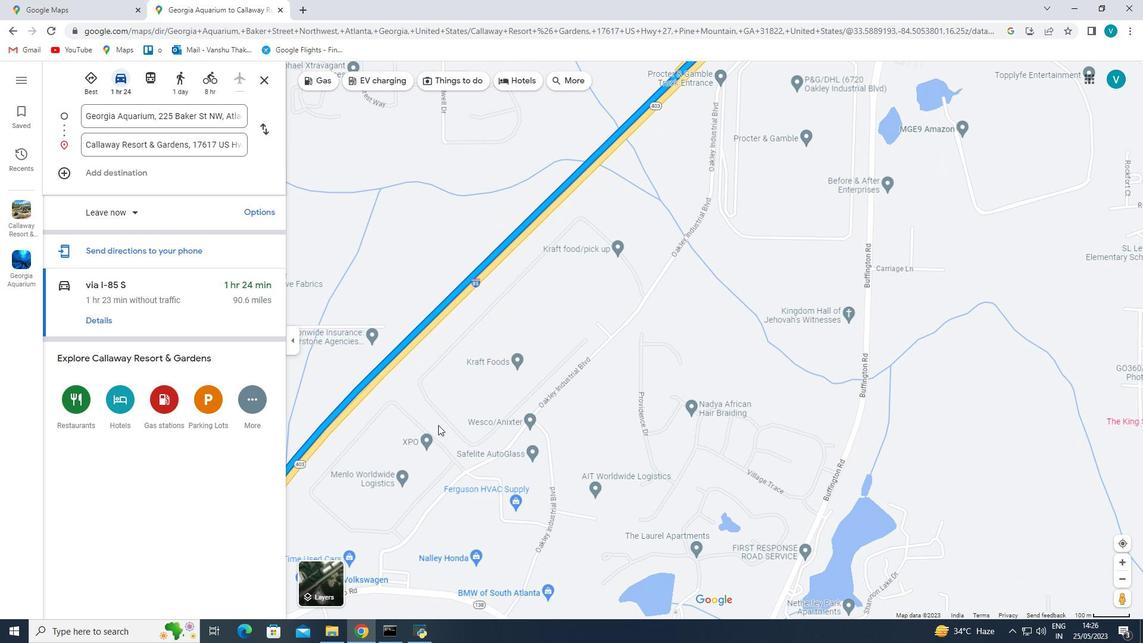 
Action: Mouse moved to (463, 427)
Screenshot: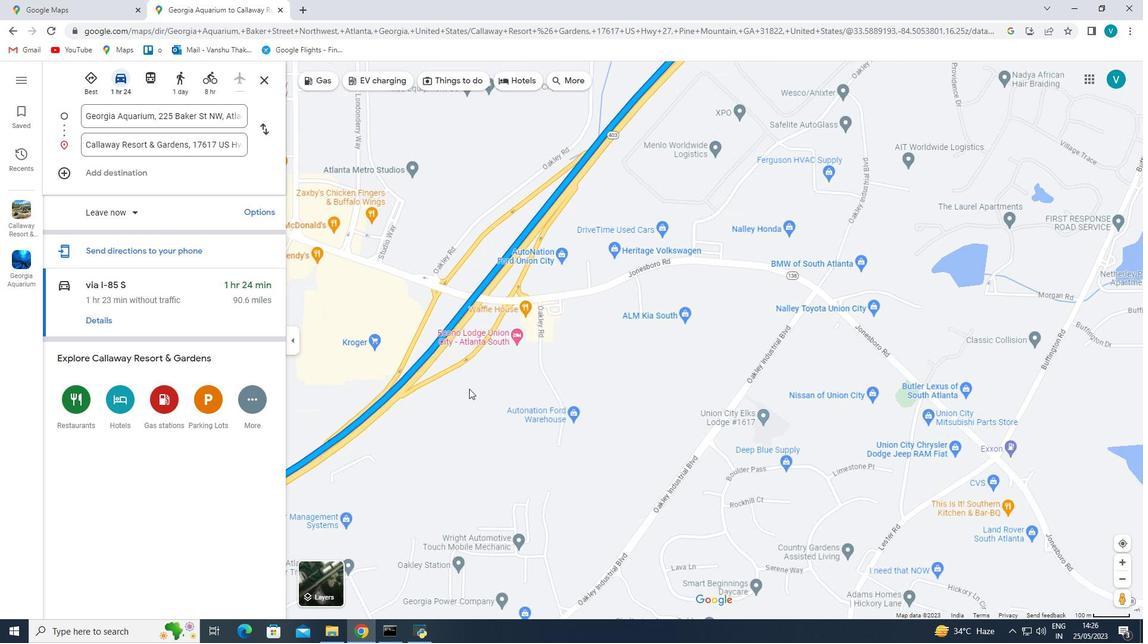 
Action: Mouse pressed left at (463, 427)
Screenshot: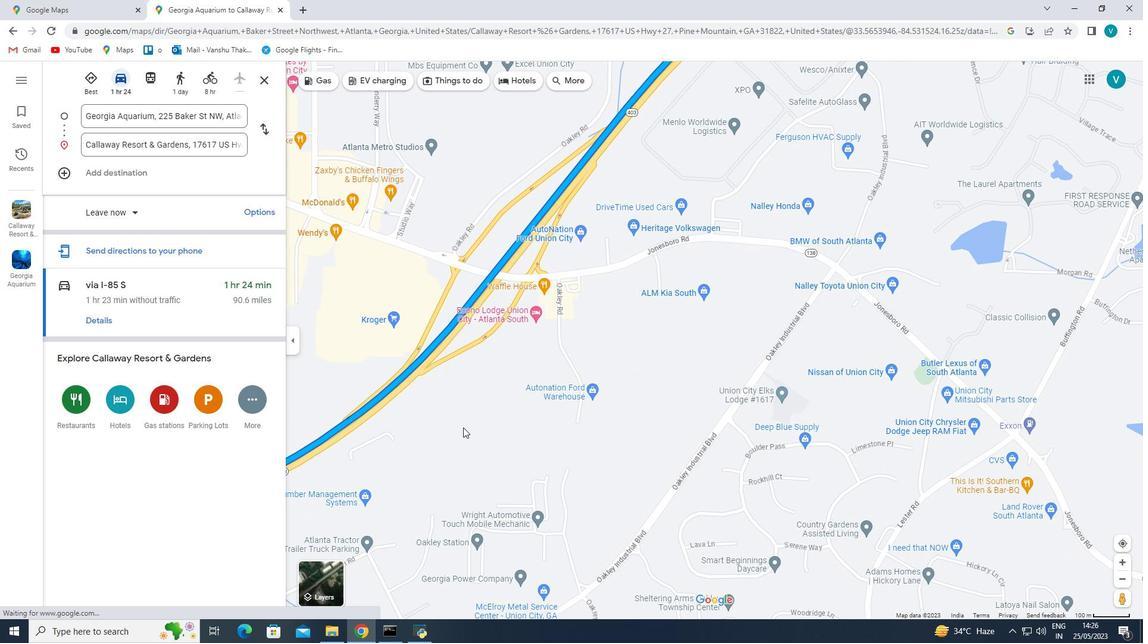 
Action: Mouse moved to (487, 407)
Screenshot: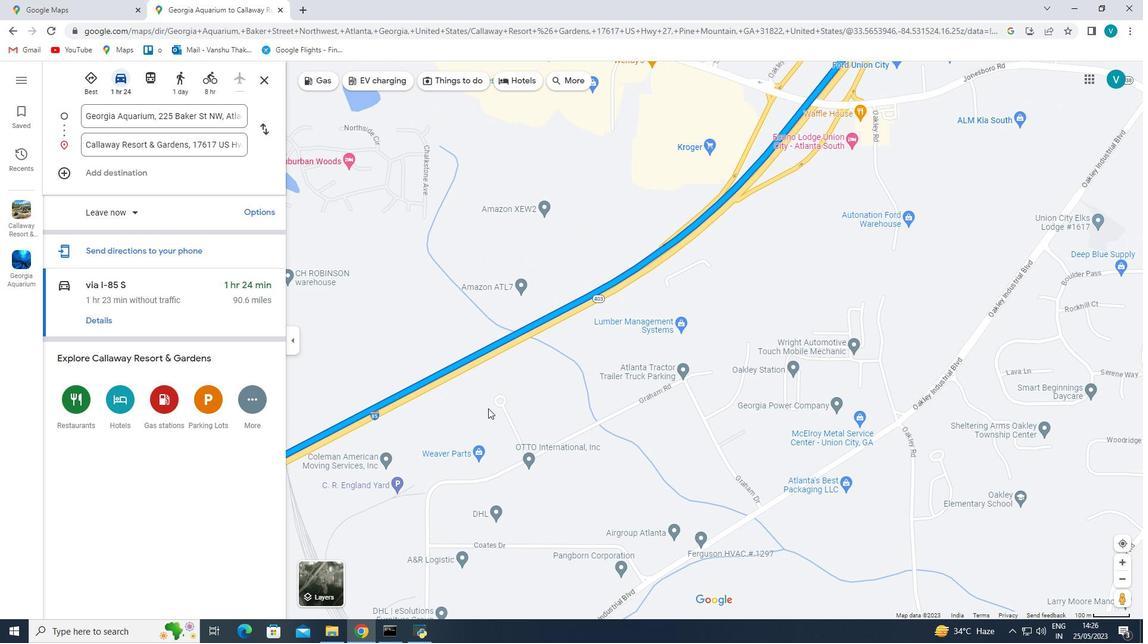 
Action: Mouse pressed left at (487, 407)
Screenshot: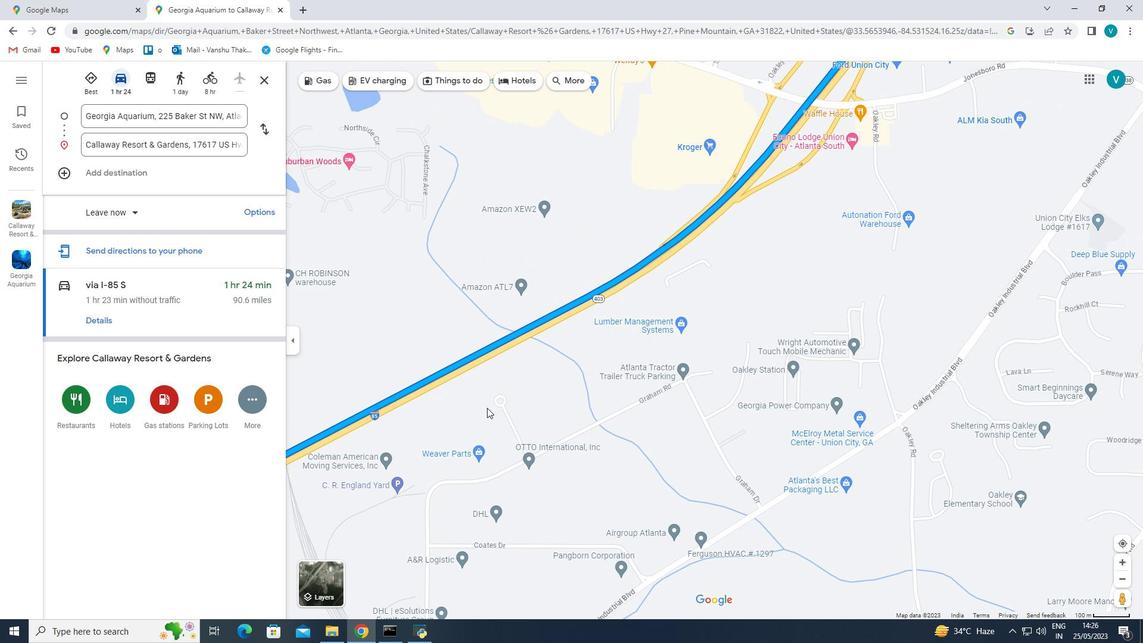 
Action: Mouse moved to (444, 404)
Screenshot: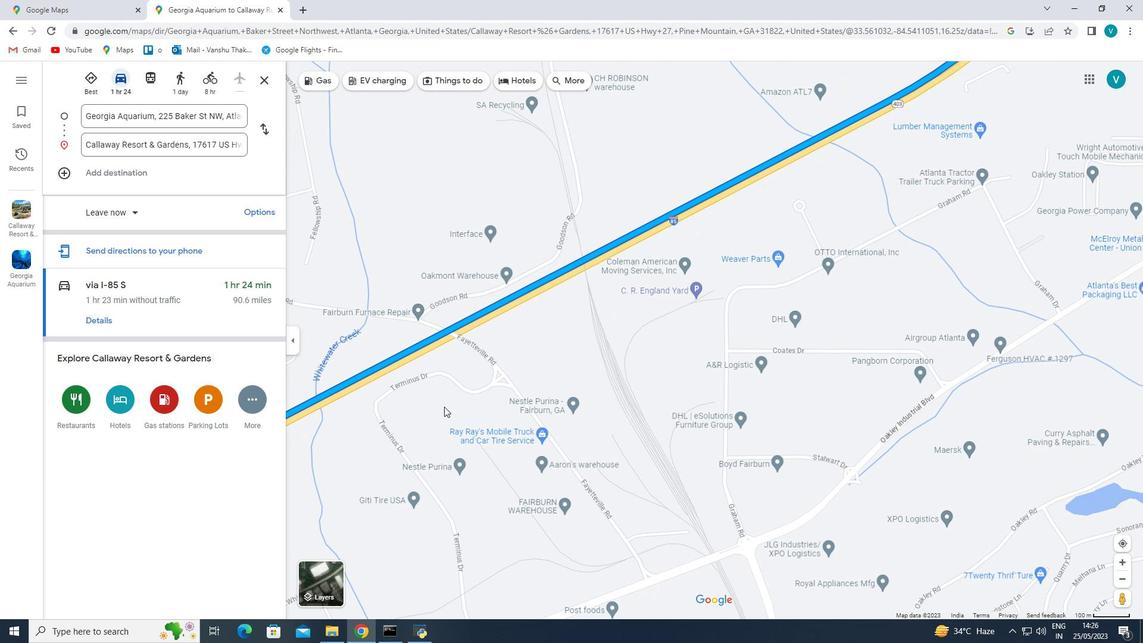 
Action: Mouse pressed left at (444, 404)
Screenshot: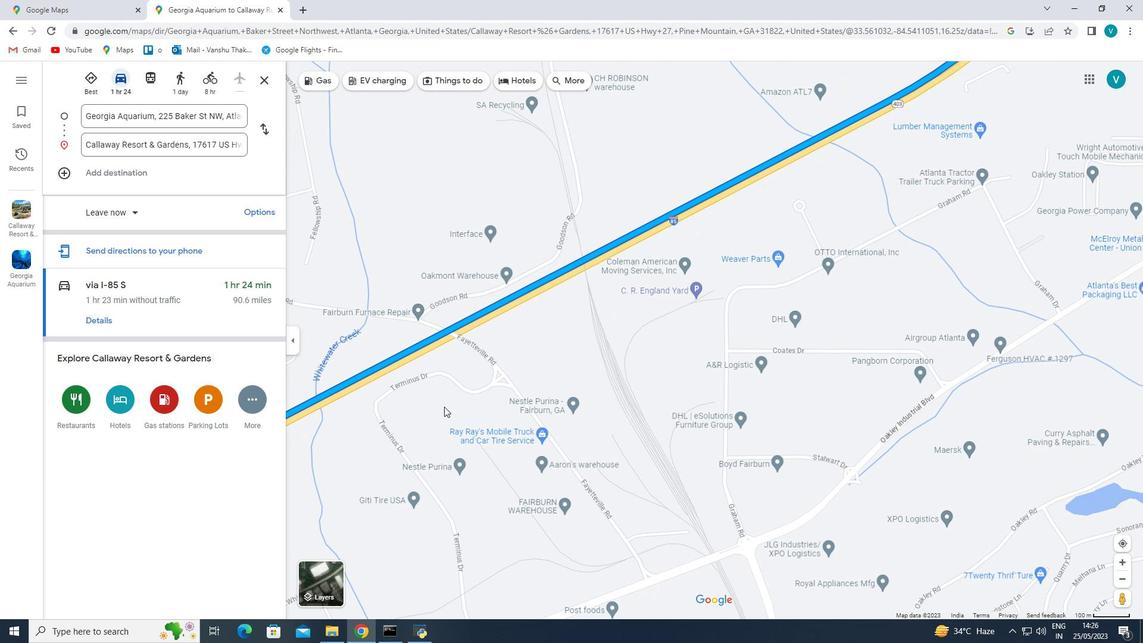 
Action: Mouse moved to (438, 467)
Screenshot: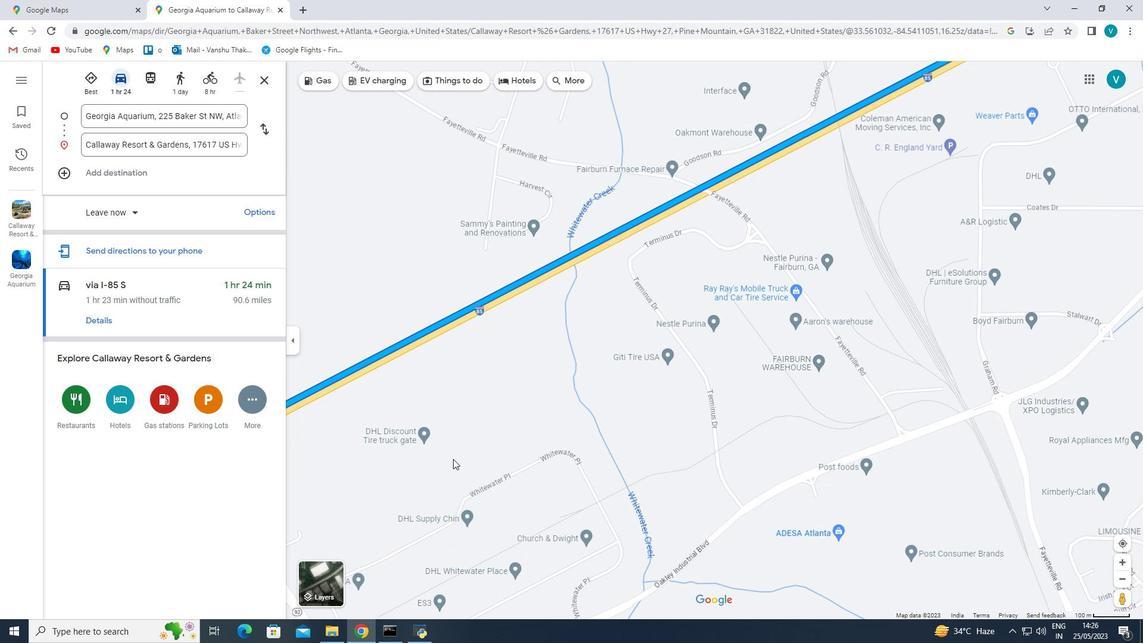 
Action: Mouse pressed left at (438, 467)
Screenshot: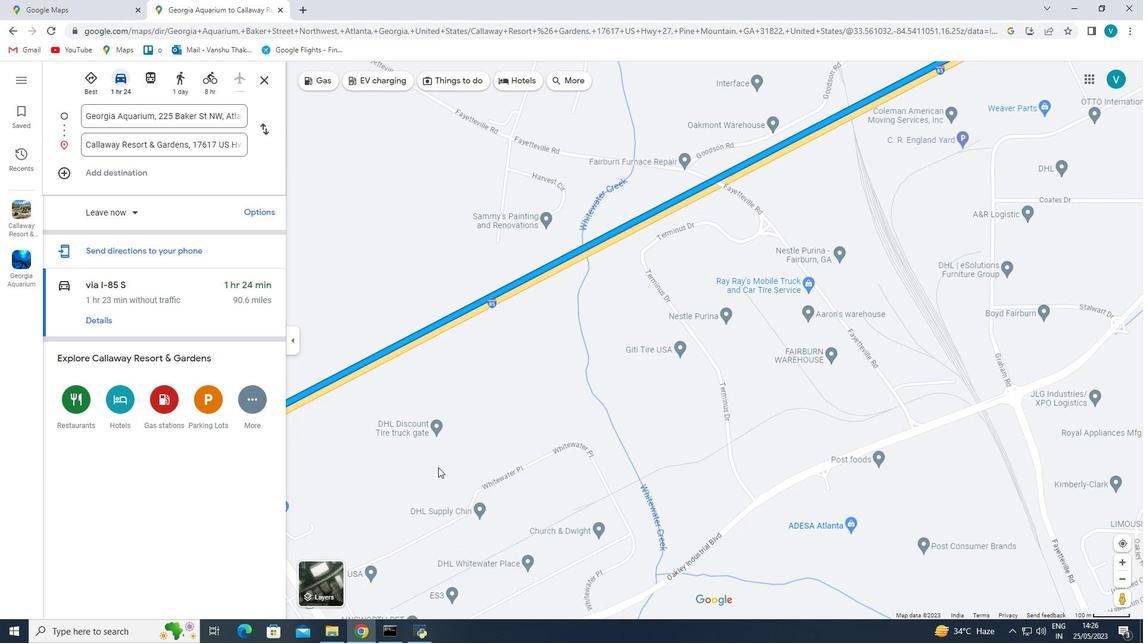 
Action: Mouse moved to (380, 455)
Screenshot: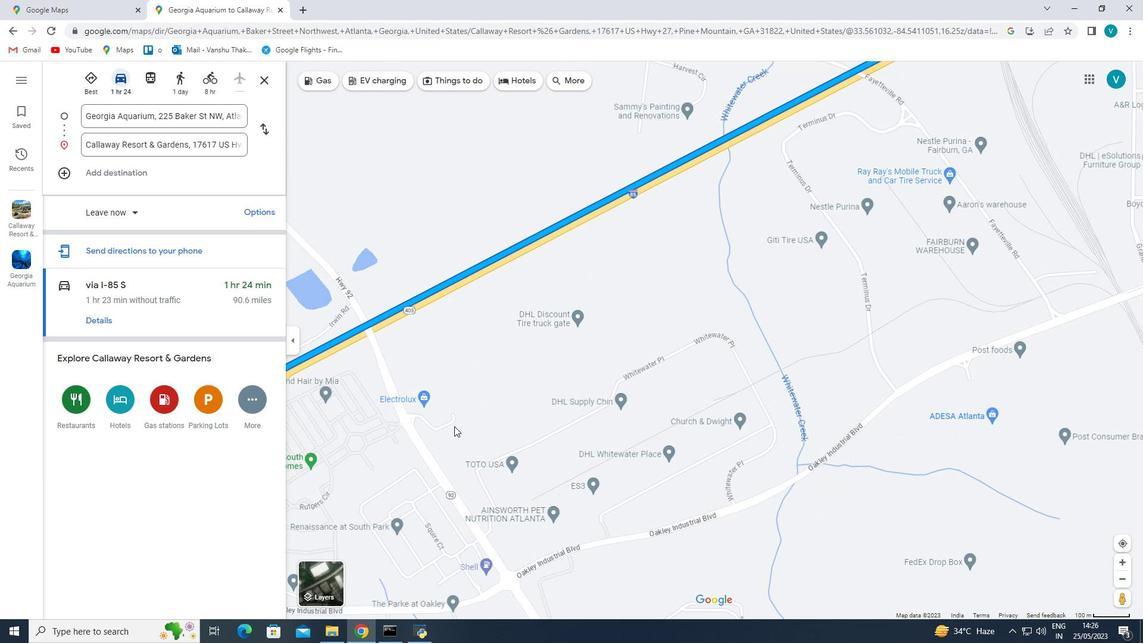 
Action: Mouse pressed left at (380, 455)
Screenshot: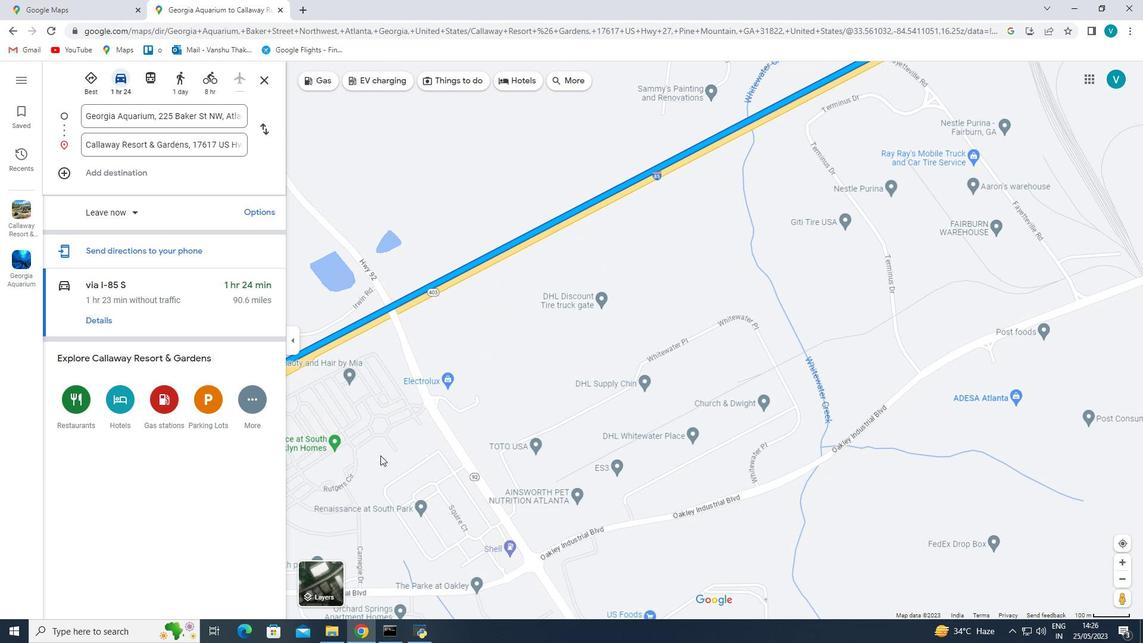 
Action: Mouse moved to (304, 431)
Screenshot: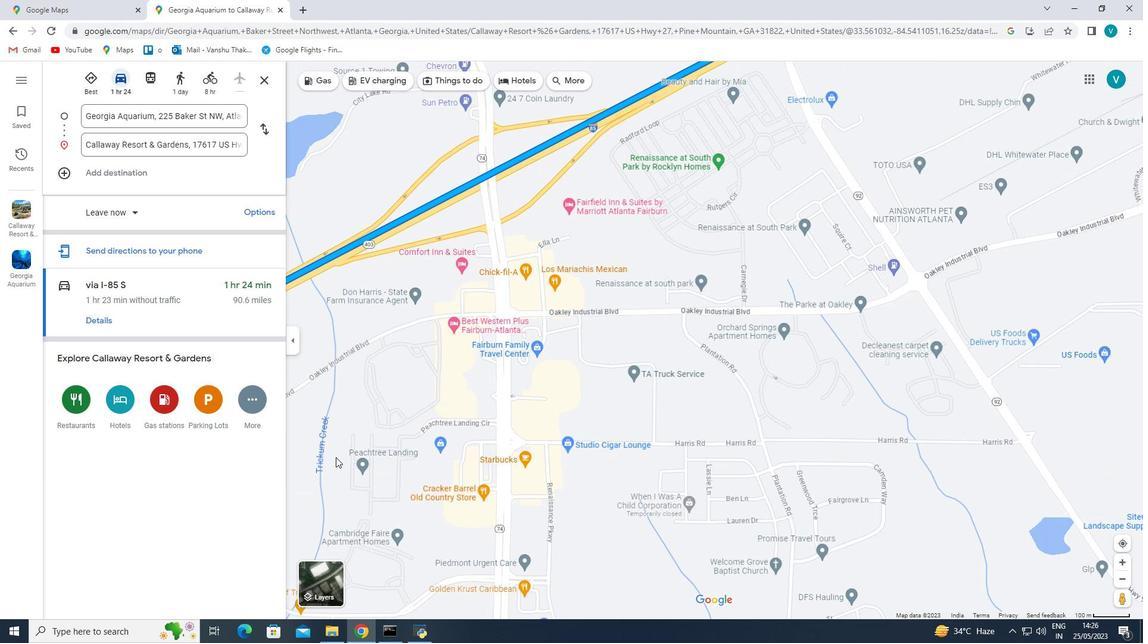 
Action: Mouse scrolled (304, 431) with delta (0, 0)
Screenshot: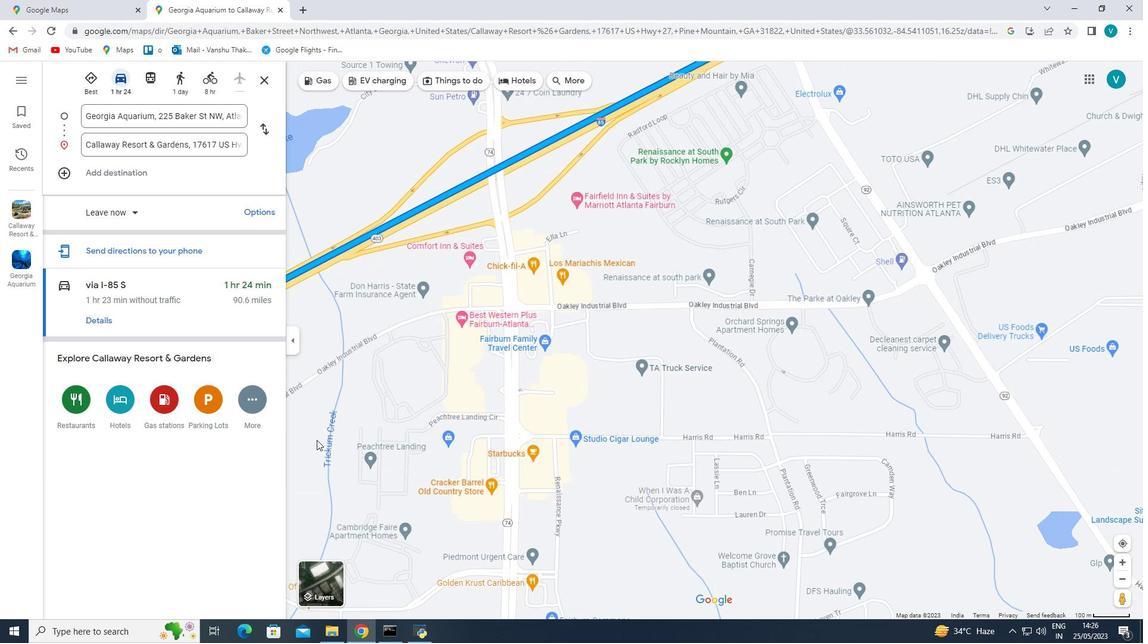 
Action: Mouse scrolled (304, 431) with delta (0, 0)
Screenshot: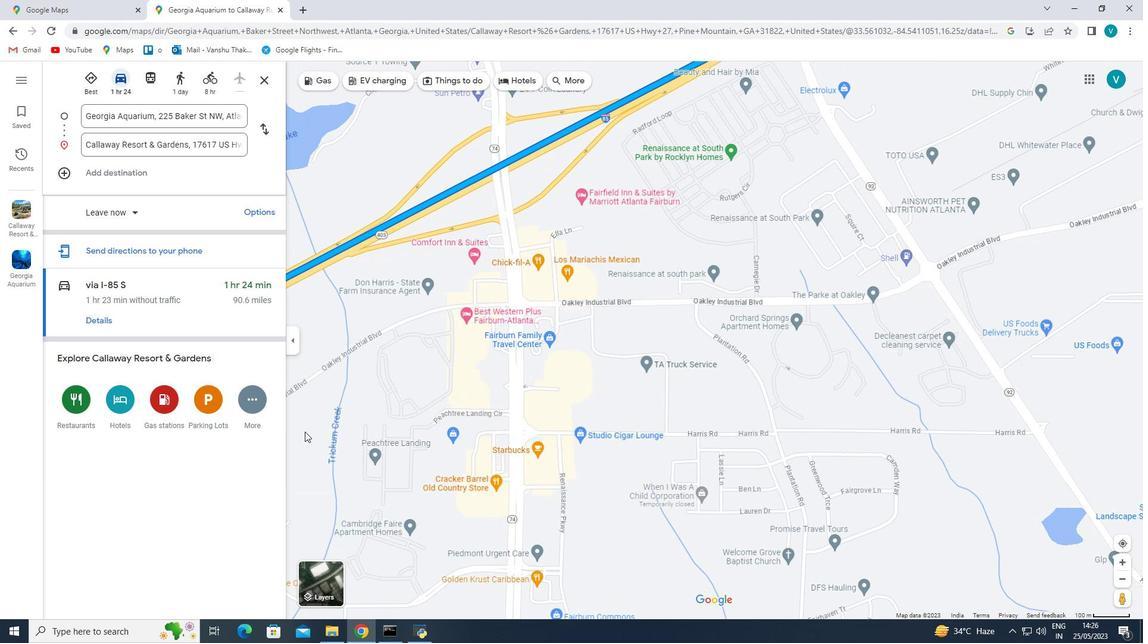 
Action: Mouse moved to (305, 431)
Screenshot: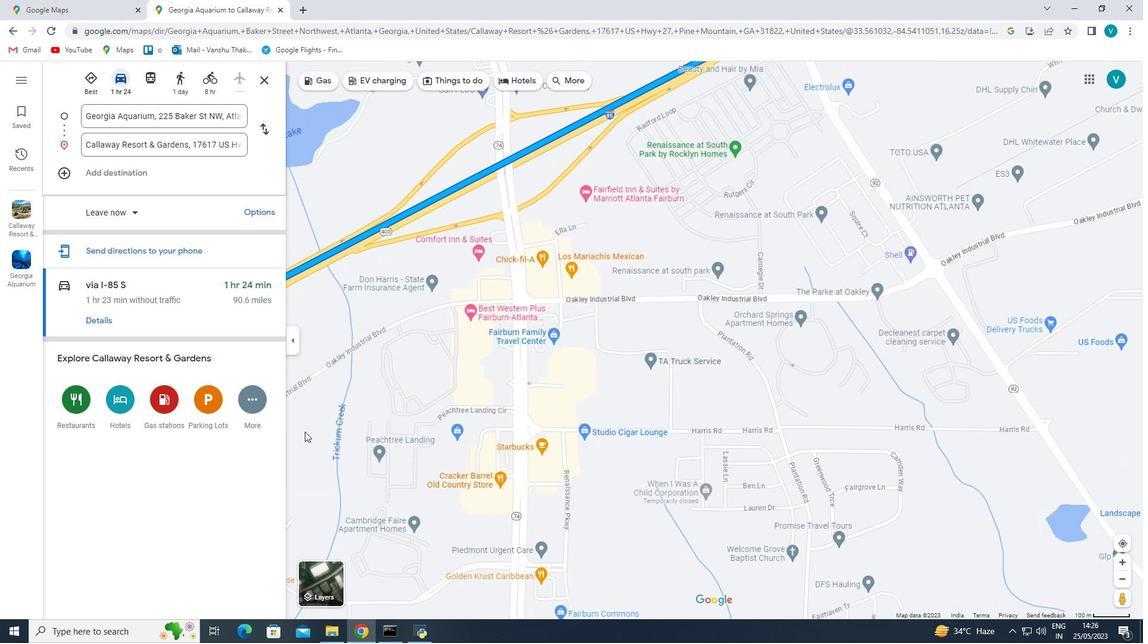 
Action: Mouse scrolled (305, 431) with delta (0, 0)
Screenshot: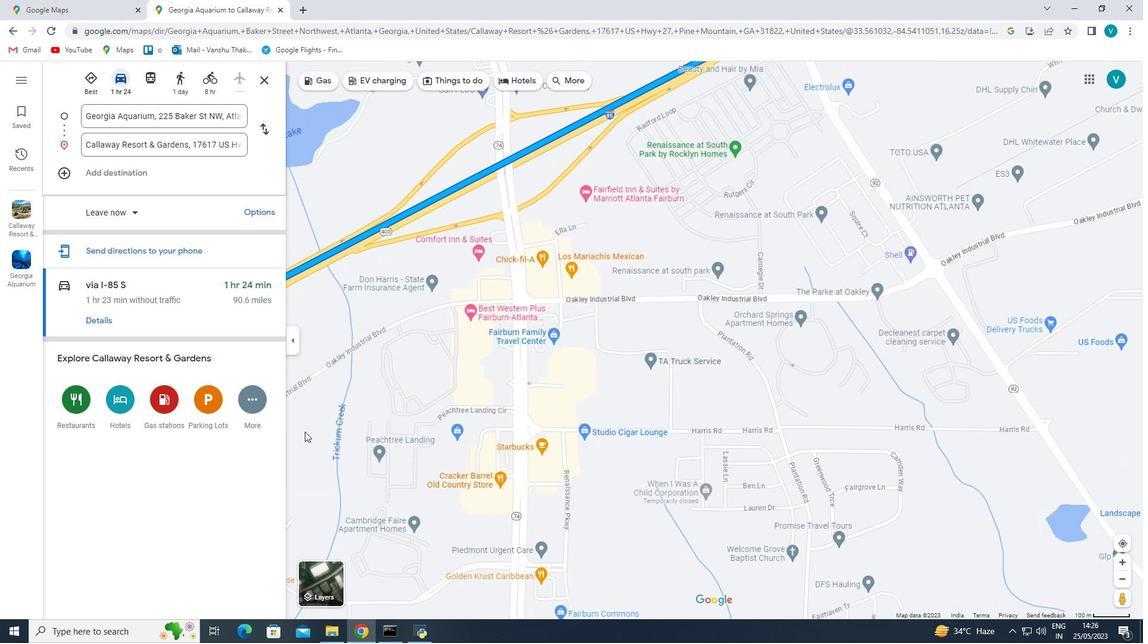 
Action: Mouse moved to (313, 434)
Screenshot: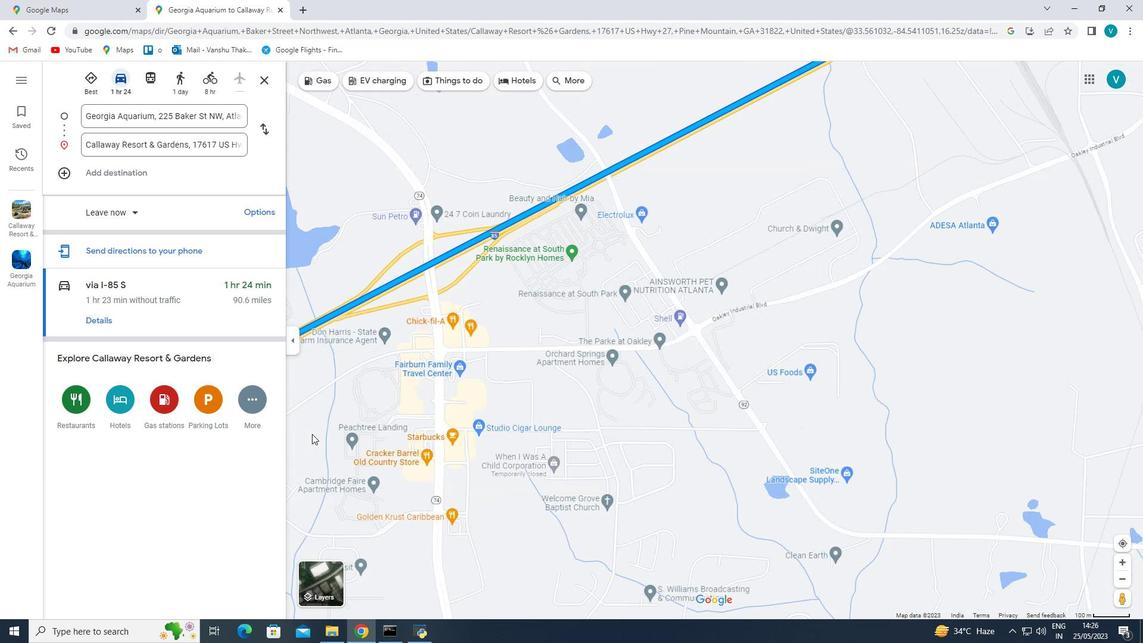 
Action: Mouse pressed left at (313, 434)
Screenshot: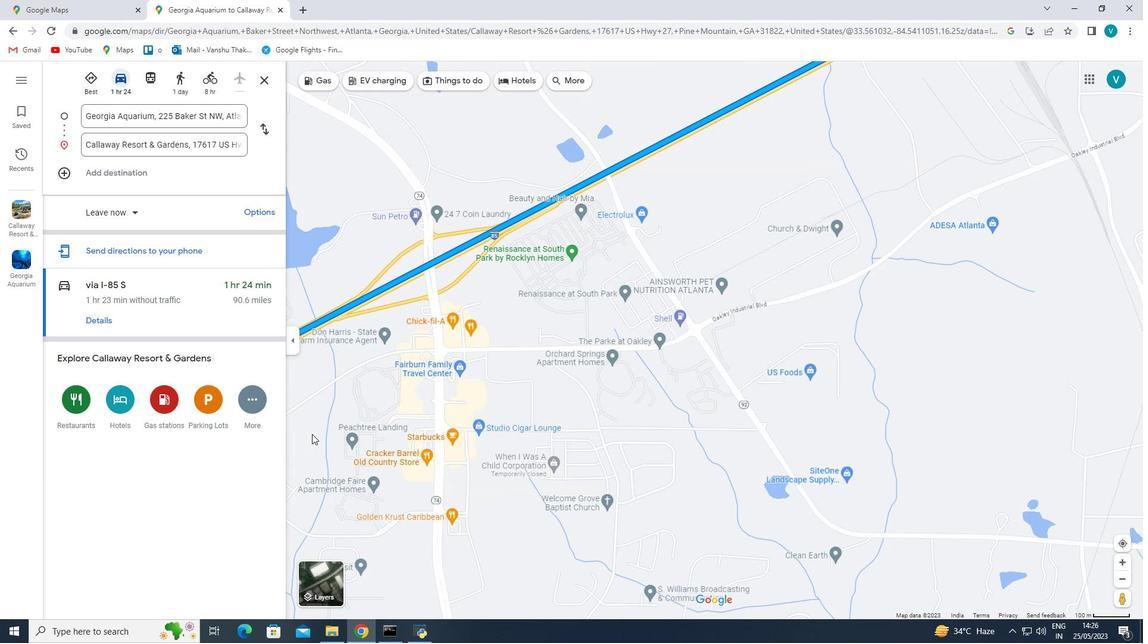 
Action: Mouse moved to (421, 438)
Screenshot: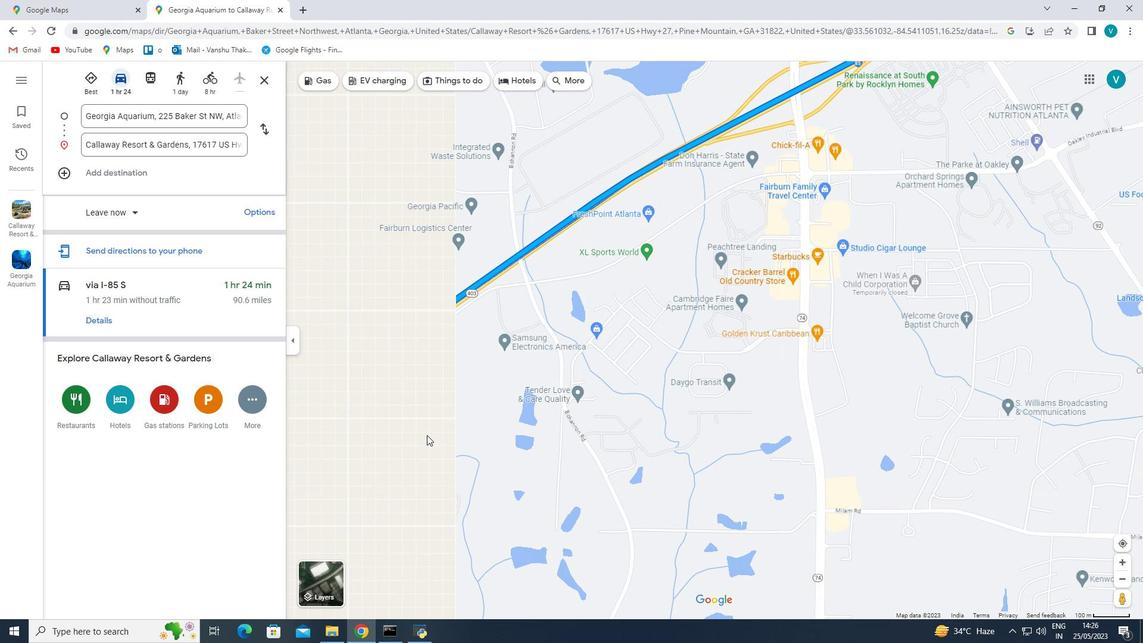 
Action: Mouse pressed left at (421, 438)
Screenshot: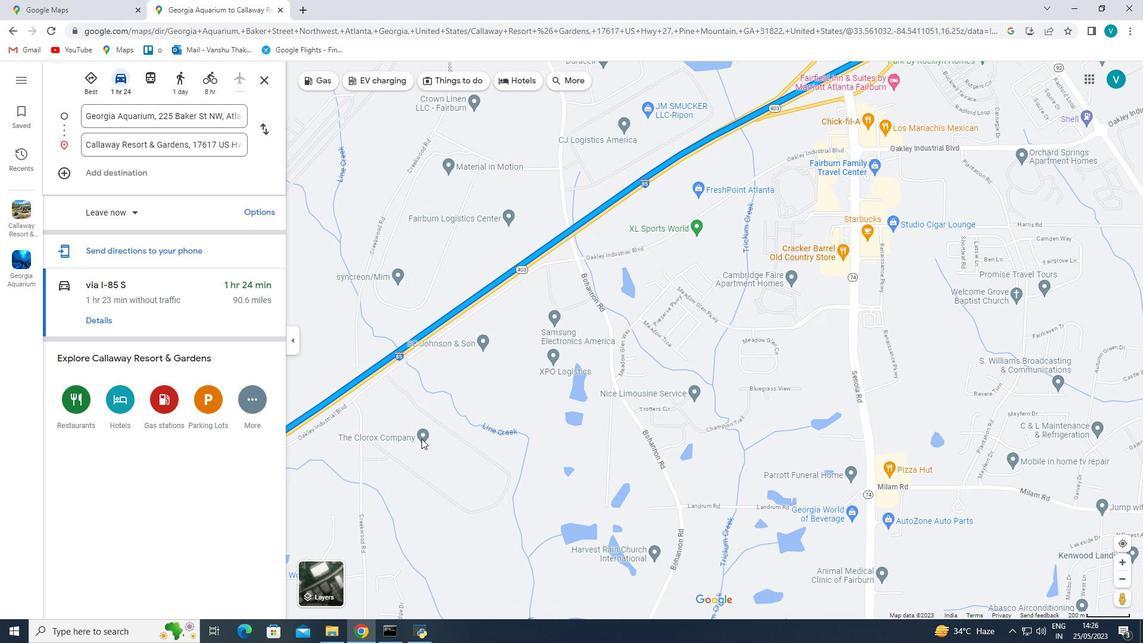 
Action: Mouse moved to (381, 477)
Screenshot: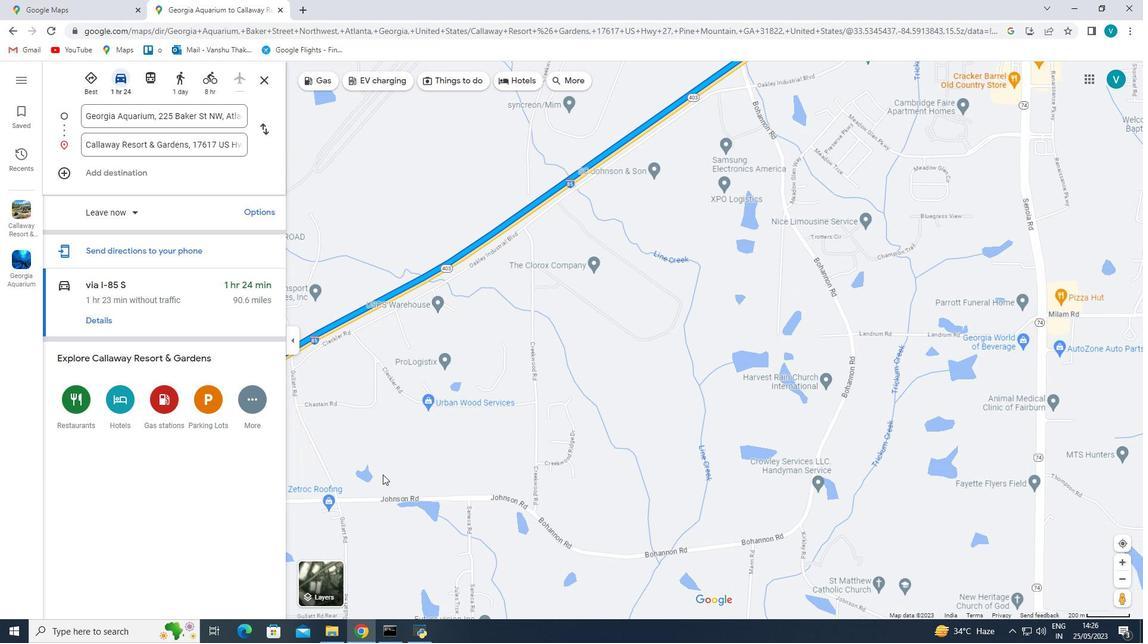 
Action: Mouse pressed left at (381, 477)
Screenshot: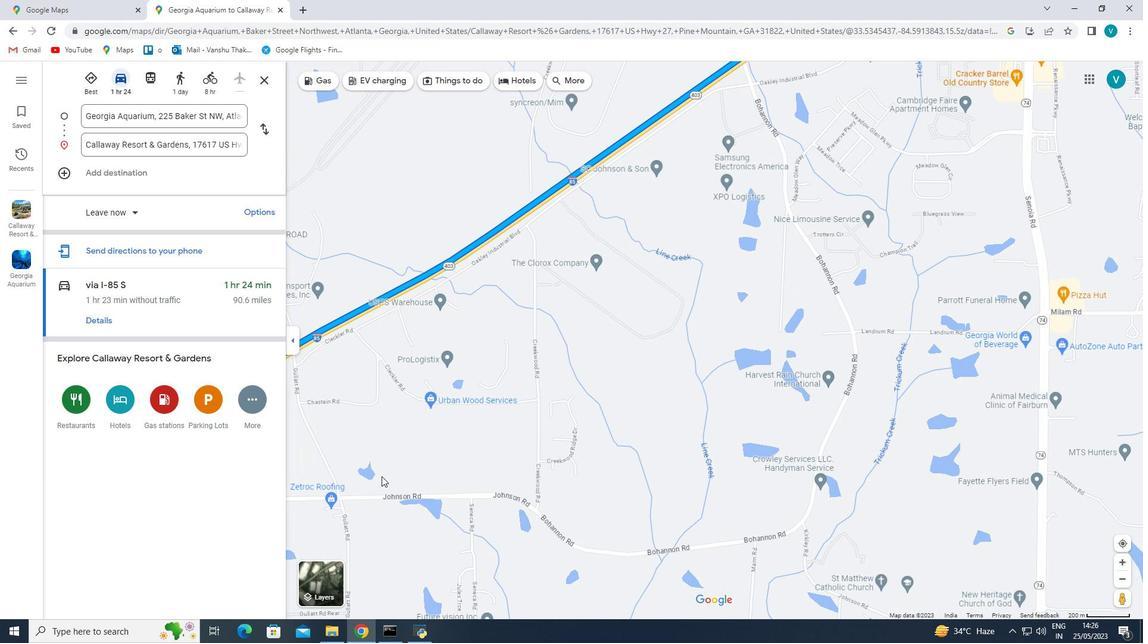 
Action: Mouse moved to (393, 453)
Screenshot: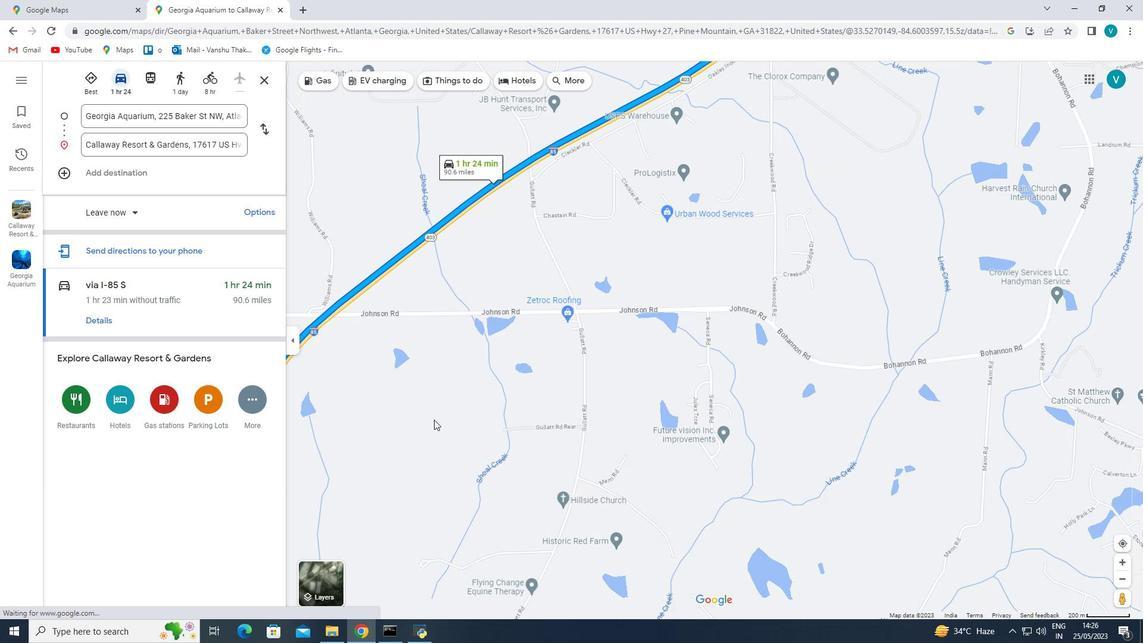 
Action: Mouse pressed left at (393, 453)
Screenshot: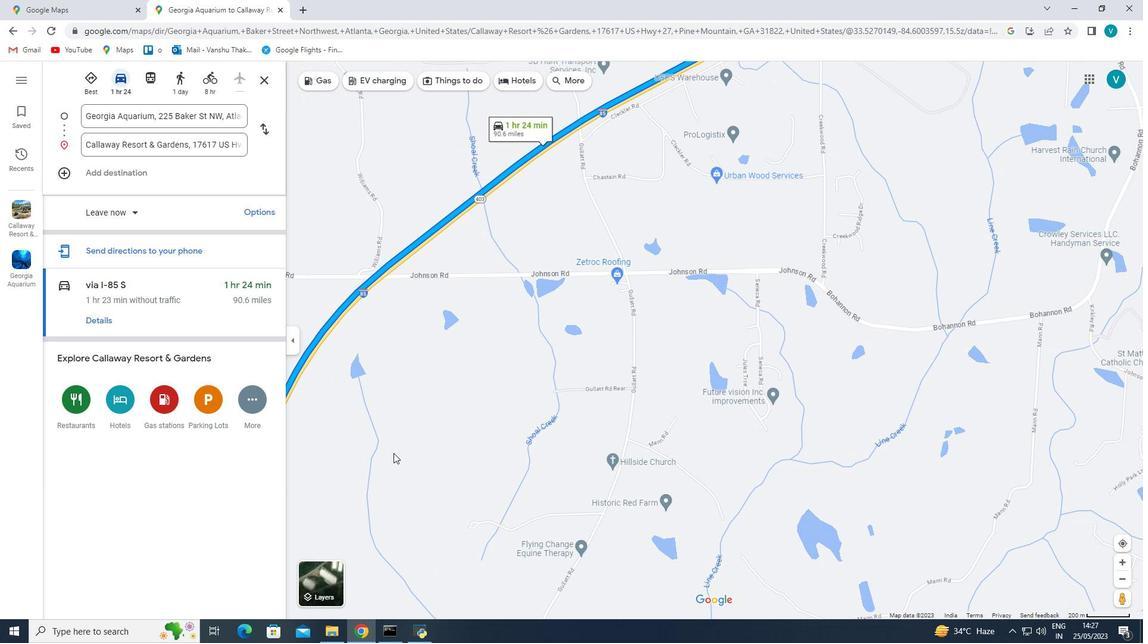 
Action: Mouse moved to (423, 440)
Screenshot: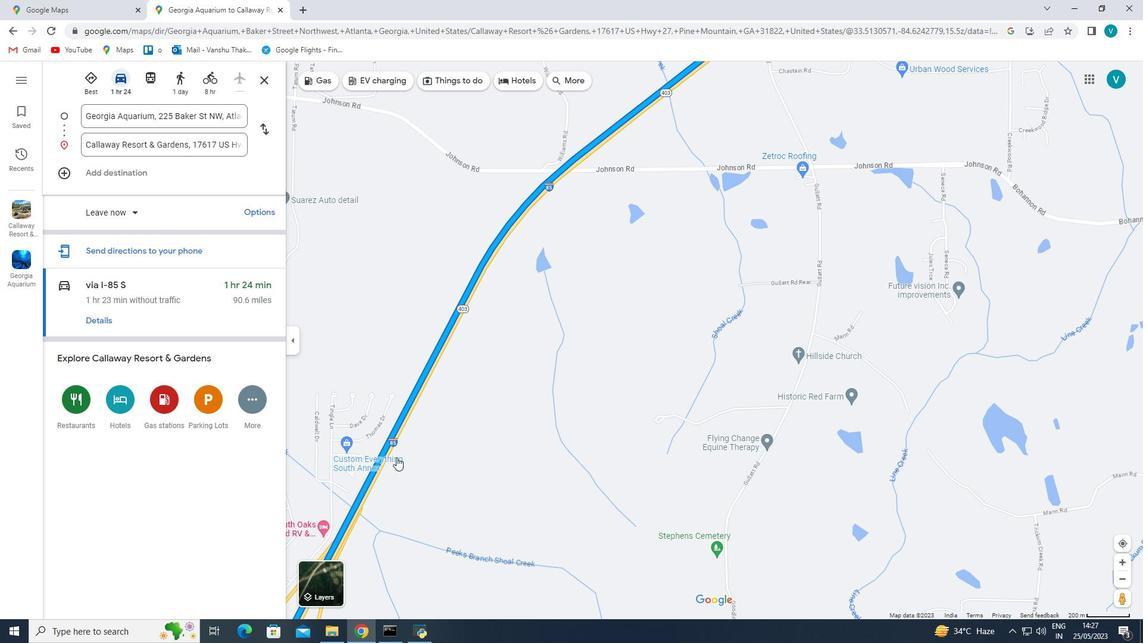 
Action: Mouse pressed left at (423, 440)
Screenshot: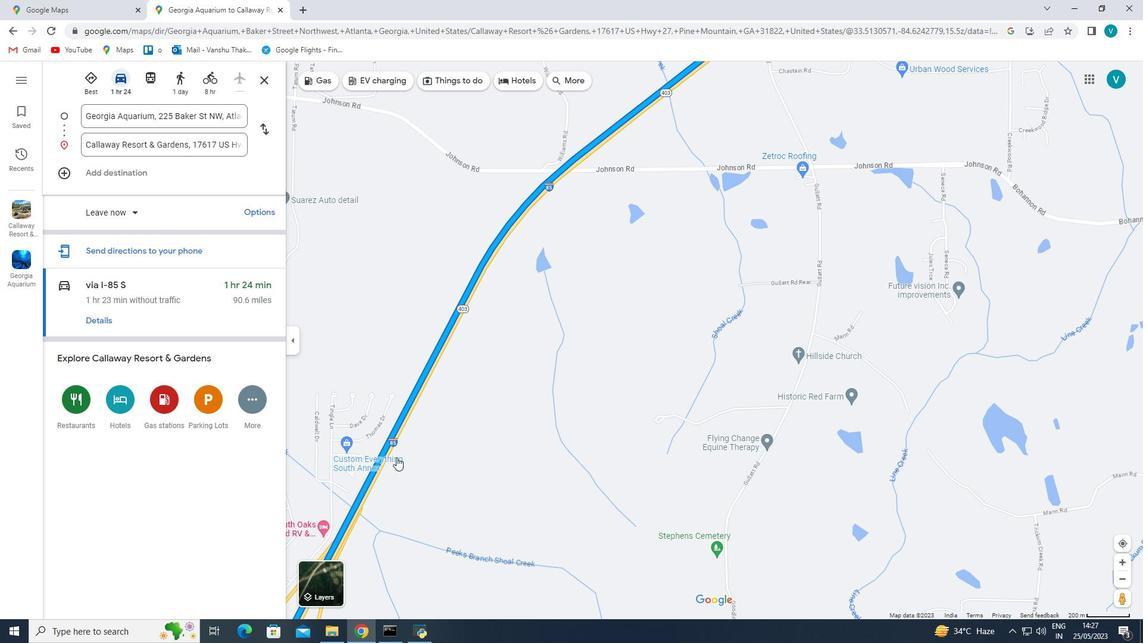 
Action: Mouse moved to (486, 422)
Screenshot: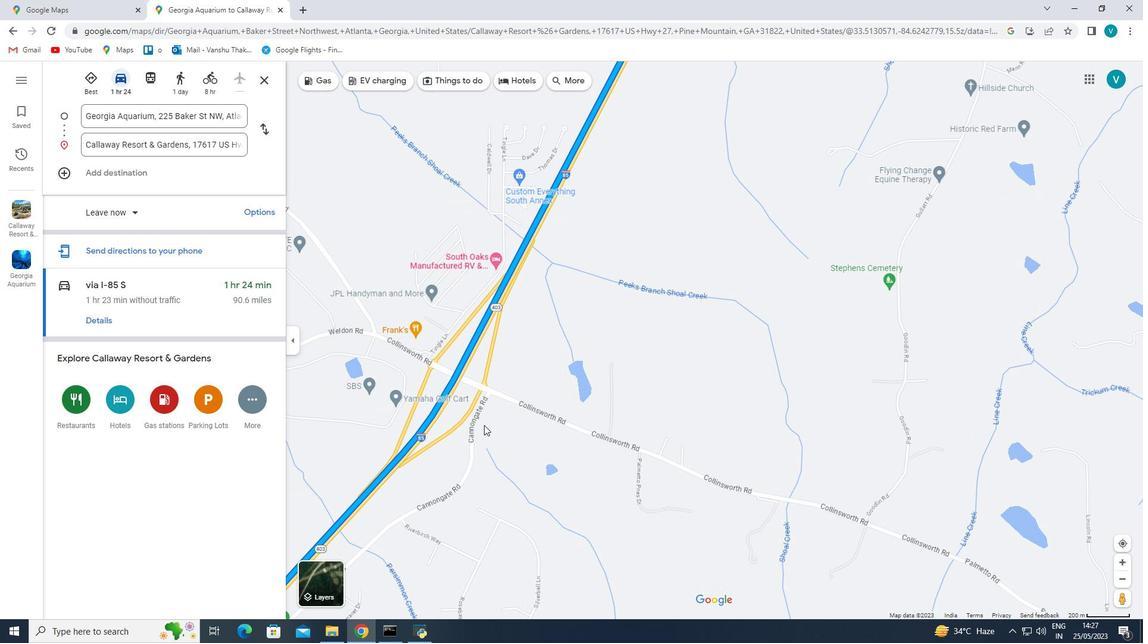
Action: Mouse pressed left at (486, 422)
Screenshot: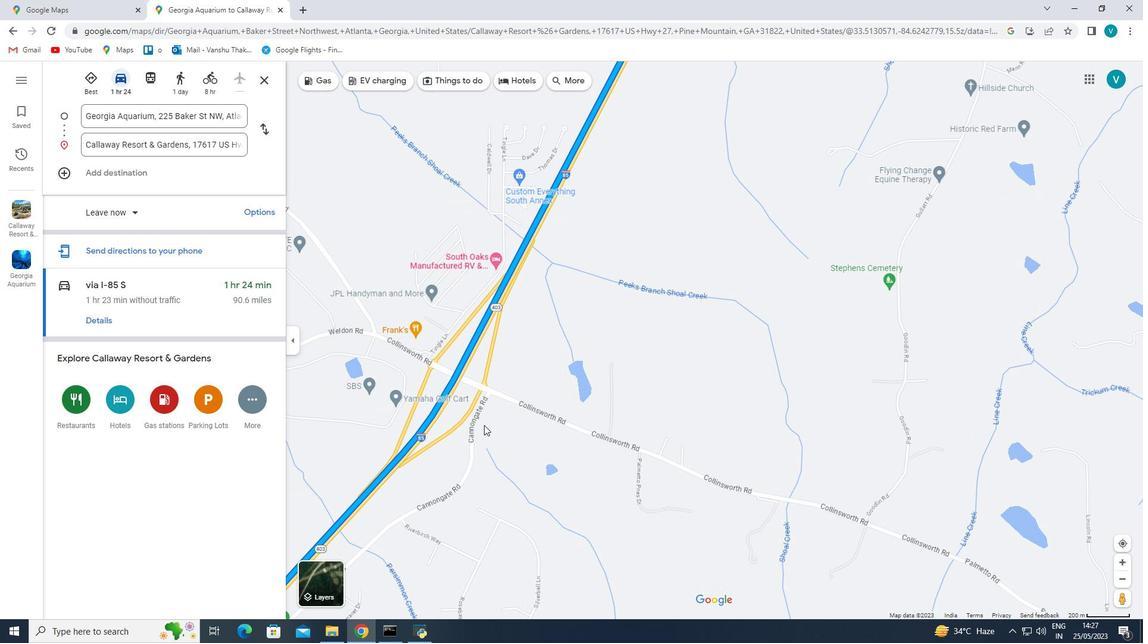 
Action: Mouse moved to (437, 394)
Screenshot: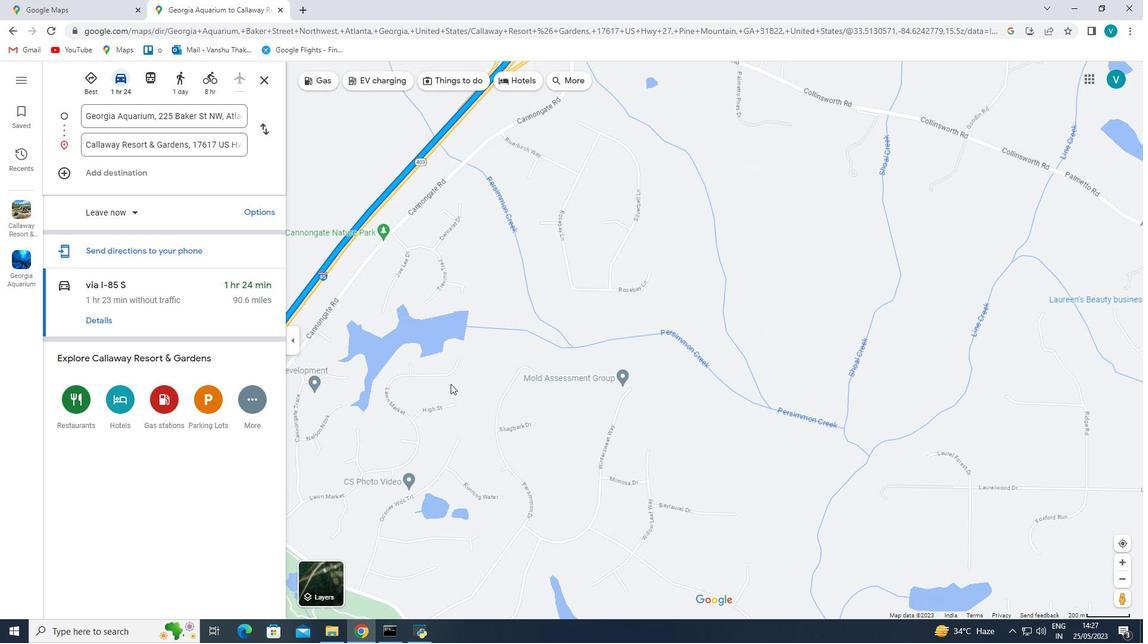 
Action: Mouse scrolled (437, 393) with delta (0, 0)
Screenshot: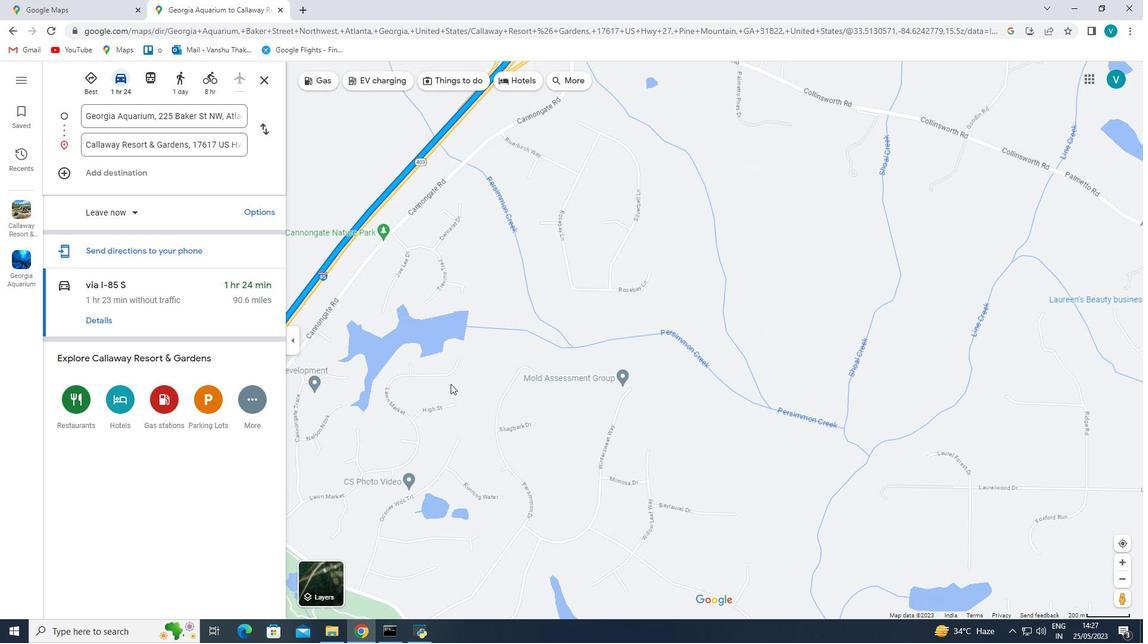 
Action: Mouse moved to (435, 395)
Screenshot: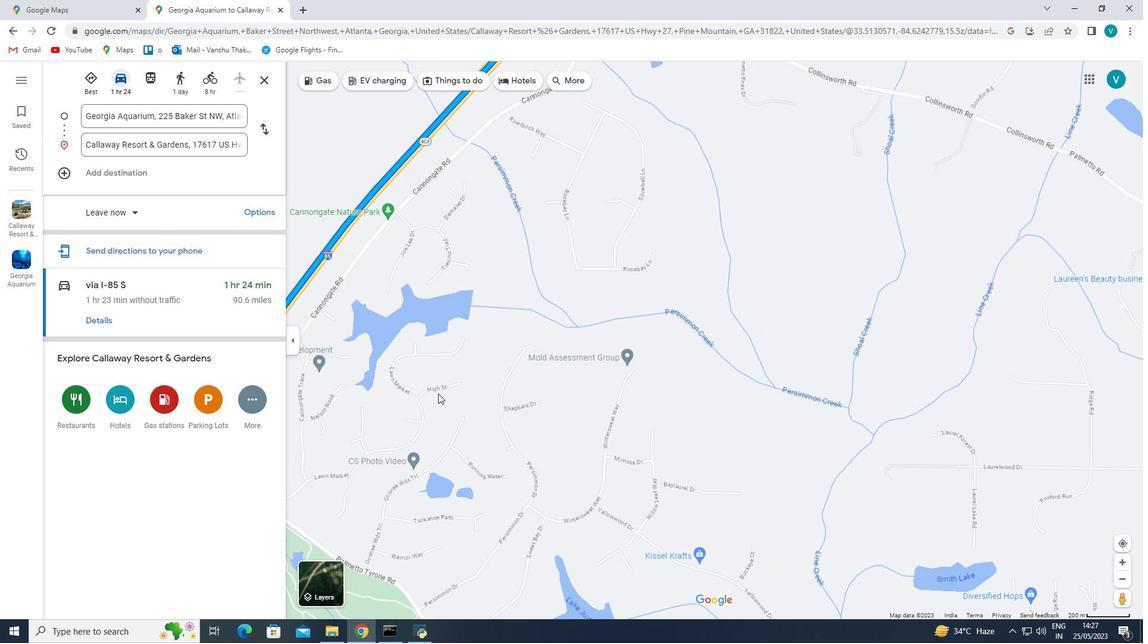 
Action: Mouse scrolled (435, 394) with delta (0, 0)
Screenshot: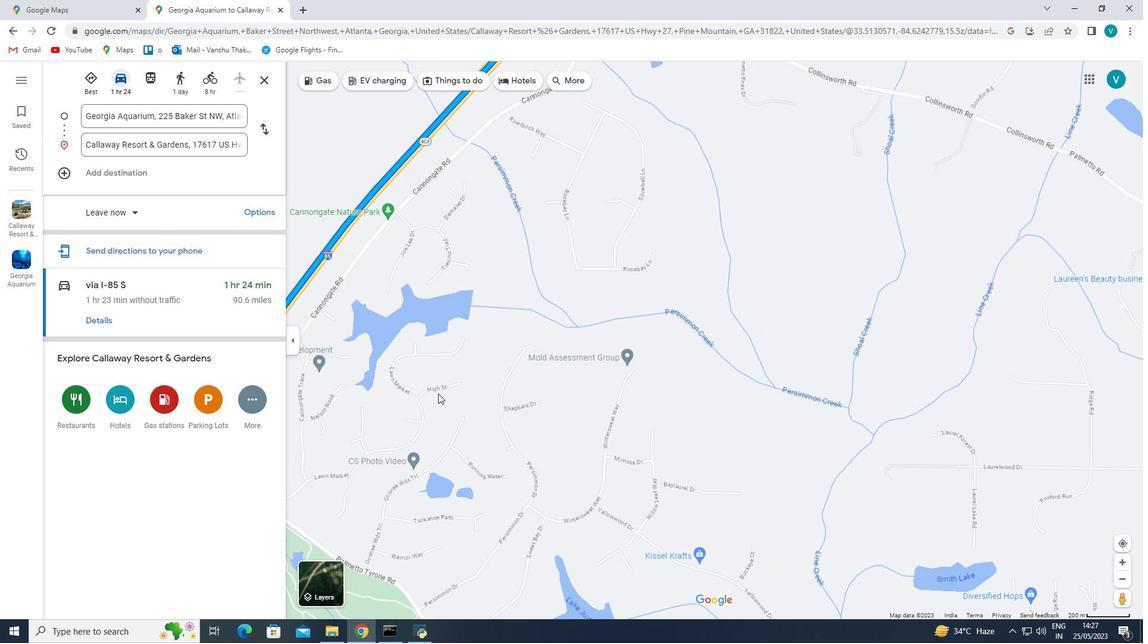 
Action: Mouse moved to (409, 403)
Screenshot: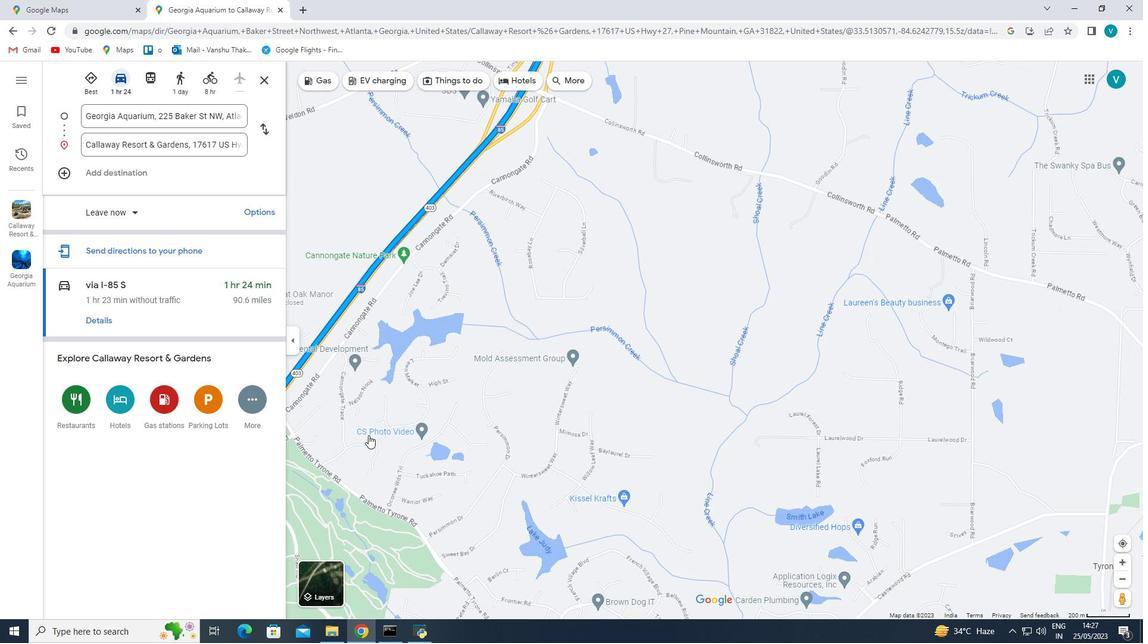 
Action: Mouse pressed left at (367, 435)
Screenshot: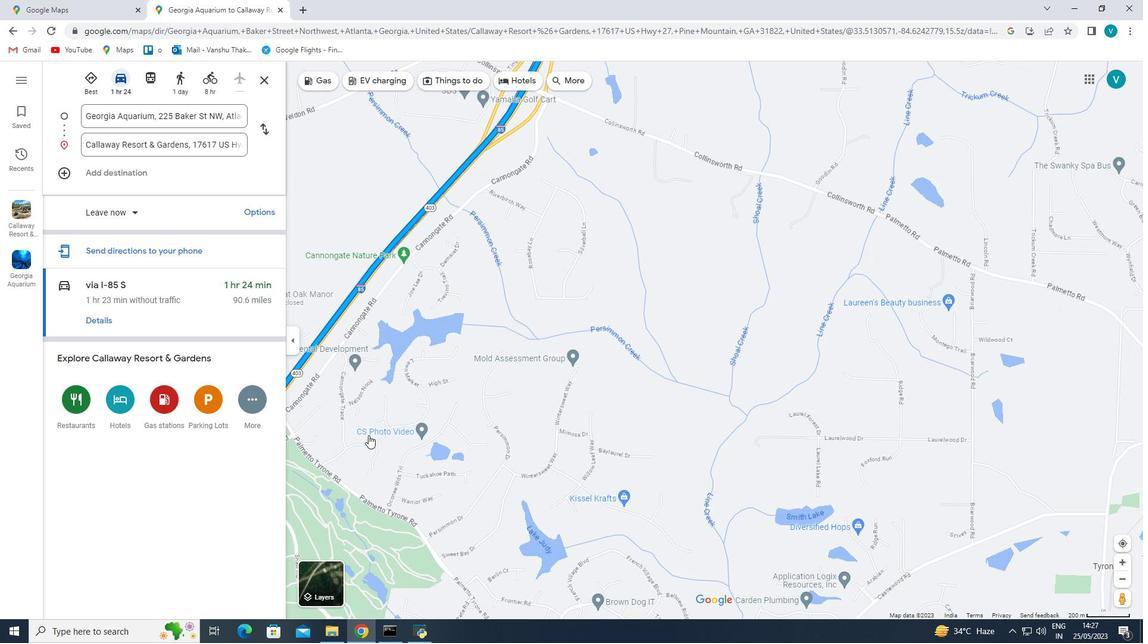 
Action: Mouse moved to (457, 396)
Screenshot: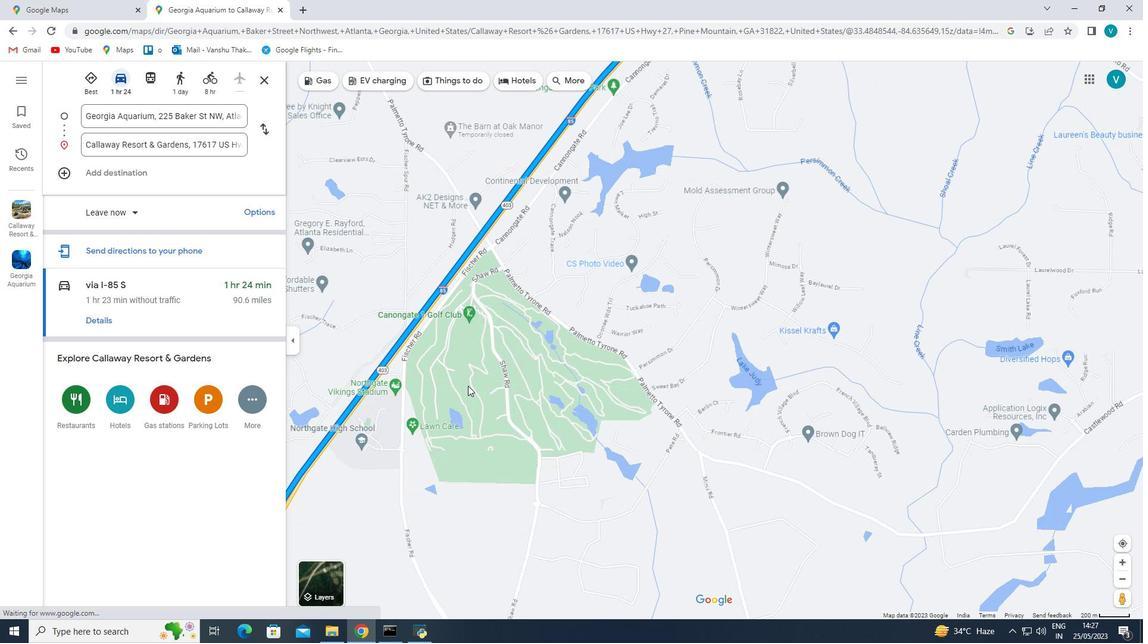
Action: Mouse scrolled (457, 395) with delta (0, 0)
Screenshot: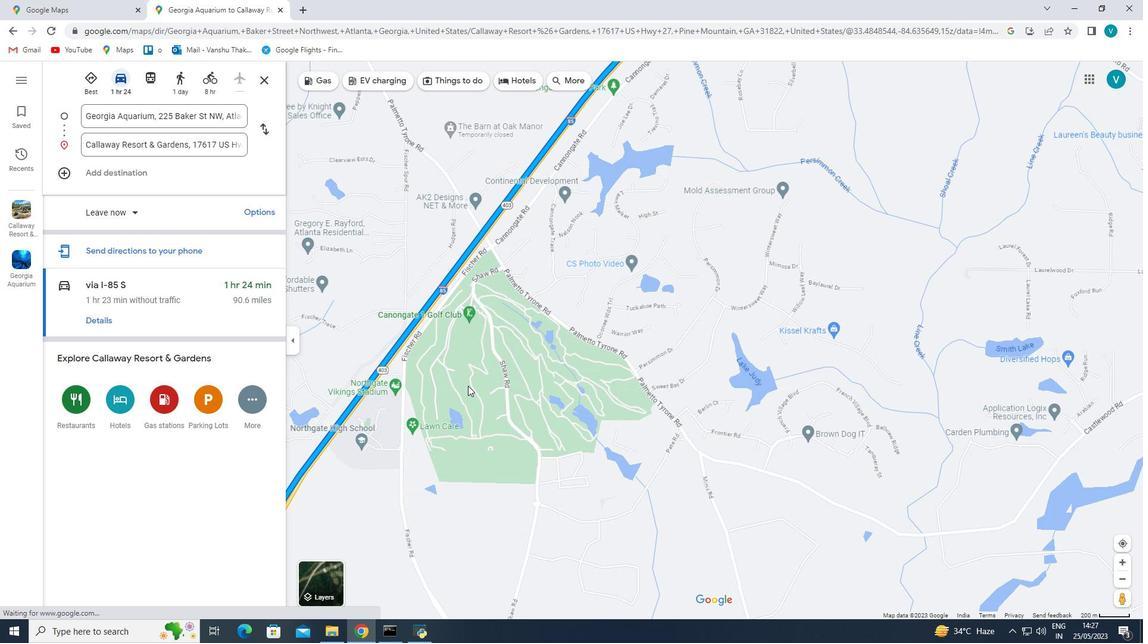 
Action: Mouse scrolled (457, 395) with delta (0, 0)
Screenshot: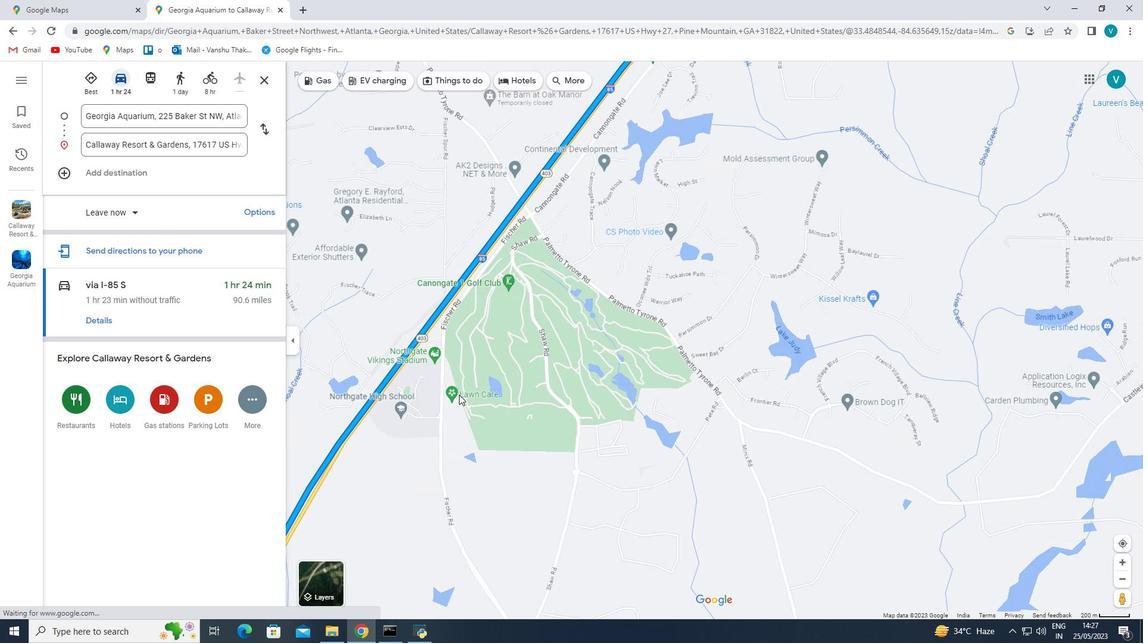 
Action: Mouse moved to (429, 465)
Screenshot: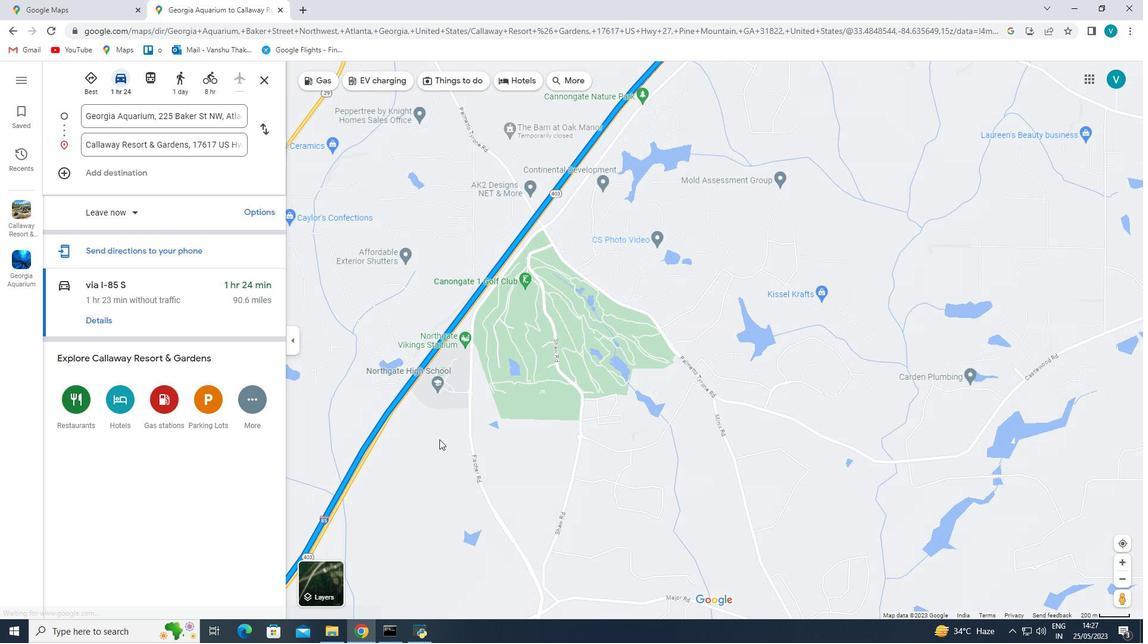 
Action: Mouse pressed left at (429, 465)
Screenshot: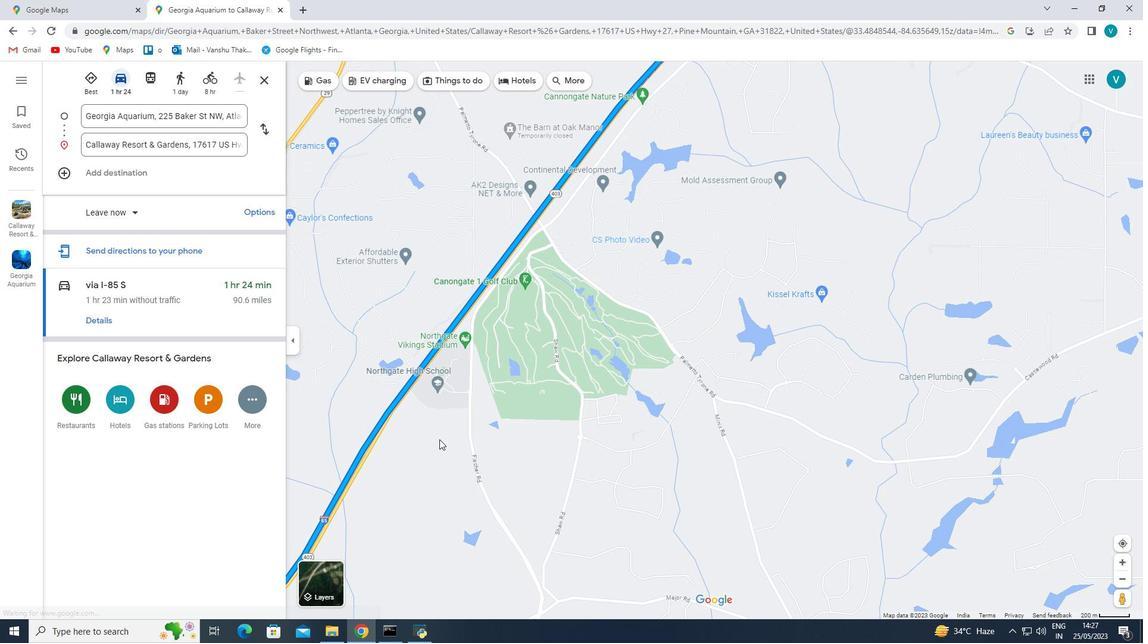 
Action: Mouse moved to (475, 347)
Screenshot: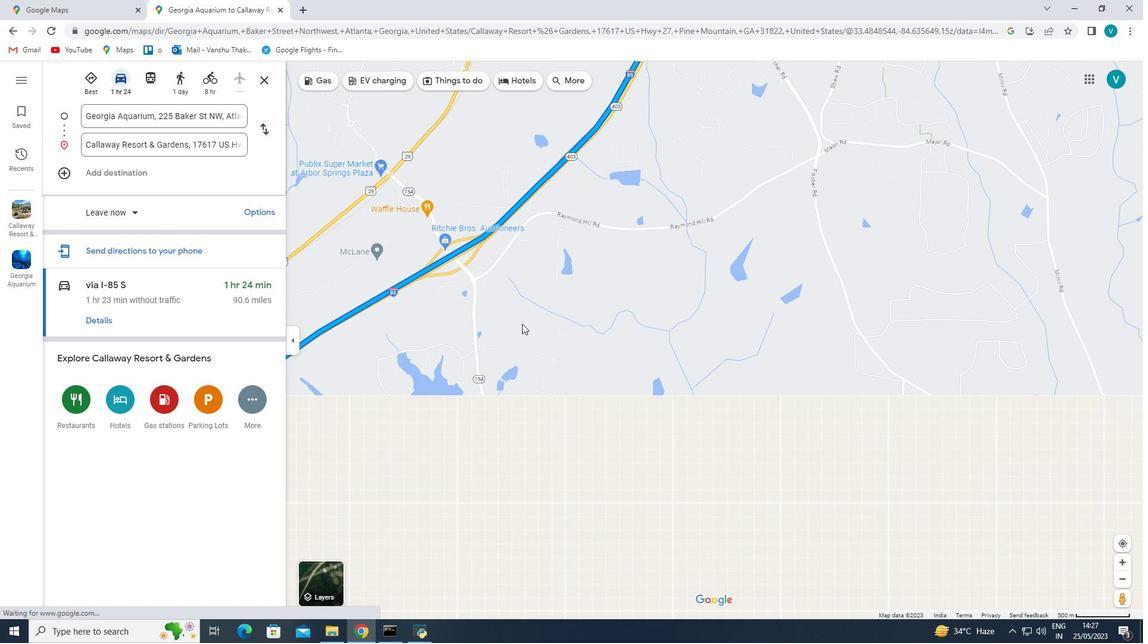 
Action: Mouse scrolled (475, 346) with delta (0, 0)
Screenshot: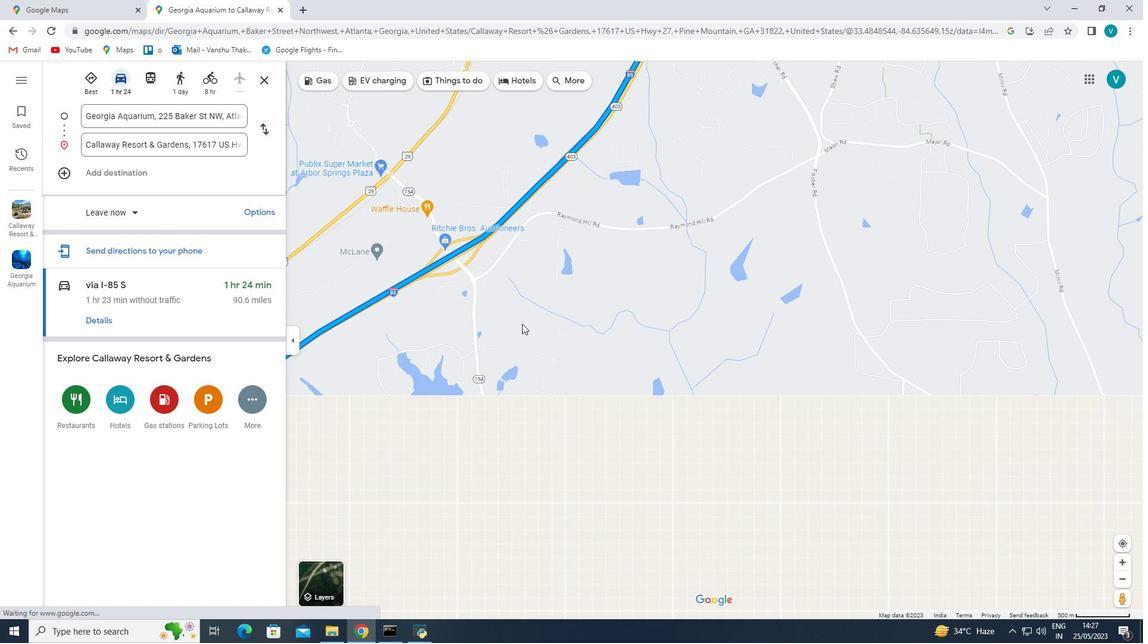 
Action: Mouse moved to (475, 348)
Screenshot: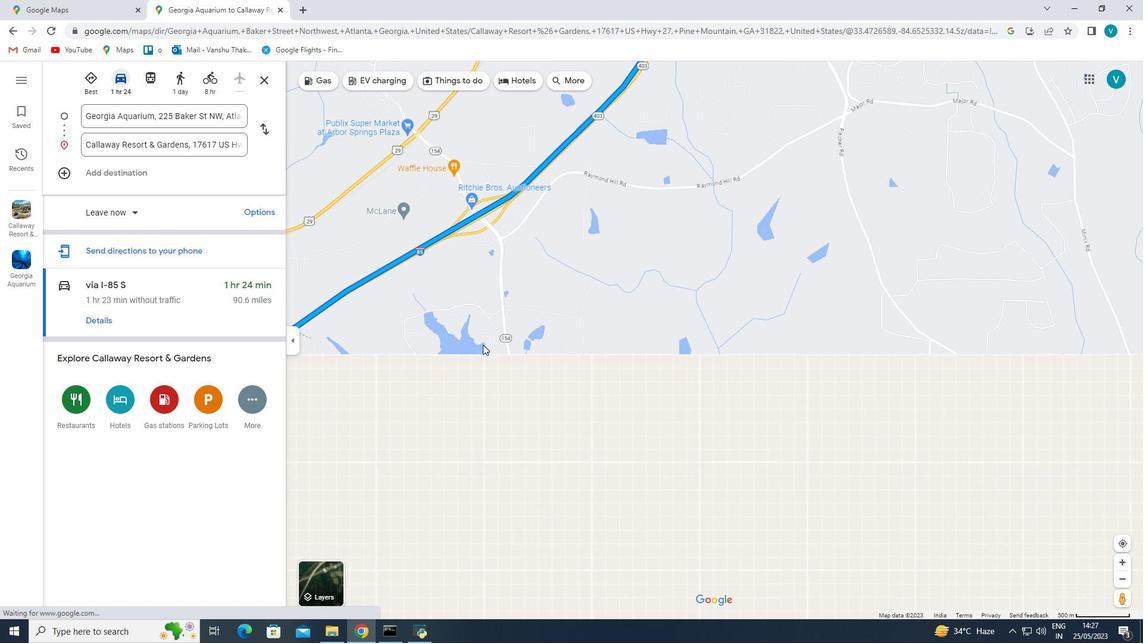 
Action: Mouse scrolled (475, 347) with delta (0, 0)
Screenshot: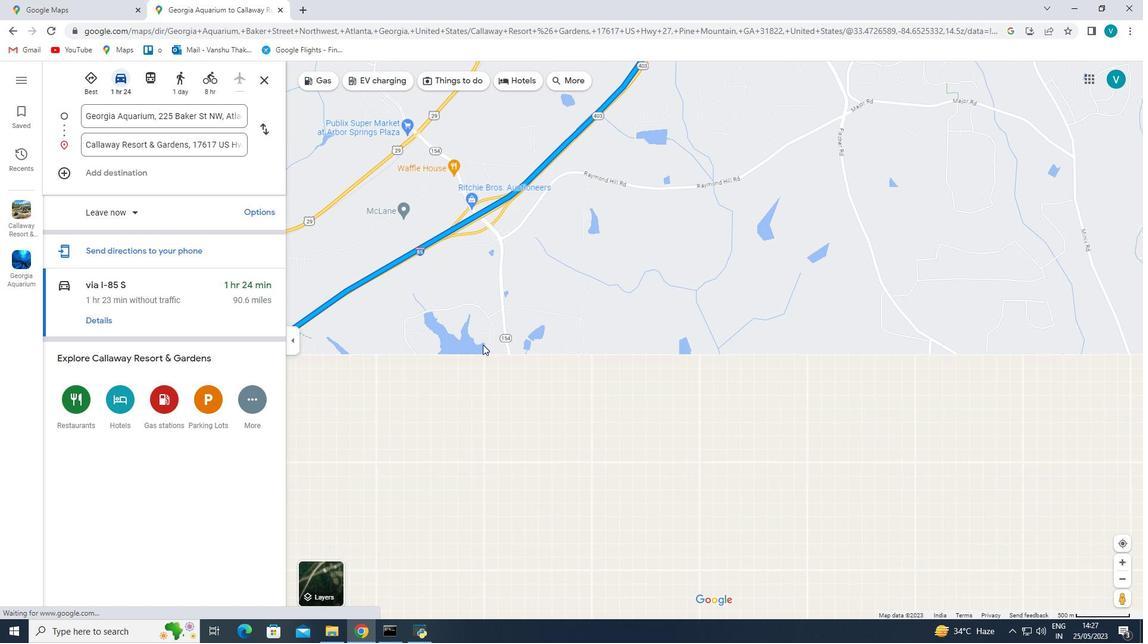 
Action: Mouse moved to (437, 351)
Screenshot: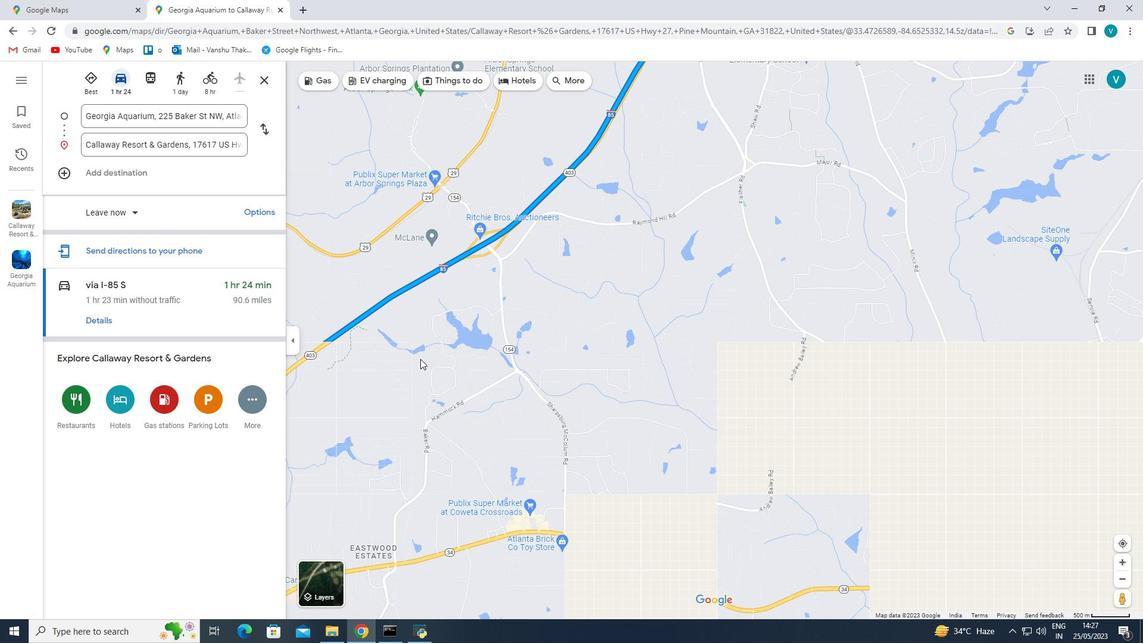 
Action: Mouse pressed left at (420, 359)
Screenshot: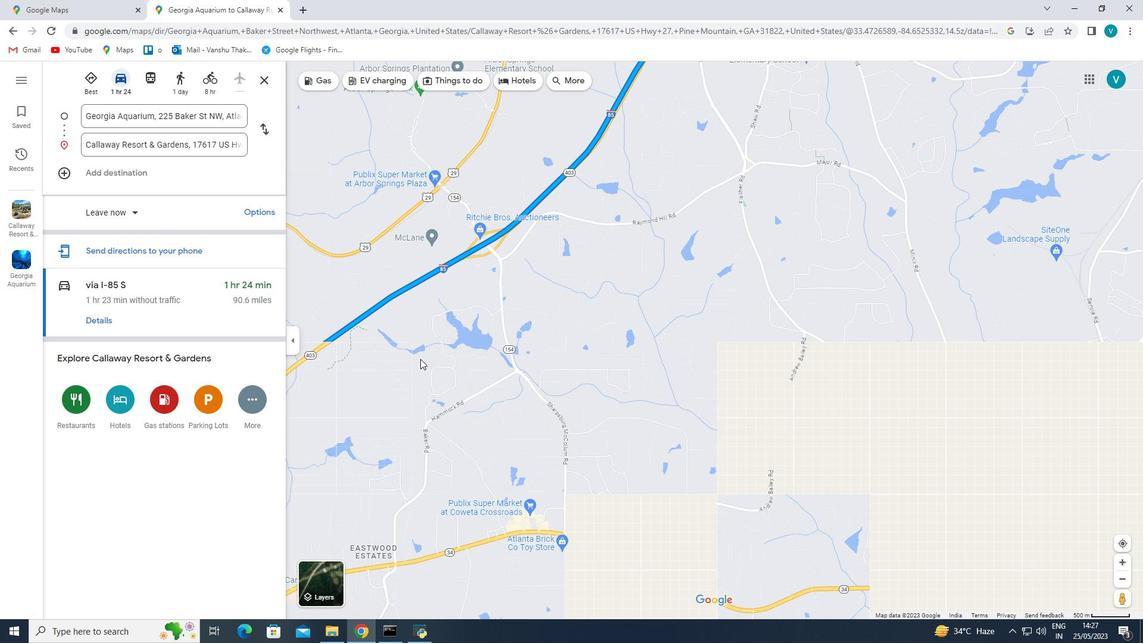 
Action: Mouse moved to (478, 458)
Screenshot: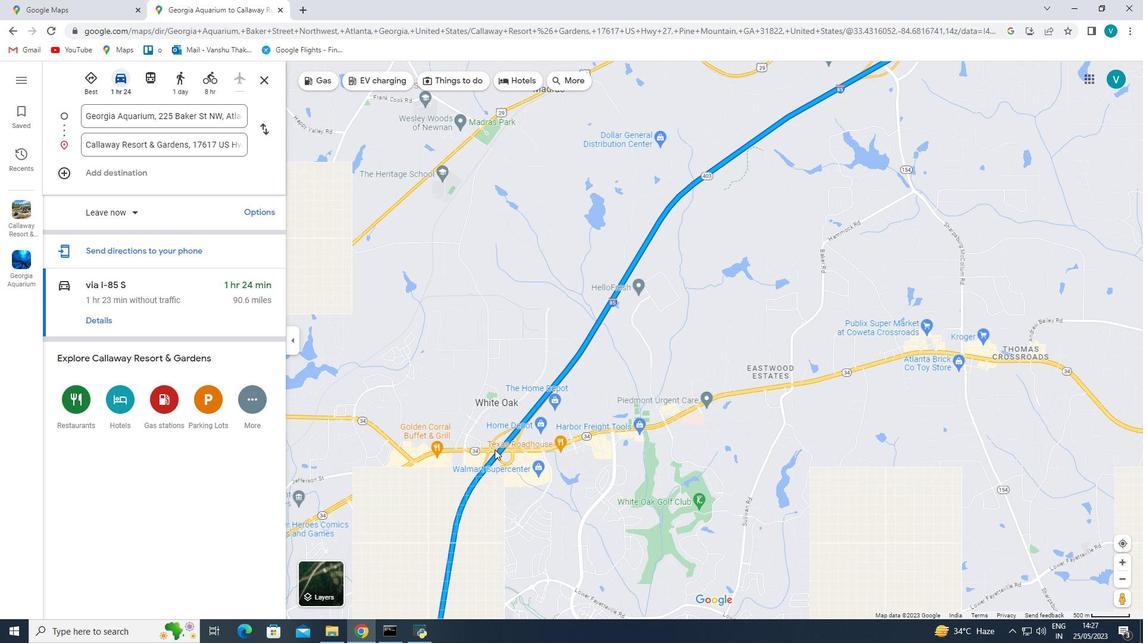 
Action: Mouse pressed left at (478, 458)
Screenshot: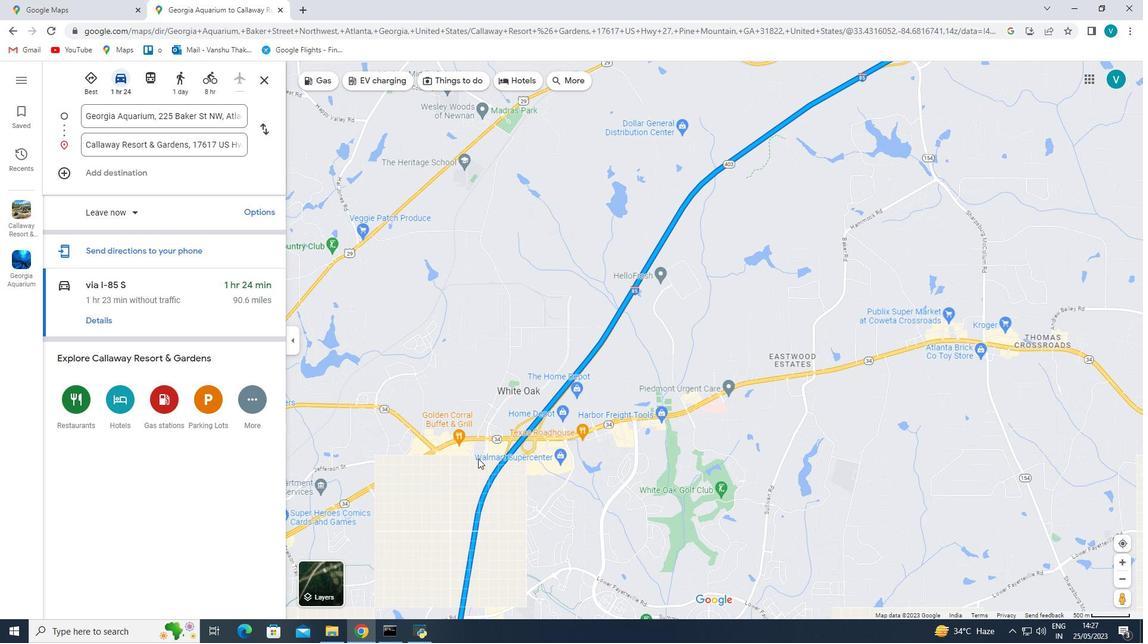 
Action: Mouse moved to (655, 408)
Screenshot: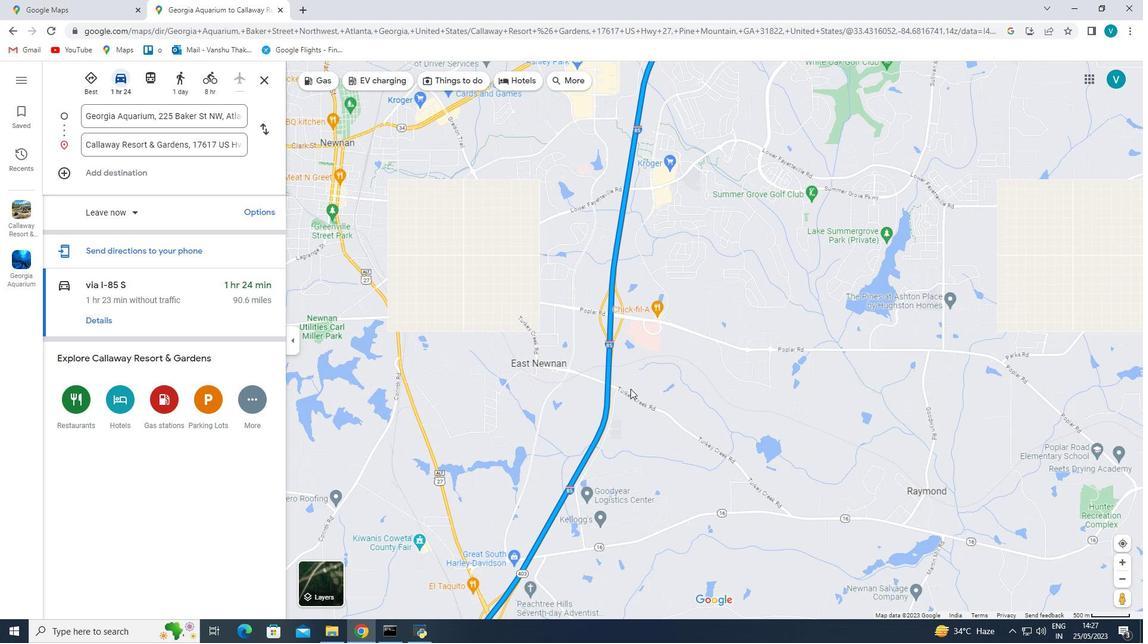 
Action: Mouse pressed left at (655, 408)
Screenshot: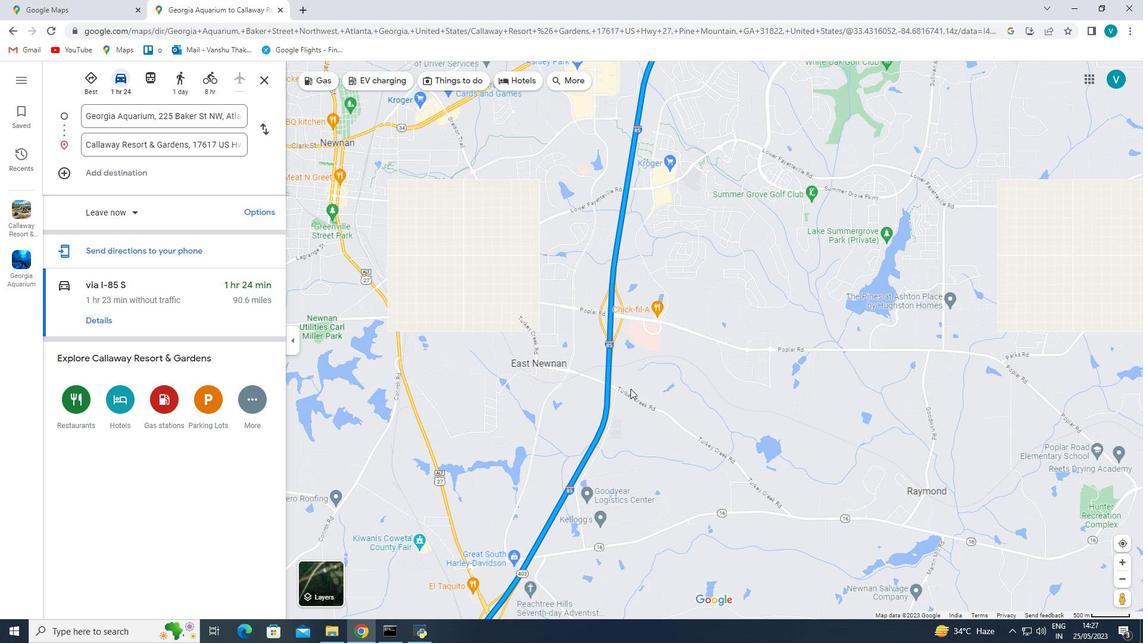 
Action: Mouse moved to (500, 381)
Screenshot: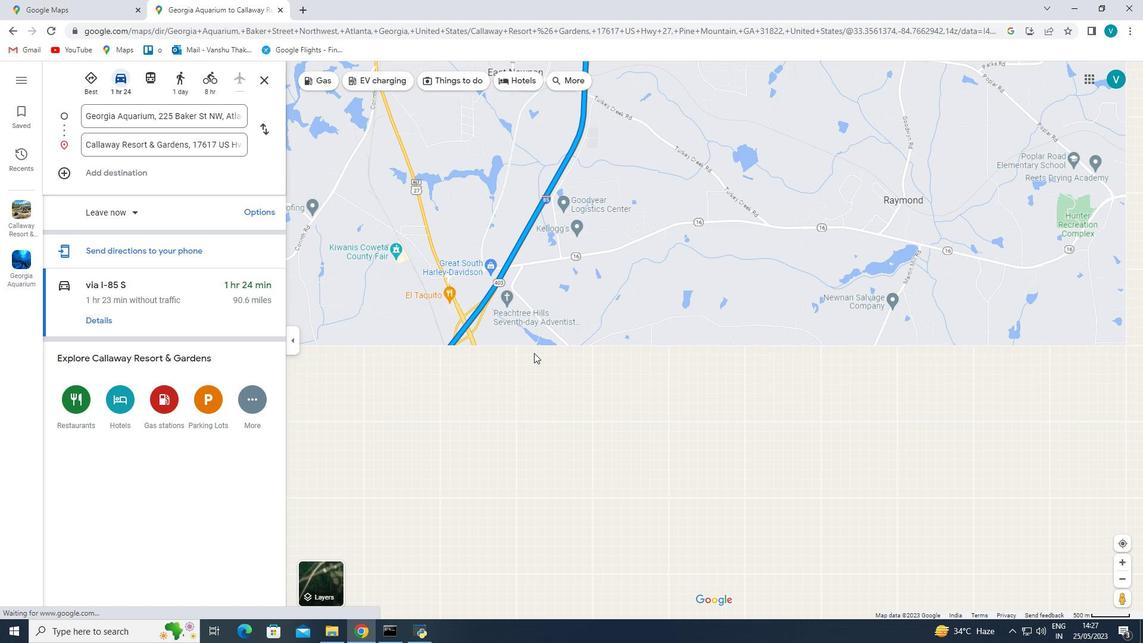 
Action: Mouse pressed left at (500, 381)
Screenshot: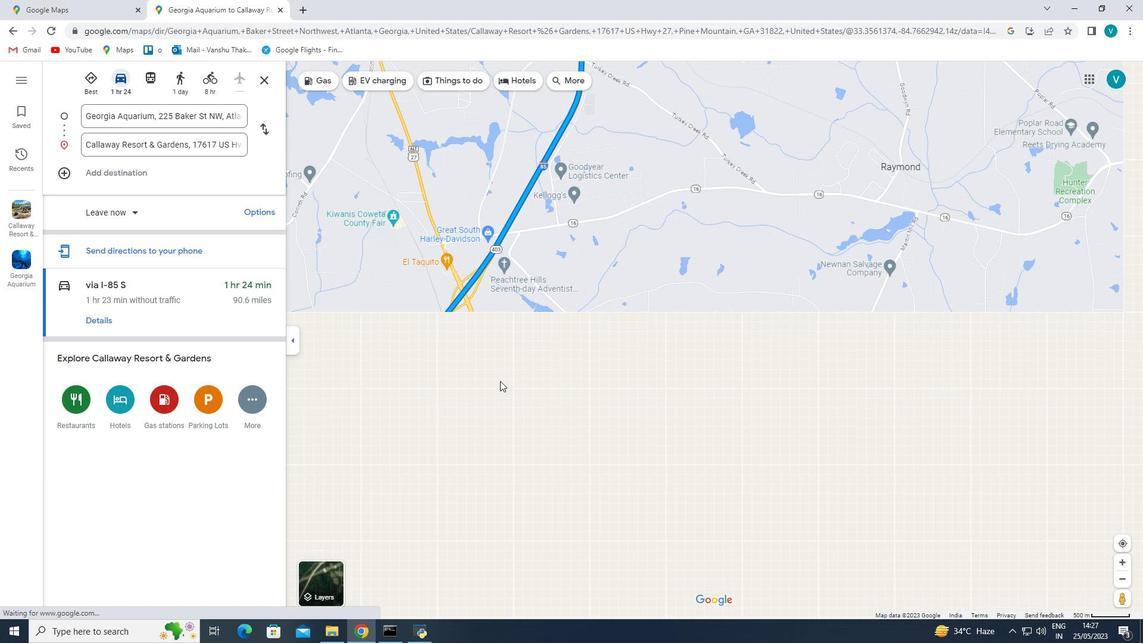 
Action: Mouse moved to (658, 387)
Screenshot: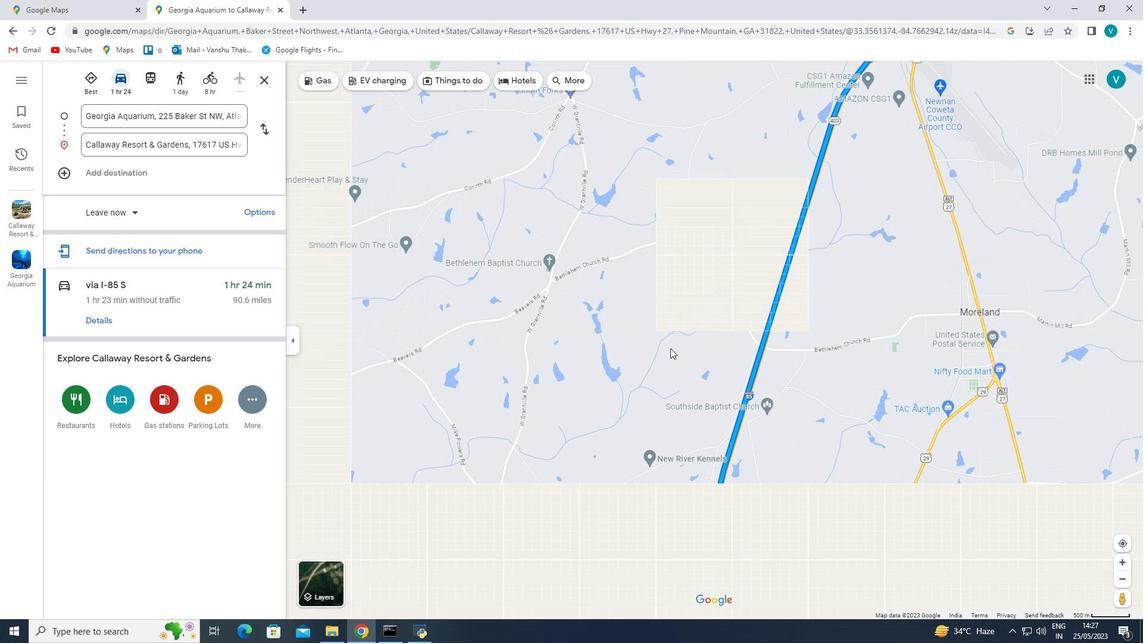 
Action: Mouse pressed left at (658, 387)
Screenshot: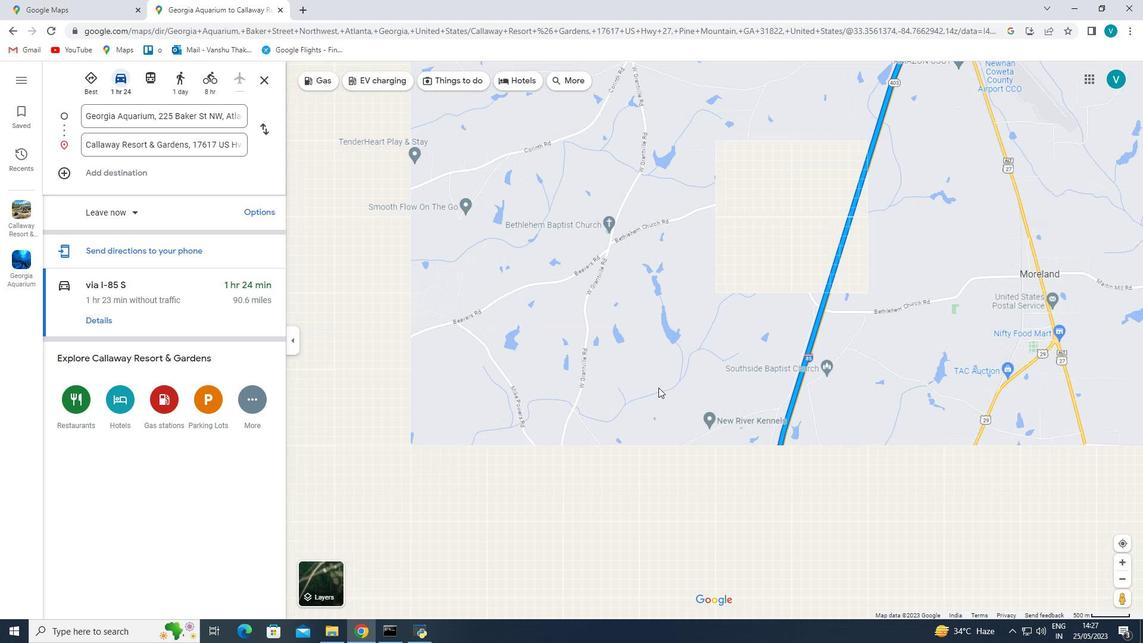 
Action: Mouse moved to (665, 401)
Screenshot: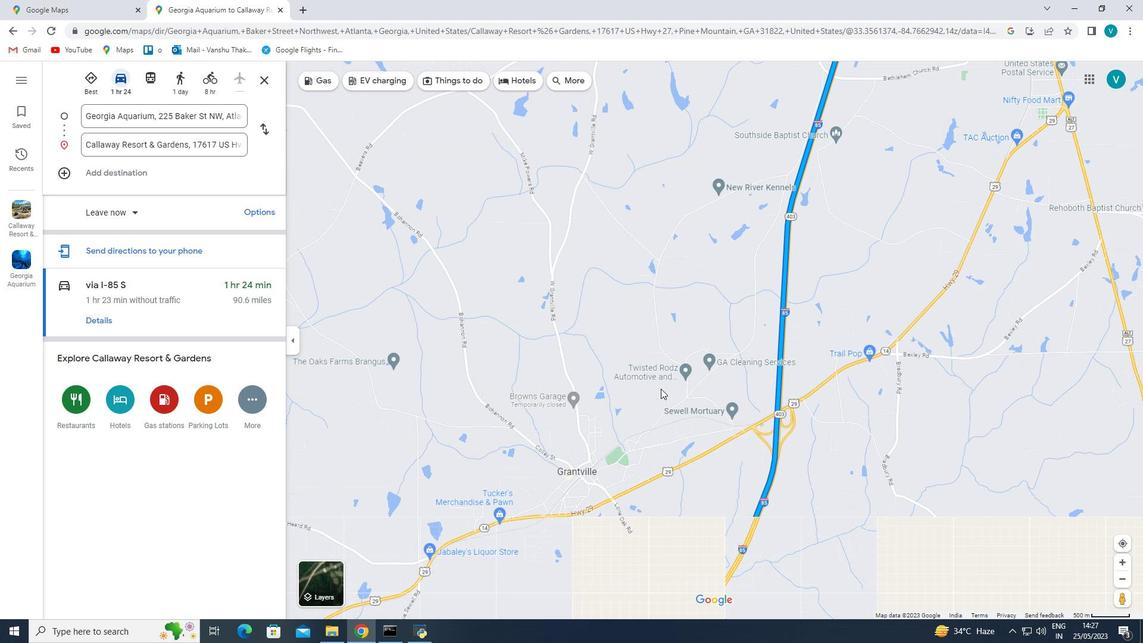 
Action: Mouse pressed left at (665, 401)
Screenshot: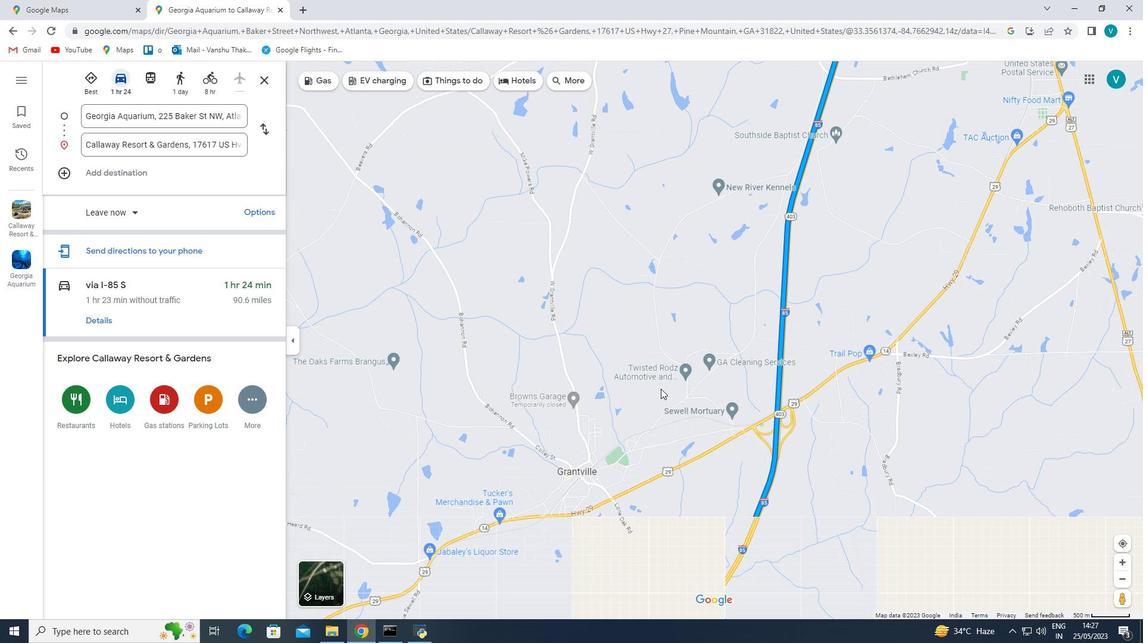 
Action: Mouse moved to (605, 260)
Screenshot: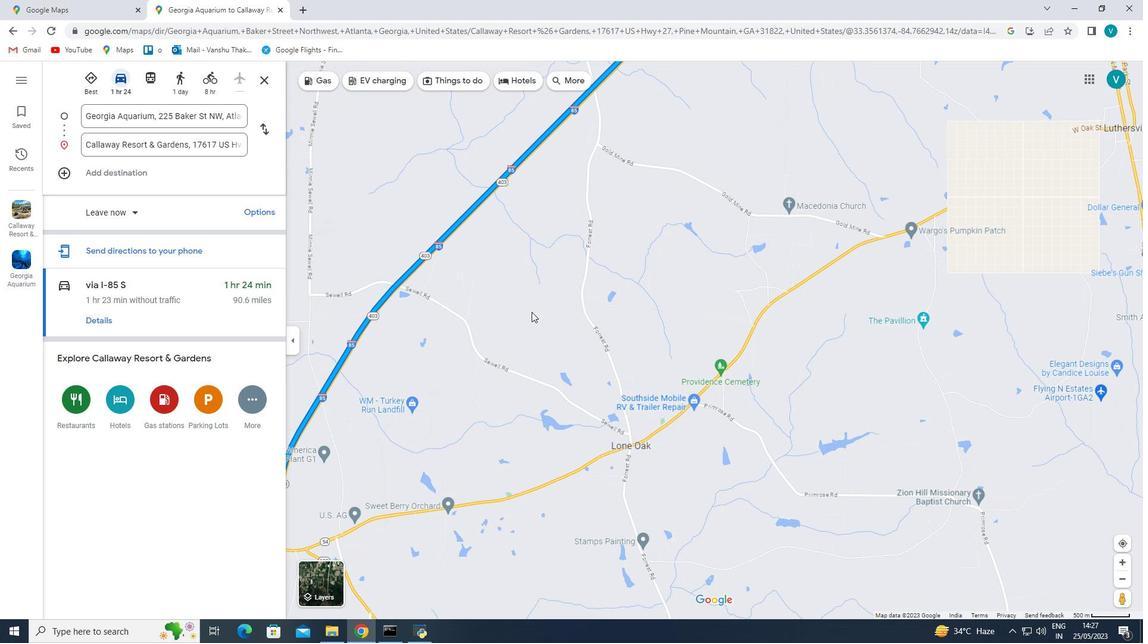 
Action: Mouse pressed left at (531, 312)
Screenshot: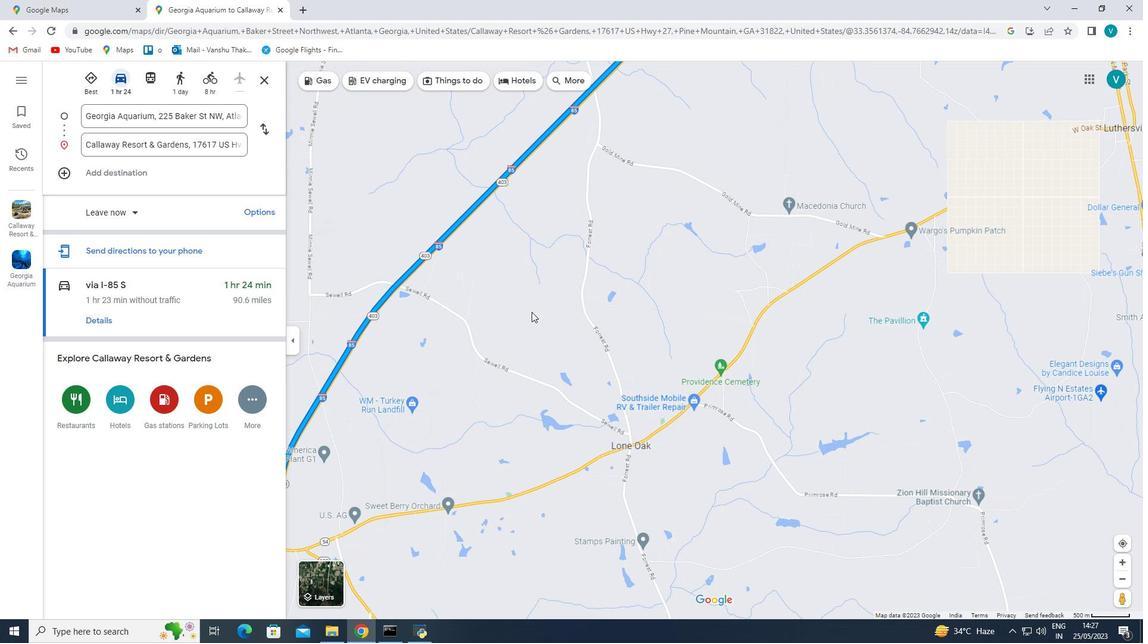 
Action: Mouse moved to (535, 384)
Screenshot: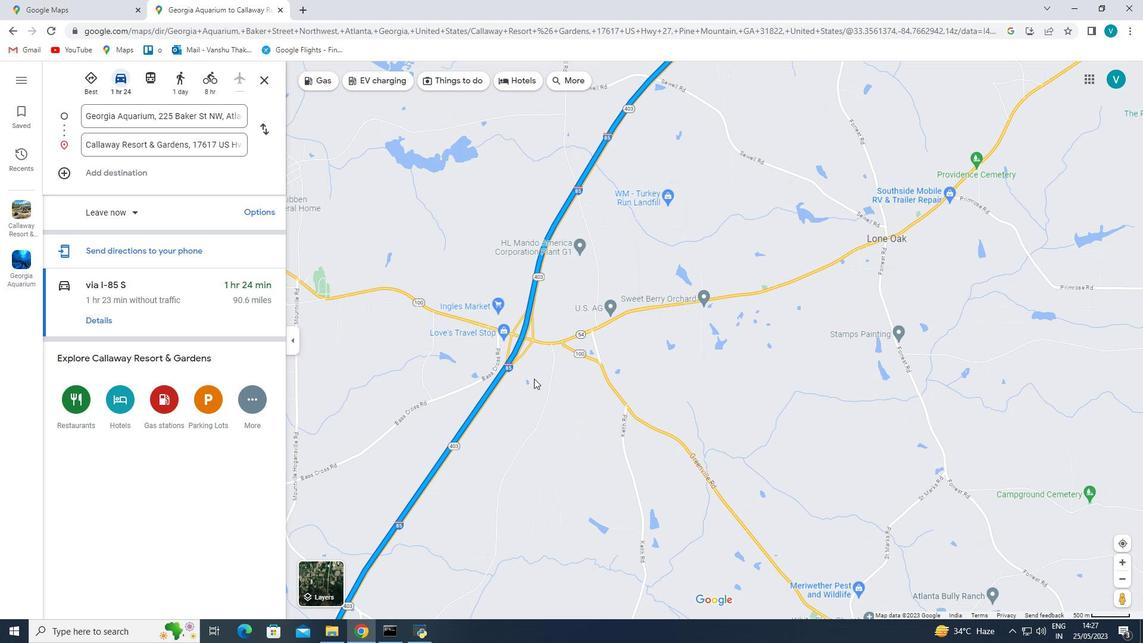 
Action: Mouse pressed left at (535, 384)
Screenshot: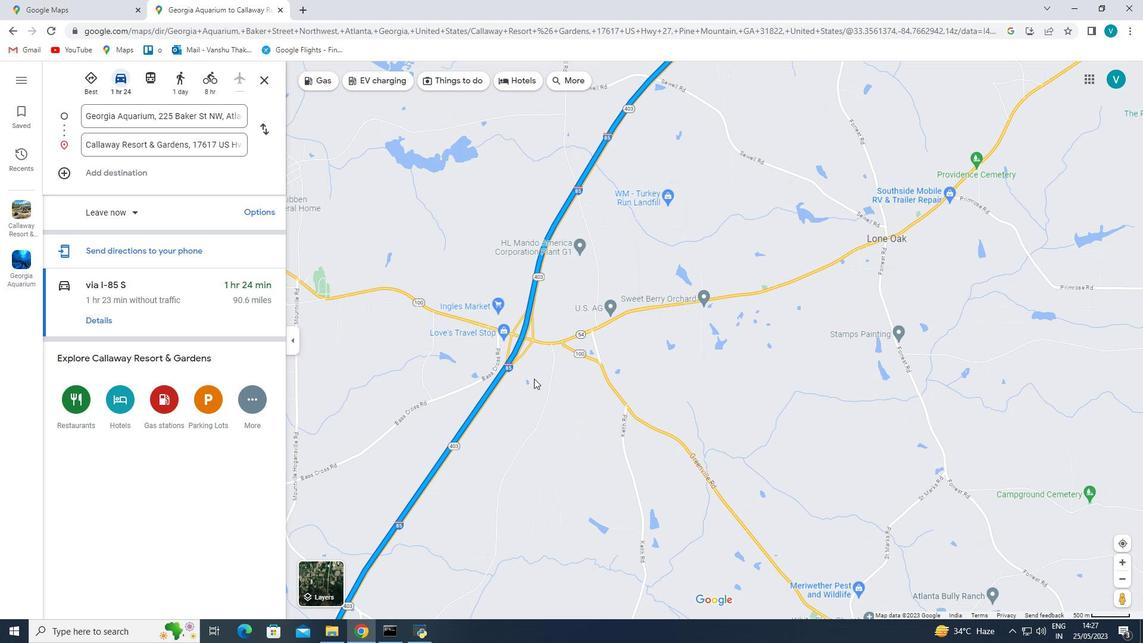 
Action: Mouse moved to (661, 300)
Screenshot: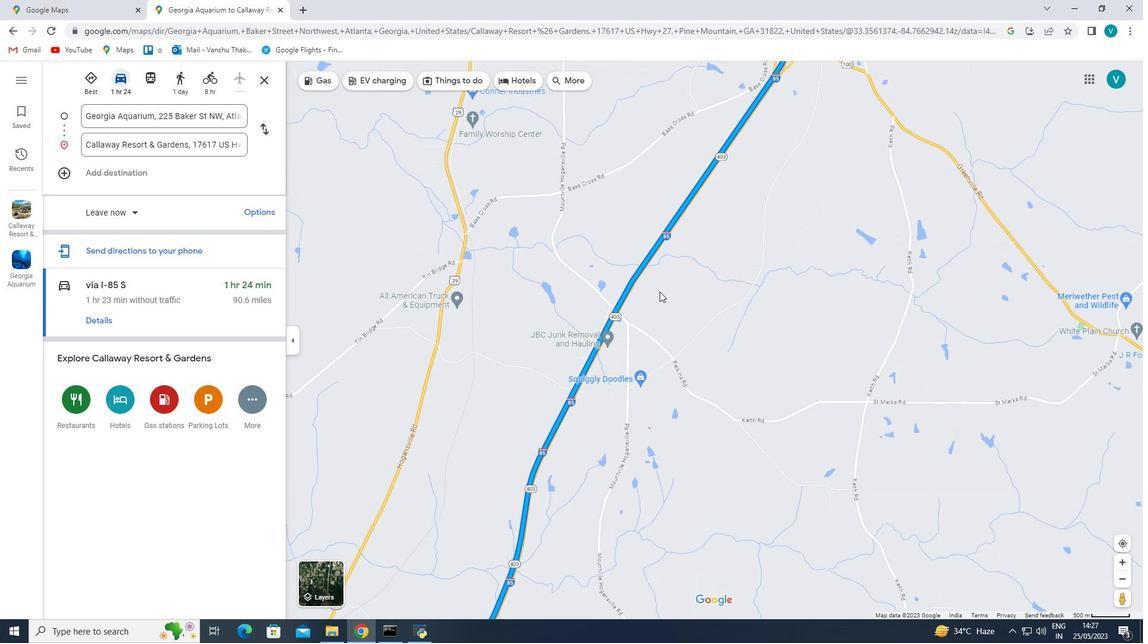 
Action: Mouse pressed left at (661, 300)
Screenshot: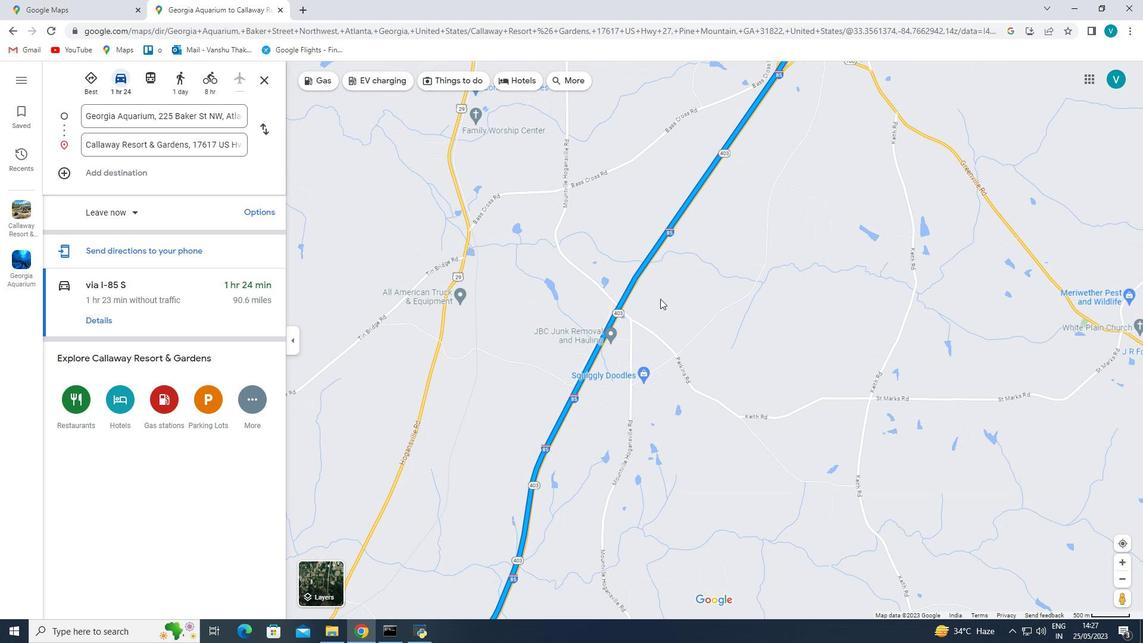 
Action: Mouse moved to (602, 348)
Screenshot: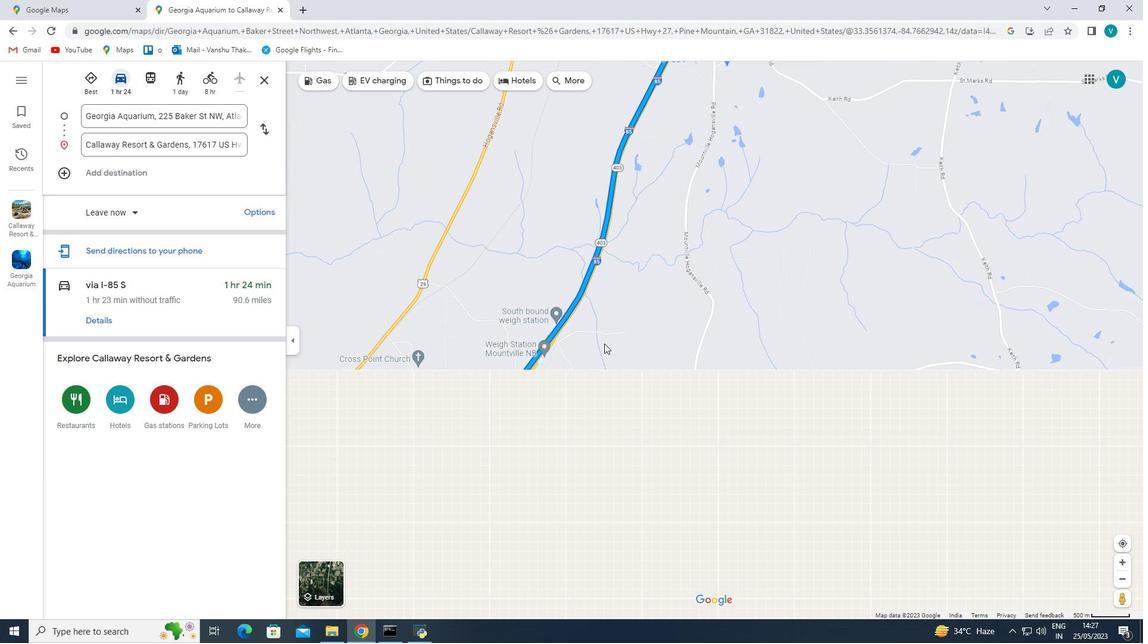 
Action: Mouse pressed left at (602, 348)
Screenshot: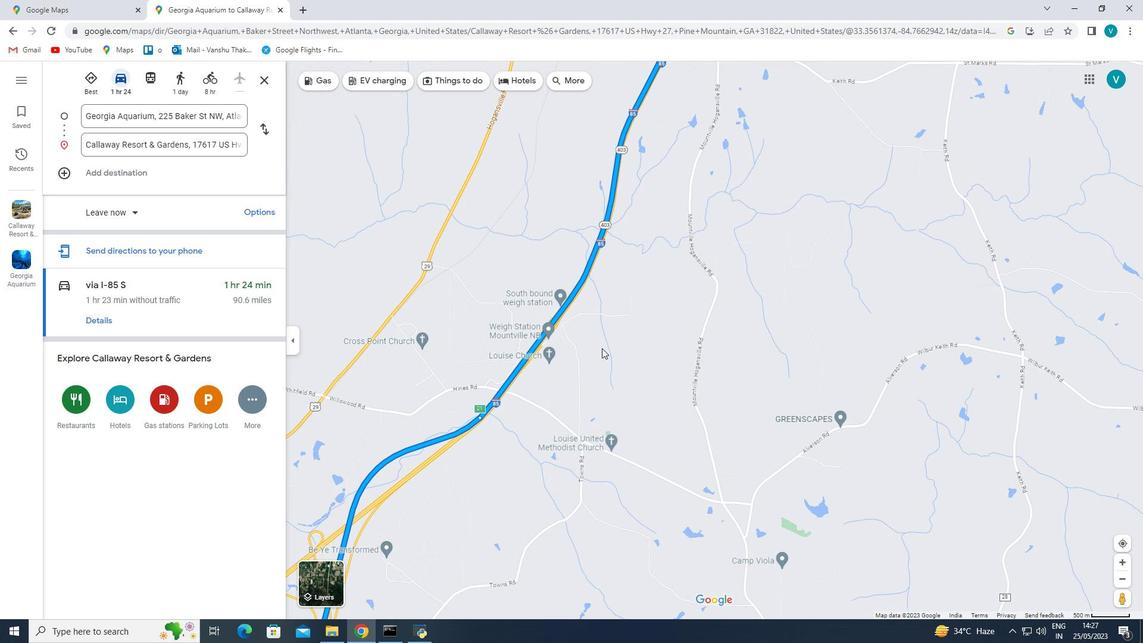 
Action: Mouse moved to (586, 340)
Screenshot: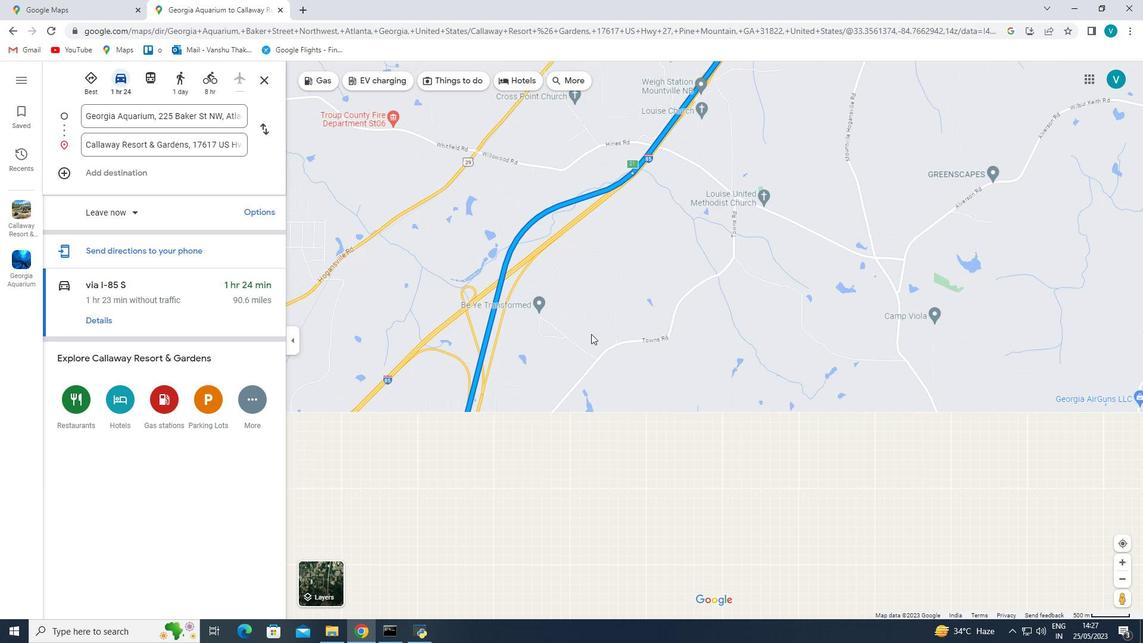 
Action: Mouse pressed left at (586, 340)
Screenshot: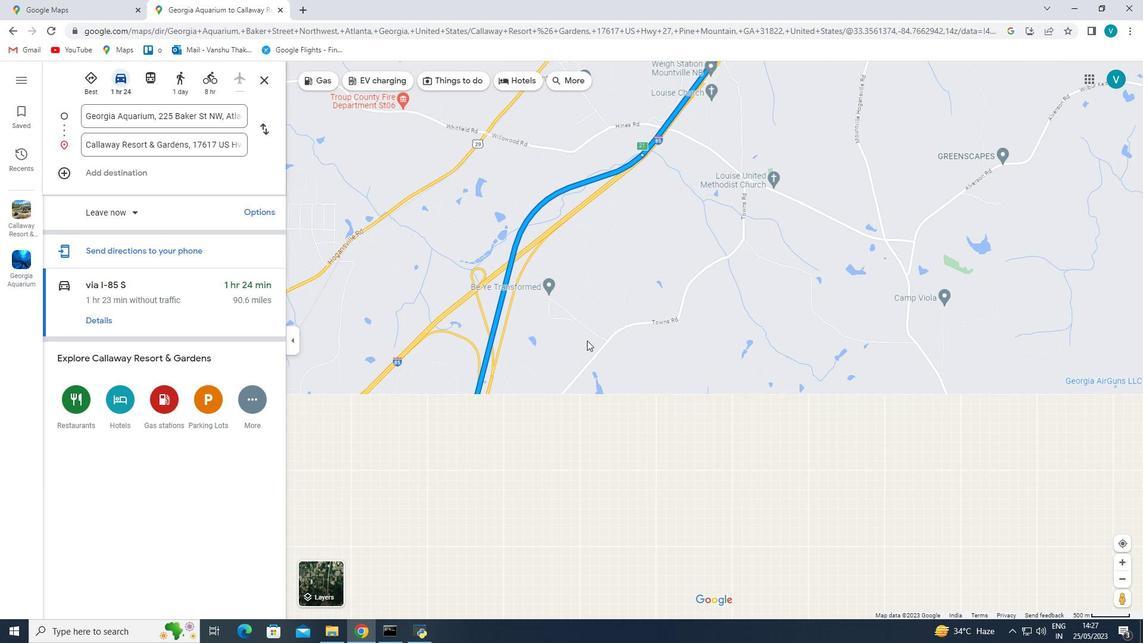 
Action: Mouse moved to (670, 371)
Screenshot: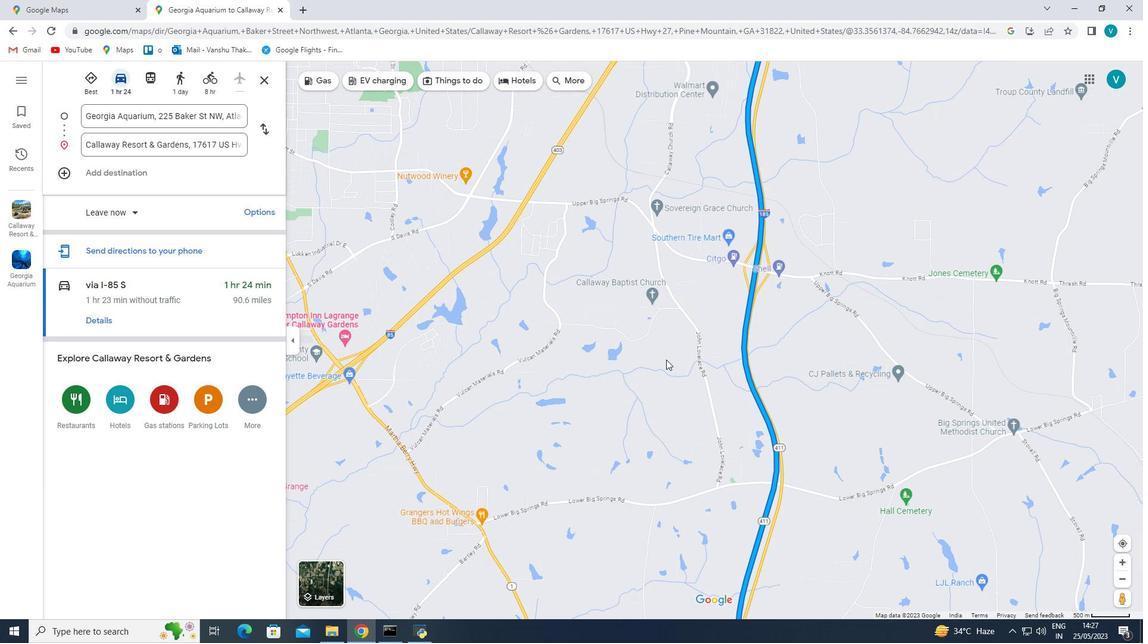 
Action: Mouse pressed left at (670, 371)
Screenshot: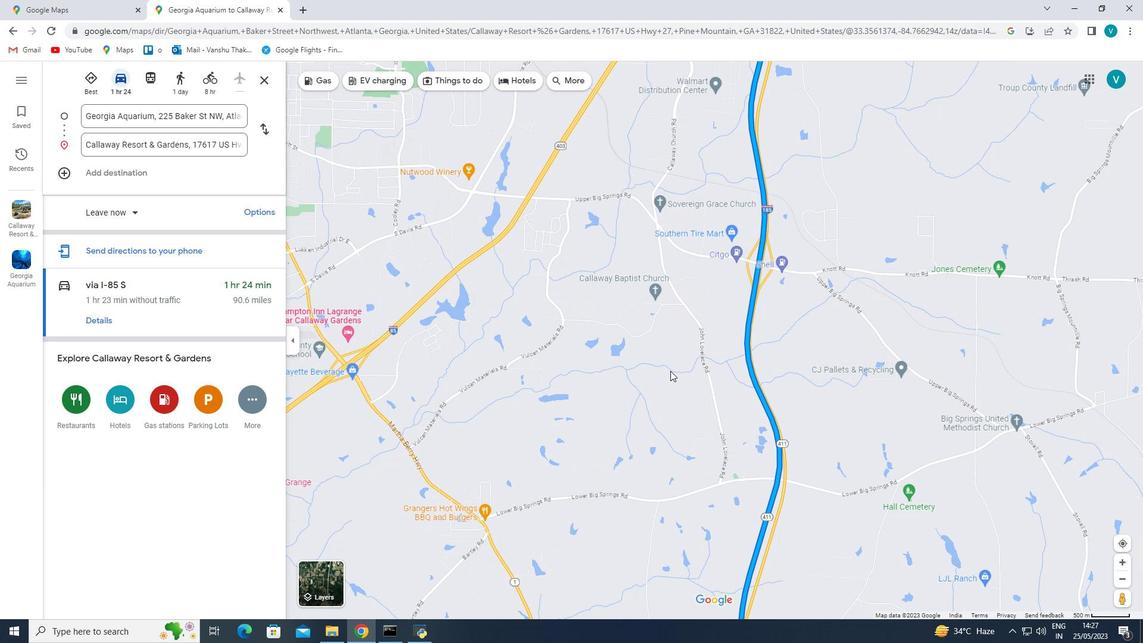 
Action: Mouse moved to (593, 338)
Screenshot: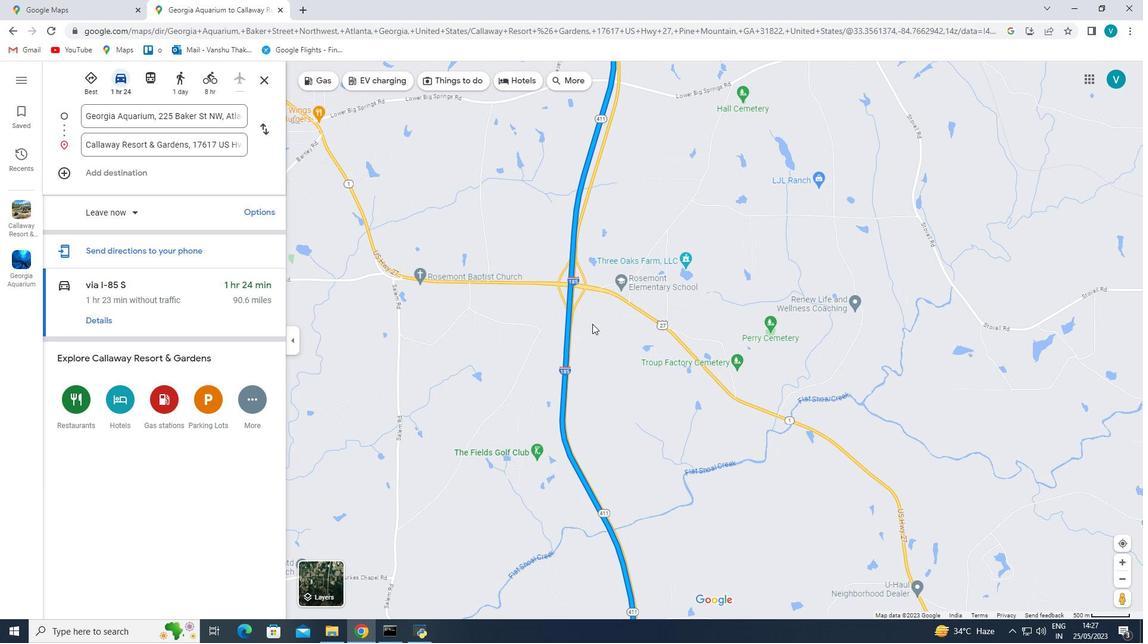 
Action: Mouse pressed left at (593, 338)
Screenshot: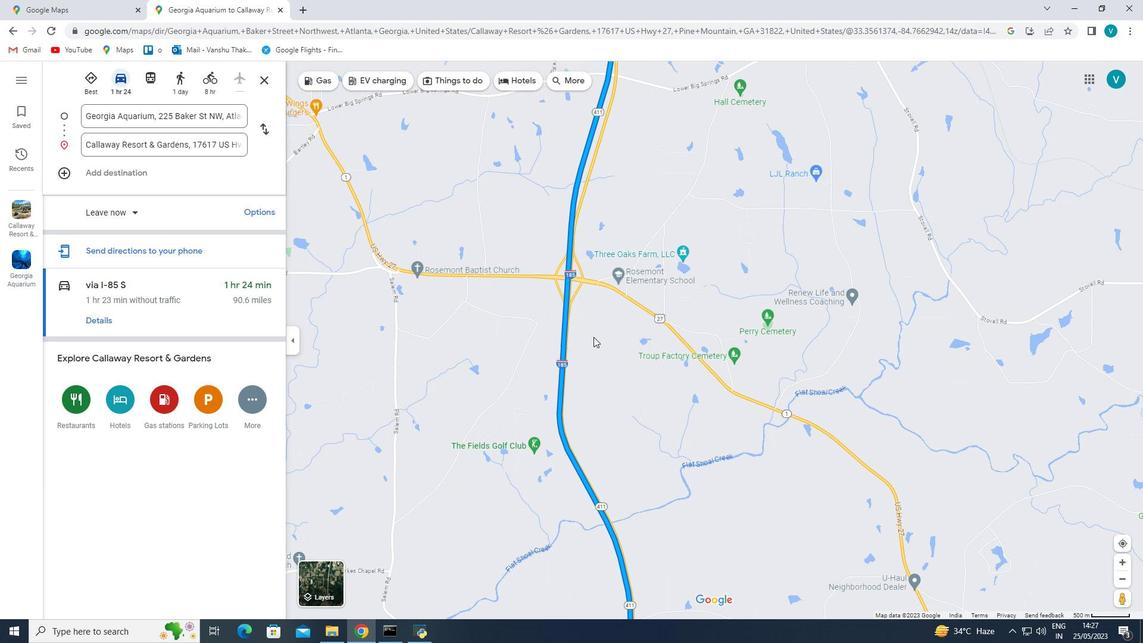 
Action: Mouse moved to (604, 249)
Screenshot: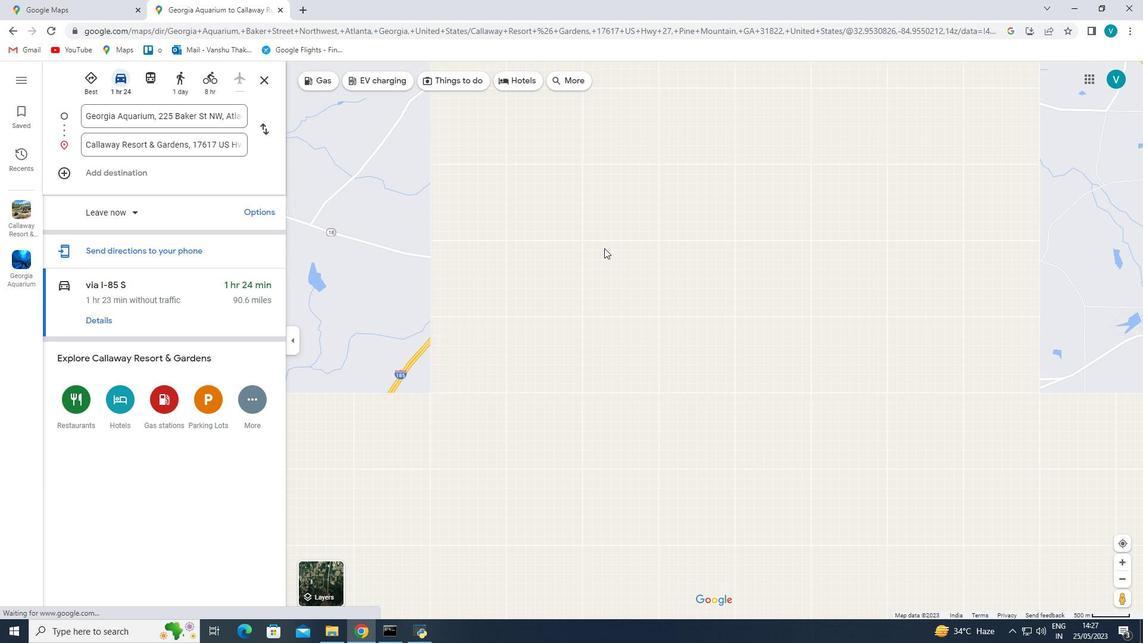 
Action: Mouse pressed left at (604, 249)
Screenshot: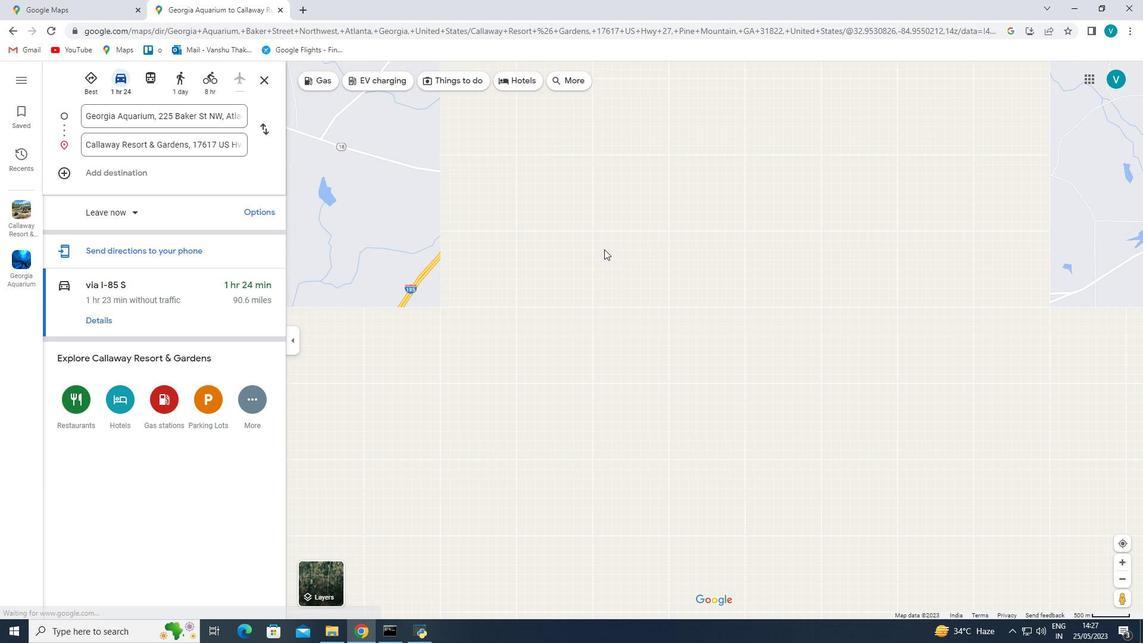 
Action: Mouse moved to (643, 200)
Screenshot: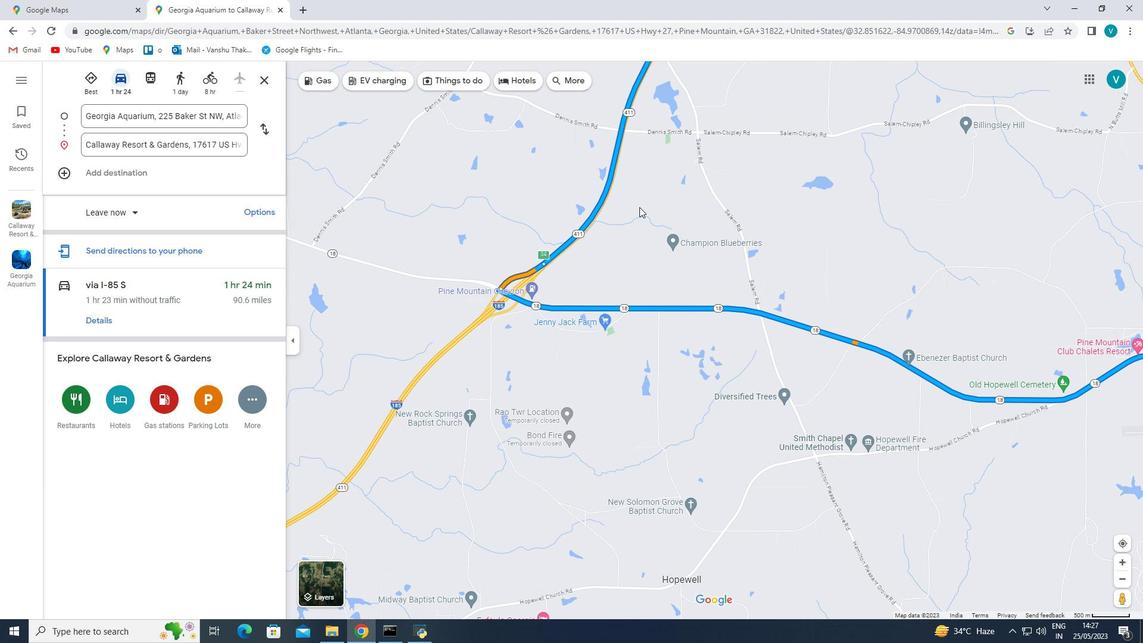 
Action: Mouse pressed left at (643, 200)
Screenshot: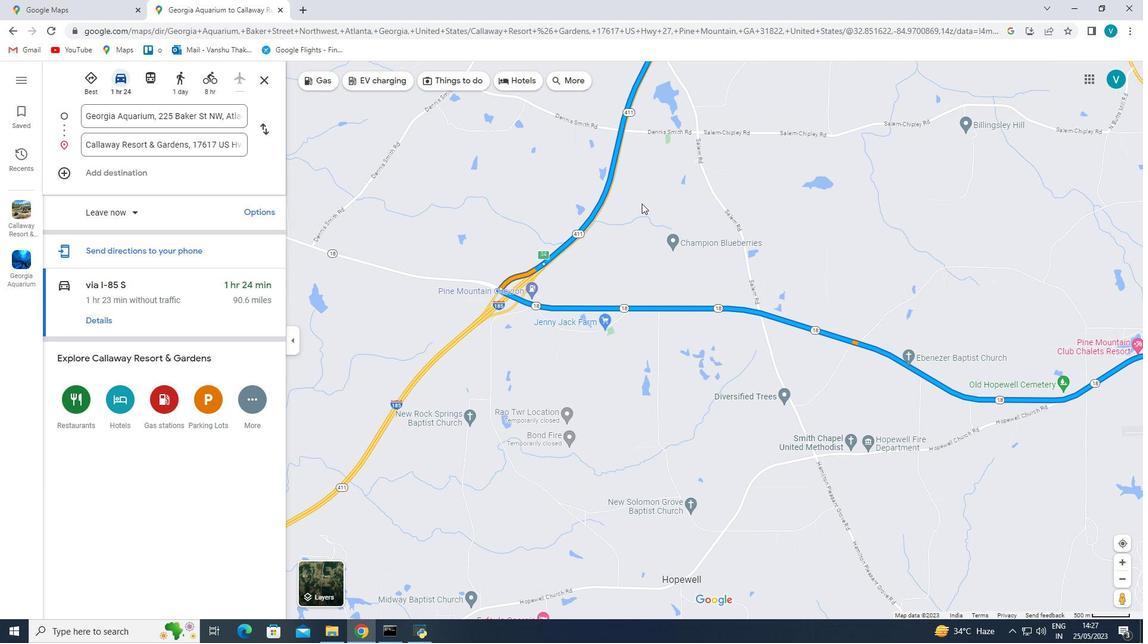 
Action: Mouse moved to (675, 244)
